 Task: Look for Airbnb options in San Giovanni la Punta, Italy from 6th December, 2023 to 10th December, 2023 for 1 adult.1  bedroom having 1 bed and 1 bathroom. Property type can be hotel. Look for 4 properties as per requirement.
Action: Mouse moved to (500, 108)
Screenshot: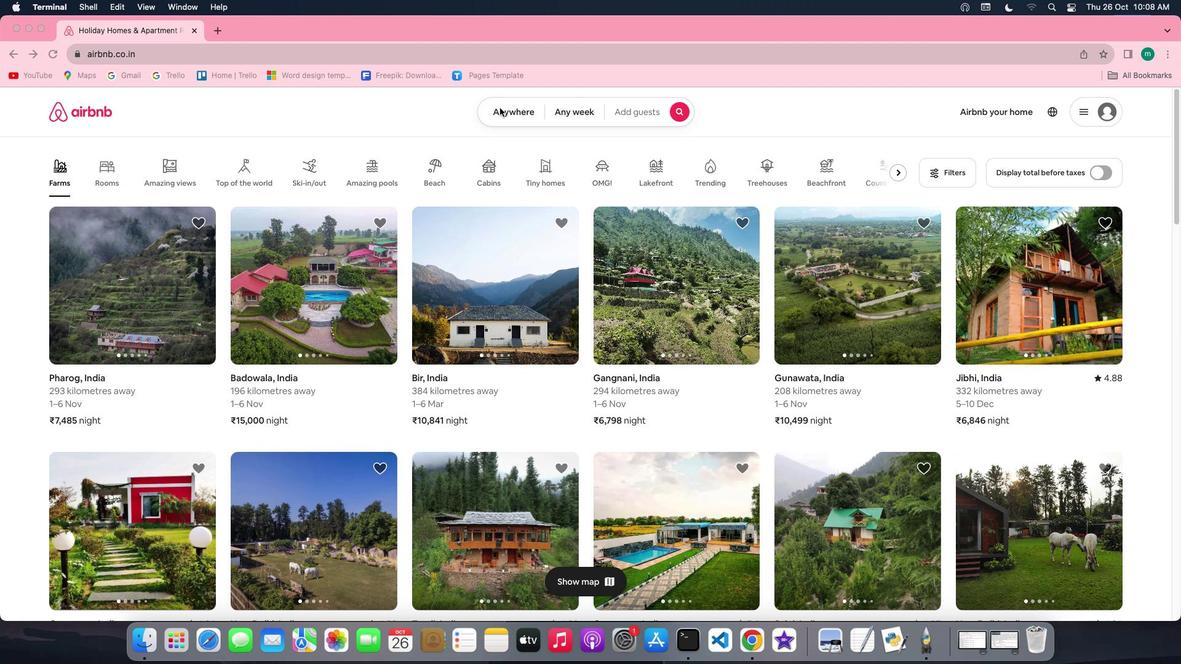 
Action: Mouse pressed left at (500, 108)
Screenshot: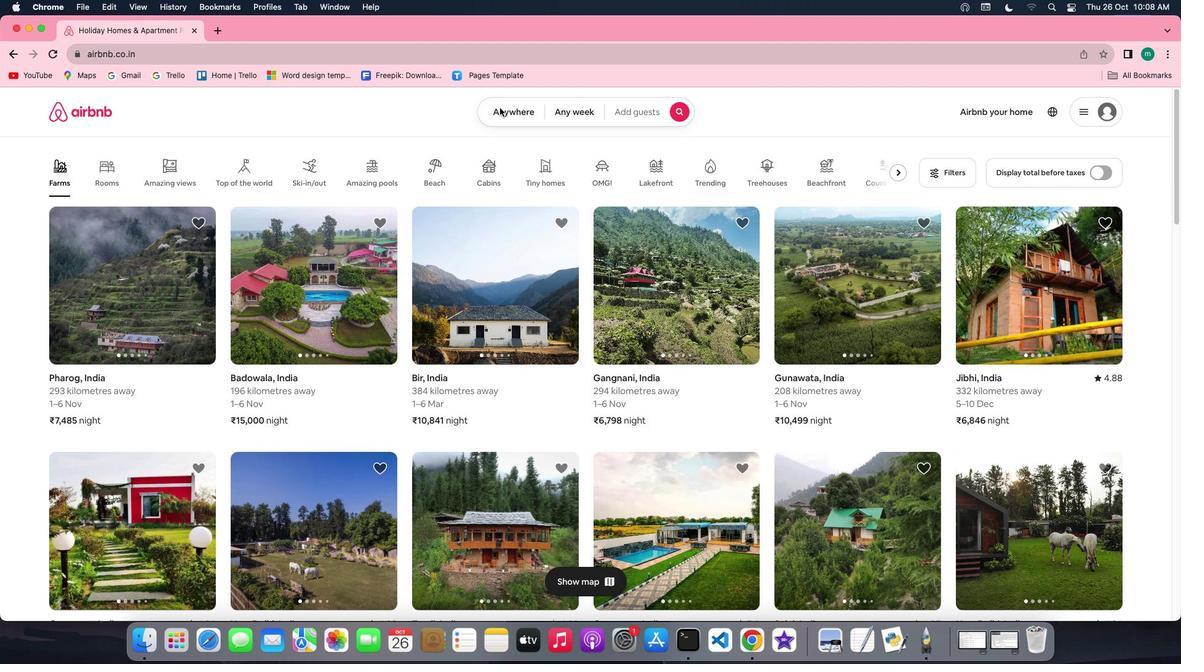 
Action: Mouse pressed left at (500, 108)
Screenshot: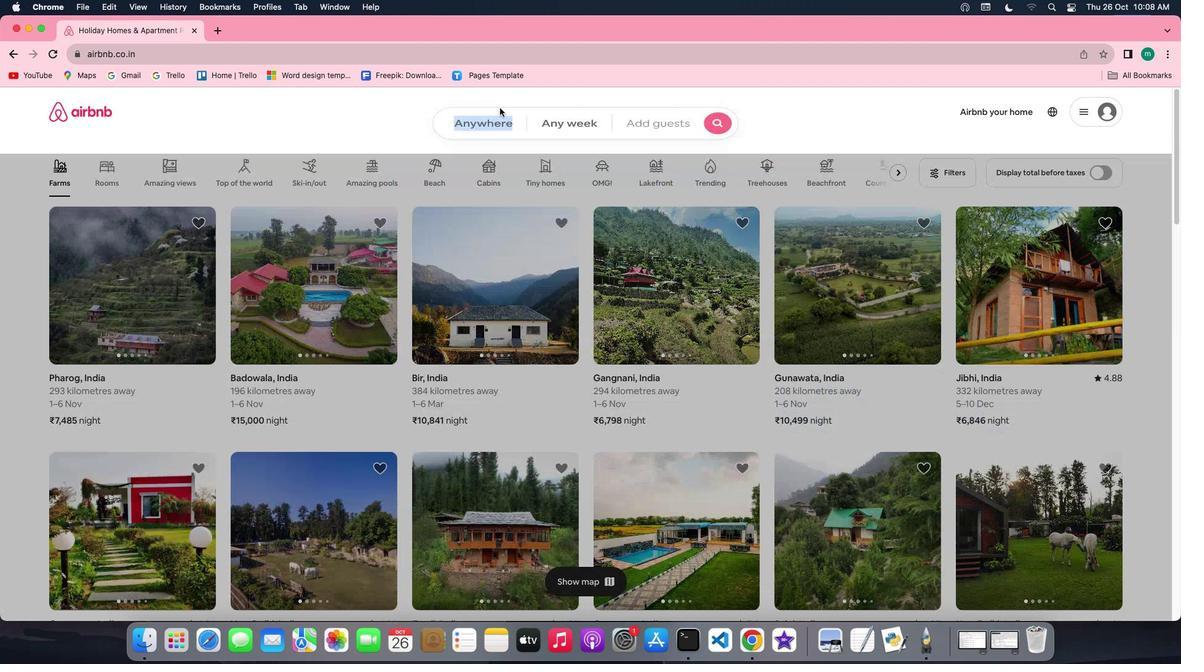 
Action: Mouse moved to (443, 164)
Screenshot: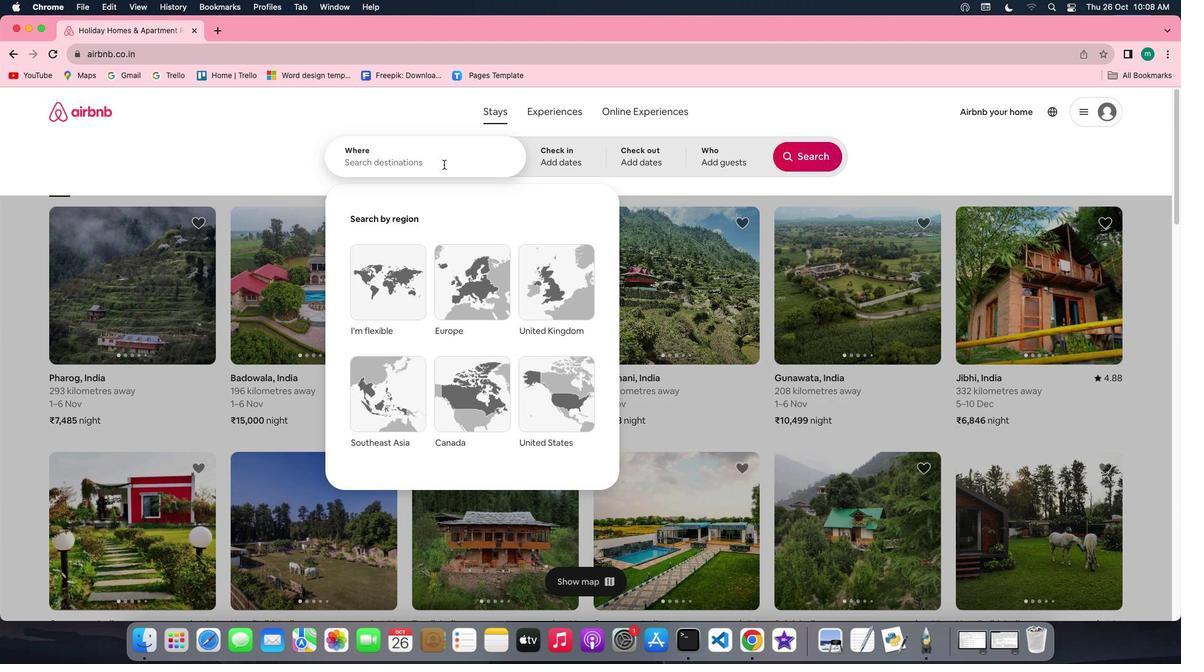 
Action: Key pressed Key.shift'S''a''n'Key.spaceKey.shift'G''i''o''v''a''n''n''i'Key.space'l''a'Key.space'p''u''n''t''a'','Key.spaceKey.shift'I''t''a''l''y'
Screenshot: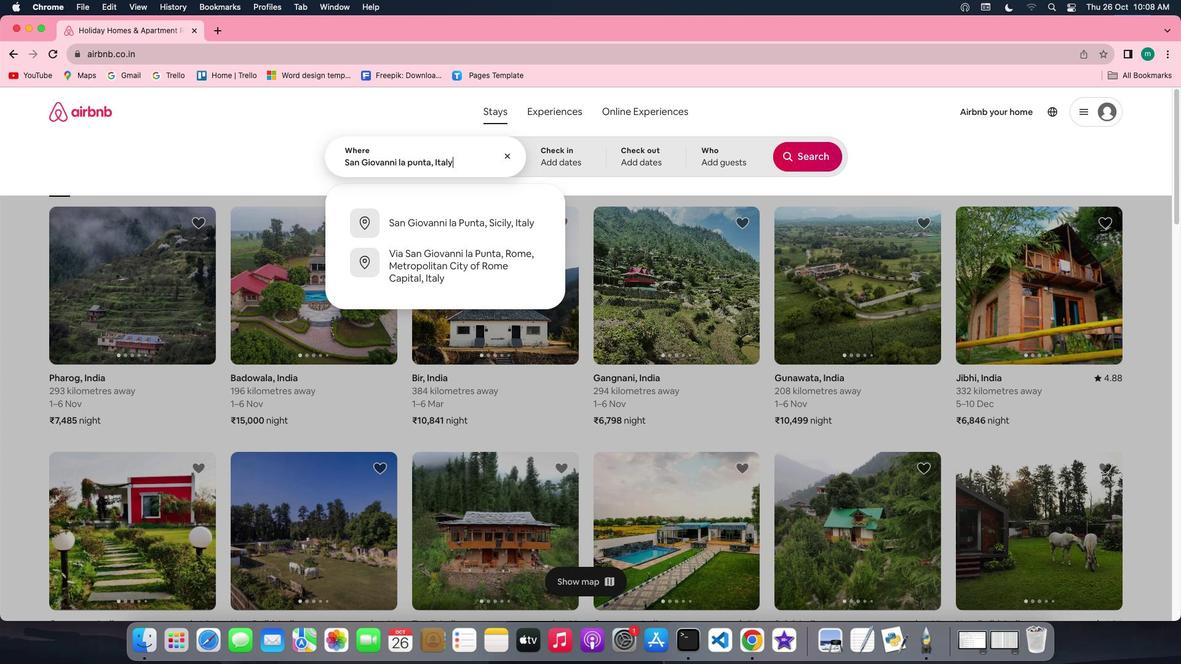 
Action: Mouse moved to (556, 159)
Screenshot: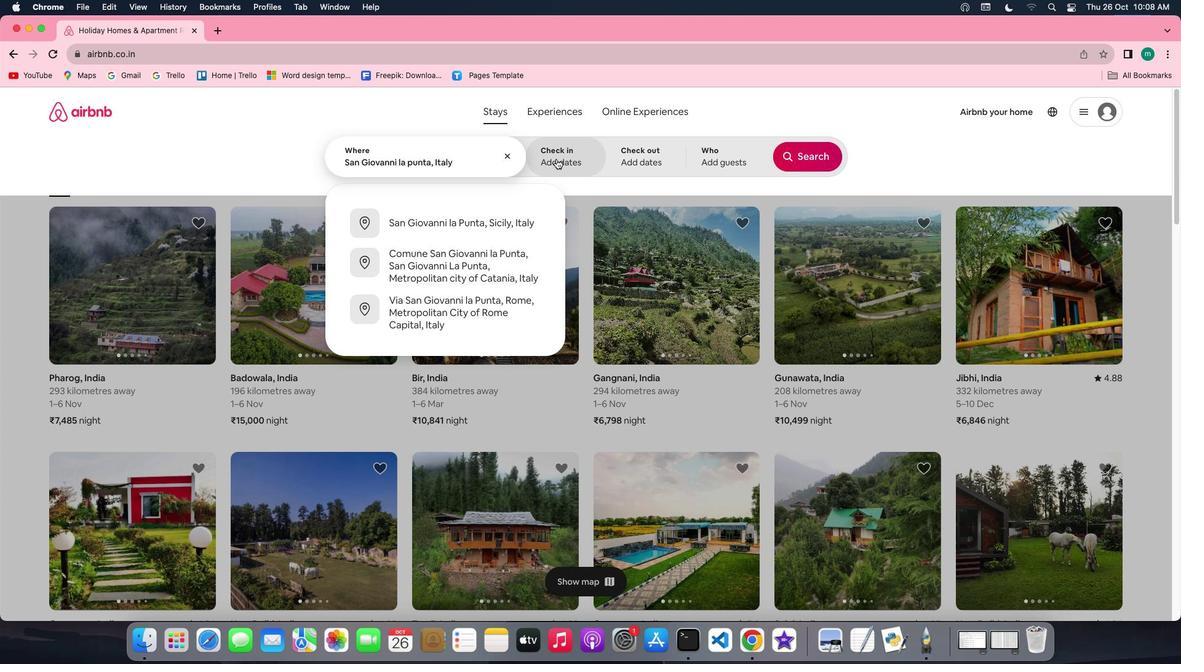 
Action: Mouse pressed left at (556, 159)
Screenshot: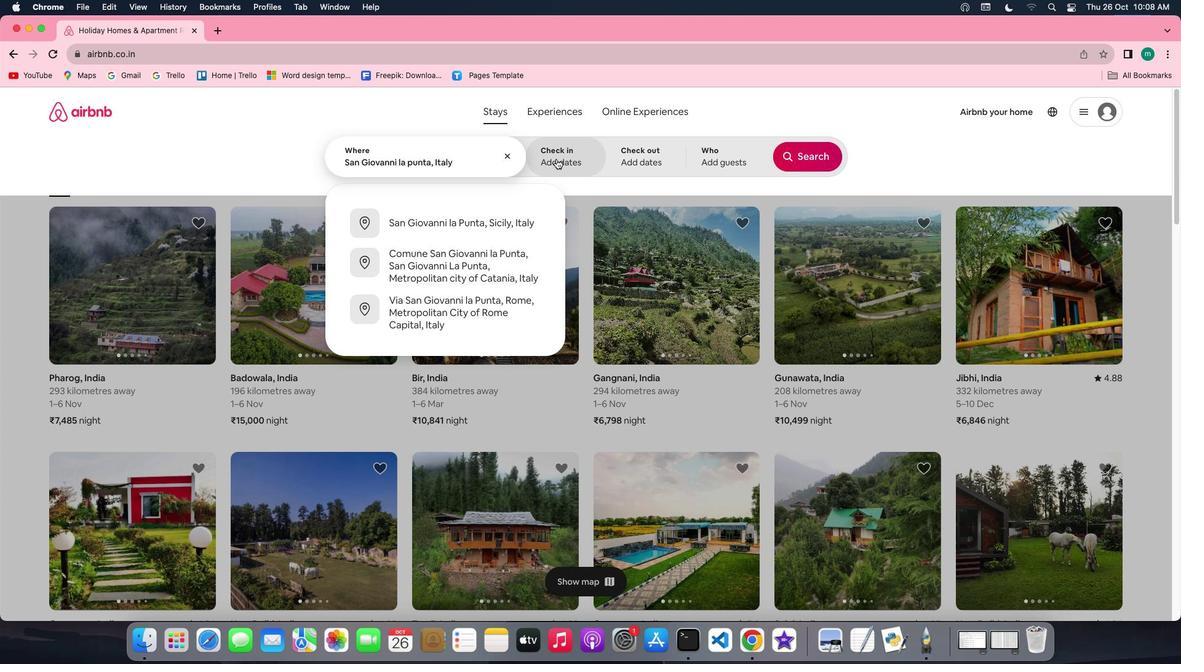 
Action: Mouse moved to (803, 259)
Screenshot: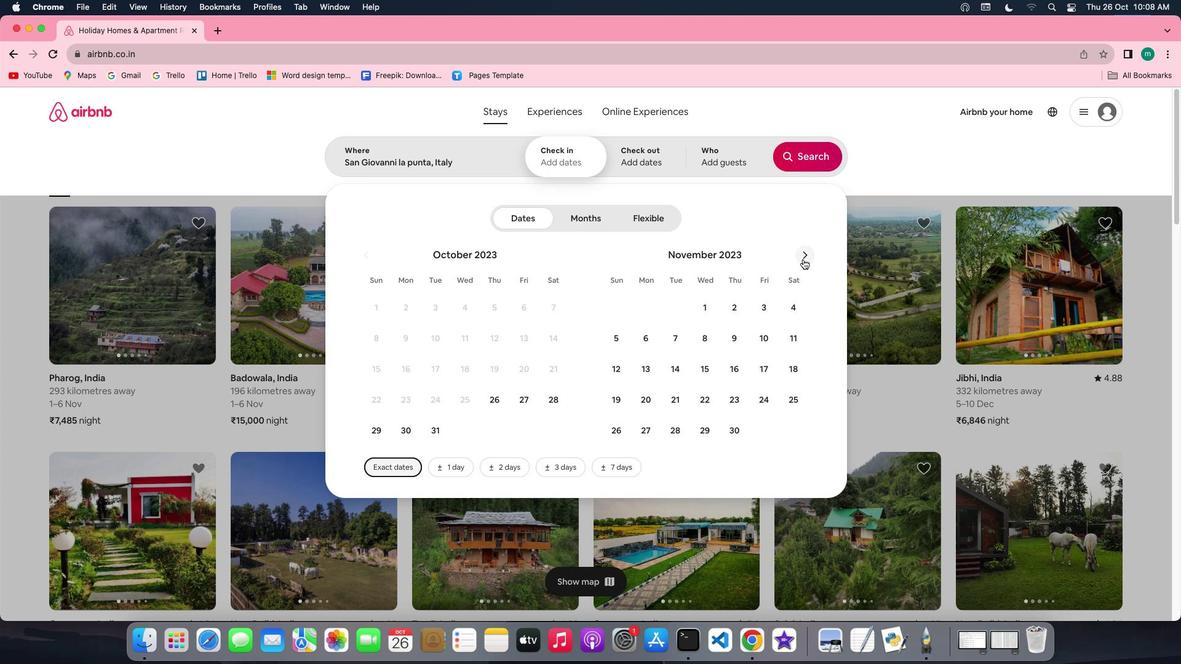 
Action: Mouse pressed left at (803, 259)
Screenshot: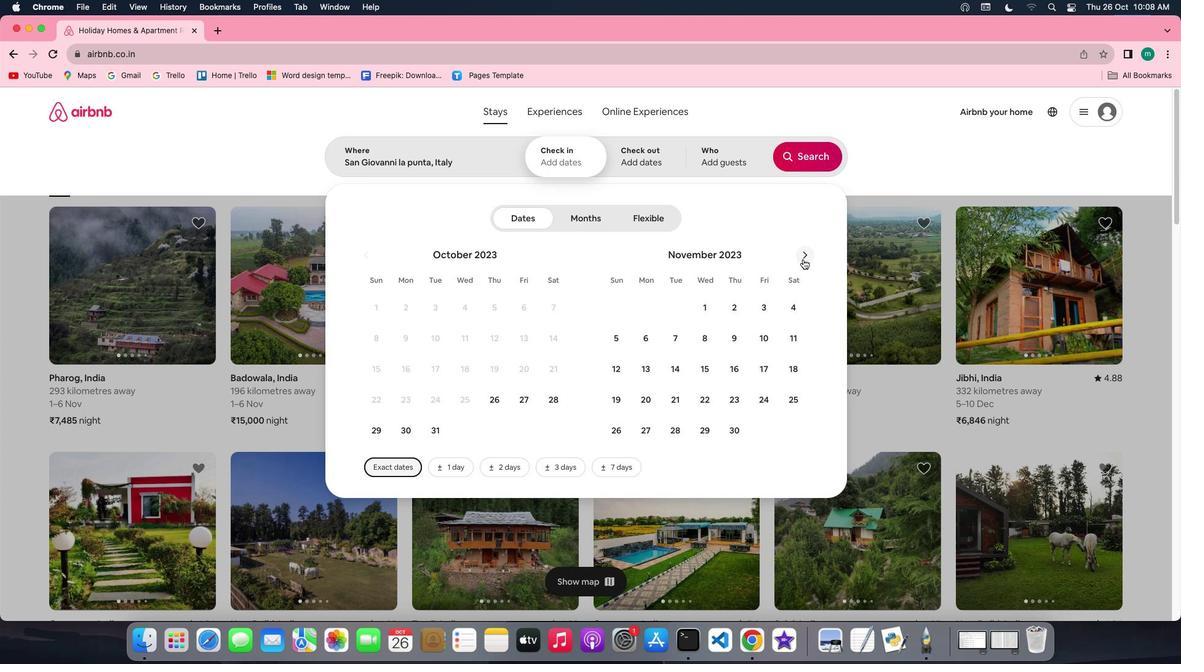 
Action: Mouse moved to (704, 342)
Screenshot: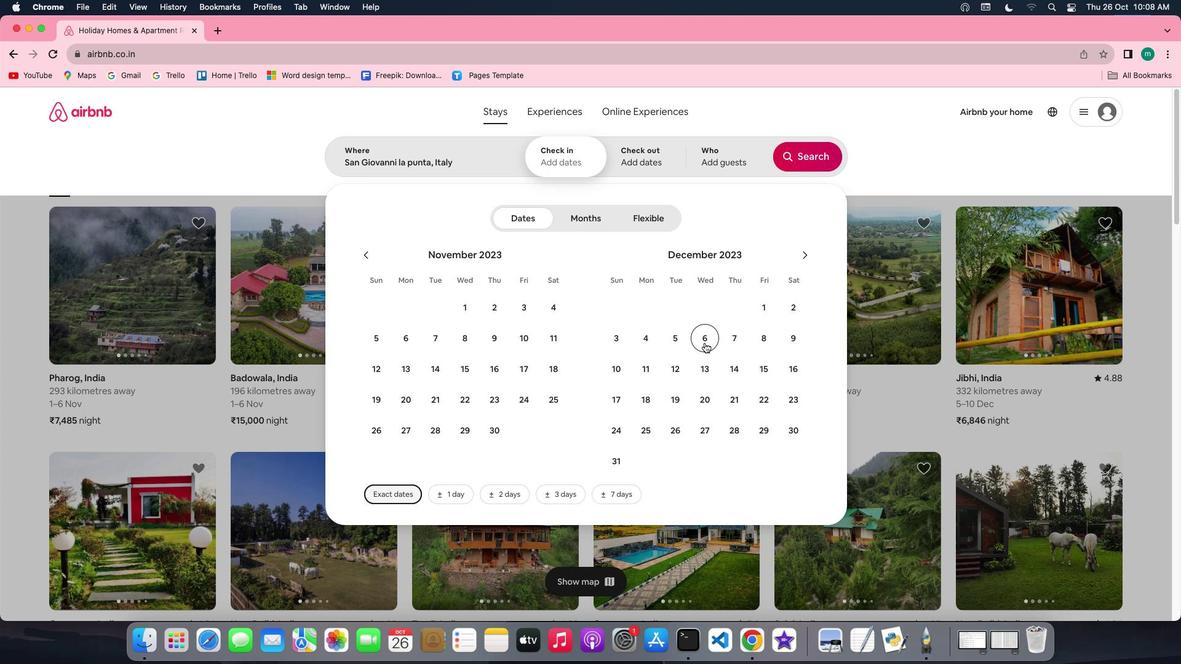 
Action: Mouse pressed left at (704, 342)
Screenshot: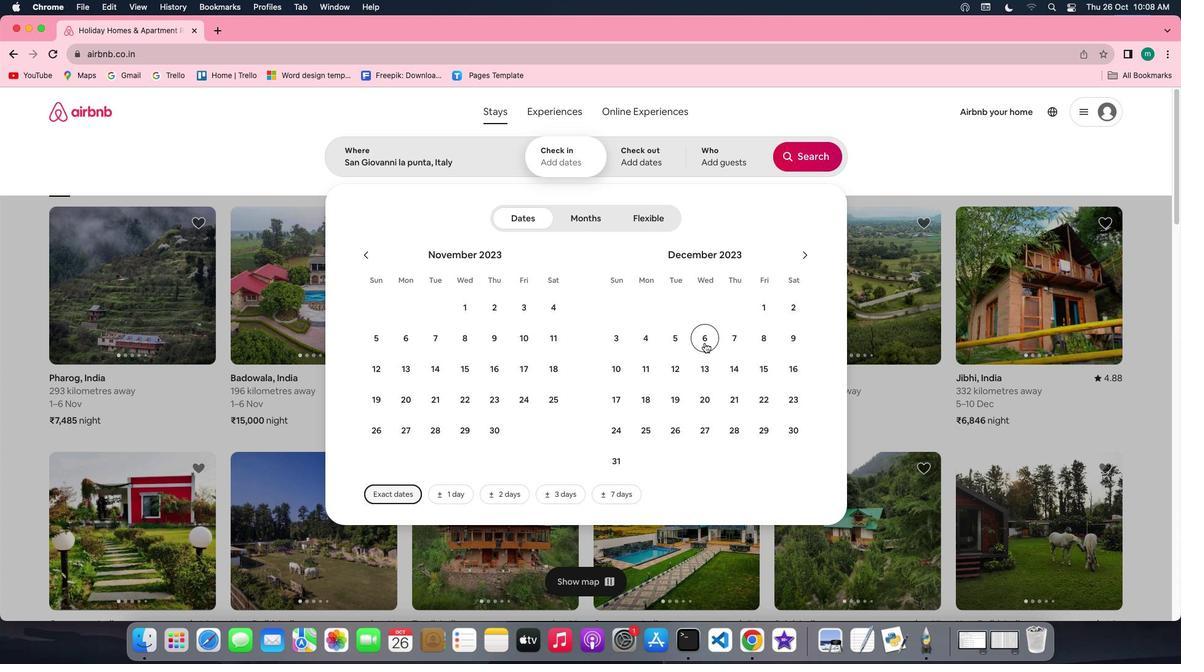 
Action: Mouse moved to (614, 366)
Screenshot: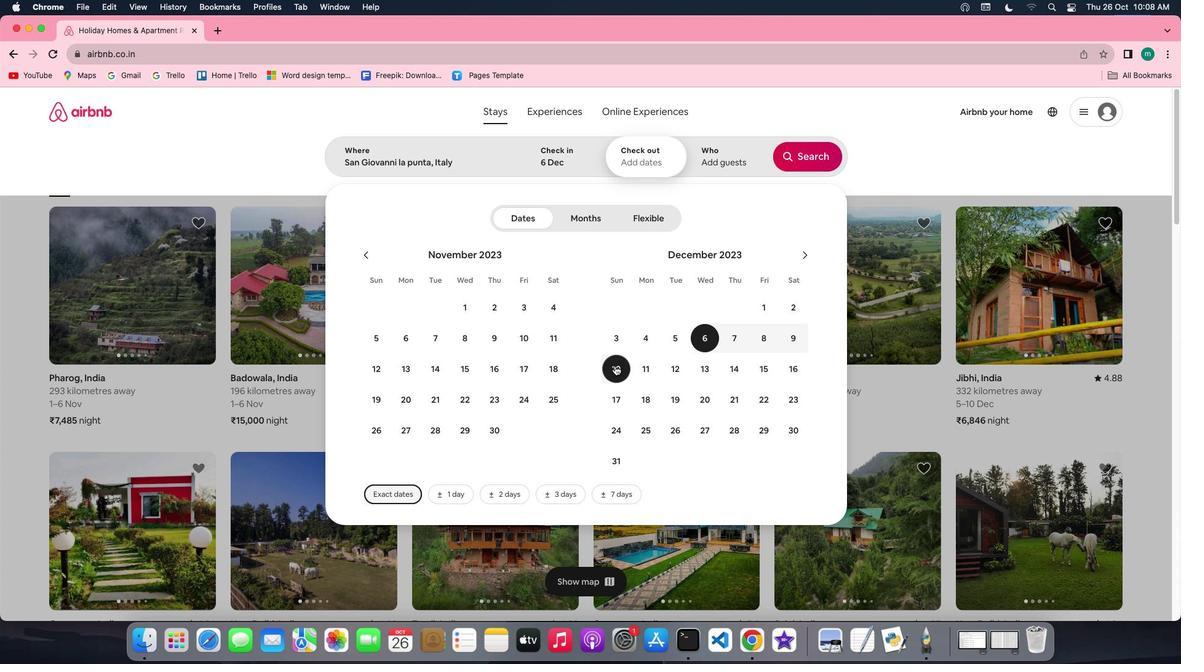 
Action: Mouse pressed left at (614, 366)
Screenshot: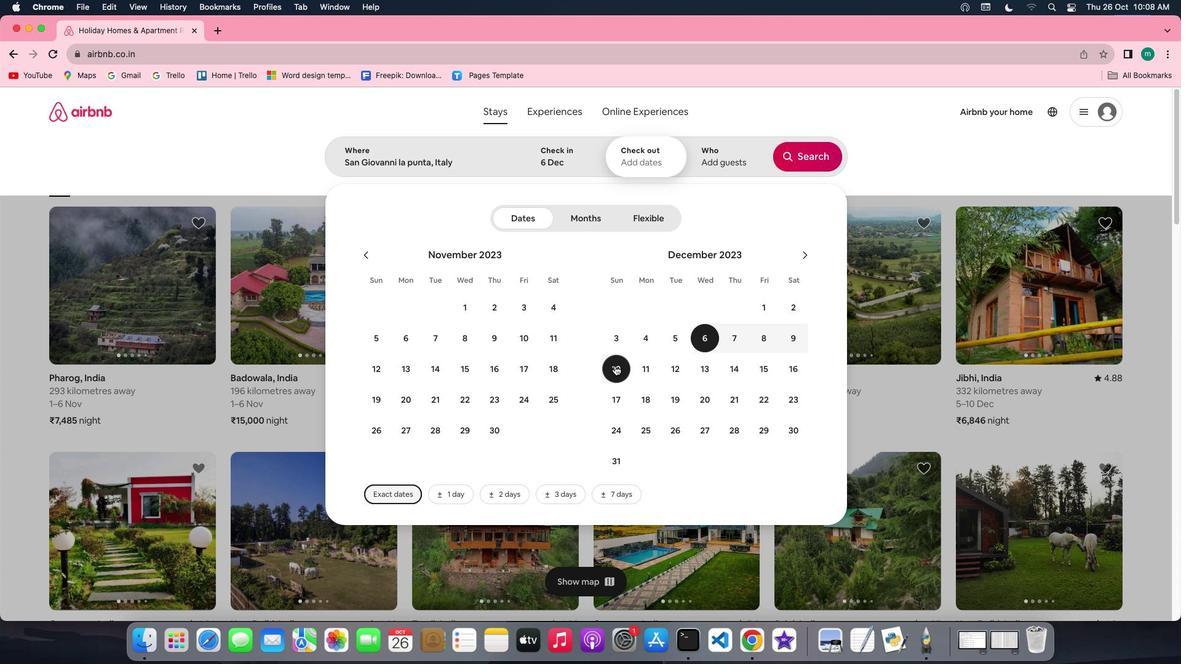 
Action: Mouse moved to (717, 162)
Screenshot: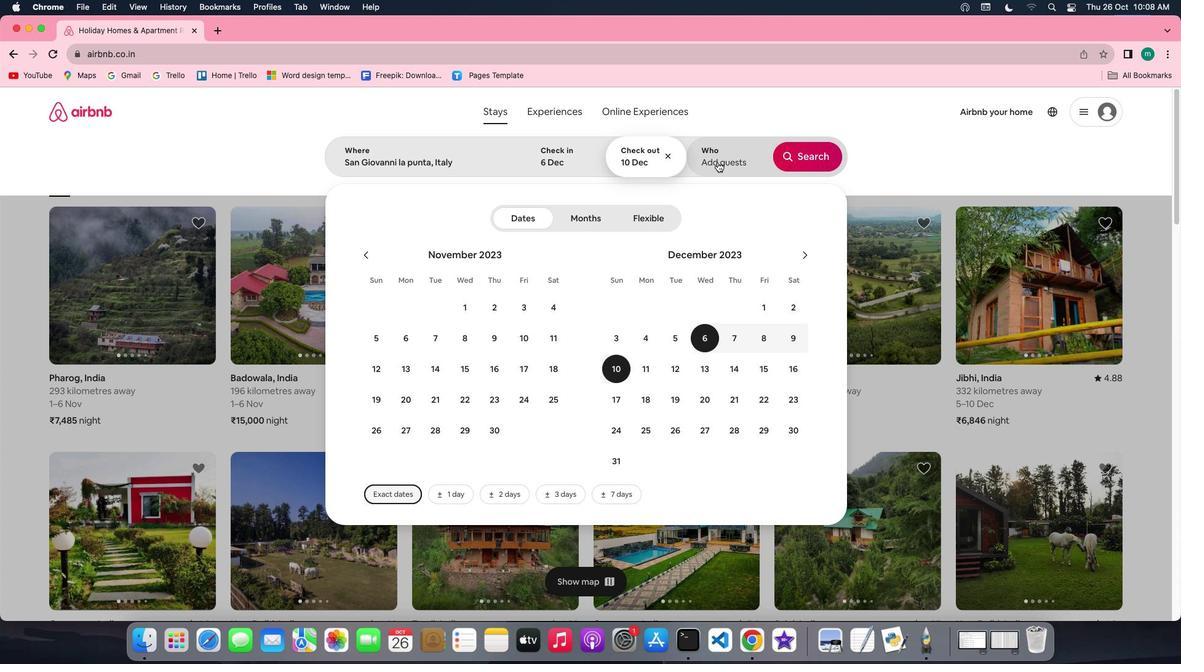 
Action: Mouse pressed left at (717, 162)
Screenshot: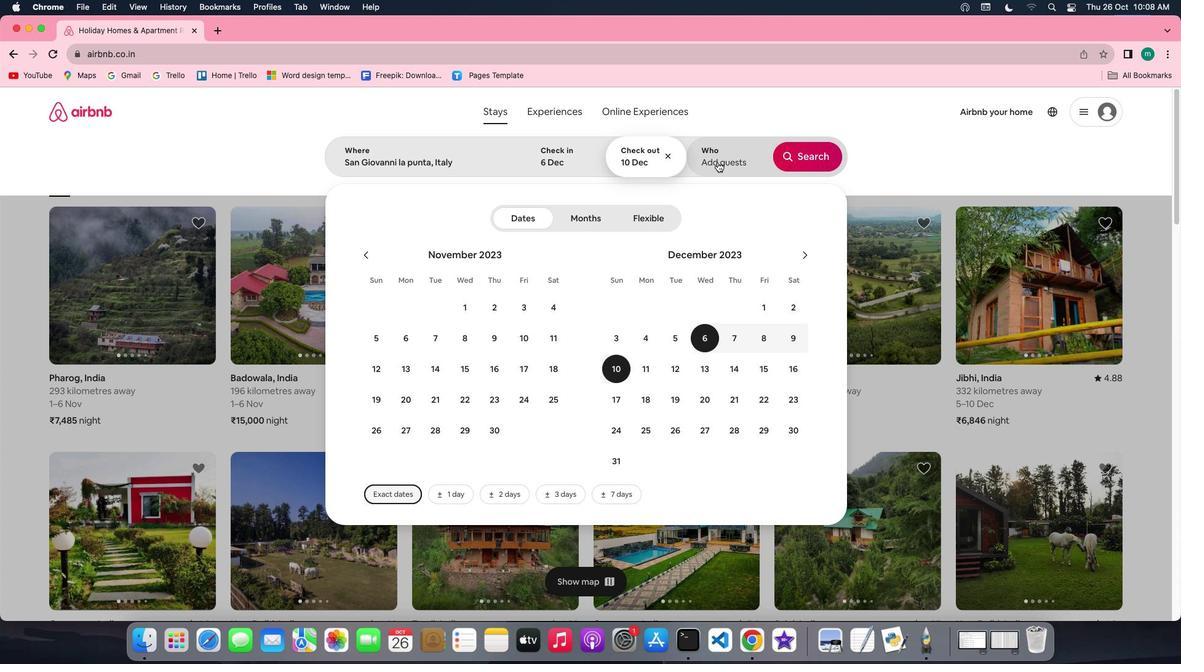 
Action: Mouse moved to (809, 215)
Screenshot: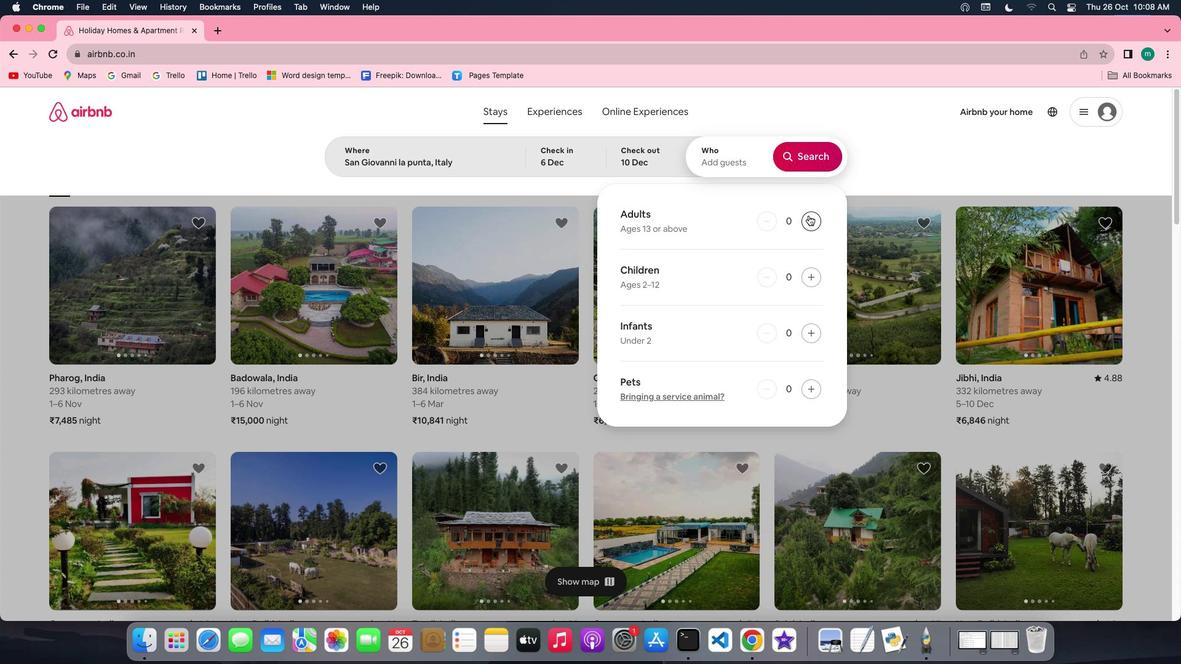 
Action: Mouse pressed left at (809, 215)
Screenshot: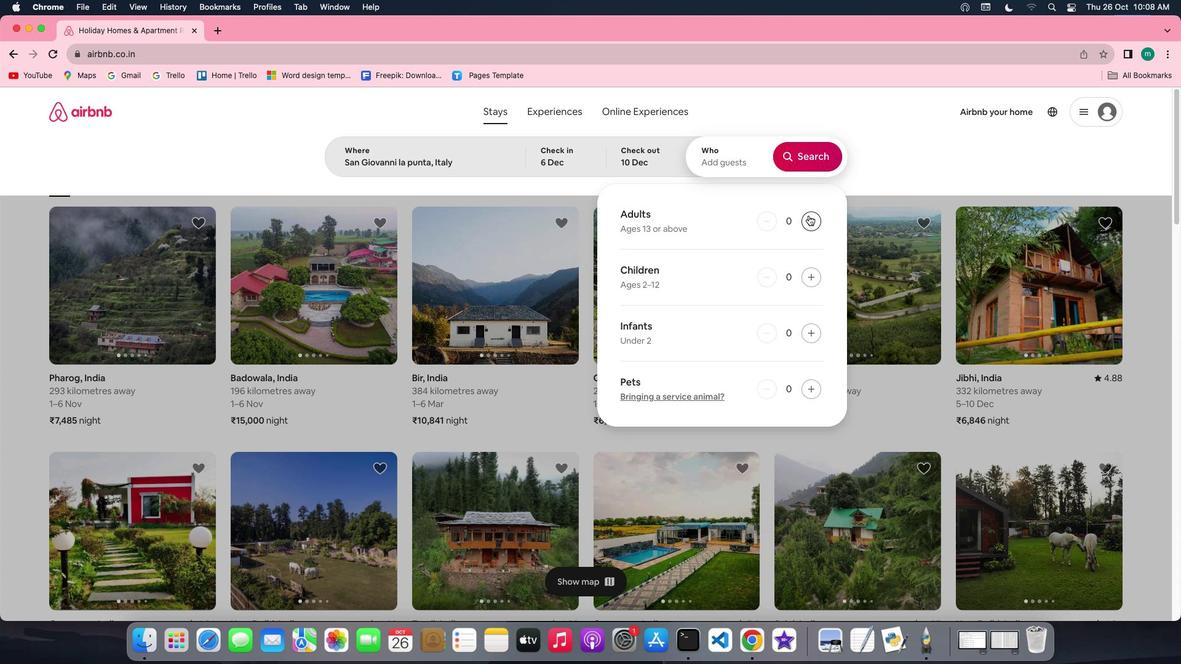 
Action: Mouse moved to (821, 156)
Screenshot: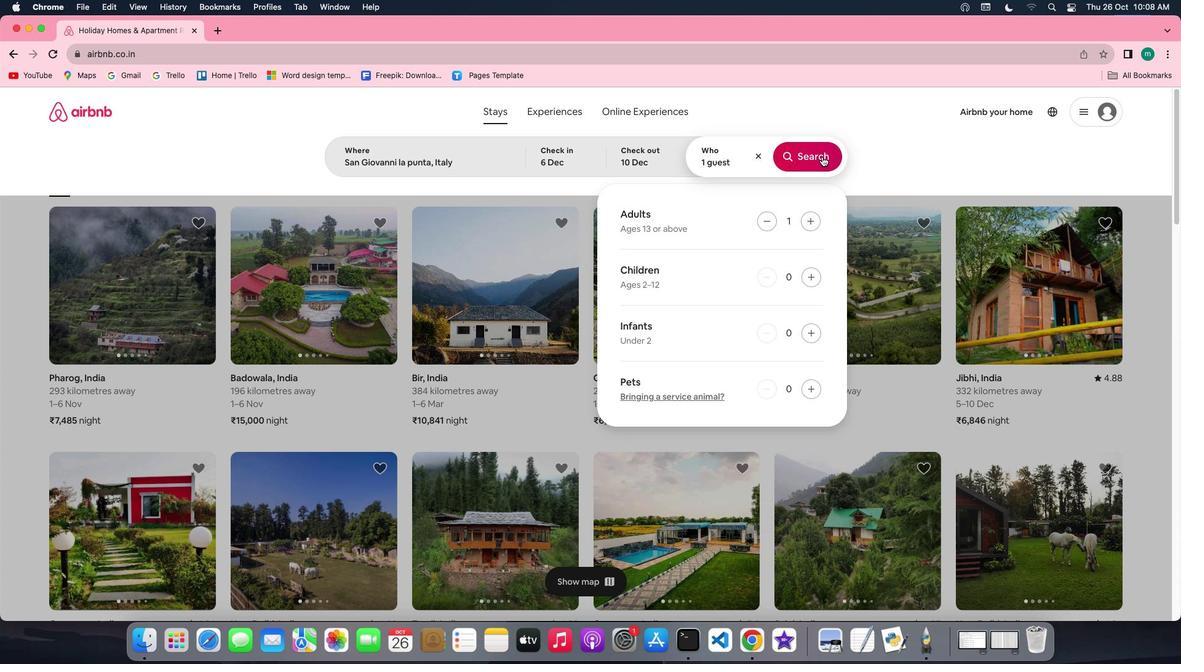 
Action: Mouse pressed left at (821, 156)
Screenshot: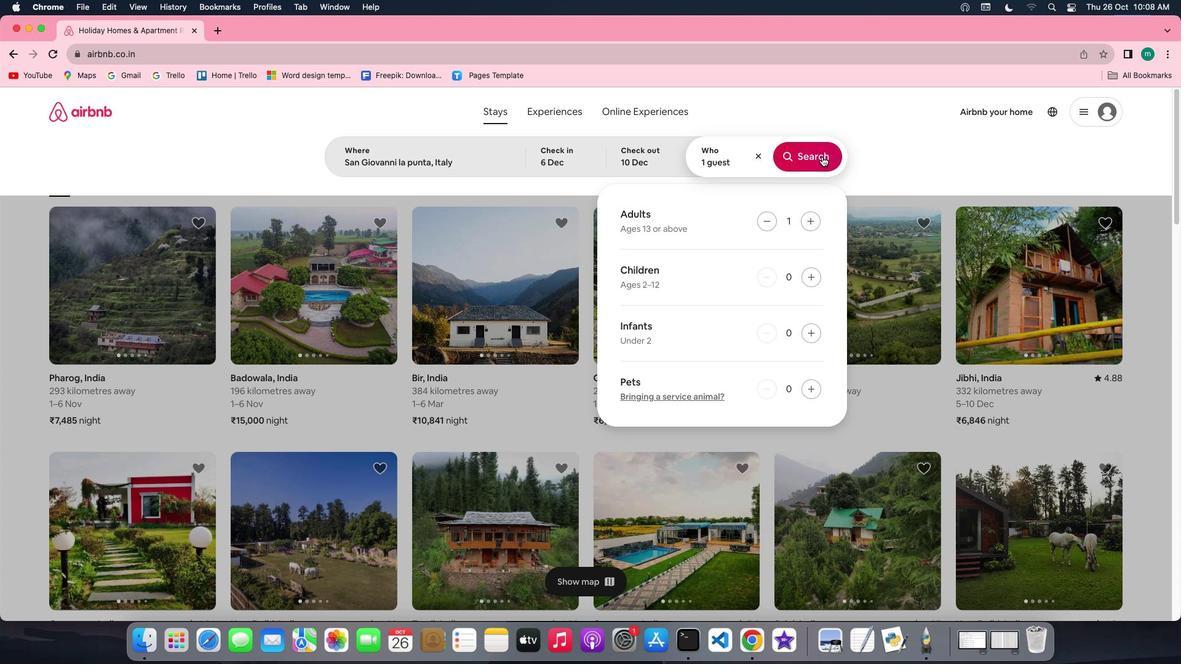 
Action: Mouse moved to (993, 161)
Screenshot: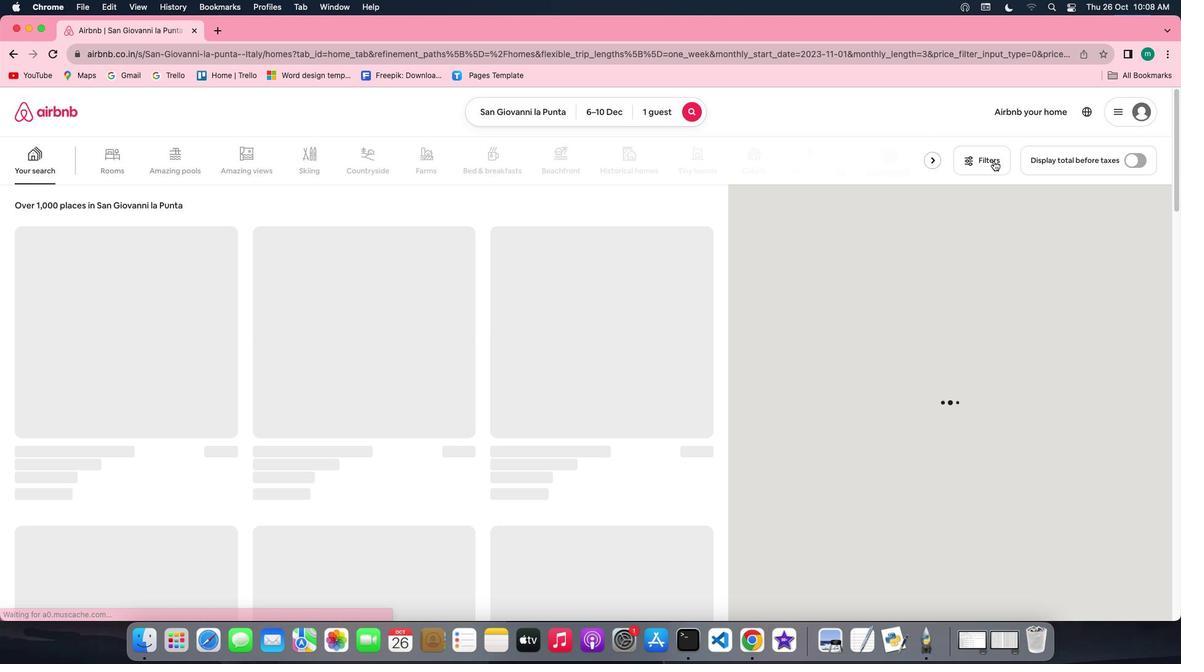 
Action: Mouse pressed left at (993, 161)
Screenshot: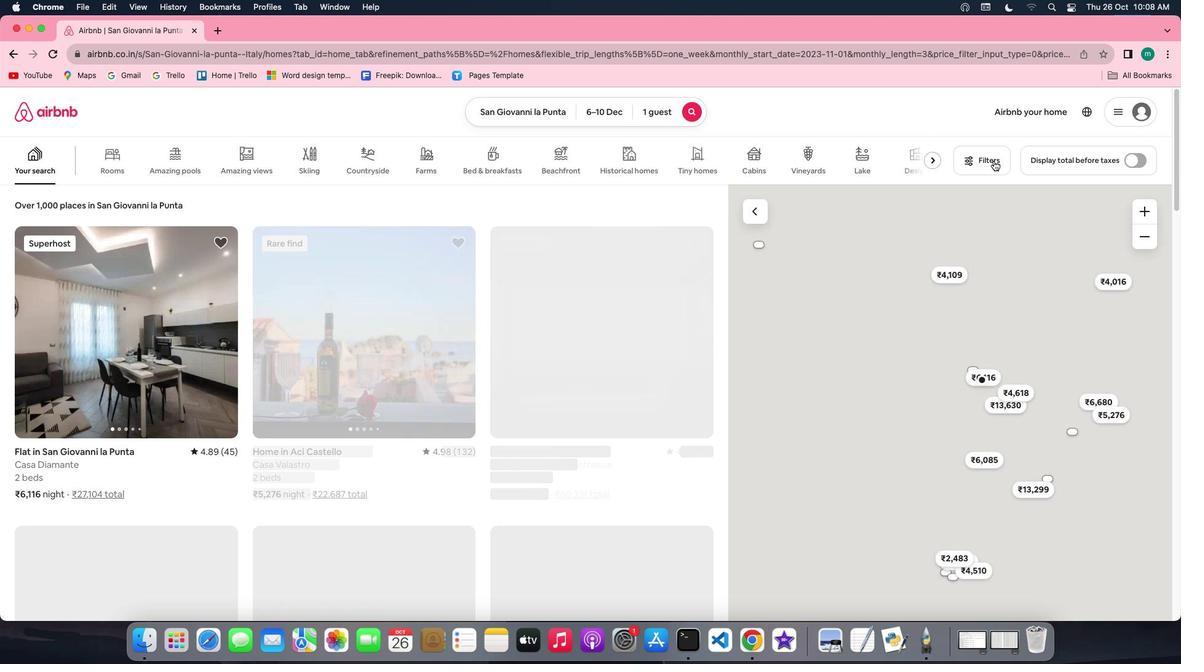 
Action: Mouse moved to (679, 310)
Screenshot: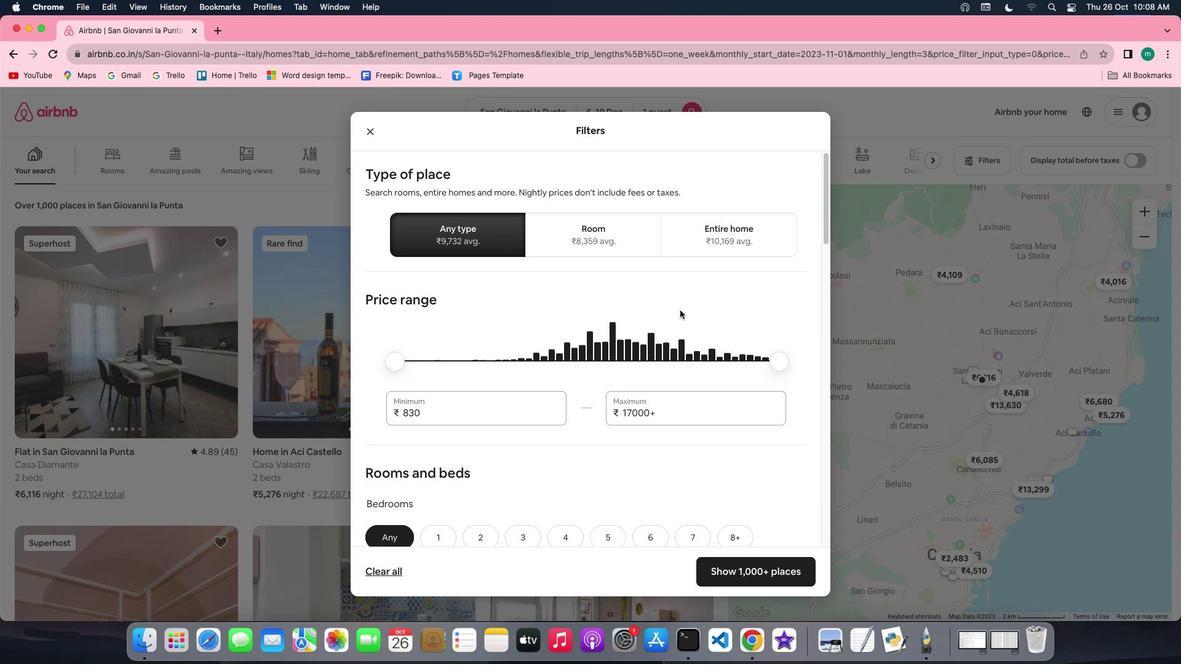 
Action: Mouse scrolled (679, 310) with delta (0, 0)
Screenshot: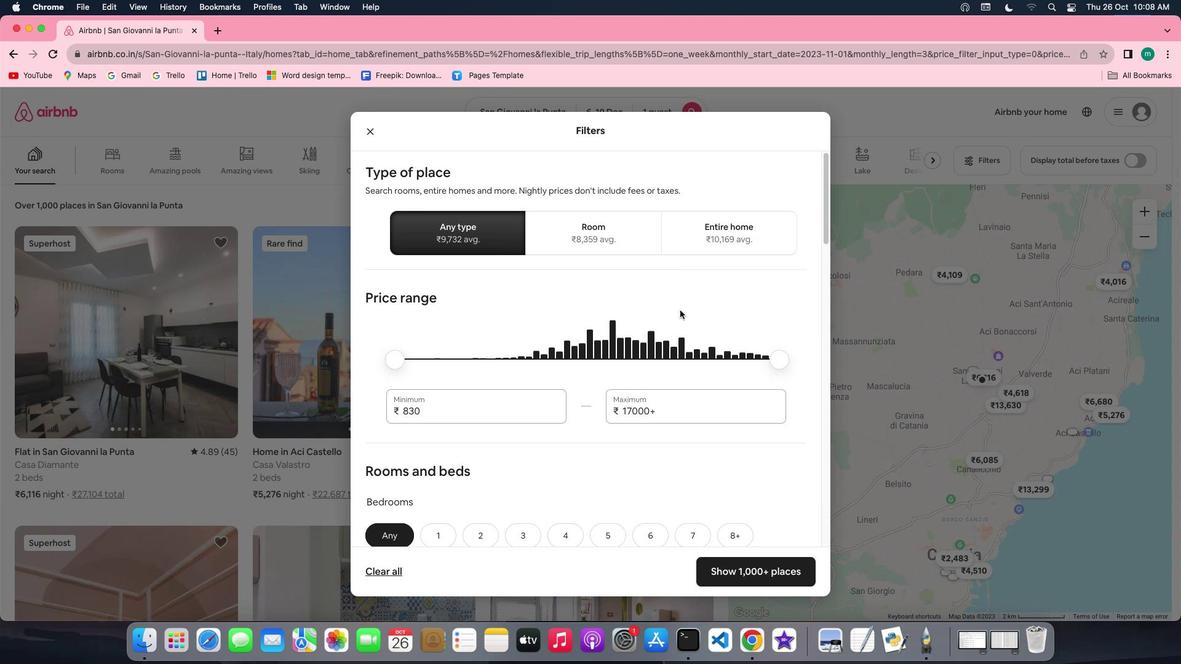 
Action: Mouse scrolled (679, 310) with delta (0, 0)
Screenshot: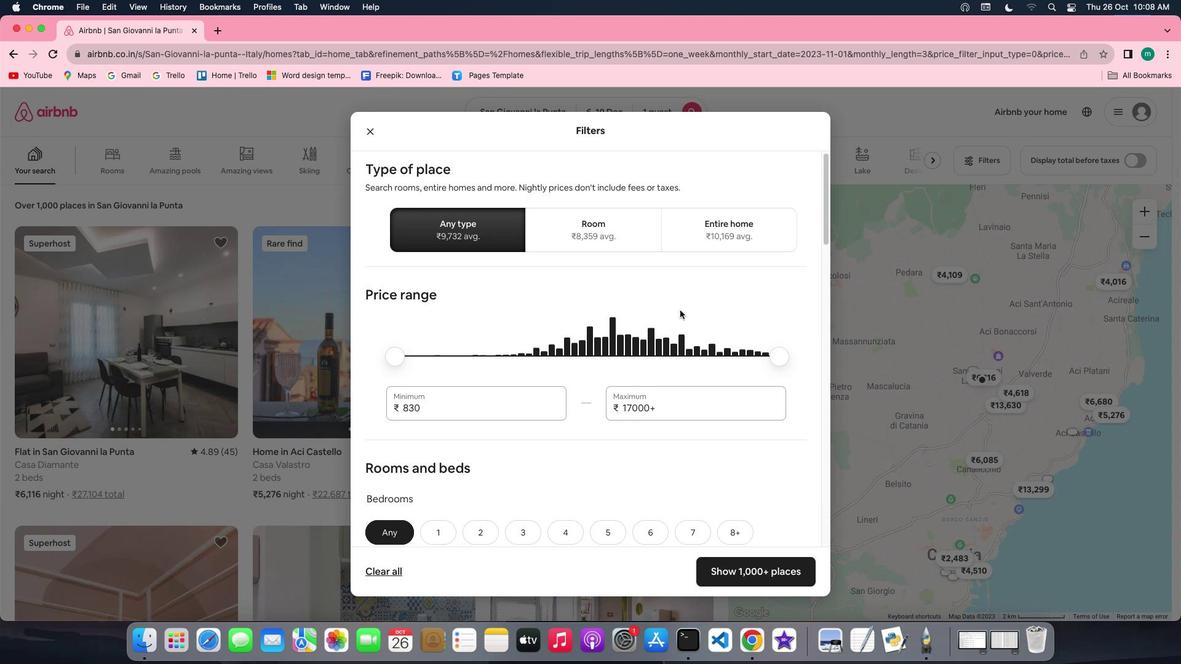 
Action: Mouse scrolled (679, 310) with delta (0, 0)
Screenshot: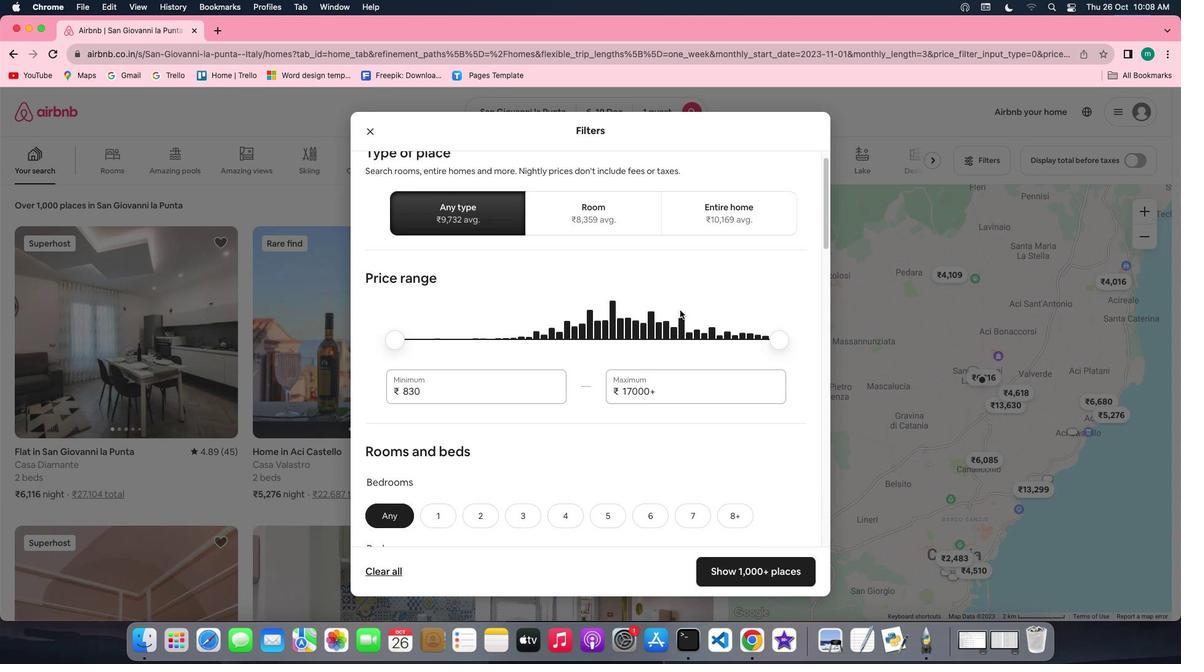 
Action: Mouse scrolled (679, 310) with delta (0, 0)
Screenshot: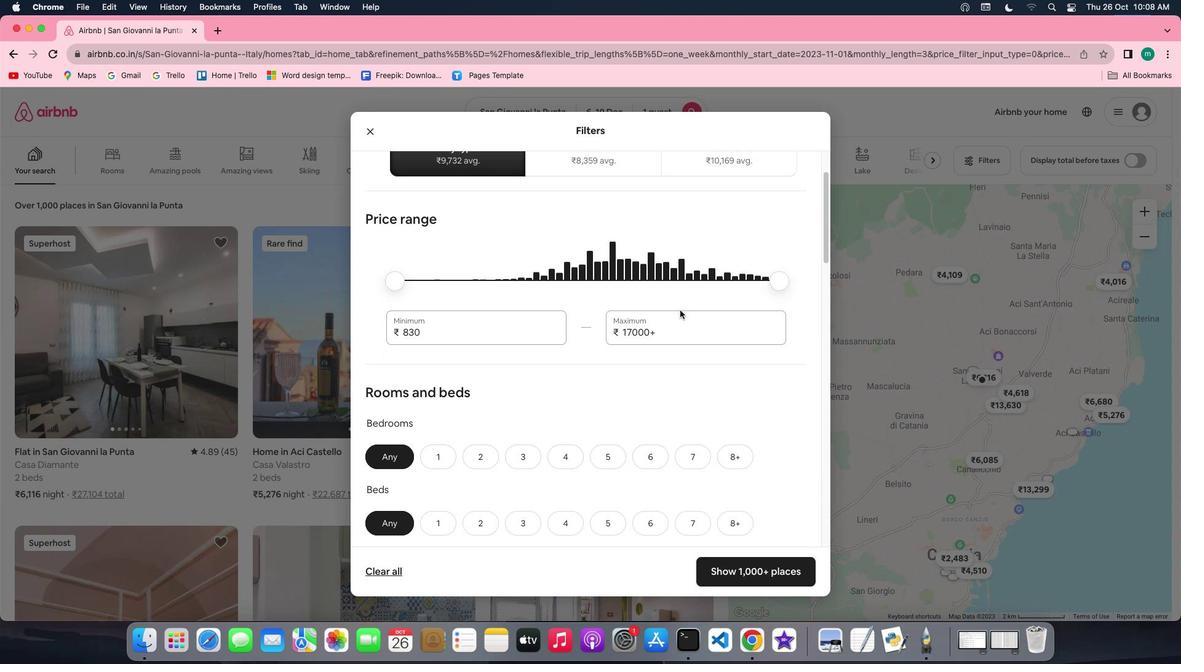 
Action: Mouse scrolled (679, 310) with delta (0, 0)
Screenshot: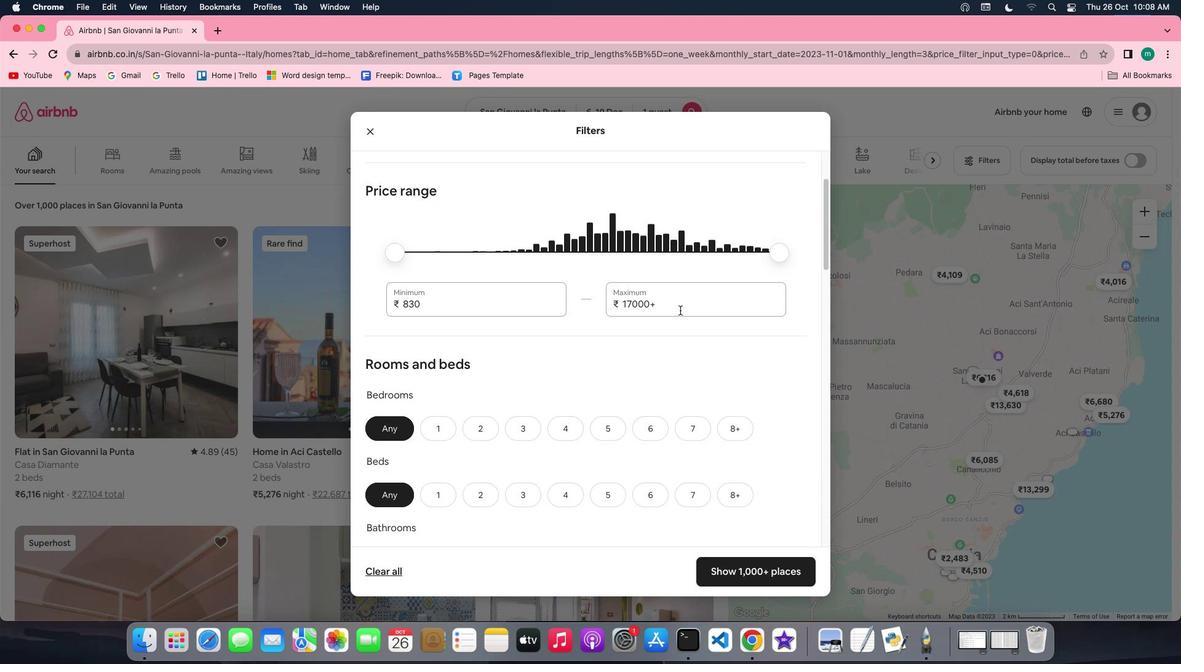 
Action: Mouse scrolled (679, 310) with delta (0, 0)
Screenshot: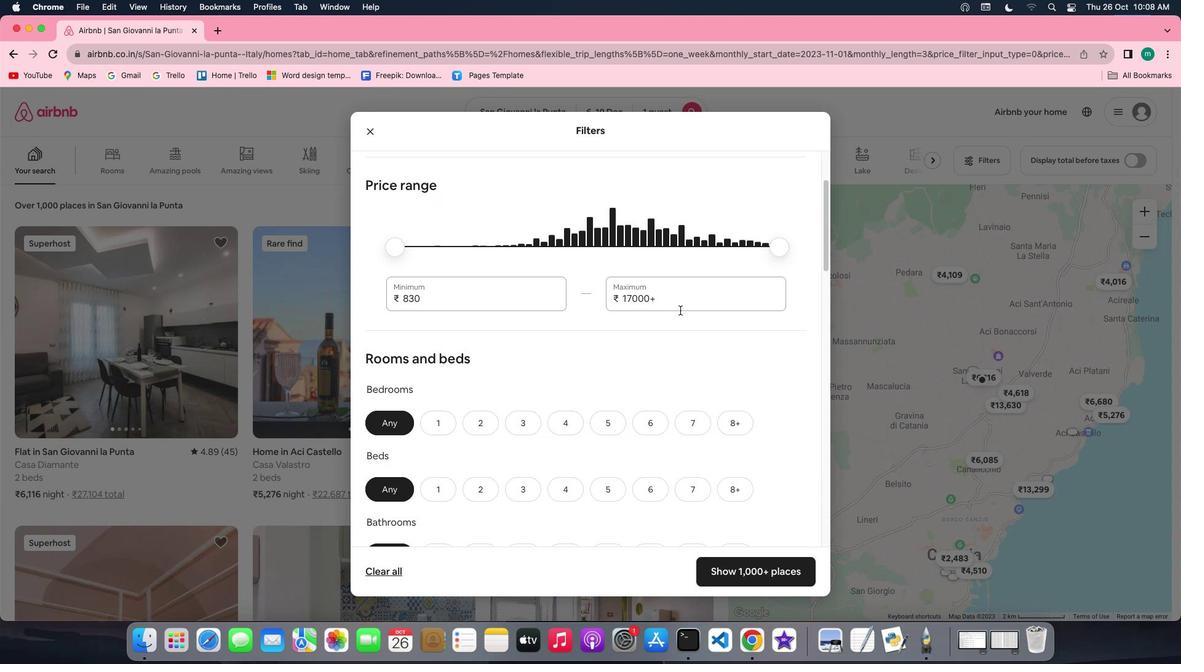 
Action: Mouse scrolled (679, 310) with delta (0, -1)
Screenshot: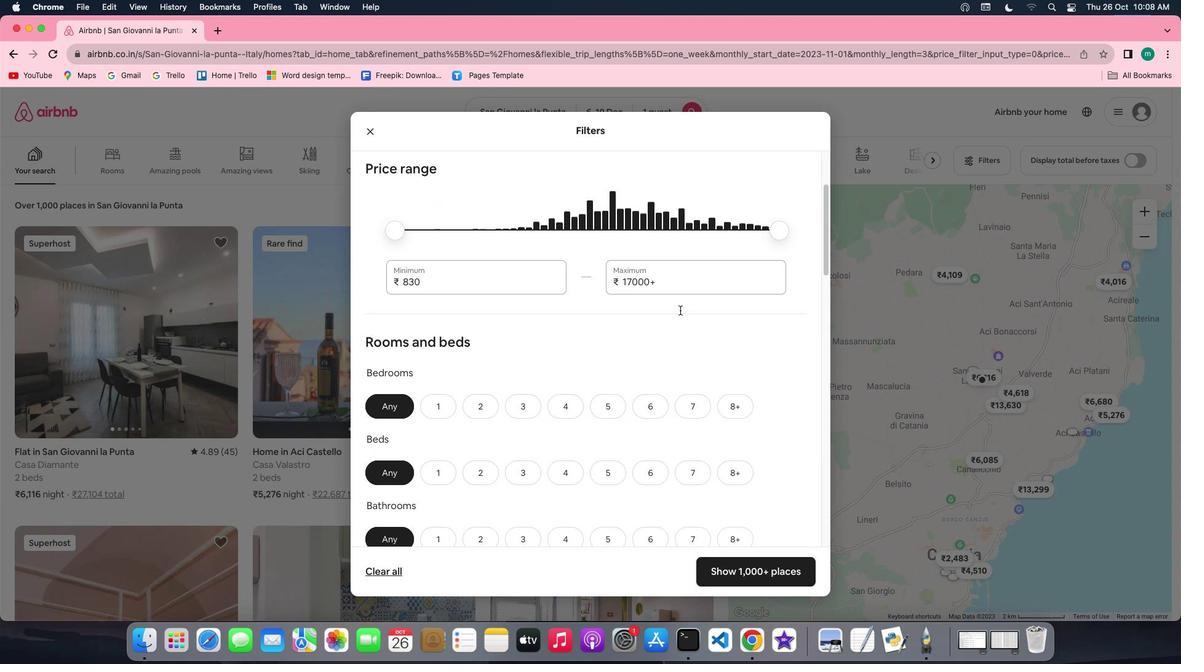 
Action: Mouse scrolled (679, 310) with delta (0, -2)
Screenshot: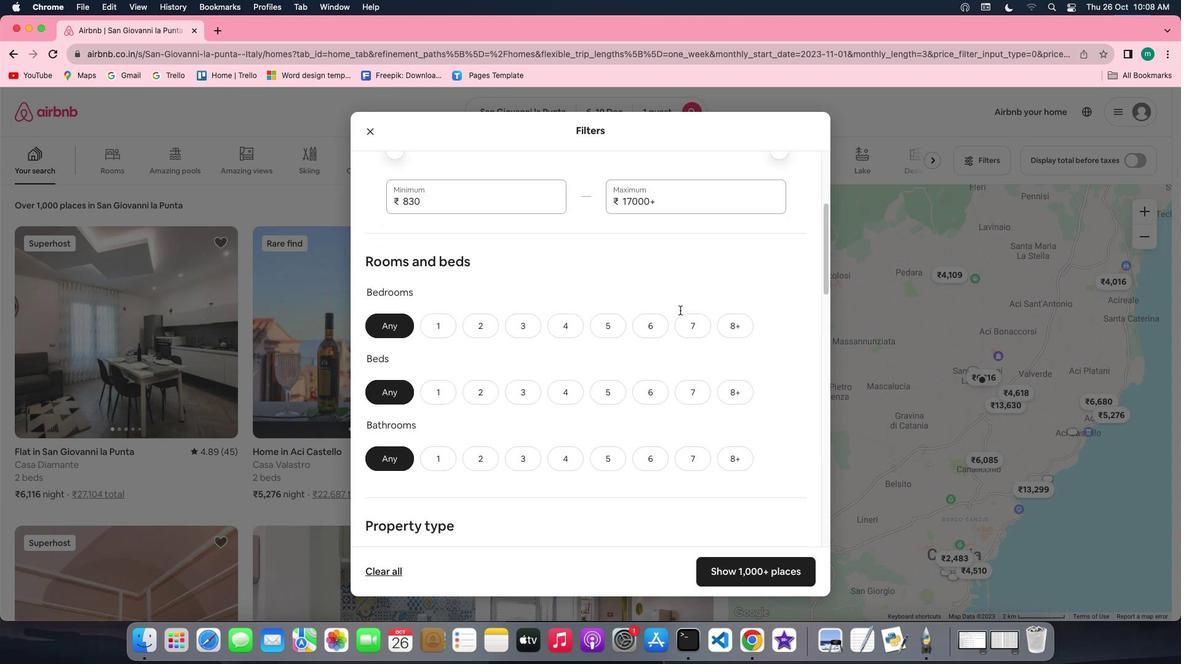 
Action: Mouse moved to (442, 228)
Screenshot: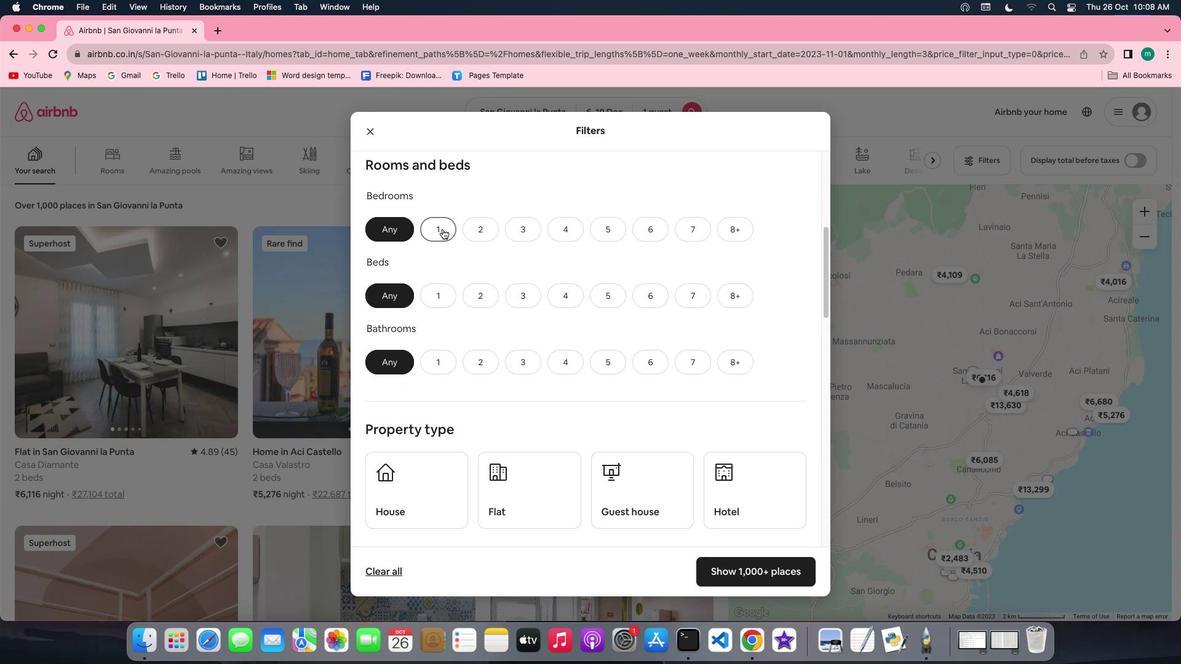 
Action: Mouse pressed left at (442, 228)
Screenshot: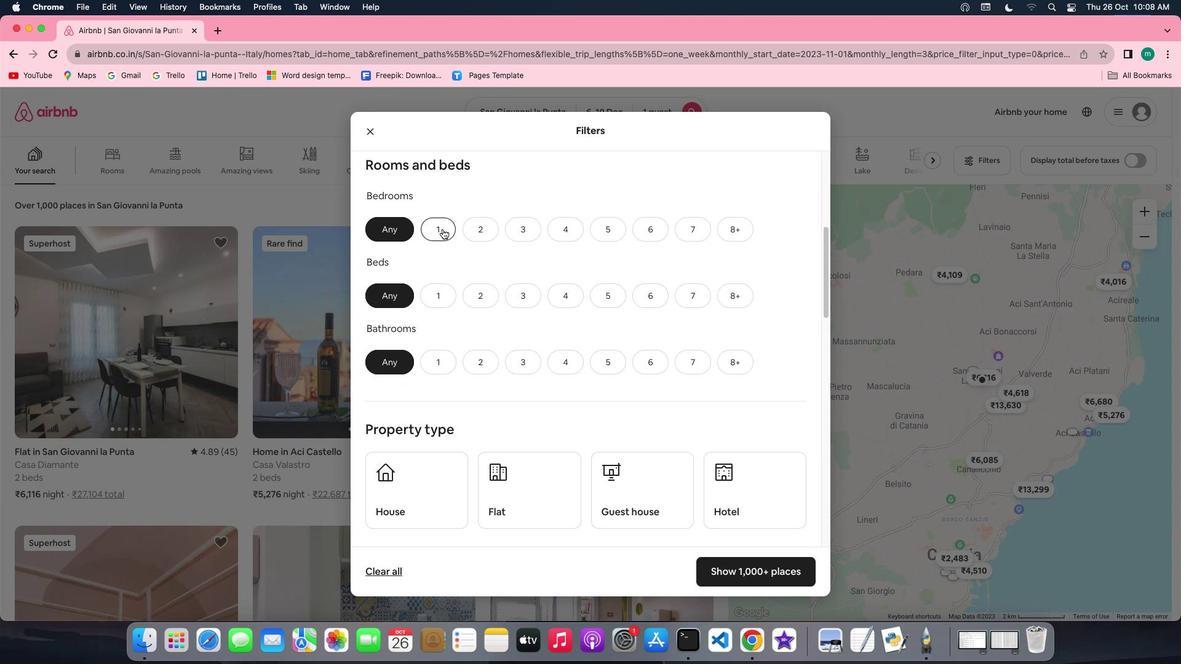 
Action: Mouse moved to (441, 293)
Screenshot: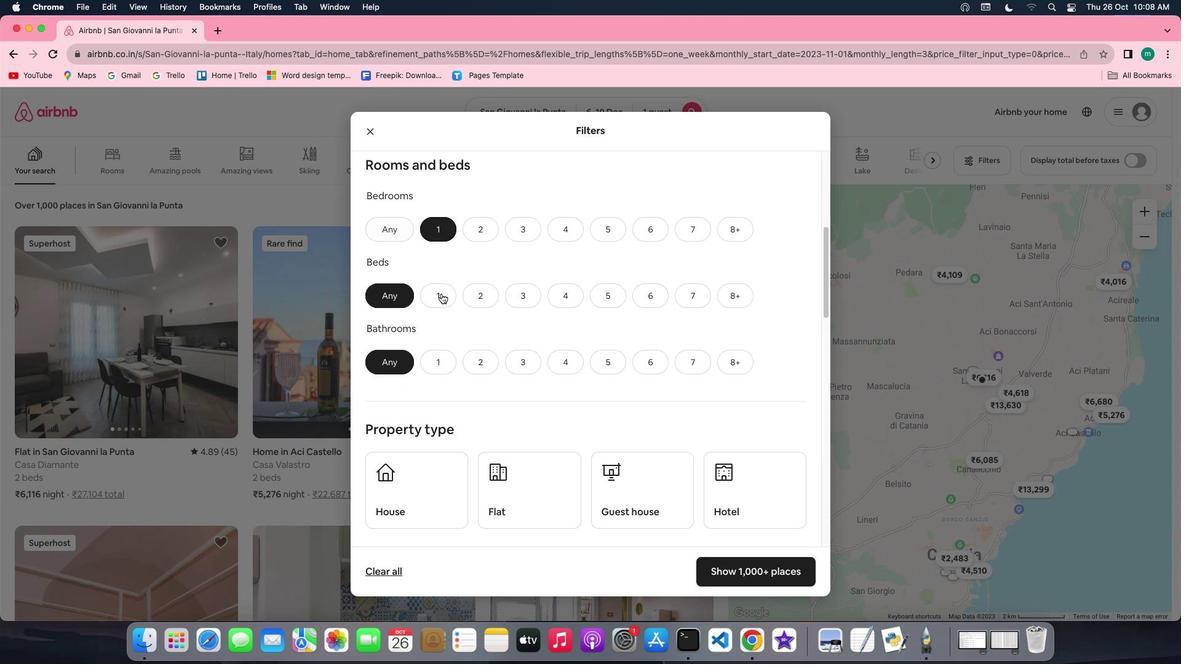 
Action: Mouse pressed left at (441, 293)
Screenshot: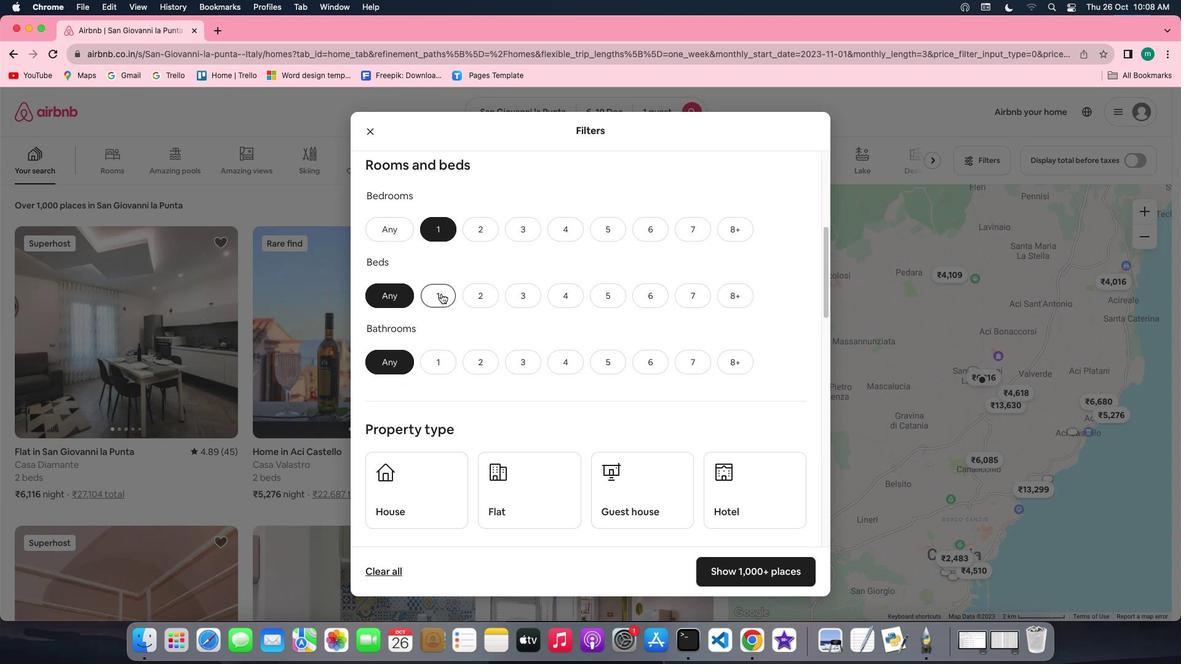 
Action: Mouse moved to (436, 361)
Screenshot: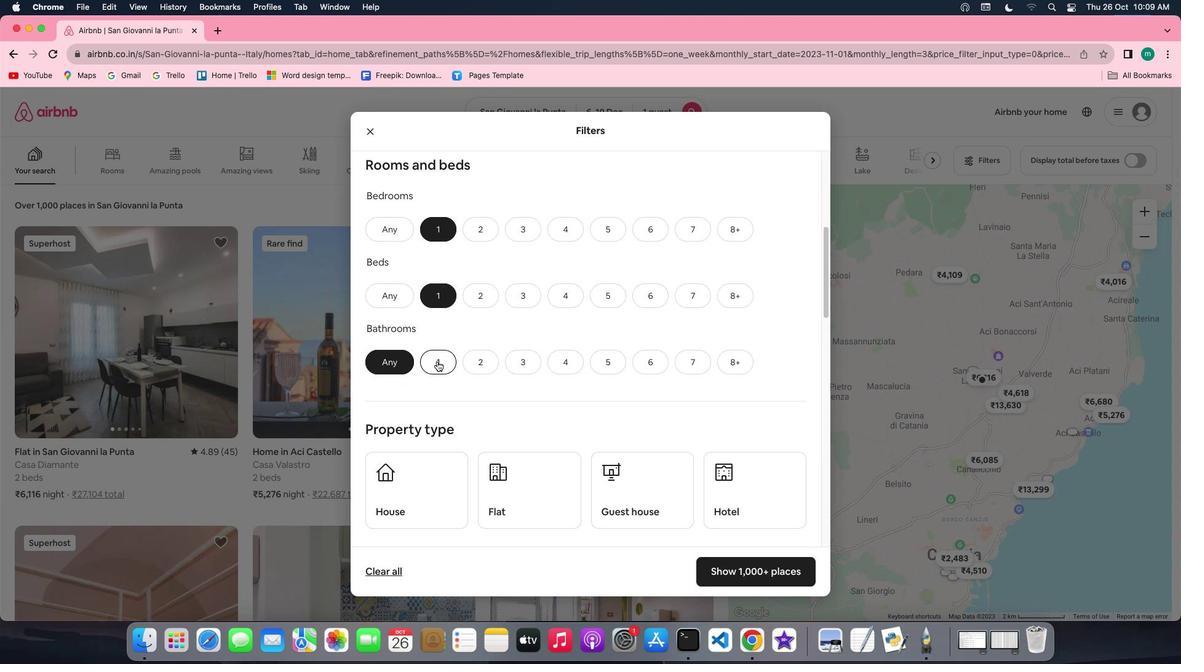 
Action: Mouse pressed left at (436, 361)
Screenshot: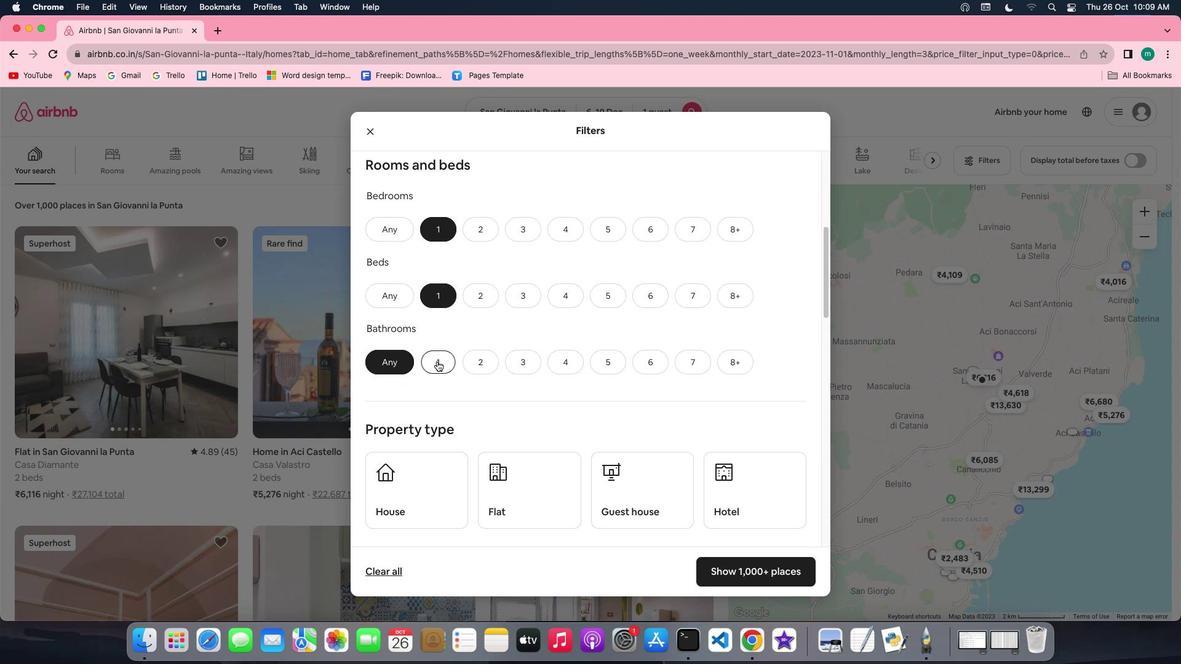 
Action: Mouse moved to (563, 358)
Screenshot: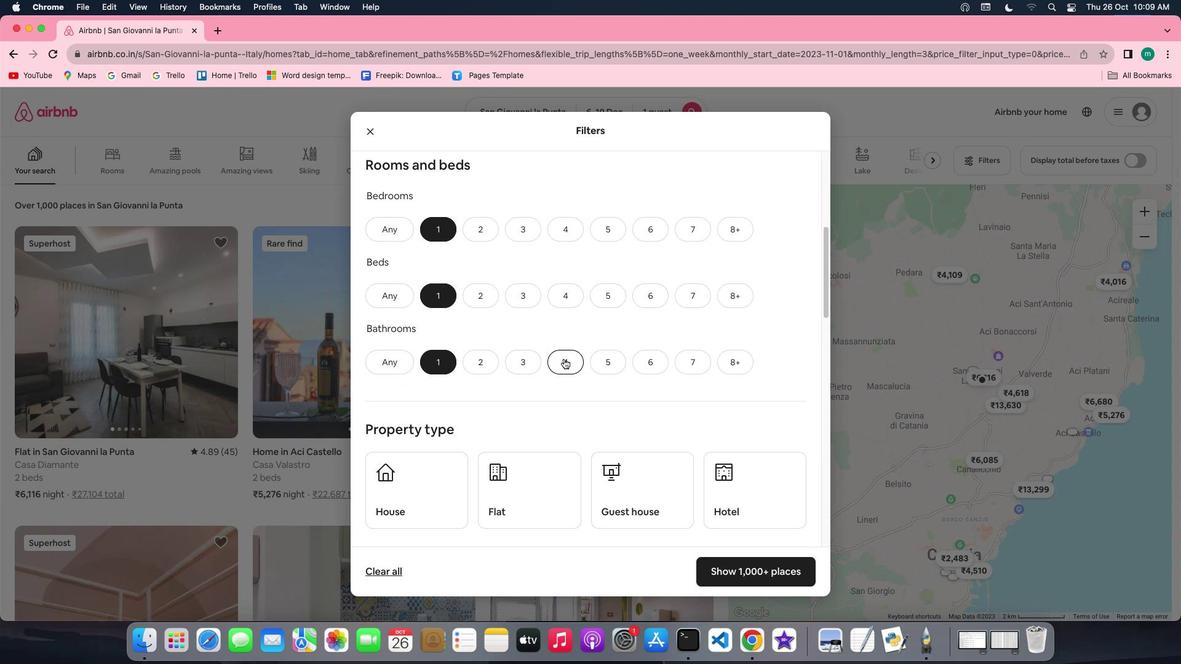
Action: Mouse scrolled (563, 358) with delta (0, 0)
Screenshot: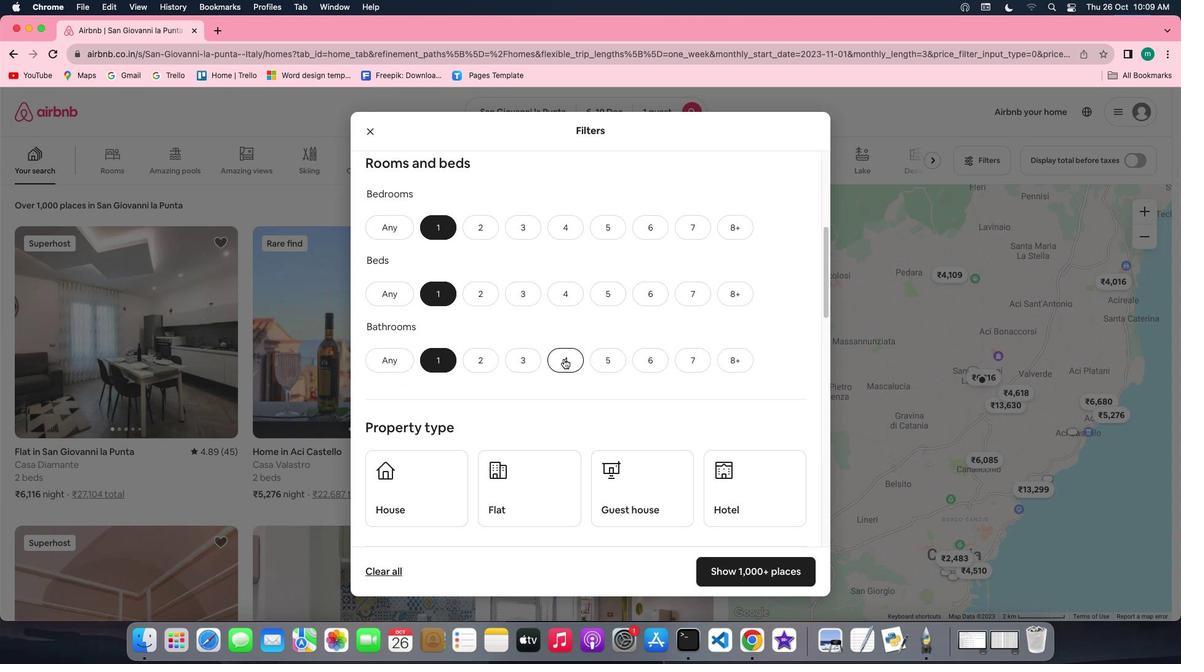 
Action: Mouse scrolled (563, 358) with delta (0, 0)
Screenshot: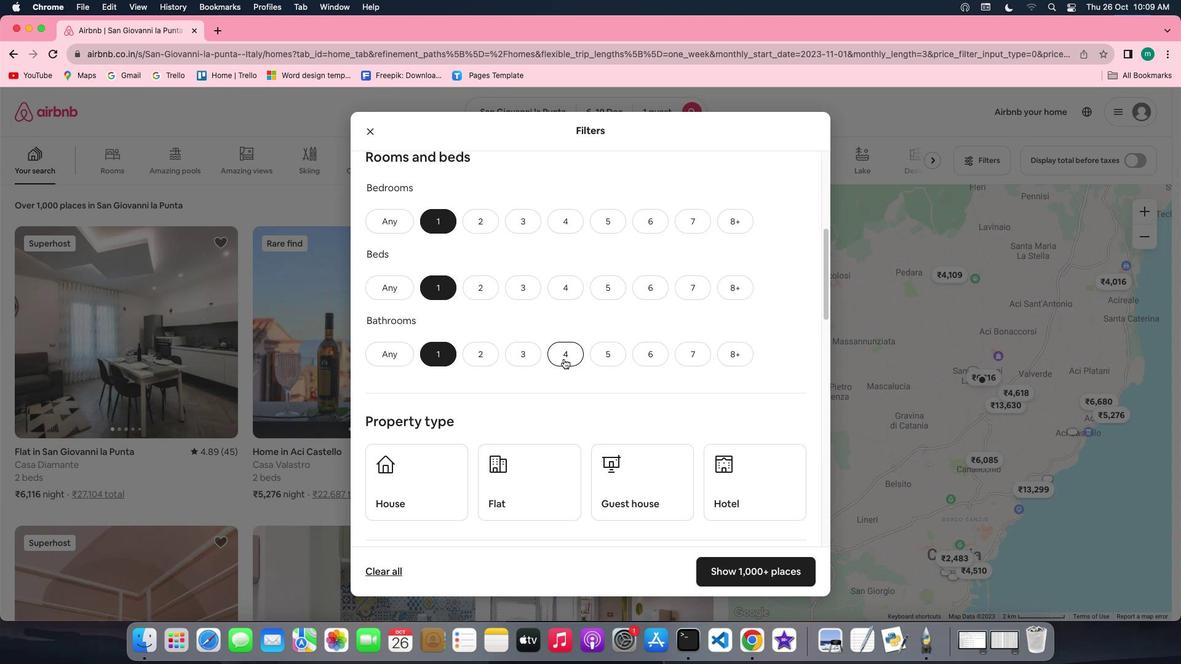 
Action: Mouse scrolled (563, 358) with delta (0, 0)
Screenshot: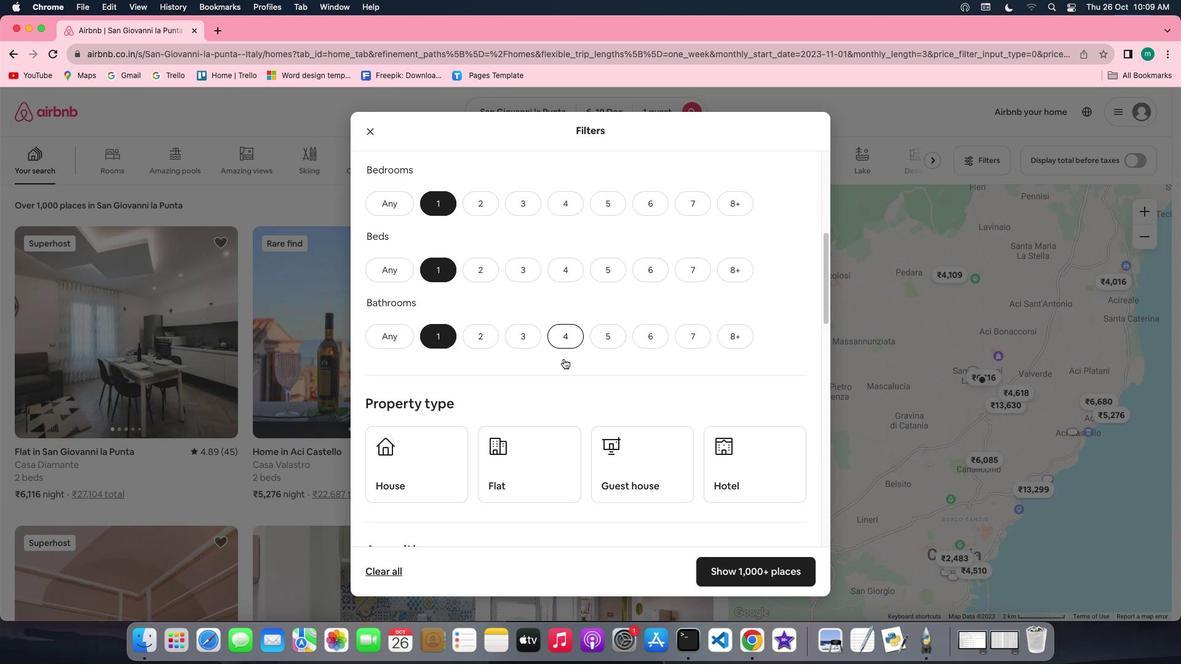 
Action: Mouse scrolled (563, 358) with delta (0, 0)
Screenshot: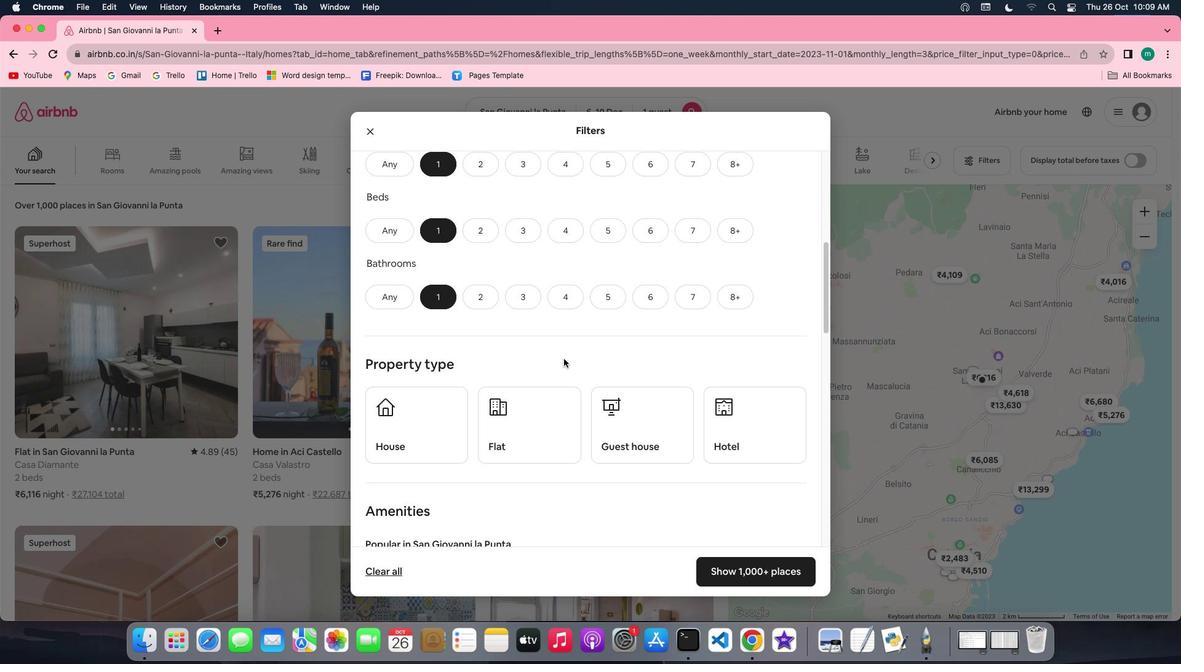 
Action: Mouse scrolled (563, 358) with delta (0, 0)
Screenshot: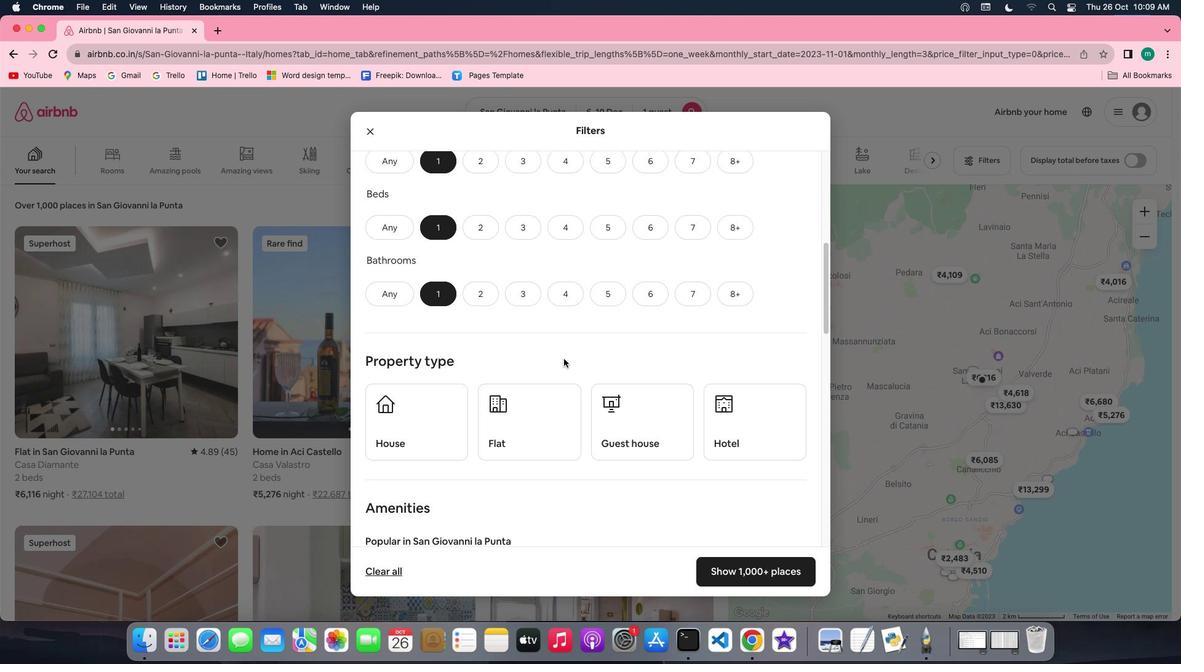 
Action: Mouse scrolled (563, 358) with delta (0, 0)
Screenshot: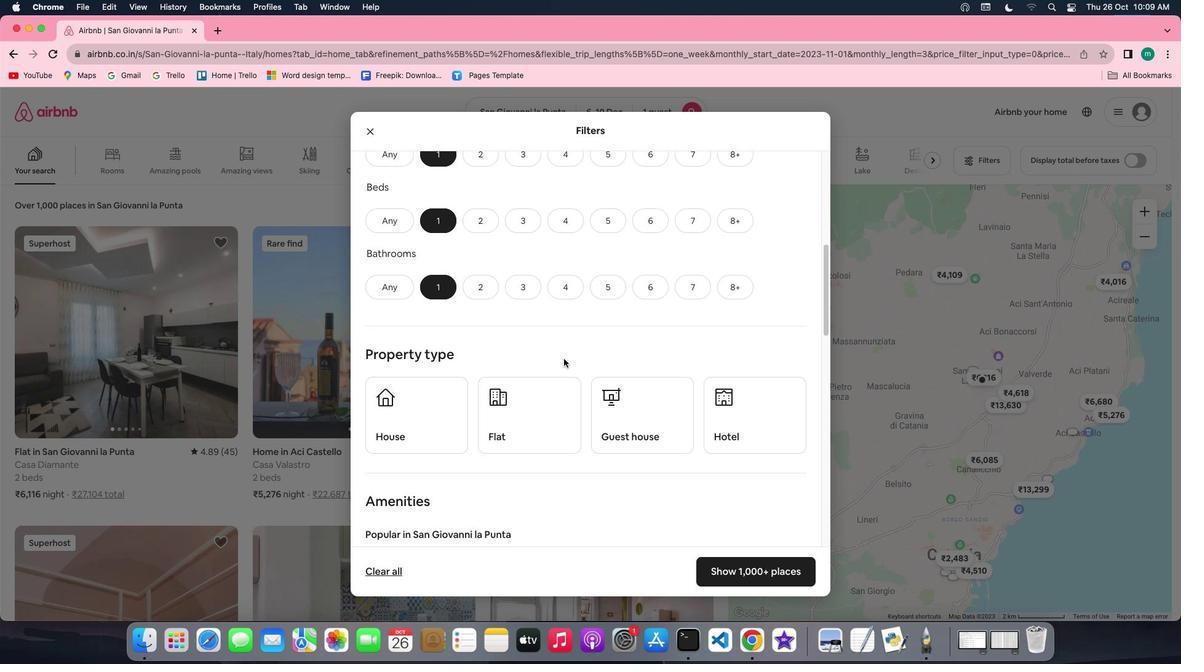 
Action: Mouse scrolled (563, 358) with delta (0, 0)
Screenshot: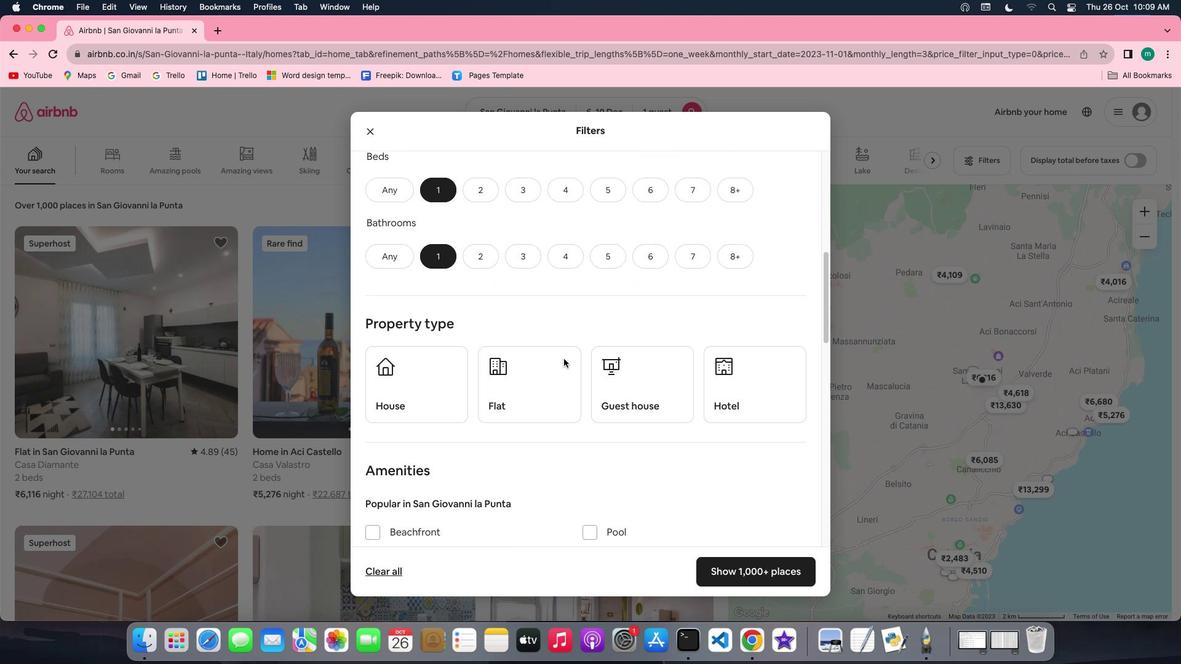 
Action: Mouse scrolled (563, 358) with delta (0, 0)
Screenshot: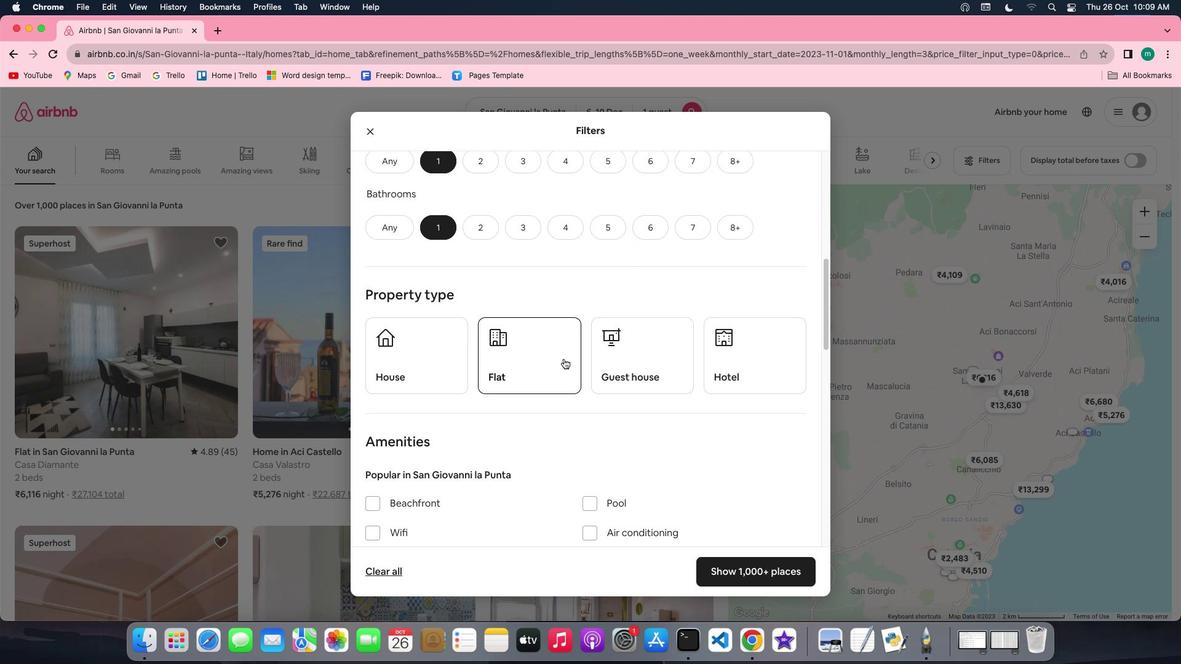 
Action: Mouse scrolled (563, 358) with delta (0, 0)
Screenshot: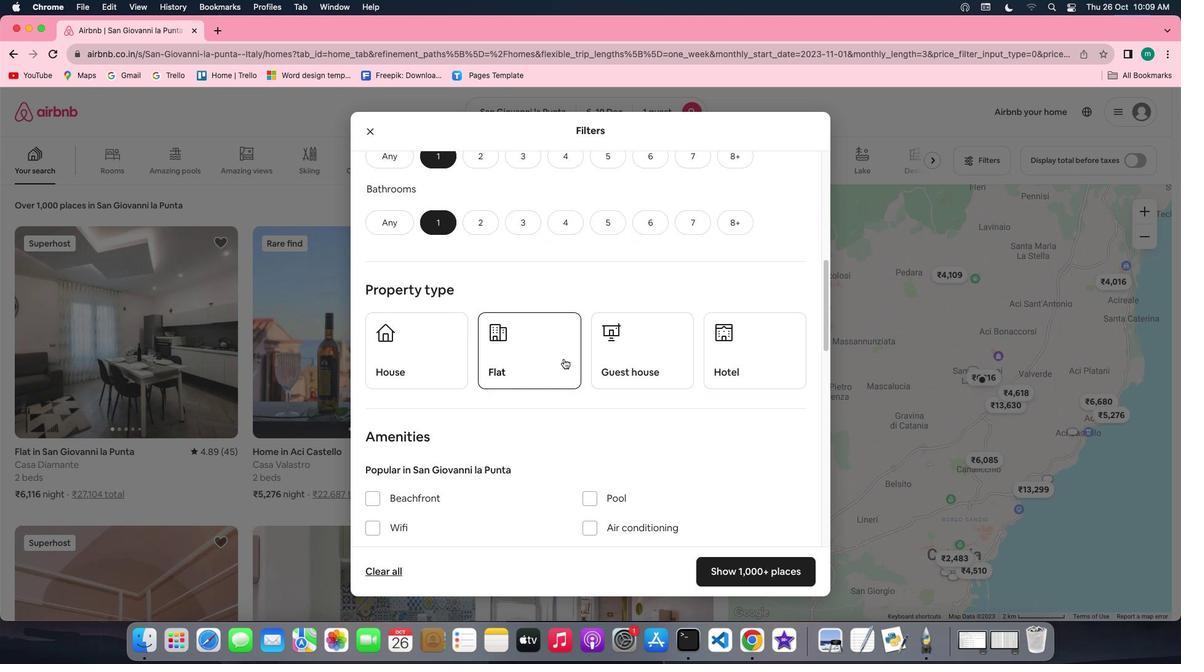 
Action: Mouse scrolled (563, 358) with delta (0, 0)
Screenshot: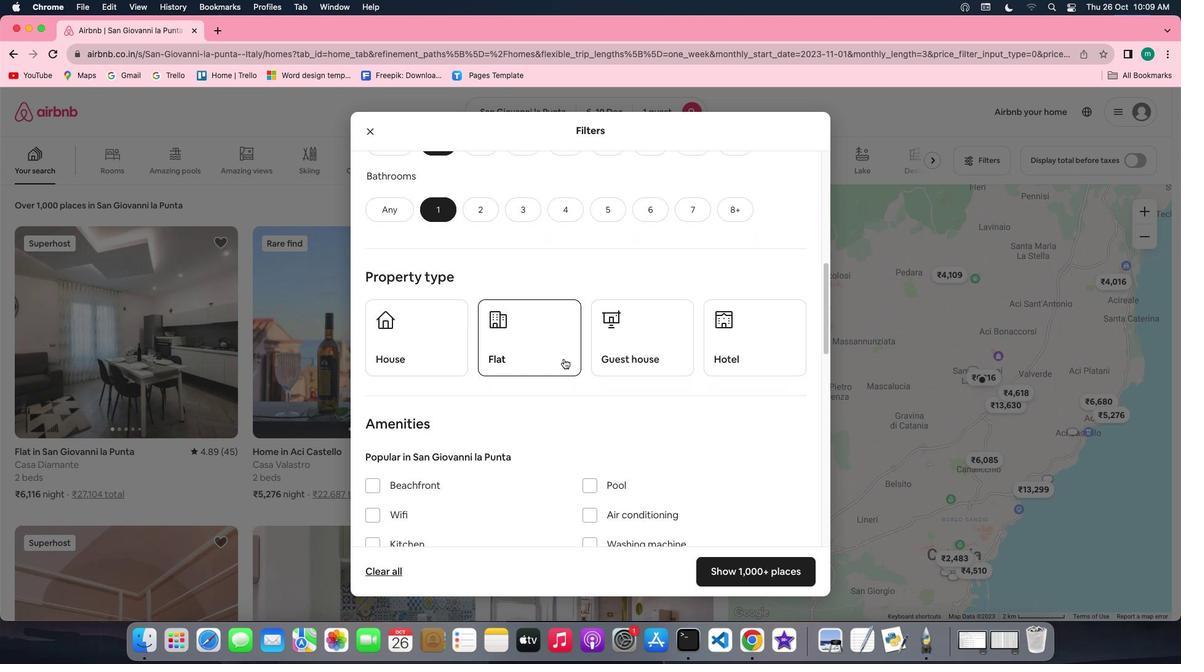 
Action: Mouse scrolled (563, 358) with delta (0, 0)
Screenshot: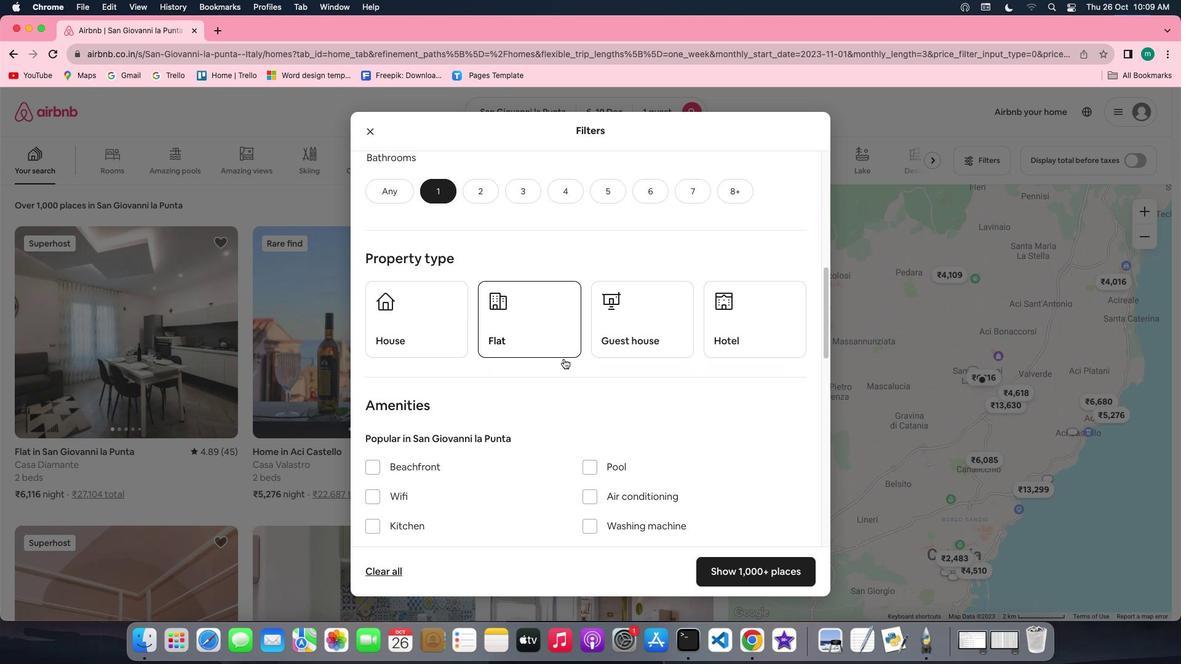 
Action: Mouse scrolled (563, 358) with delta (0, 0)
Screenshot: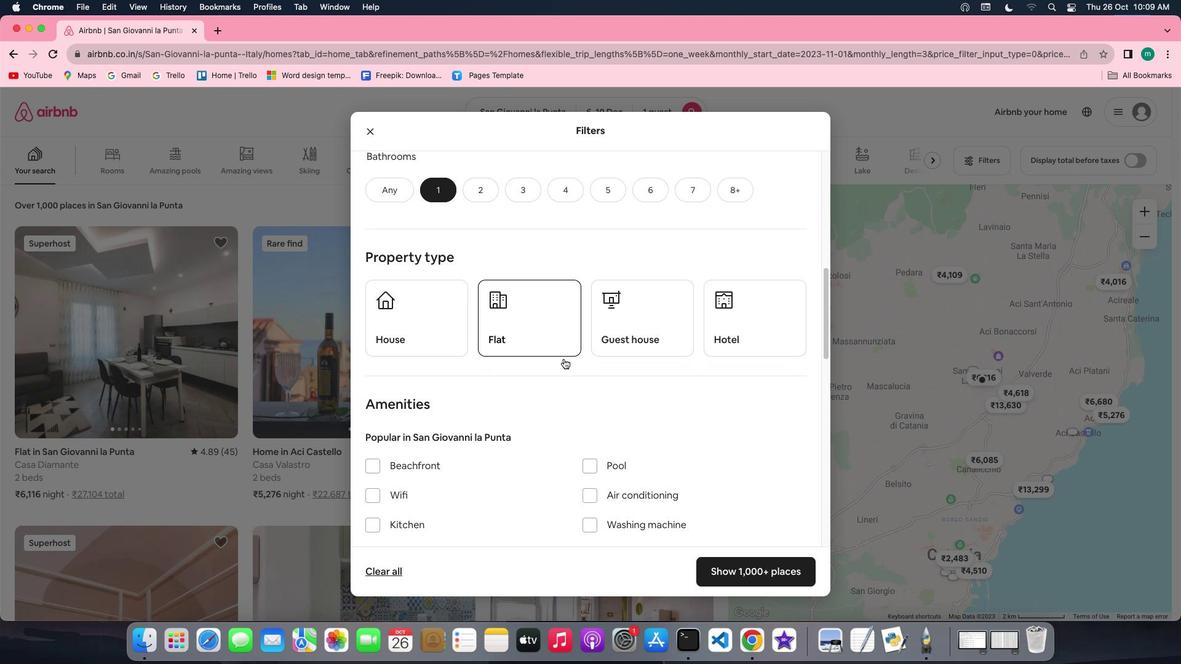 
Action: Mouse scrolled (563, 358) with delta (0, 0)
Screenshot: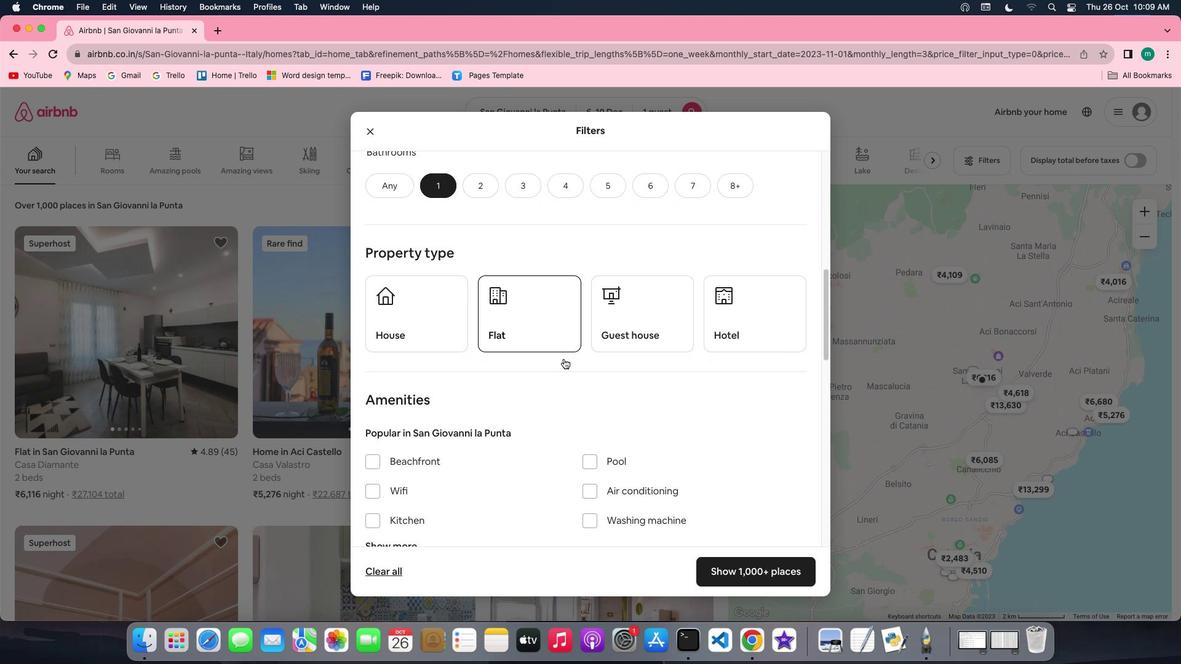 
Action: Mouse scrolled (563, 358) with delta (0, 0)
Screenshot: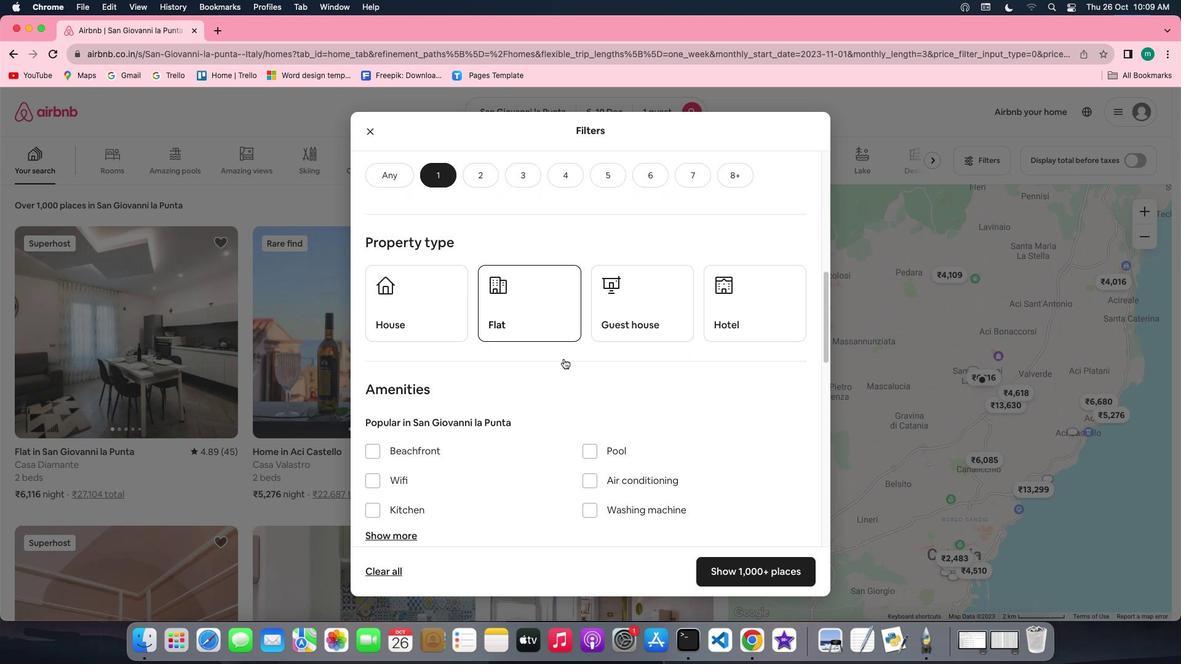 
Action: Mouse moved to (776, 275)
Screenshot: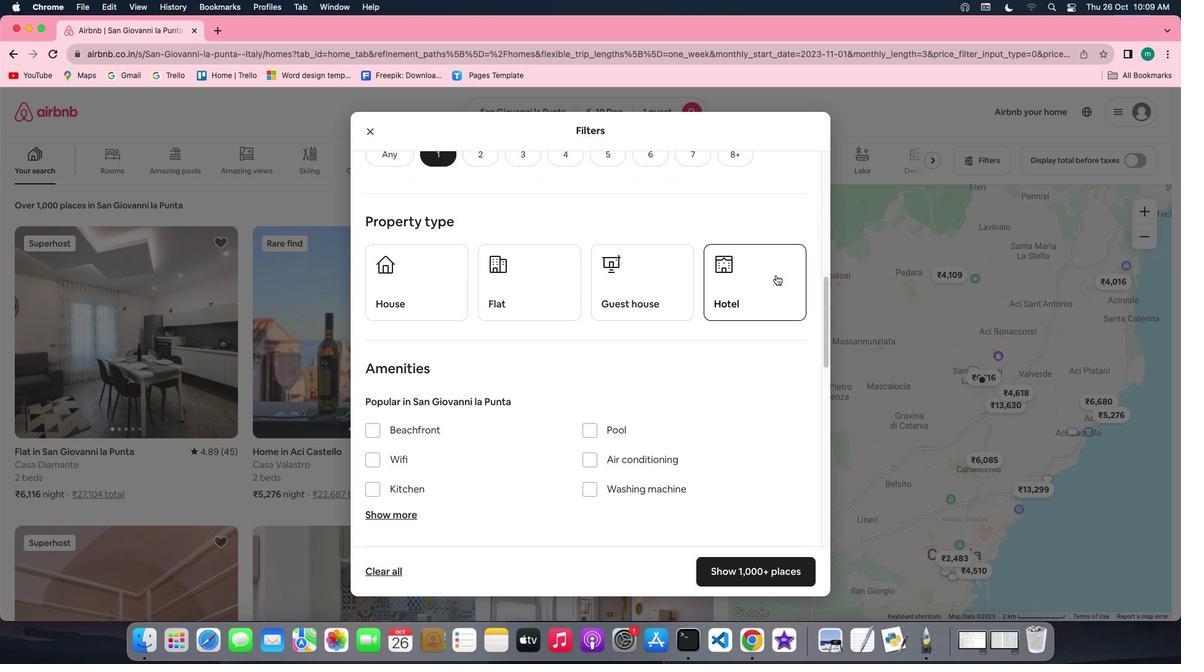 
Action: Mouse pressed left at (776, 275)
Screenshot: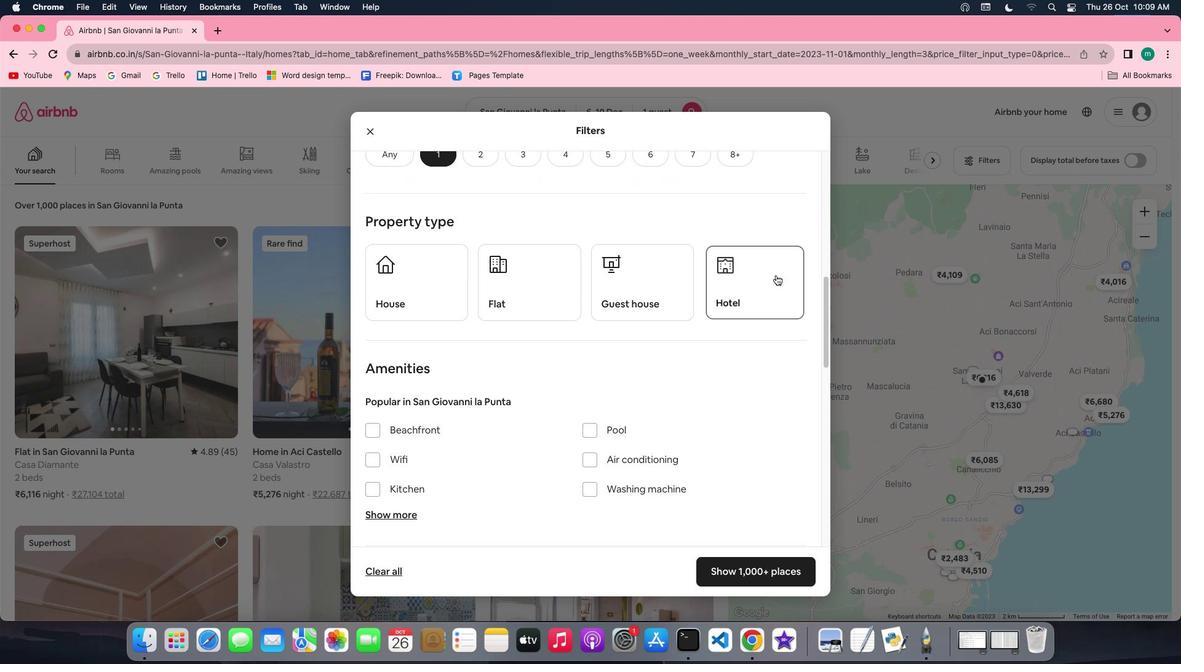 
Action: Mouse moved to (740, 353)
Screenshot: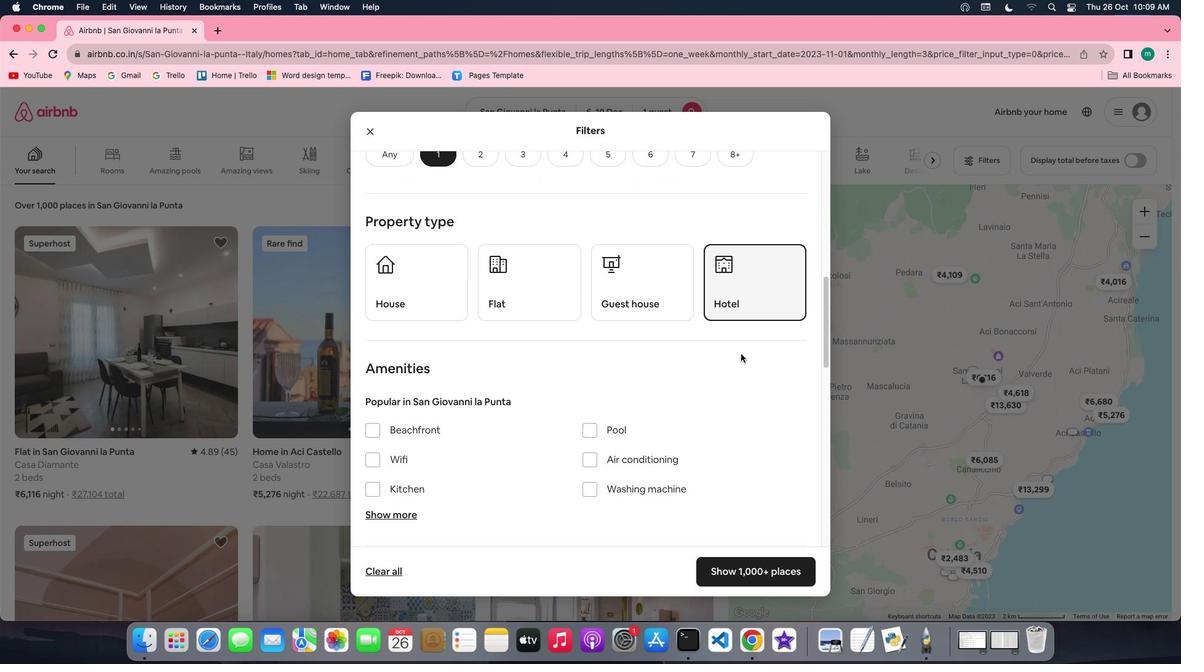 
Action: Mouse scrolled (740, 353) with delta (0, 0)
Screenshot: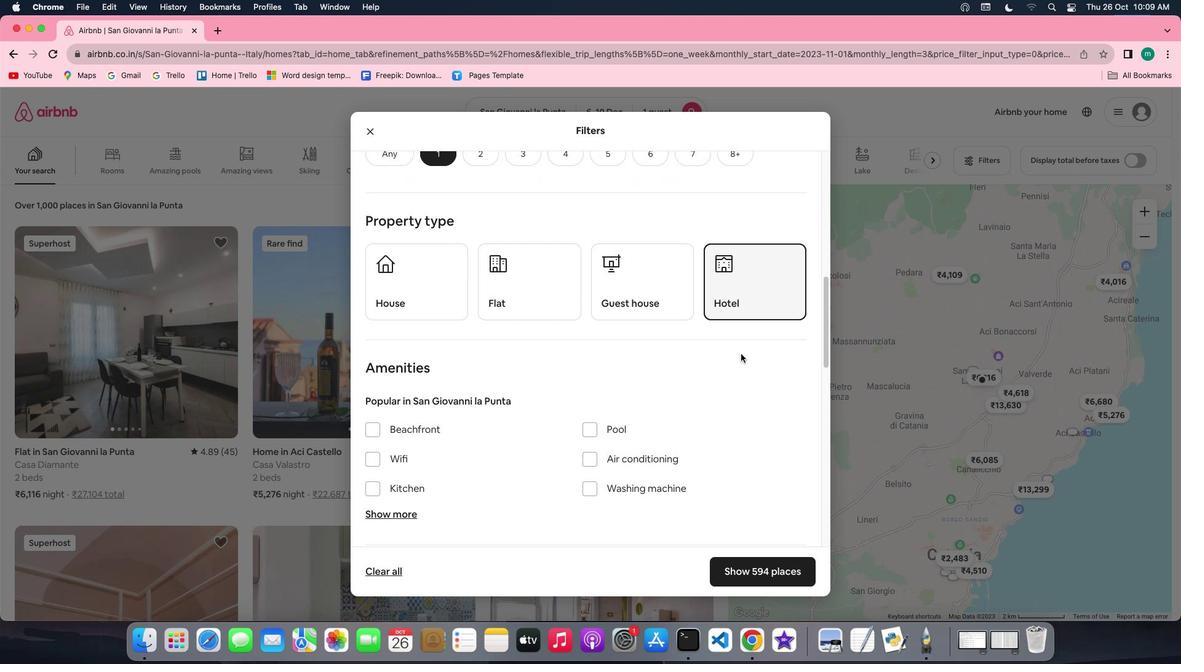 
Action: Mouse scrolled (740, 353) with delta (0, 0)
Screenshot: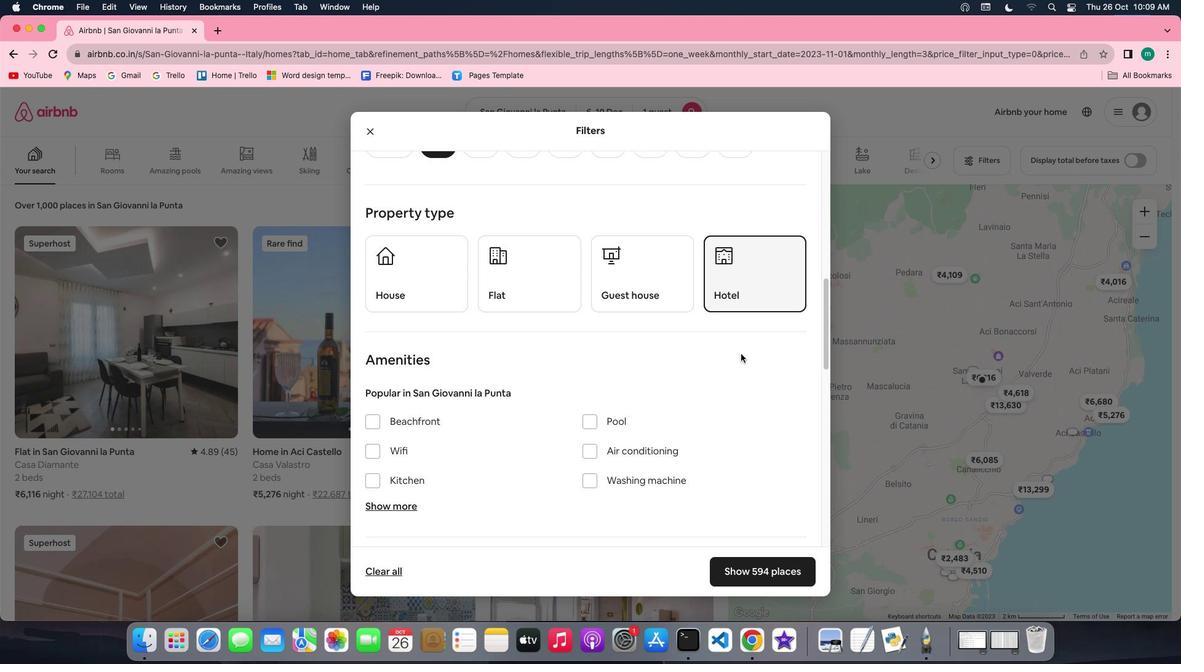 
Action: Mouse scrolled (740, 353) with delta (0, 0)
Screenshot: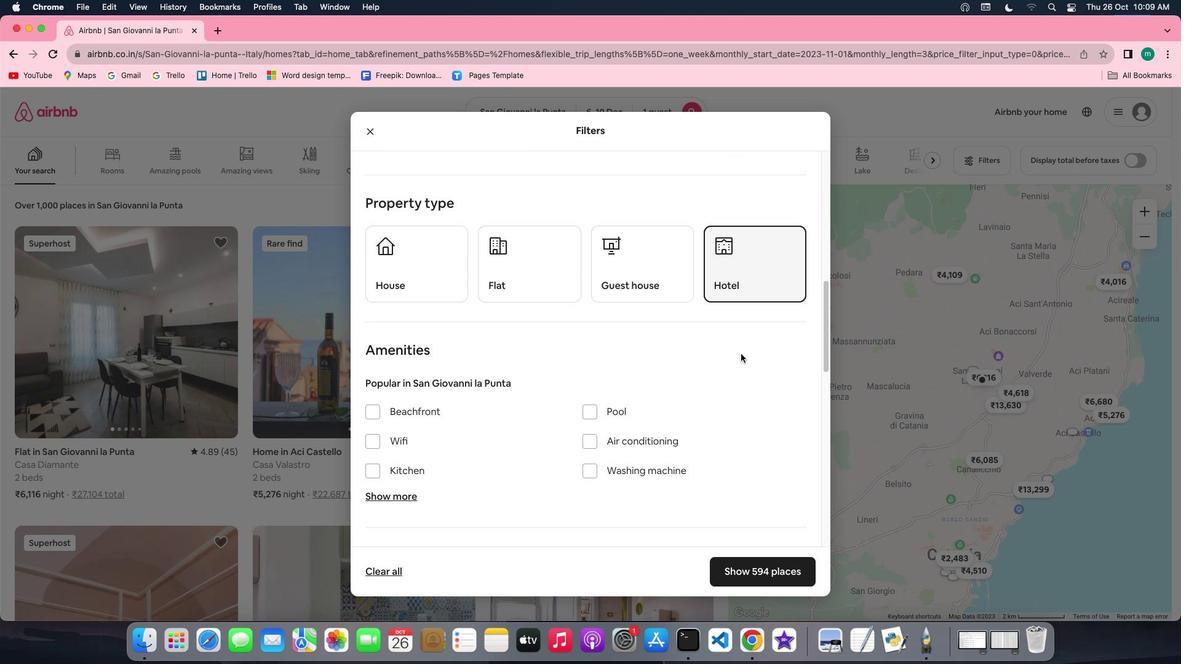 
Action: Mouse scrolled (740, 353) with delta (0, 0)
Screenshot: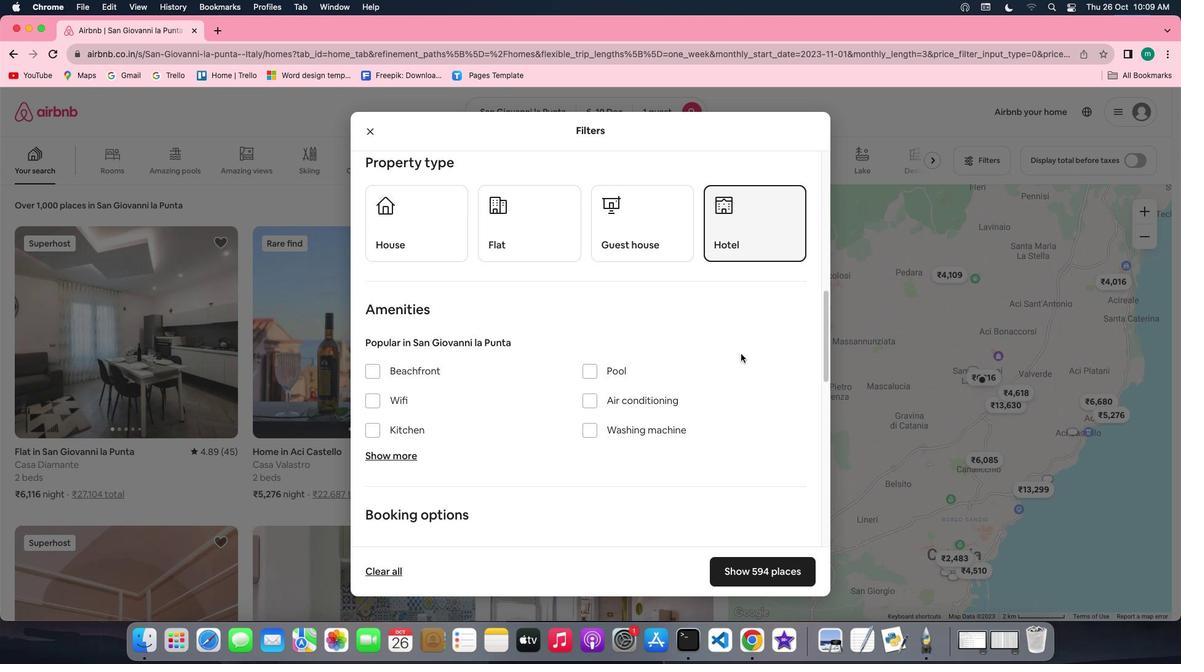 
Action: Mouse scrolled (740, 353) with delta (0, 0)
Screenshot: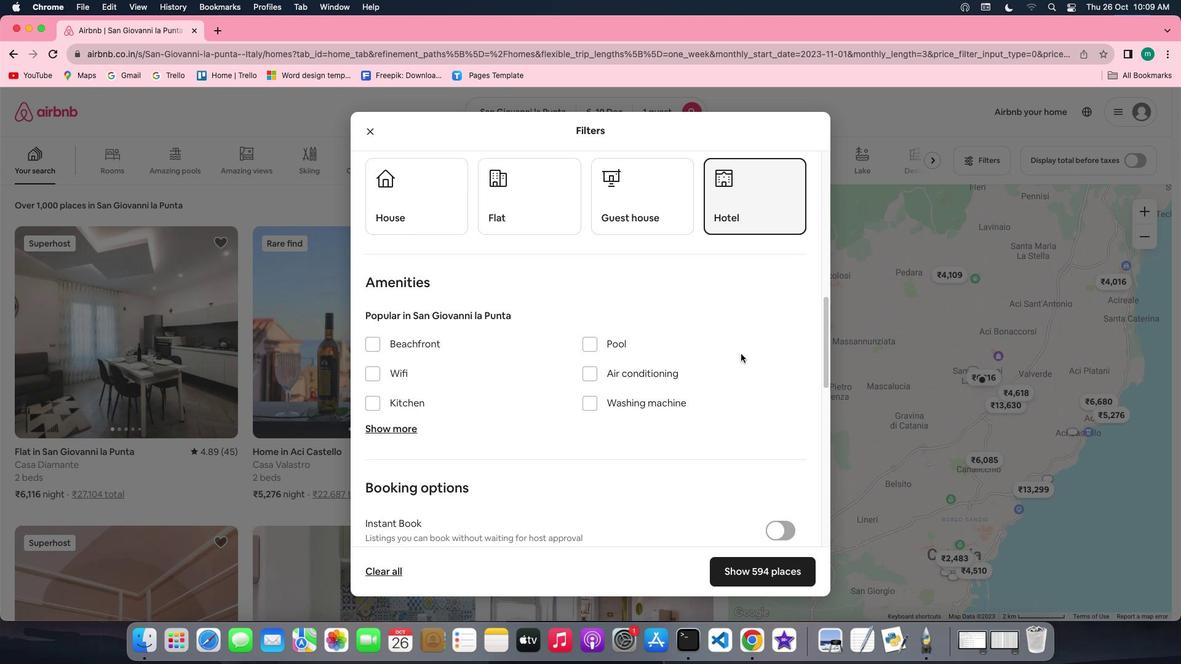 
Action: Mouse scrolled (740, 353) with delta (0, 0)
Screenshot: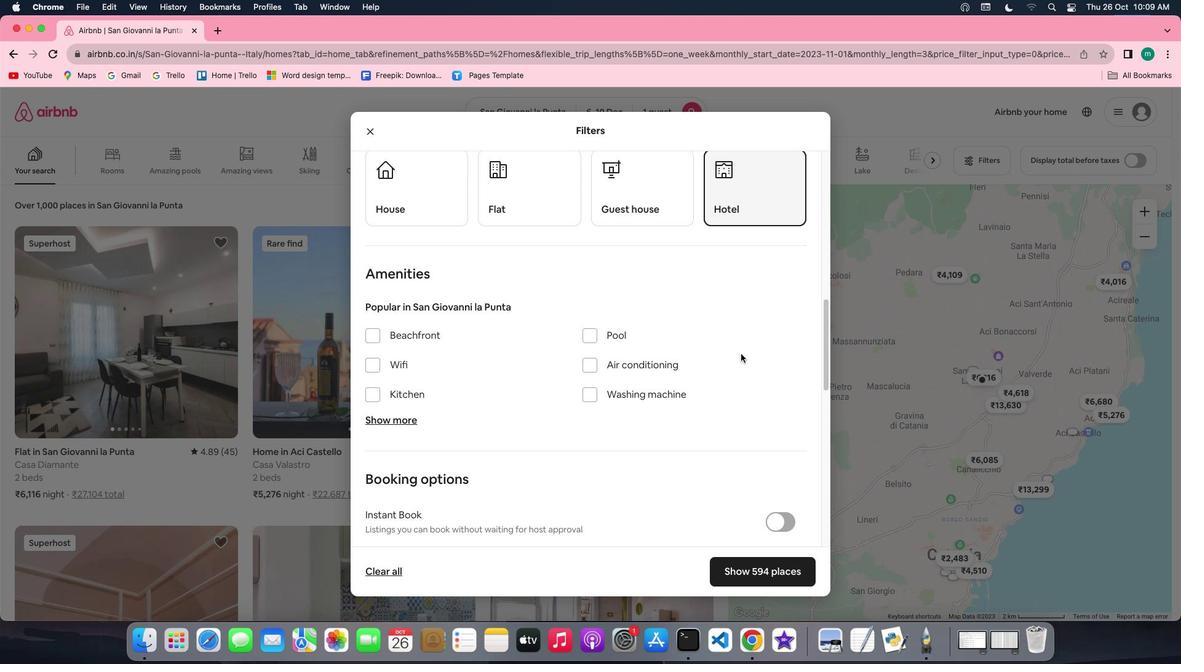 
Action: Mouse scrolled (740, 353) with delta (0, 0)
Screenshot: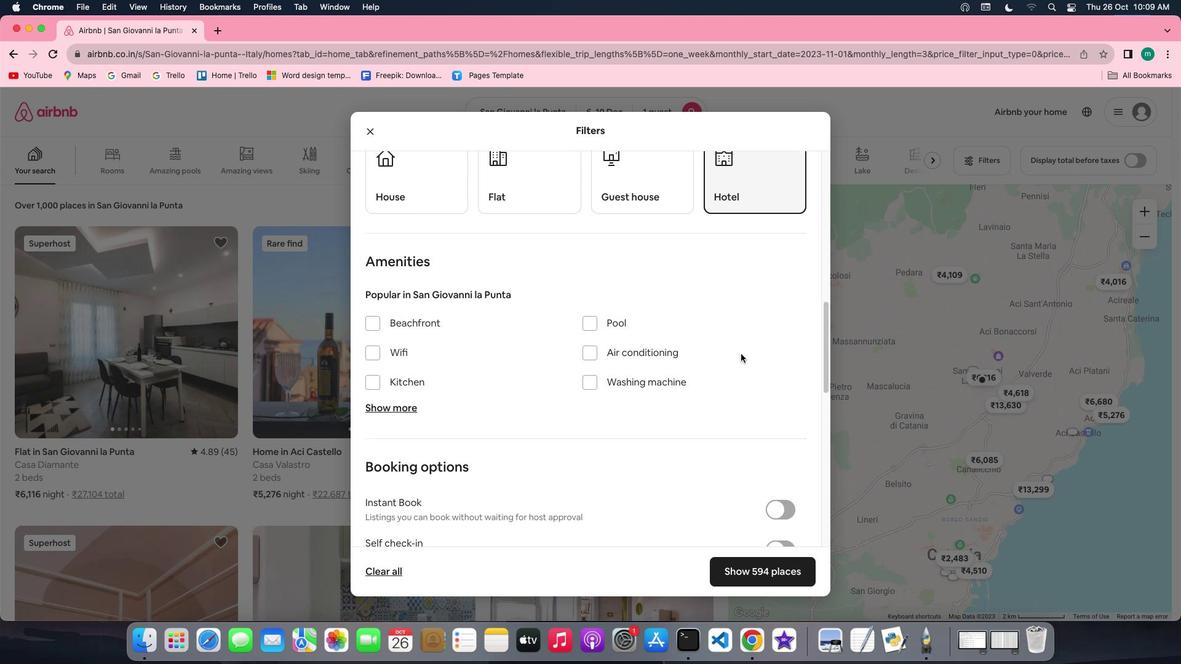 
Action: Mouse scrolled (740, 353) with delta (0, -1)
Screenshot: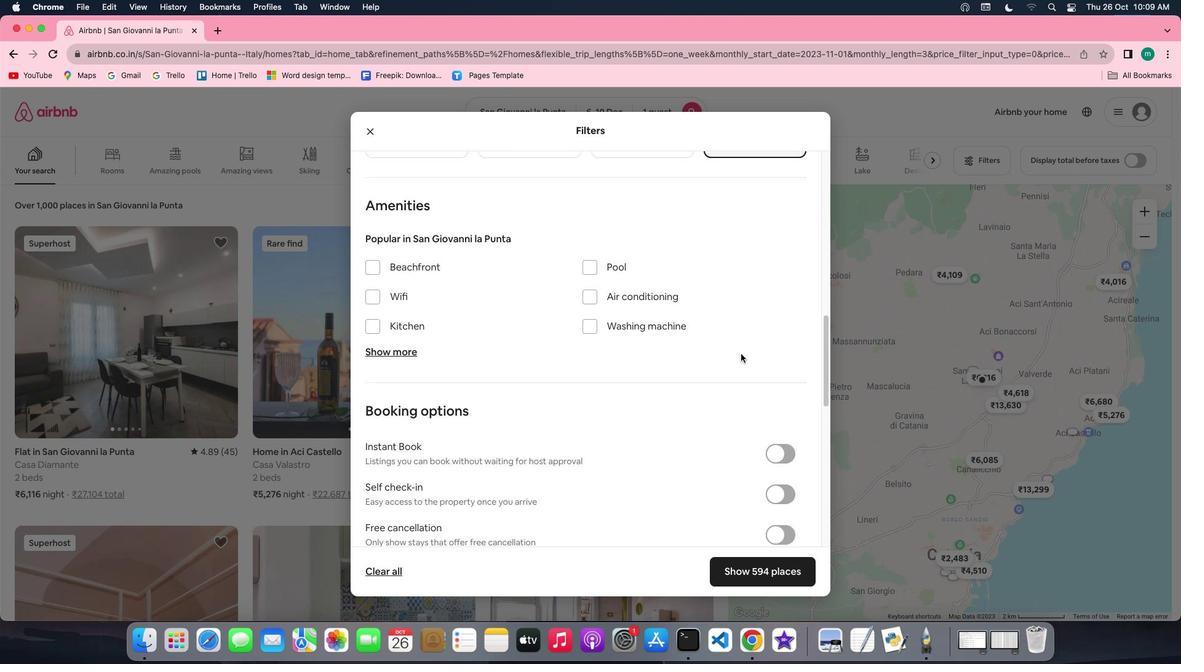 
Action: Mouse moved to (729, 393)
Screenshot: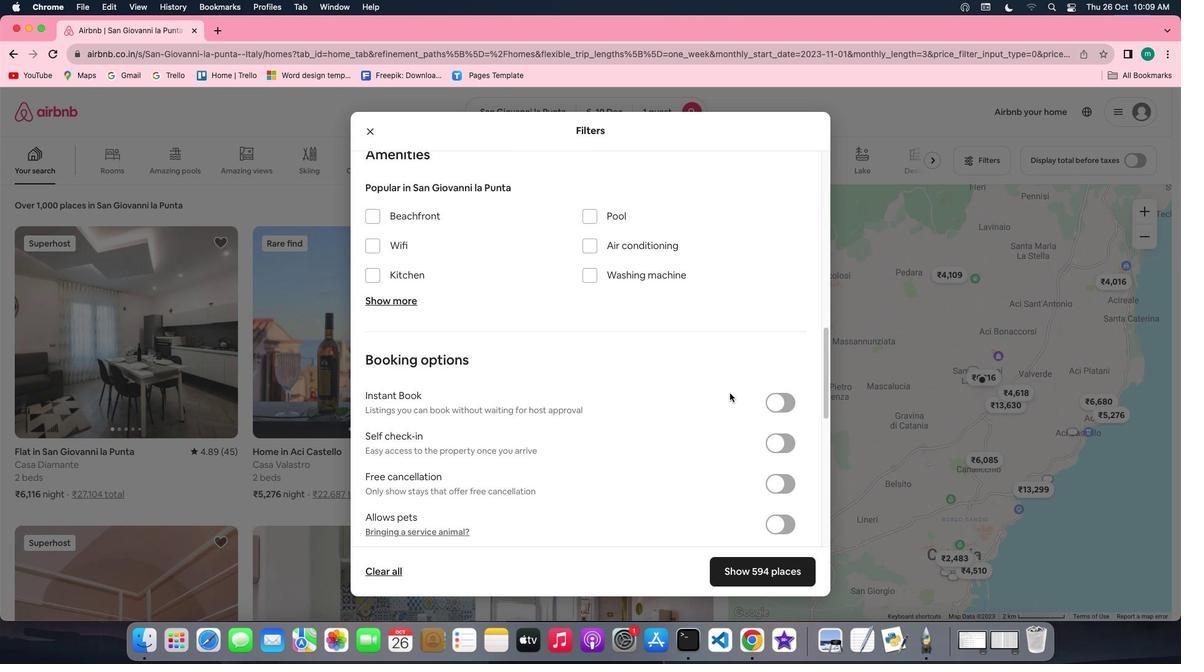 
Action: Mouse scrolled (729, 393) with delta (0, 0)
Screenshot: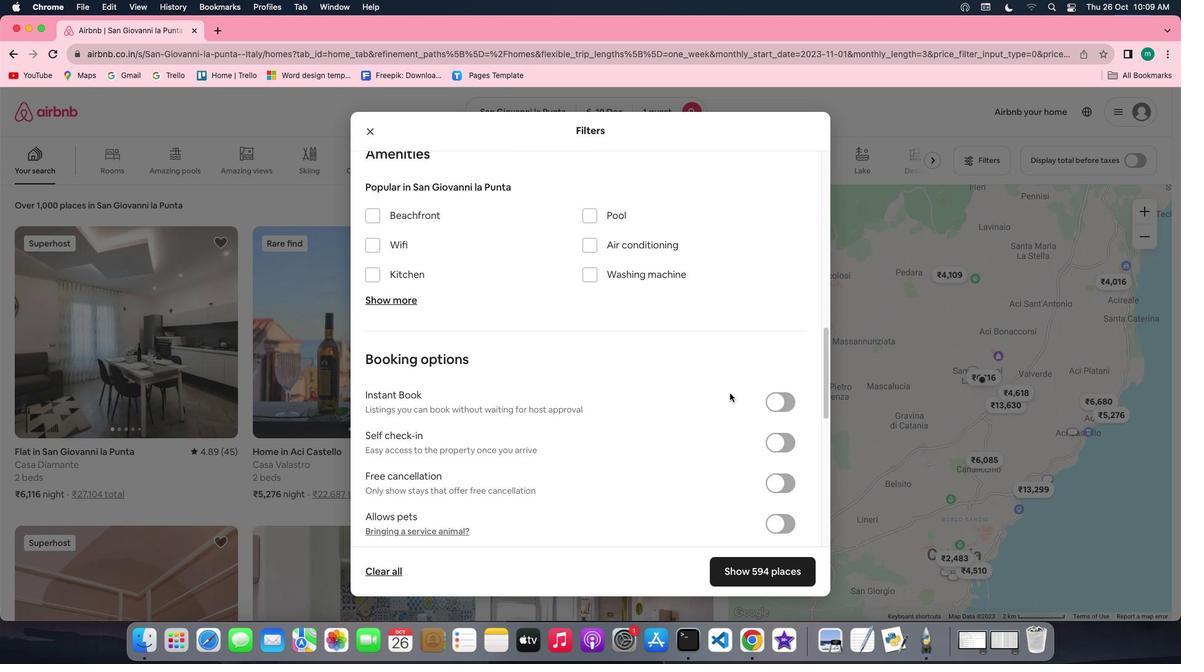 
Action: Mouse scrolled (729, 393) with delta (0, 0)
Screenshot: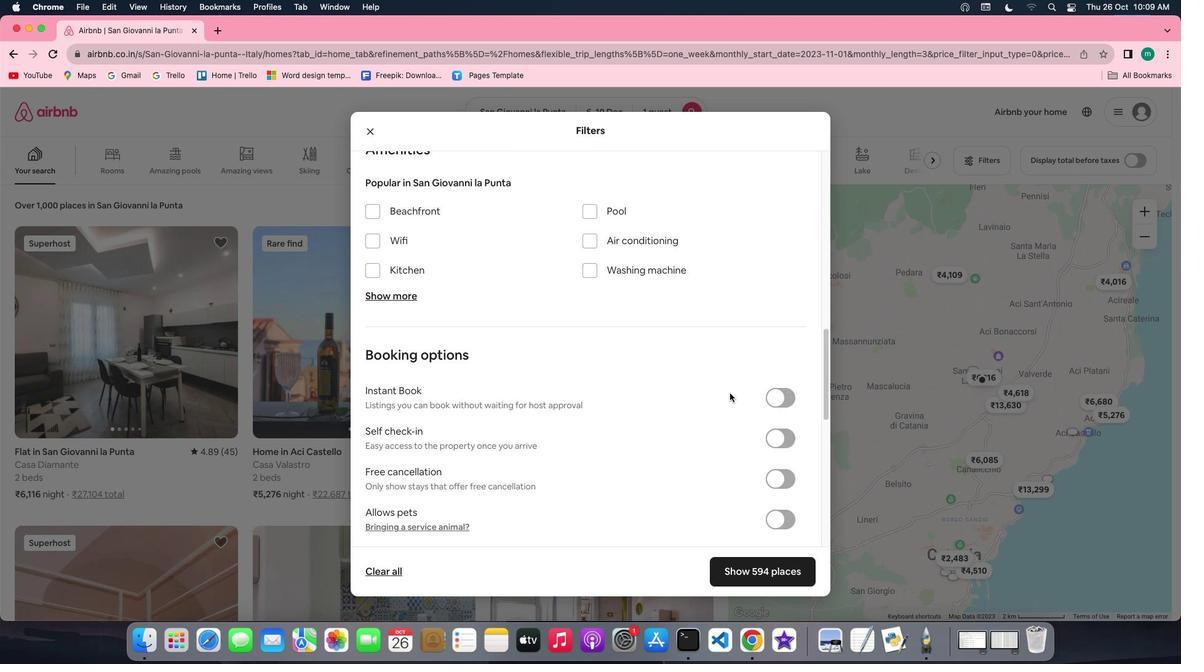 
Action: Mouse scrolled (729, 393) with delta (0, 0)
Screenshot: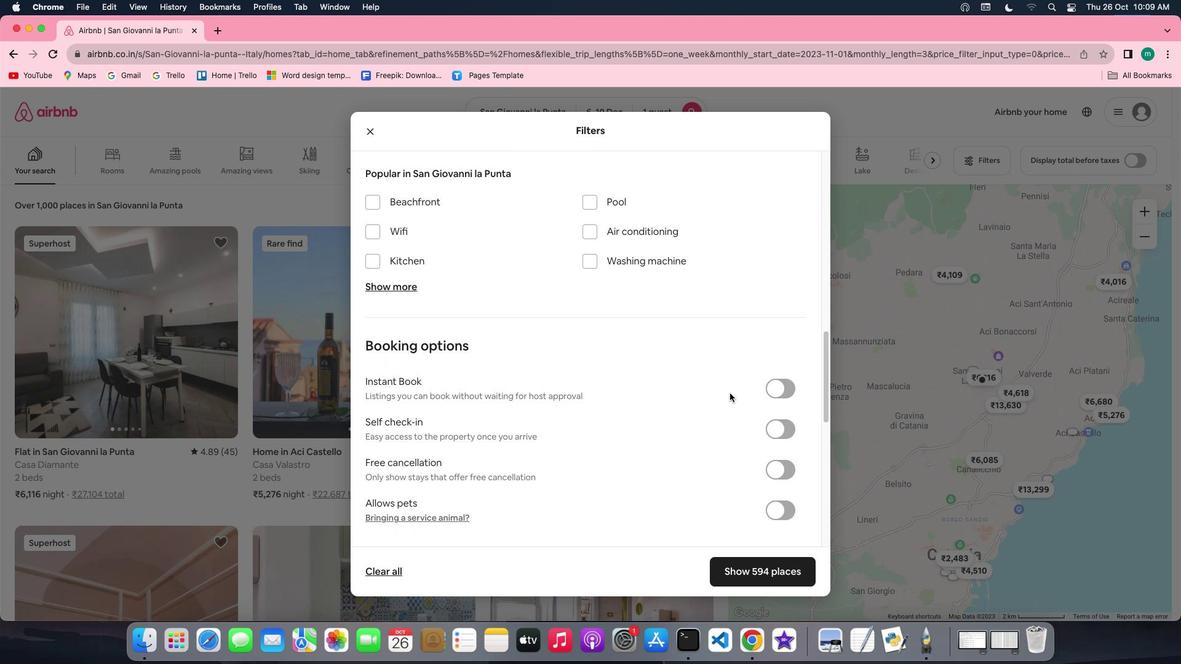
Action: Mouse scrolled (729, 393) with delta (0, 0)
Screenshot: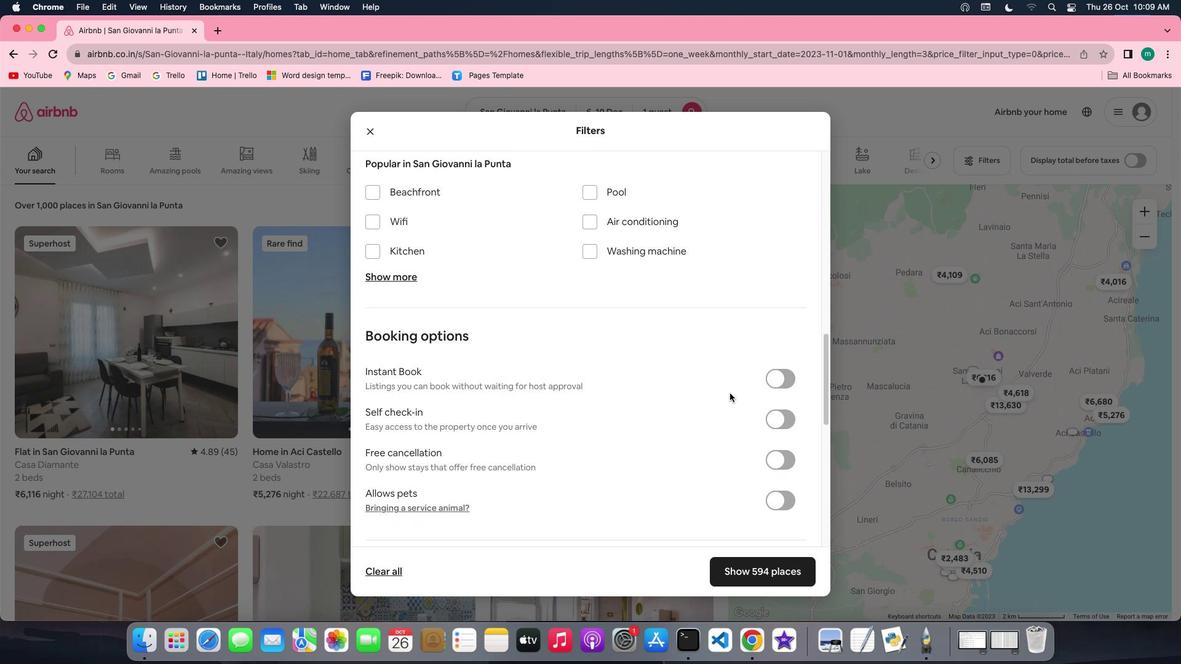 
Action: Mouse scrolled (729, 393) with delta (0, 0)
Screenshot: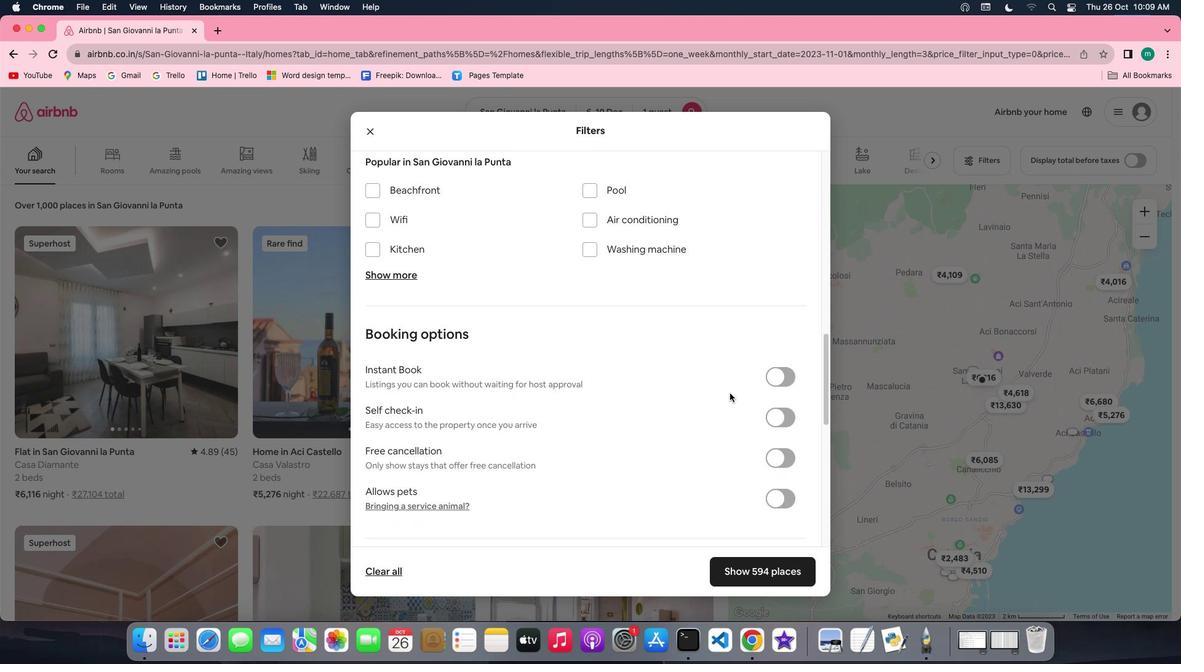 
Action: Mouse scrolled (729, 393) with delta (0, 0)
Screenshot: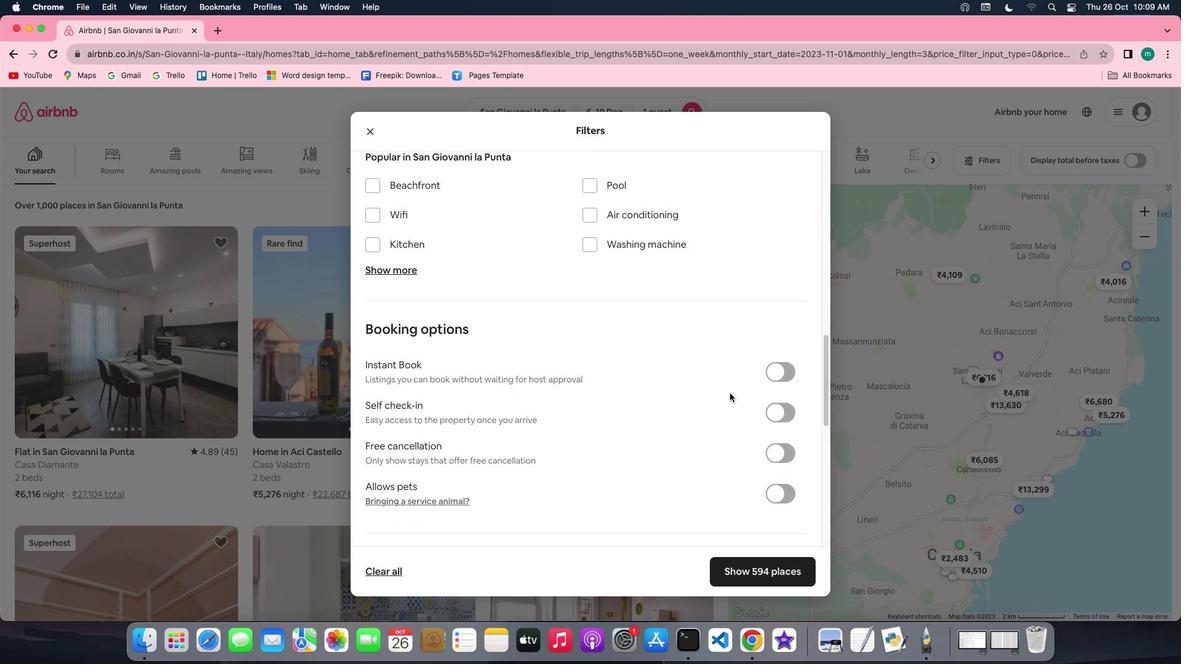 
Action: Mouse scrolled (729, 393) with delta (0, 0)
Screenshot: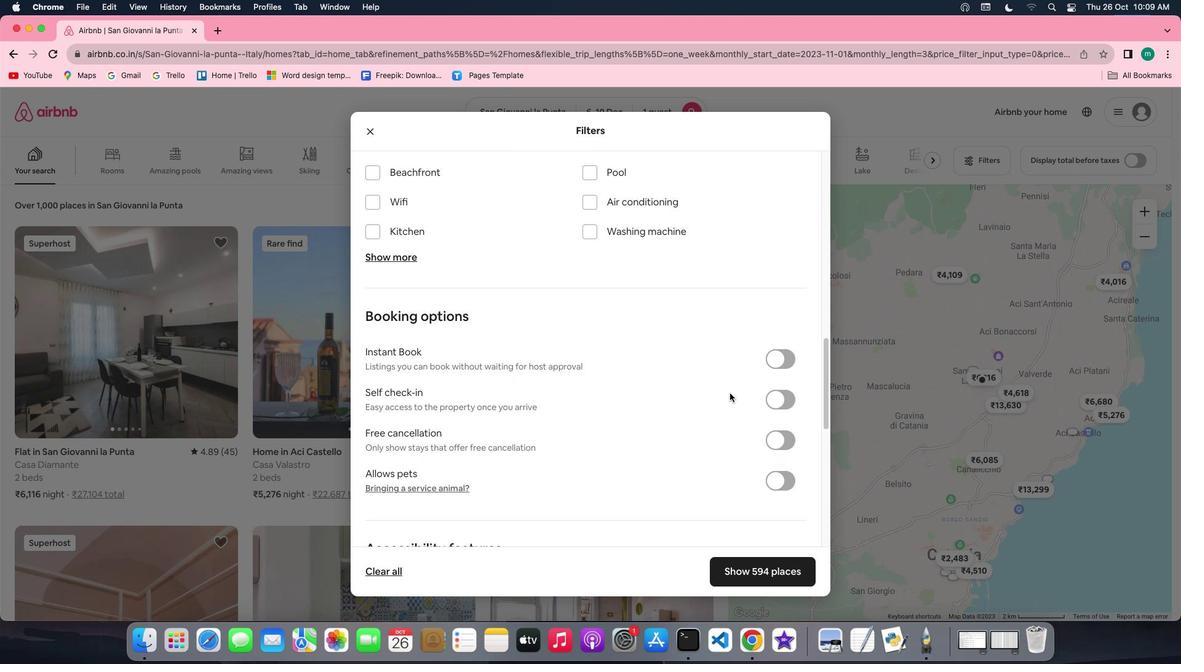 
Action: Mouse scrolled (729, 393) with delta (0, 0)
Screenshot: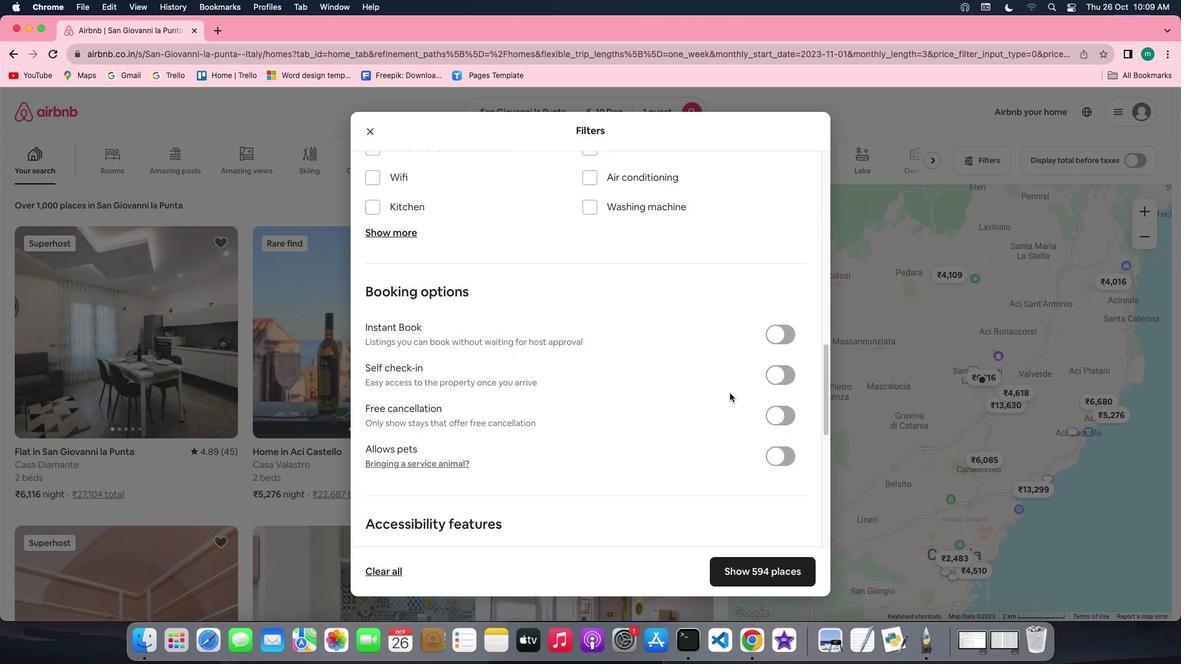 
Action: Mouse scrolled (729, 393) with delta (0, 0)
Screenshot: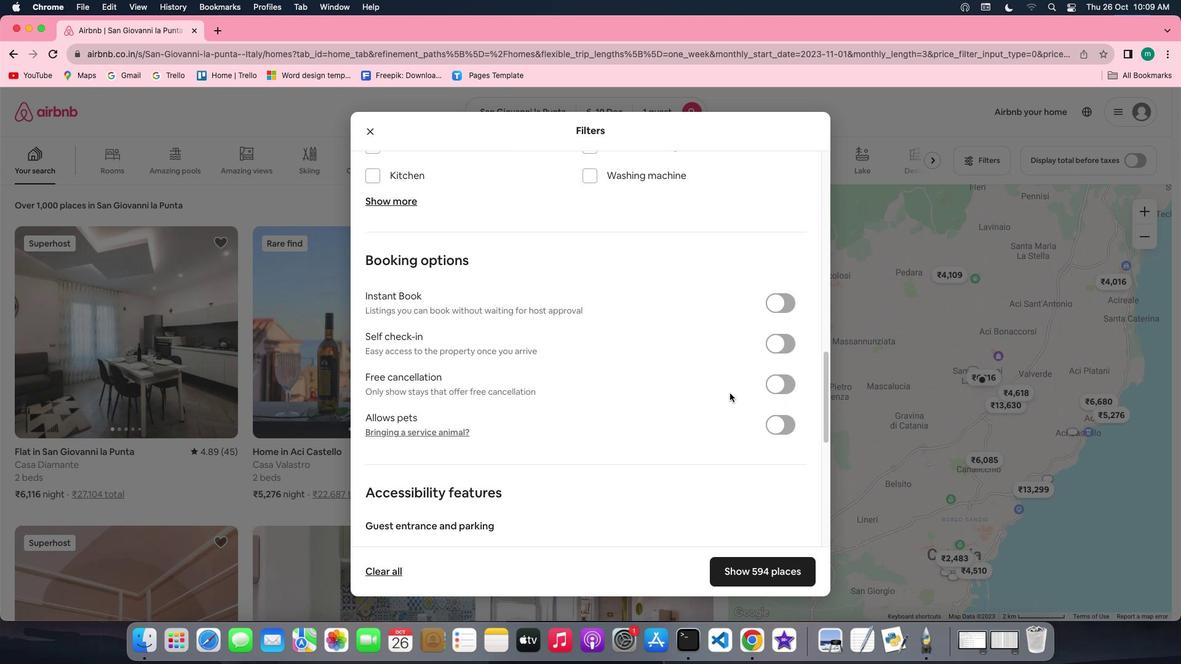 
Action: Mouse scrolled (729, 393) with delta (0, 0)
Screenshot: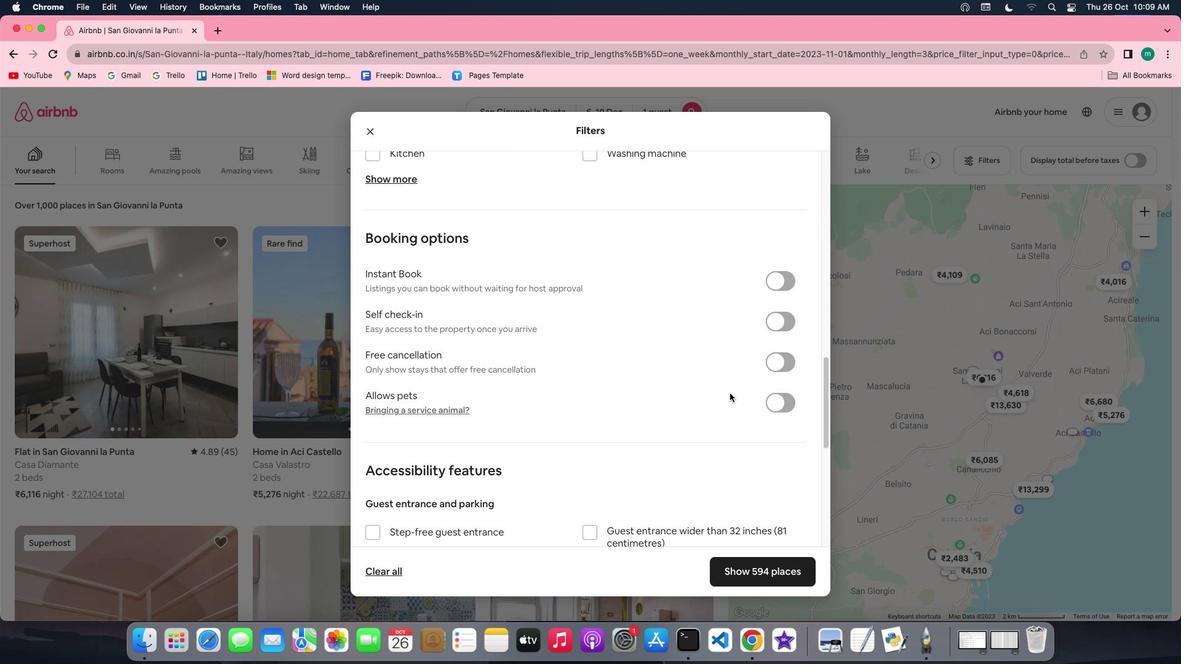 
Action: Mouse scrolled (729, 393) with delta (0, -1)
Screenshot: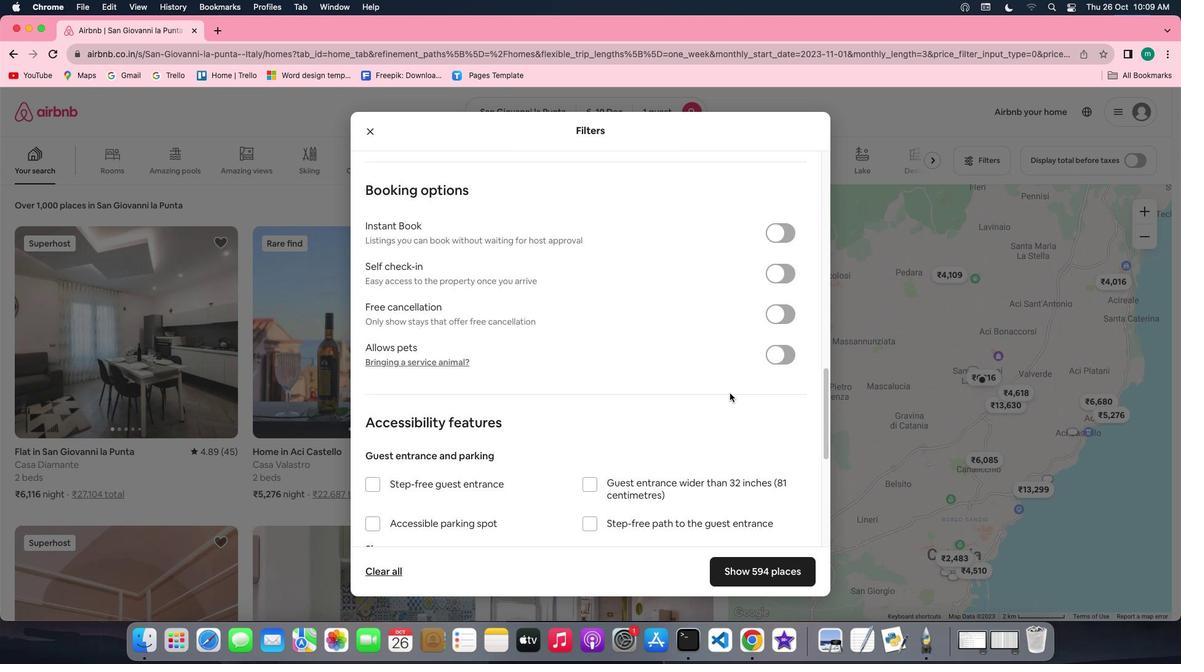 
Action: Mouse scrolled (729, 393) with delta (0, -2)
Screenshot: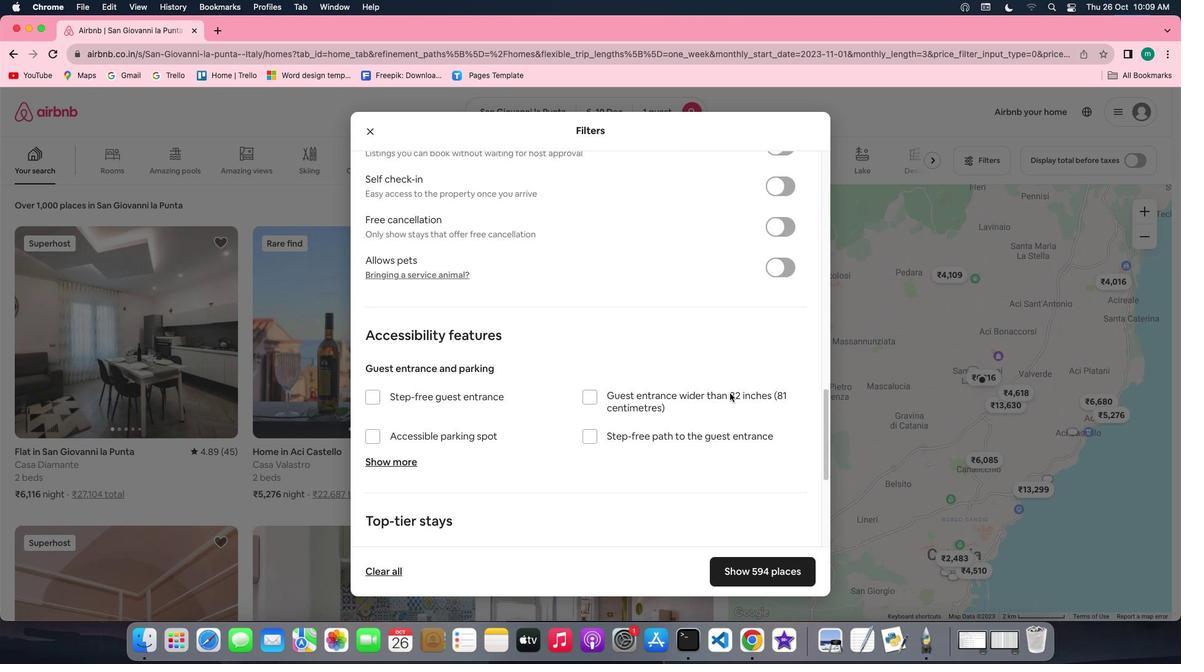 
Action: Mouse scrolled (729, 393) with delta (0, -3)
Screenshot: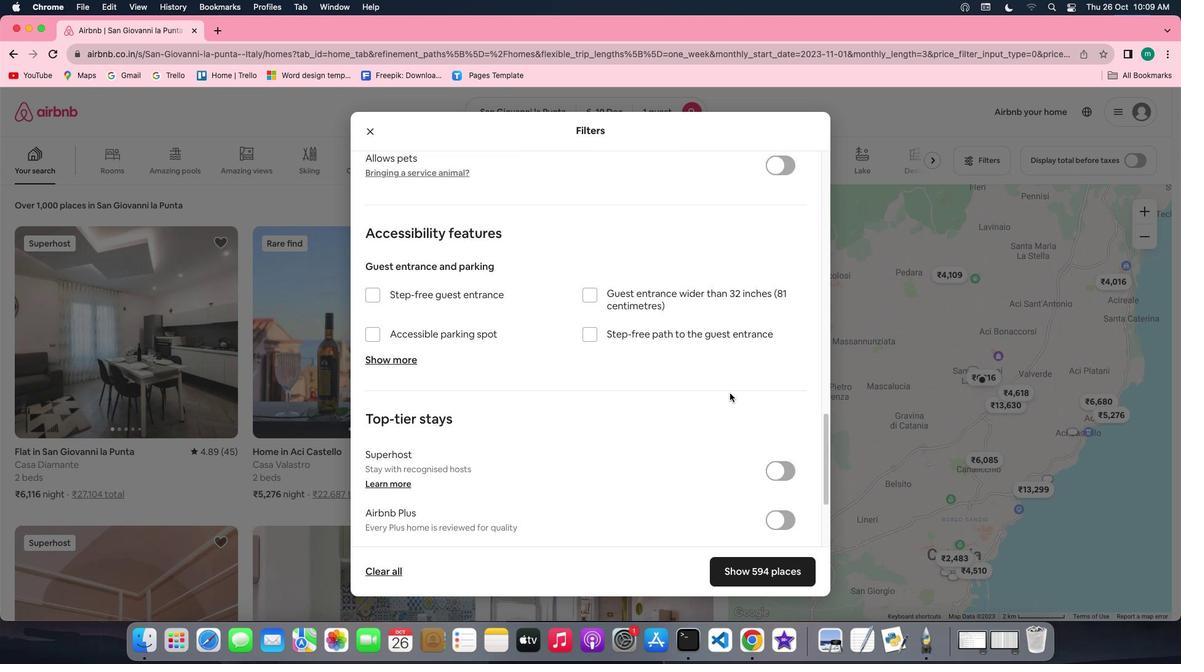 
Action: Mouse scrolled (729, 393) with delta (0, 0)
Screenshot: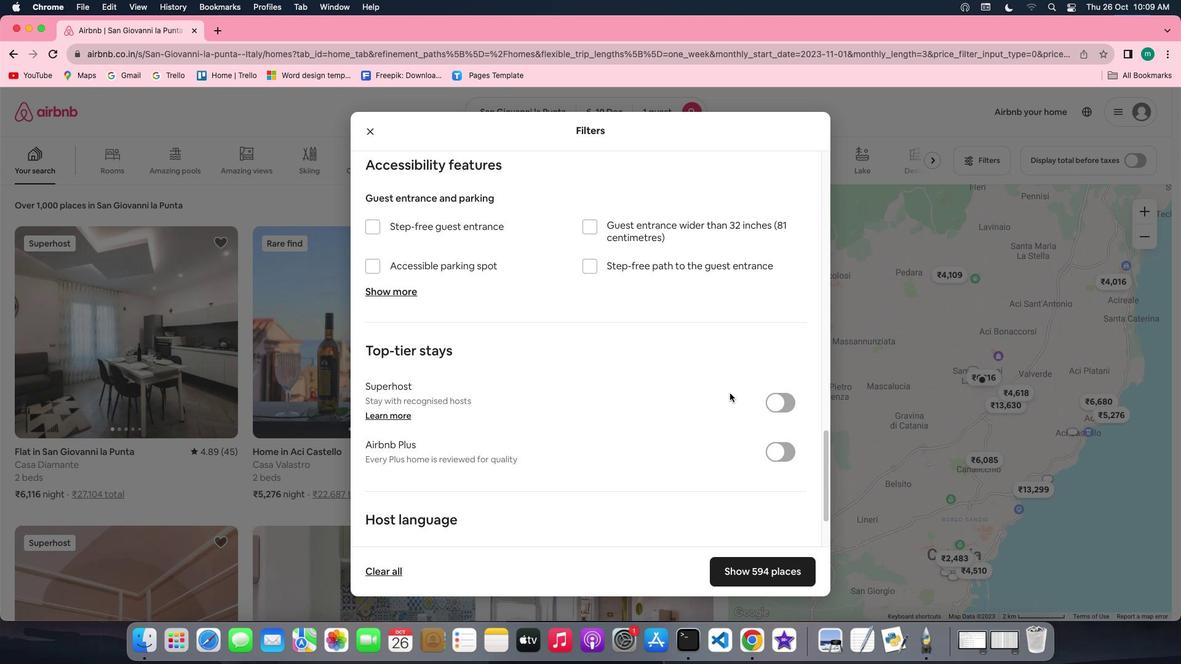 
Action: Mouse scrolled (729, 393) with delta (0, 0)
Screenshot: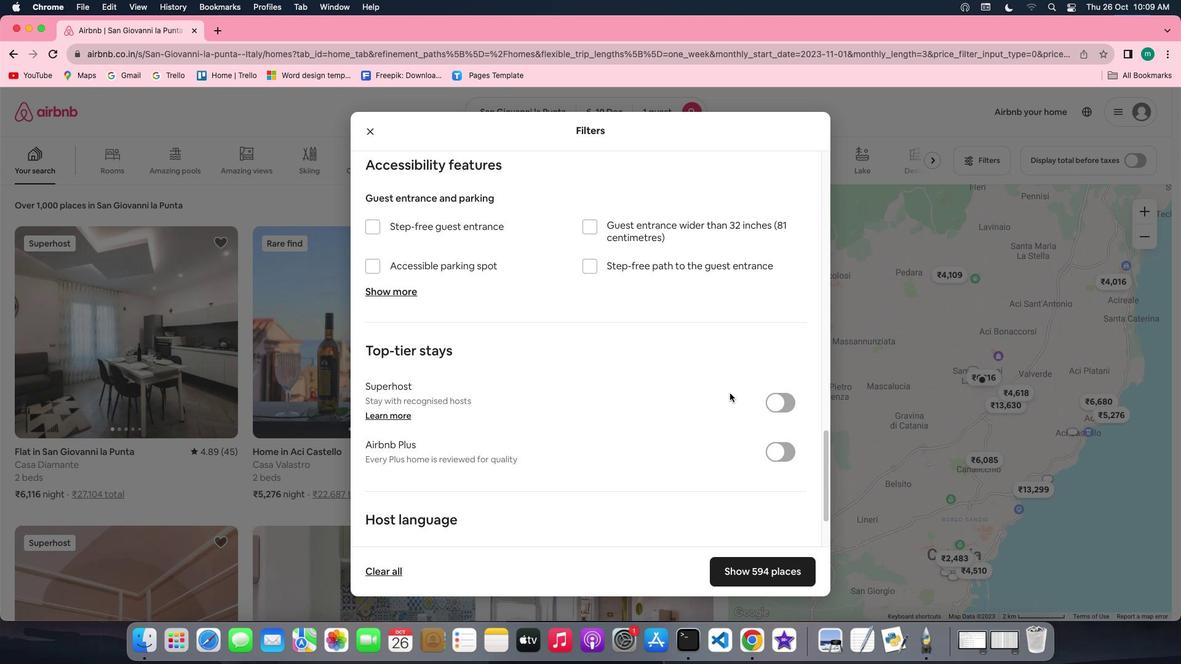
Action: Mouse scrolled (729, 393) with delta (0, -1)
Screenshot: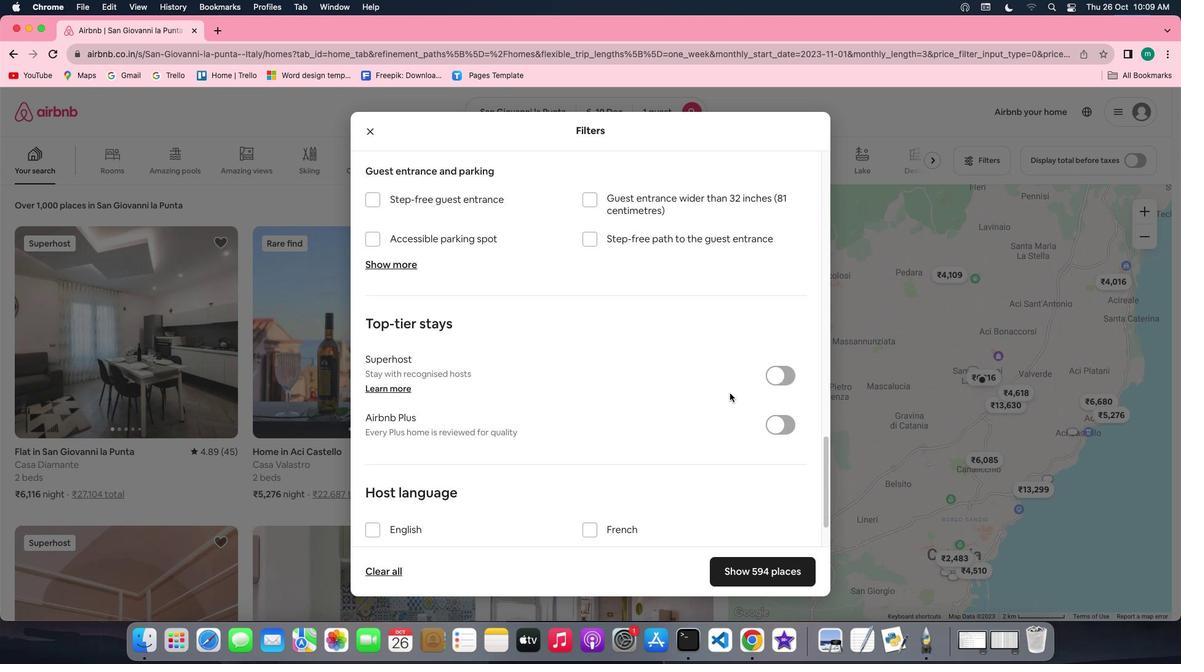 
Action: Mouse scrolled (729, 393) with delta (0, -3)
Screenshot: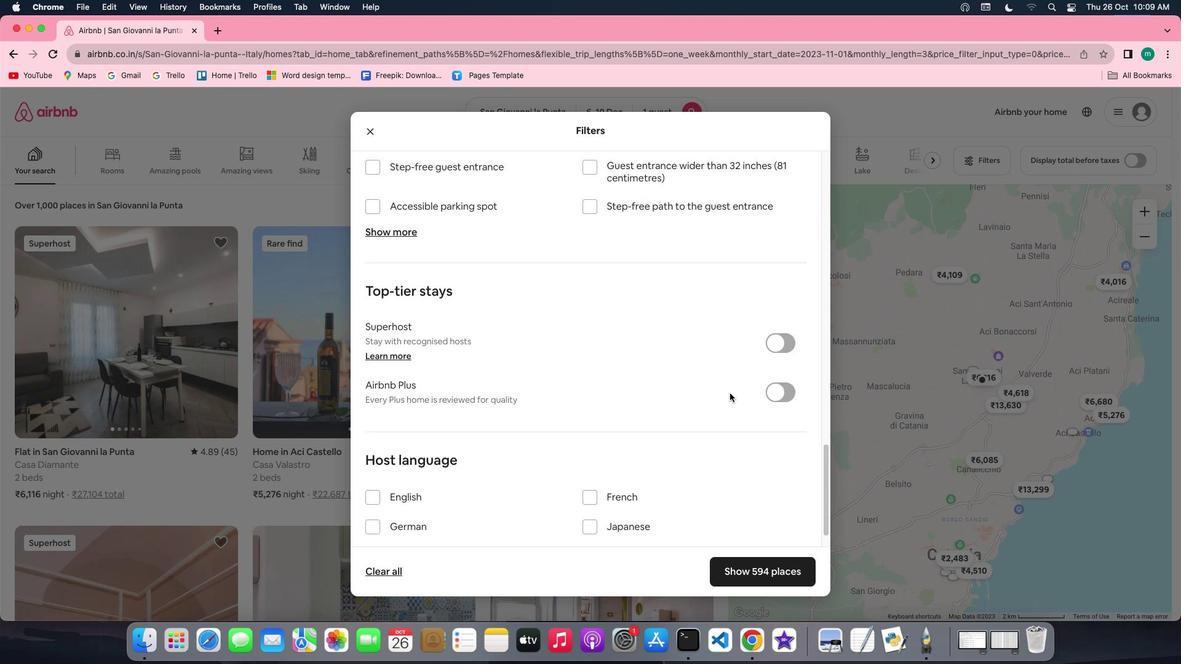 
Action: Mouse scrolled (729, 393) with delta (0, -3)
Screenshot: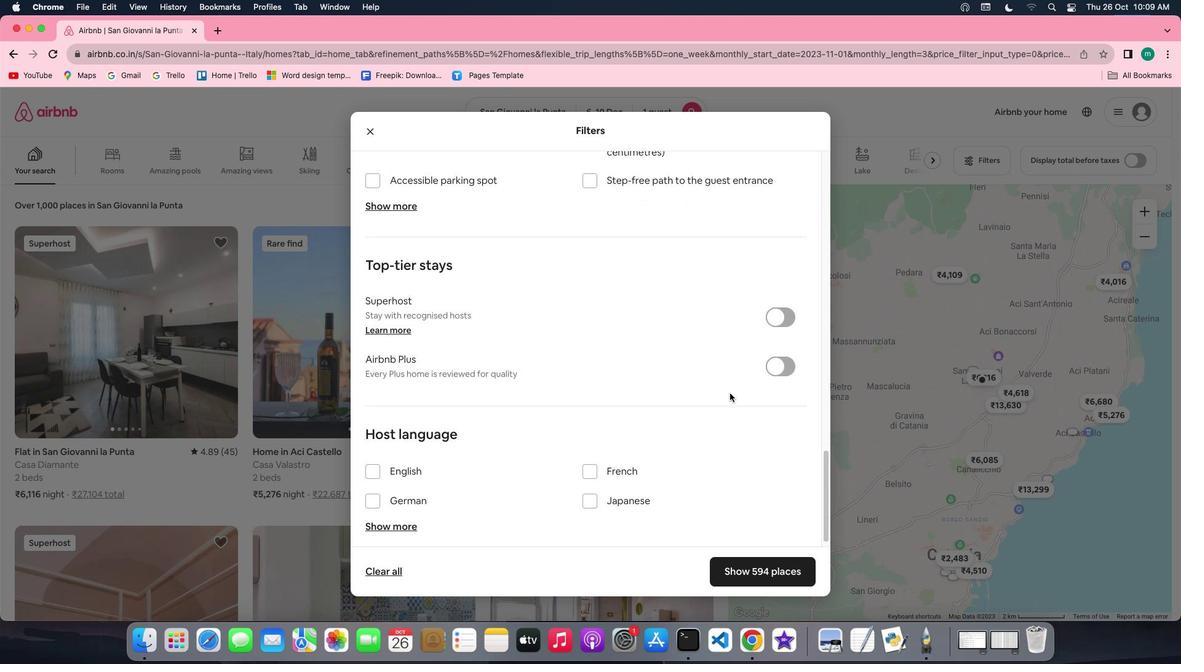 
Action: Mouse scrolled (729, 393) with delta (0, 0)
Screenshot: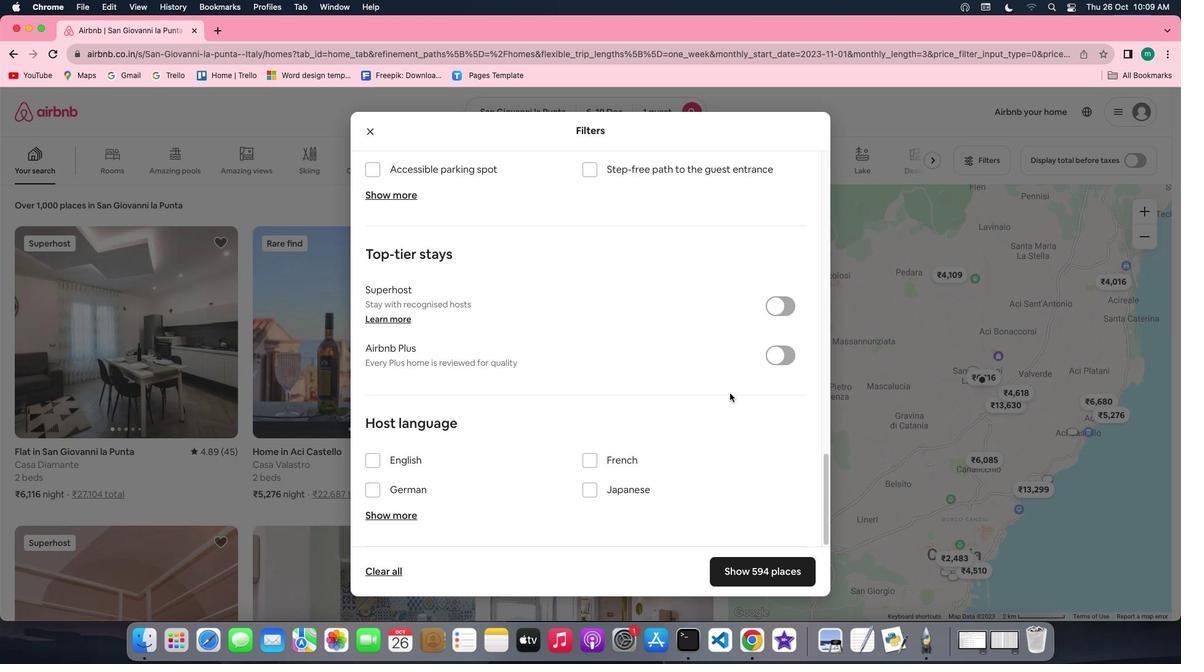 
Action: Mouse scrolled (729, 393) with delta (0, 0)
Screenshot: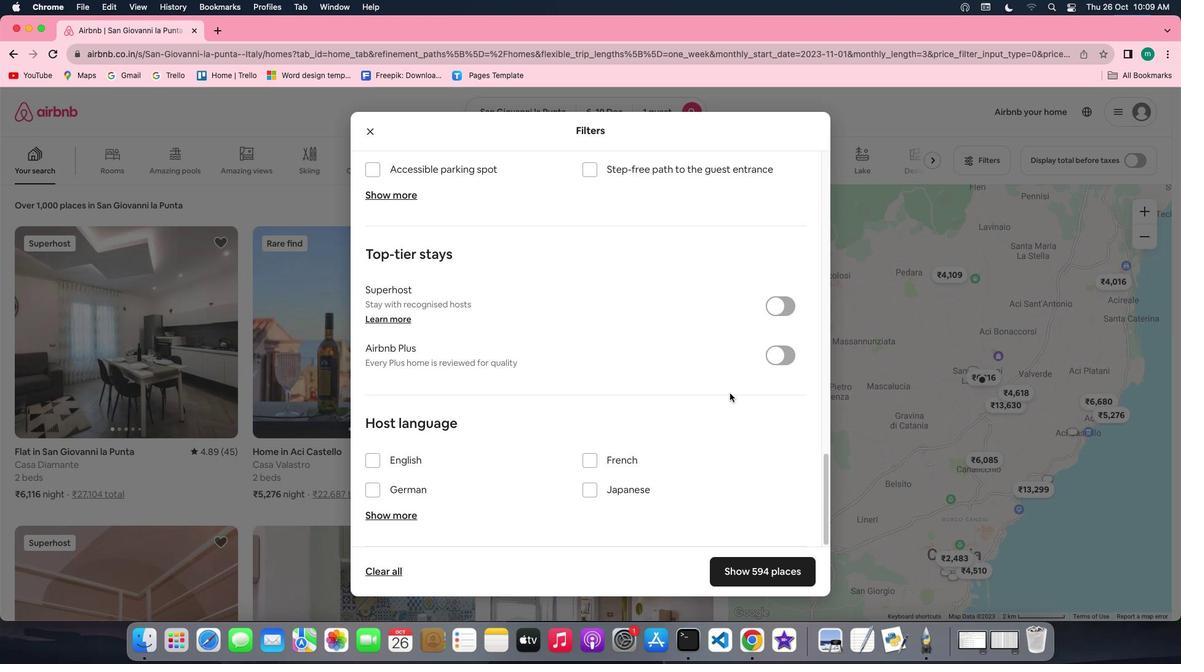 
Action: Mouse scrolled (729, 393) with delta (0, -1)
Screenshot: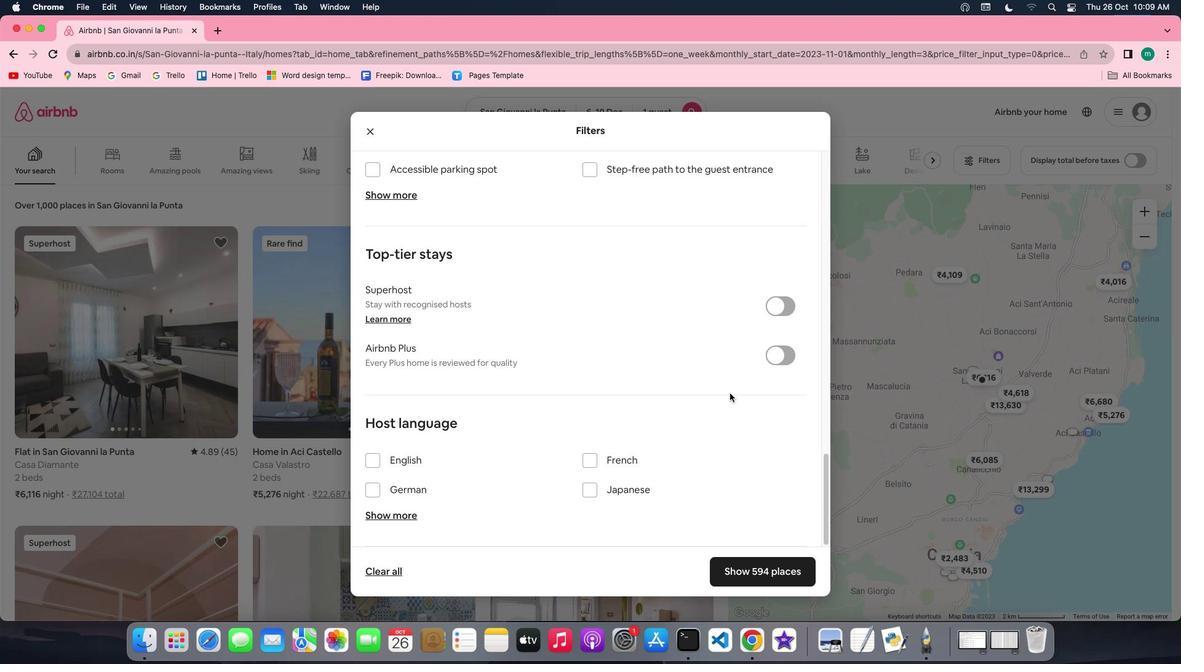 
Action: Mouse scrolled (729, 393) with delta (0, -3)
Screenshot: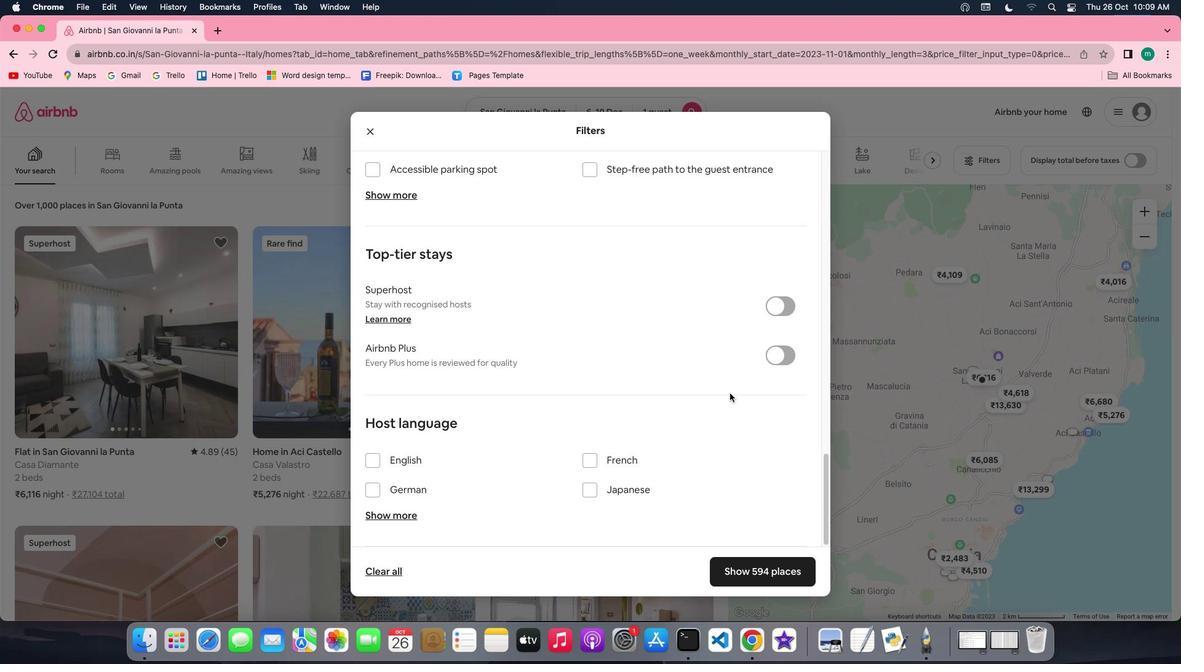 
Action: Mouse scrolled (729, 393) with delta (0, -3)
Screenshot: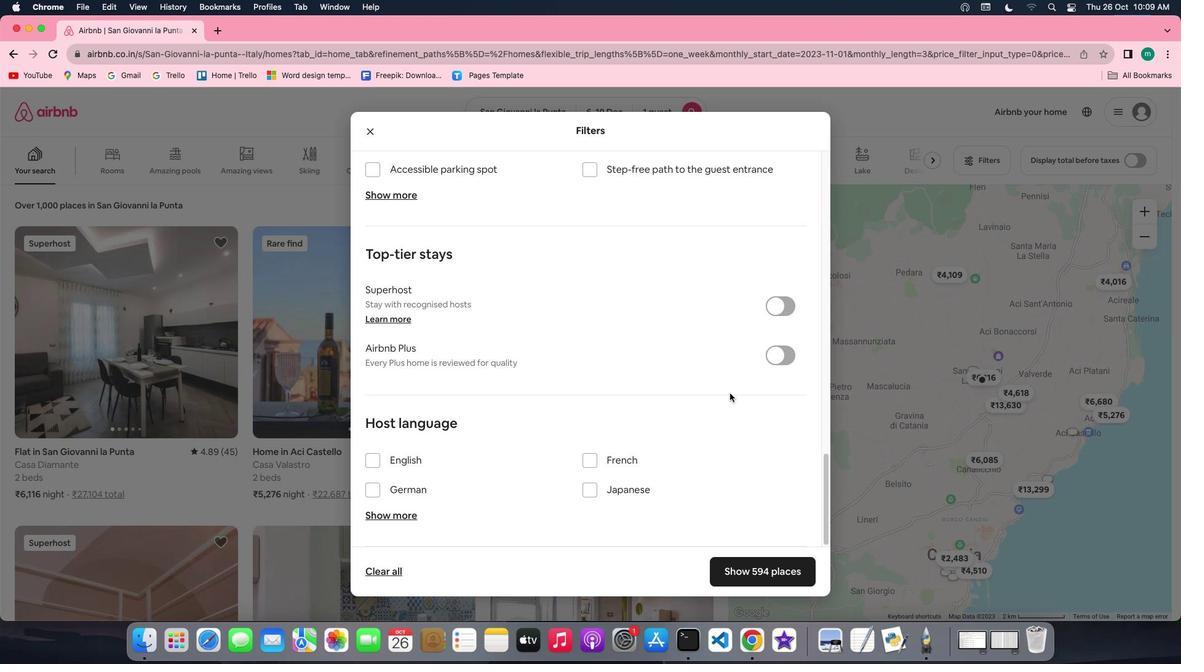 
Action: Mouse moved to (774, 571)
Screenshot: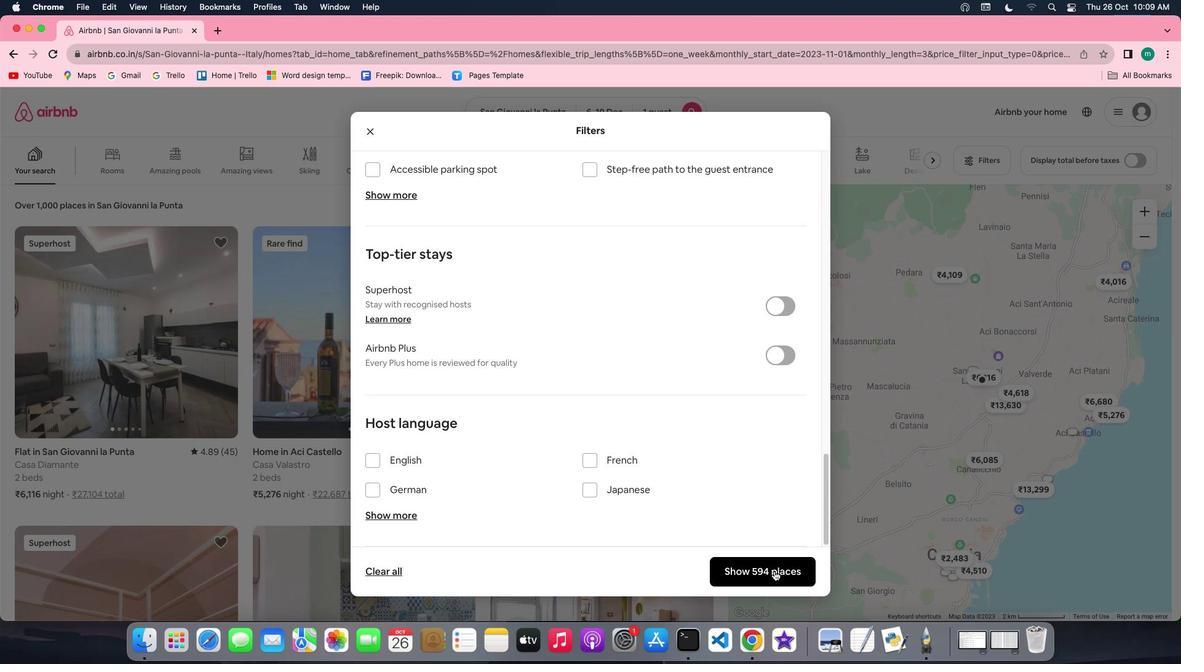 
Action: Mouse pressed left at (774, 571)
Screenshot: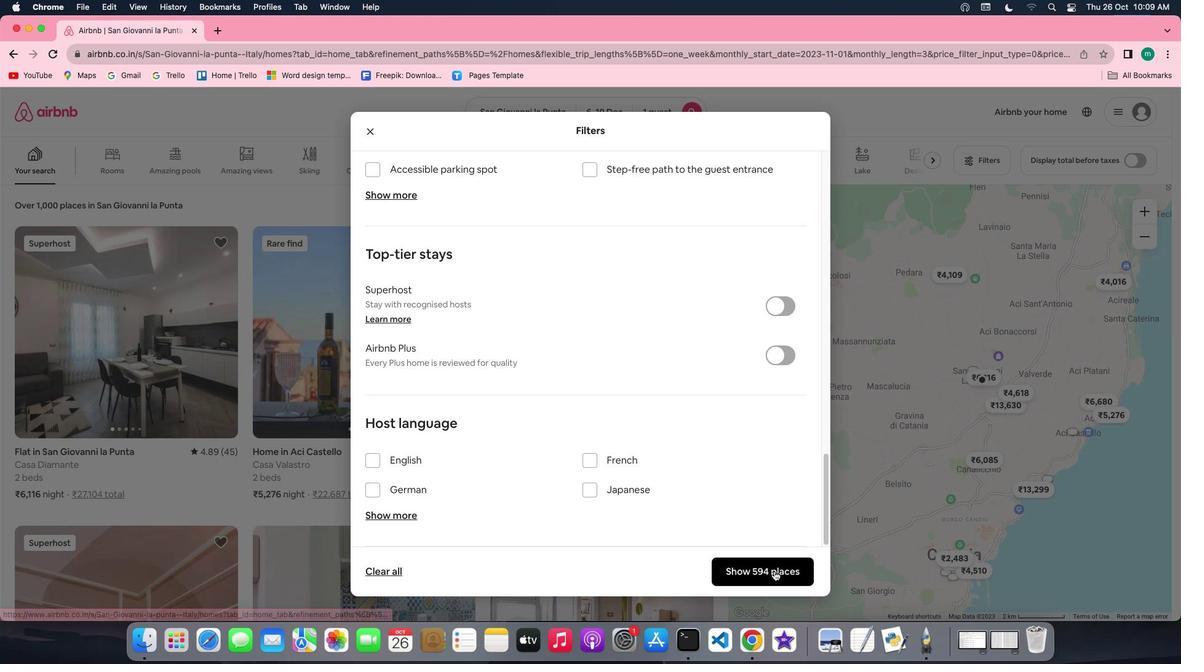 
Action: Mouse moved to (164, 326)
Screenshot: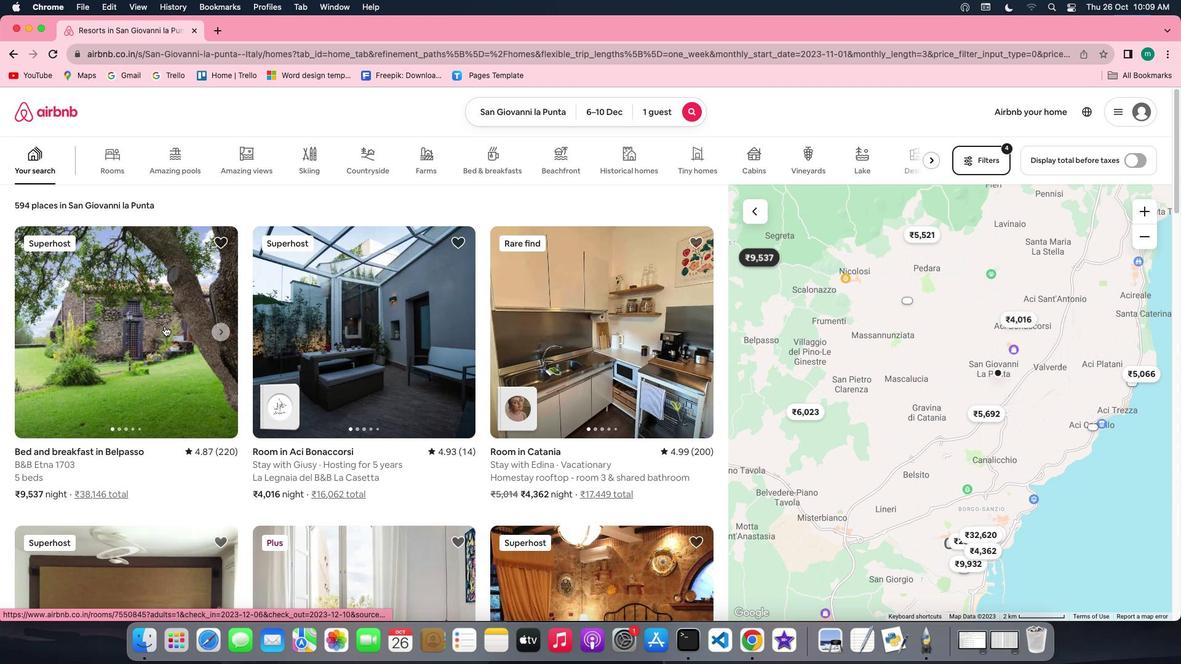 
Action: Mouse pressed left at (164, 326)
Screenshot: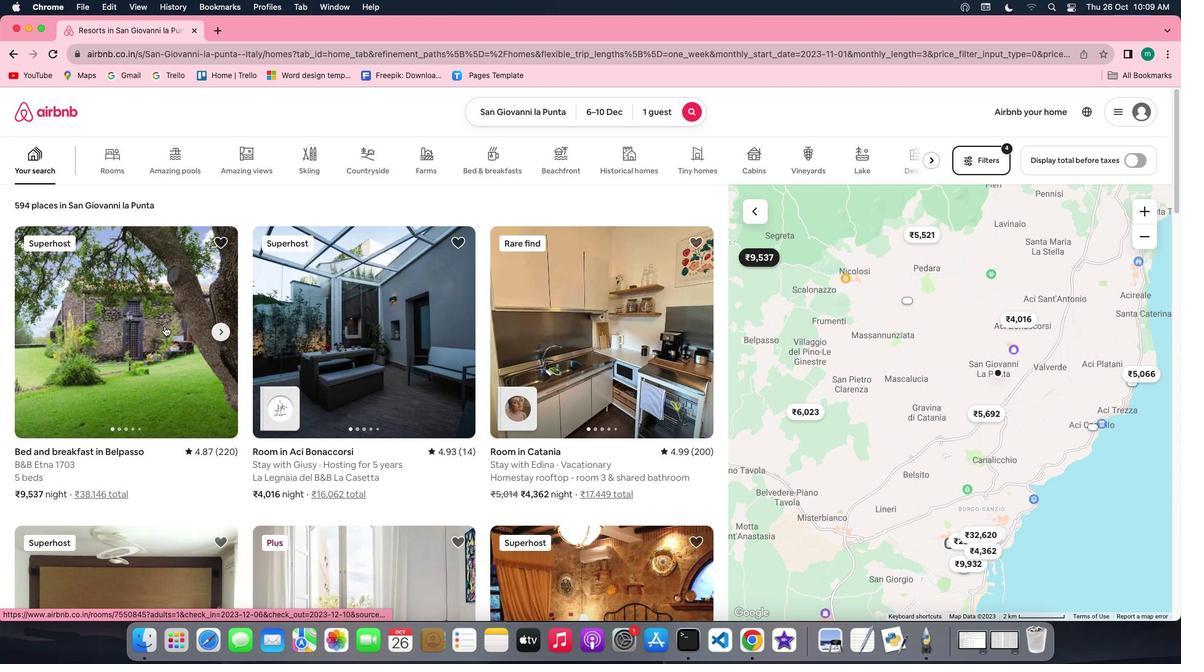 
Action: Mouse moved to (874, 451)
Screenshot: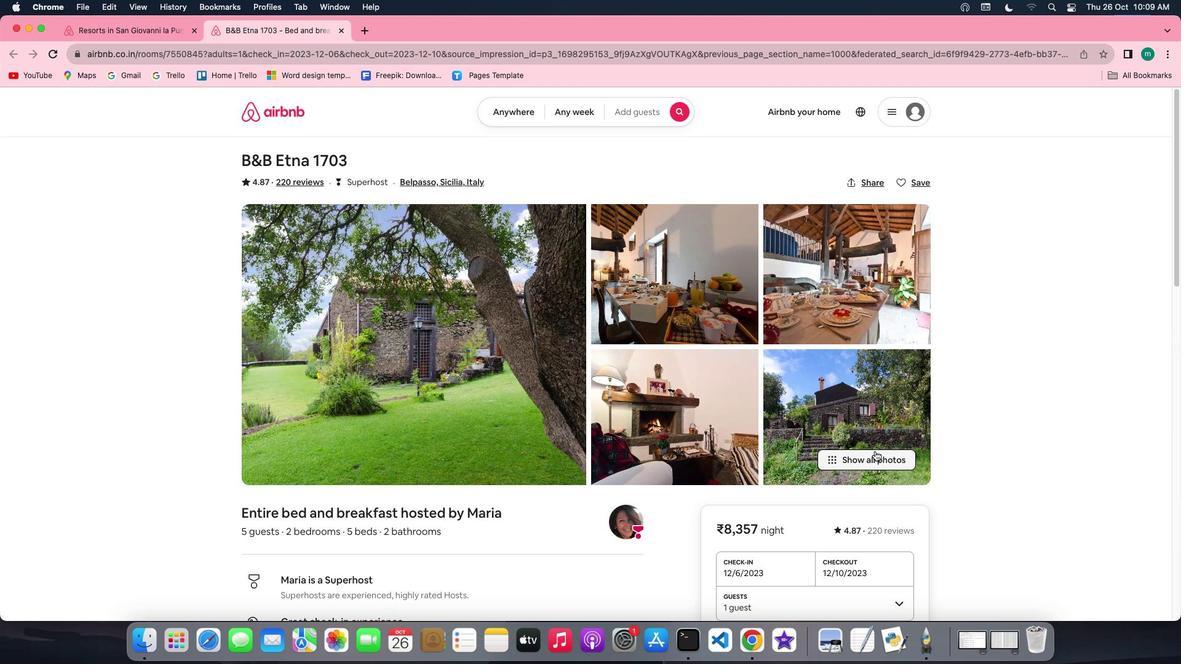 
Action: Mouse pressed left at (874, 451)
Screenshot: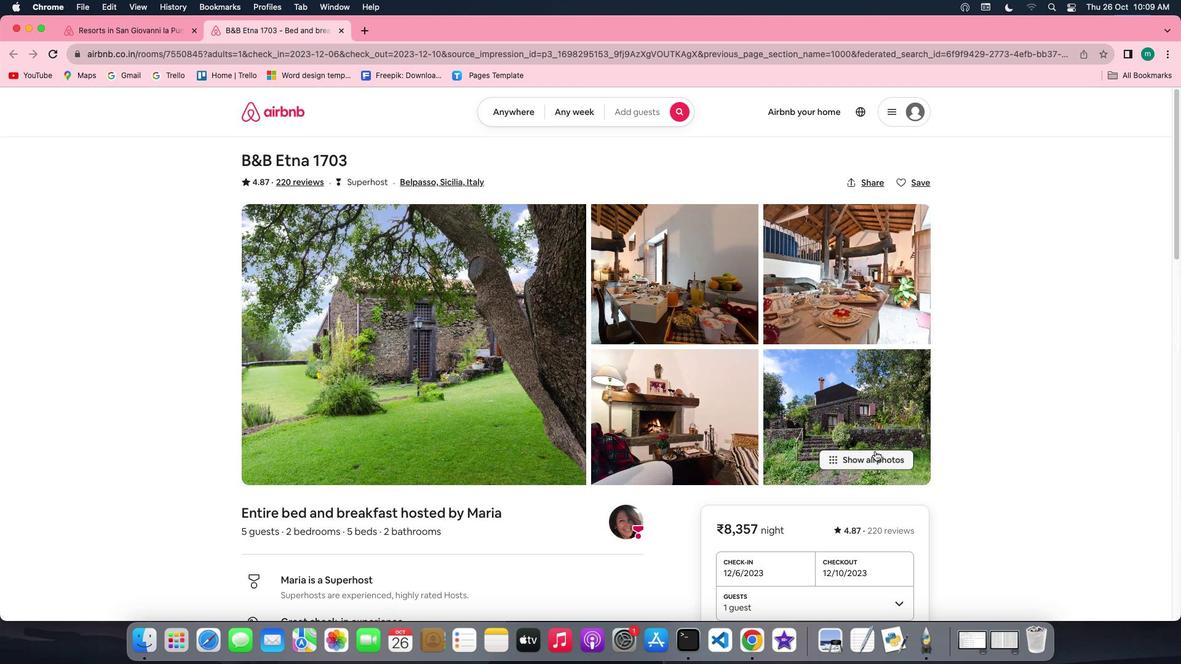 
Action: Mouse moved to (560, 496)
Screenshot: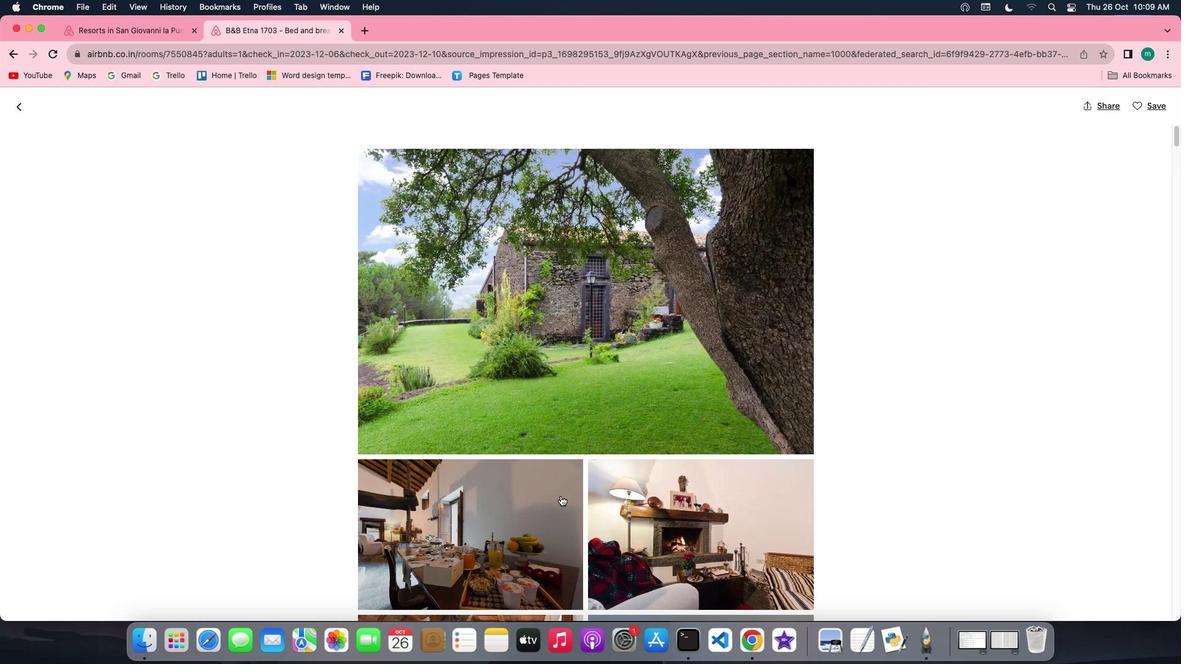 
Action: Mouse scrolled (560, 496) with delta (0, 0)
Screenshot: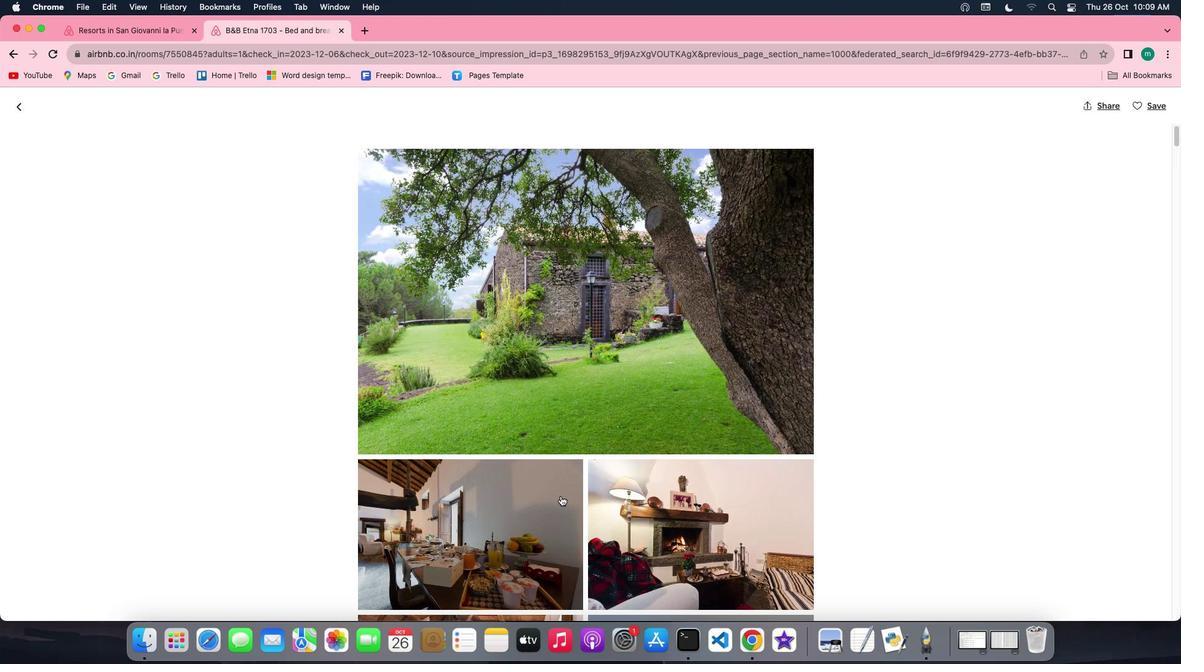 
Action: Mouse scrolled (560, 496) with delta (0, 0)
Screenshot: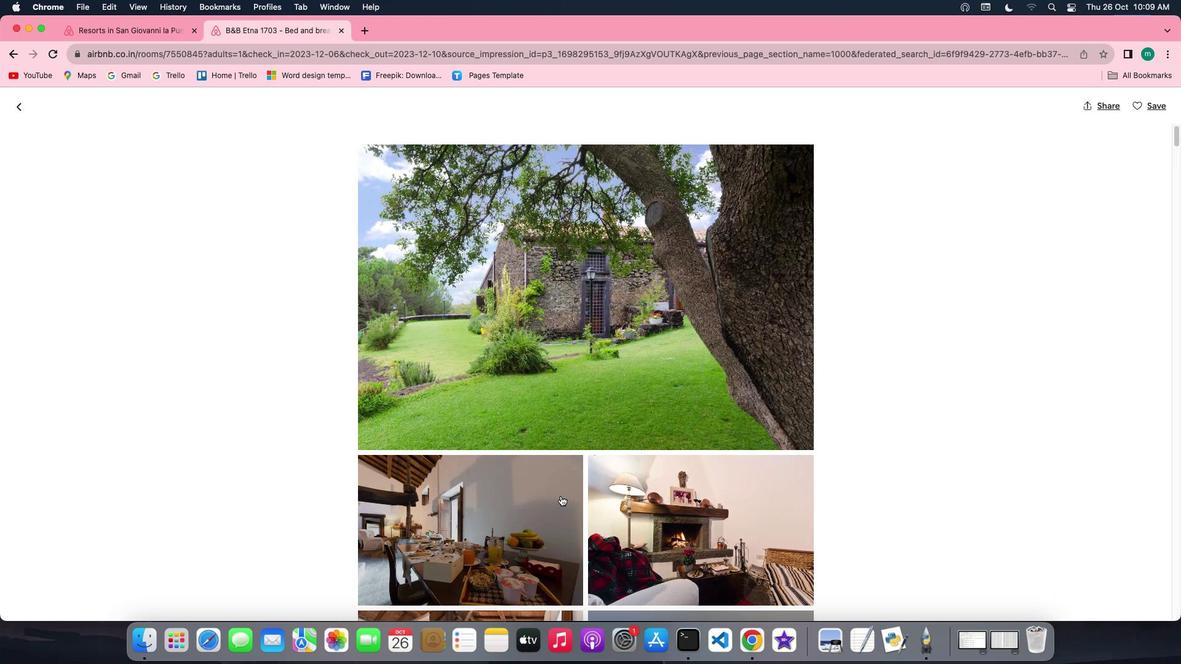 
Action: Mouse scrolled (560, 496) with delta (0, 0)
Screenshot: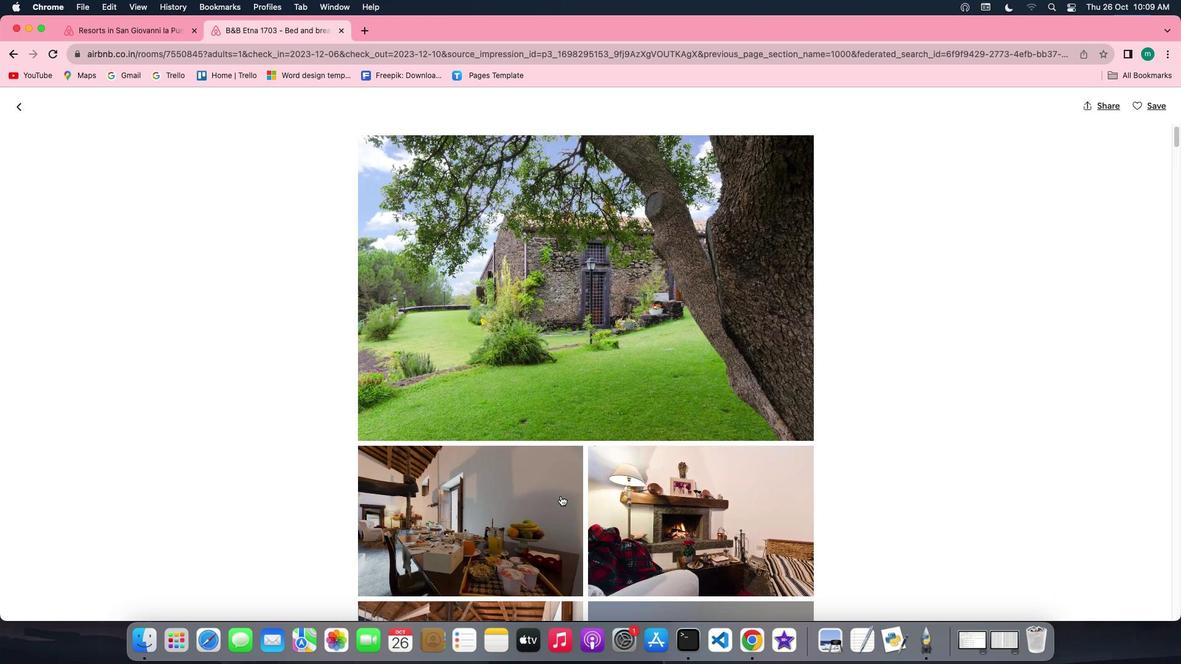 
Action: Mouse scrolled (560, 496) with delta (0, 0)
Screenshot: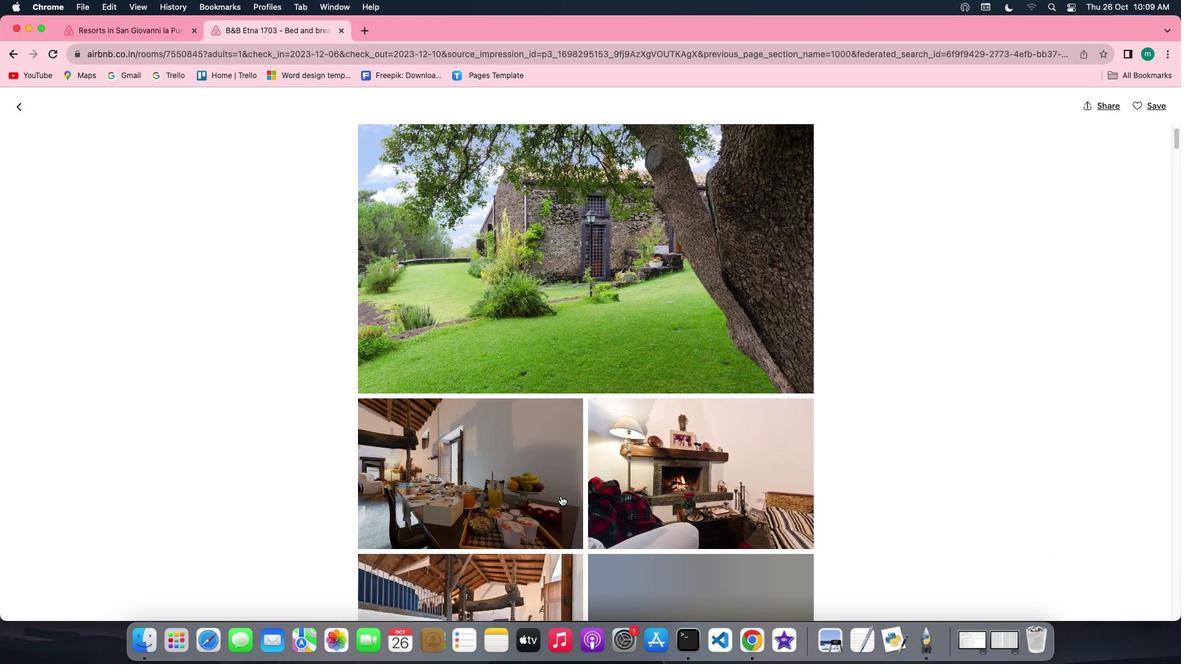 
Action: Mouse scrolled (560, 496) with delta (0, 0)
Screenshot: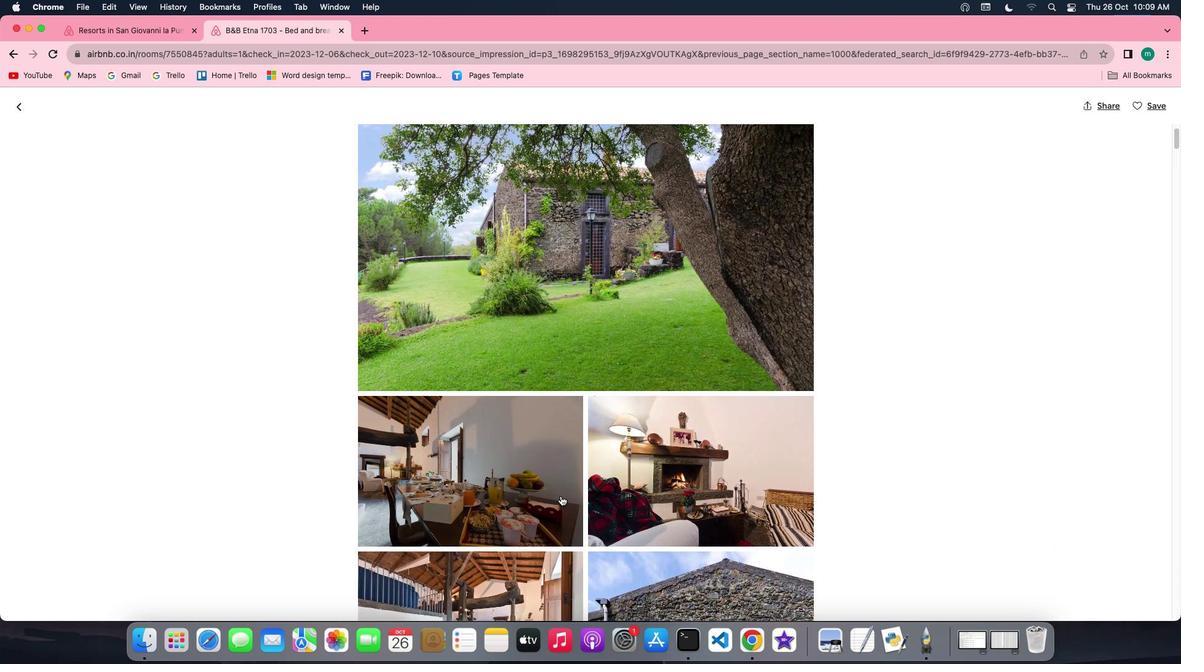 
Action: Mouse scrolled (560, 496) with delta (0, 0)
Screenshot: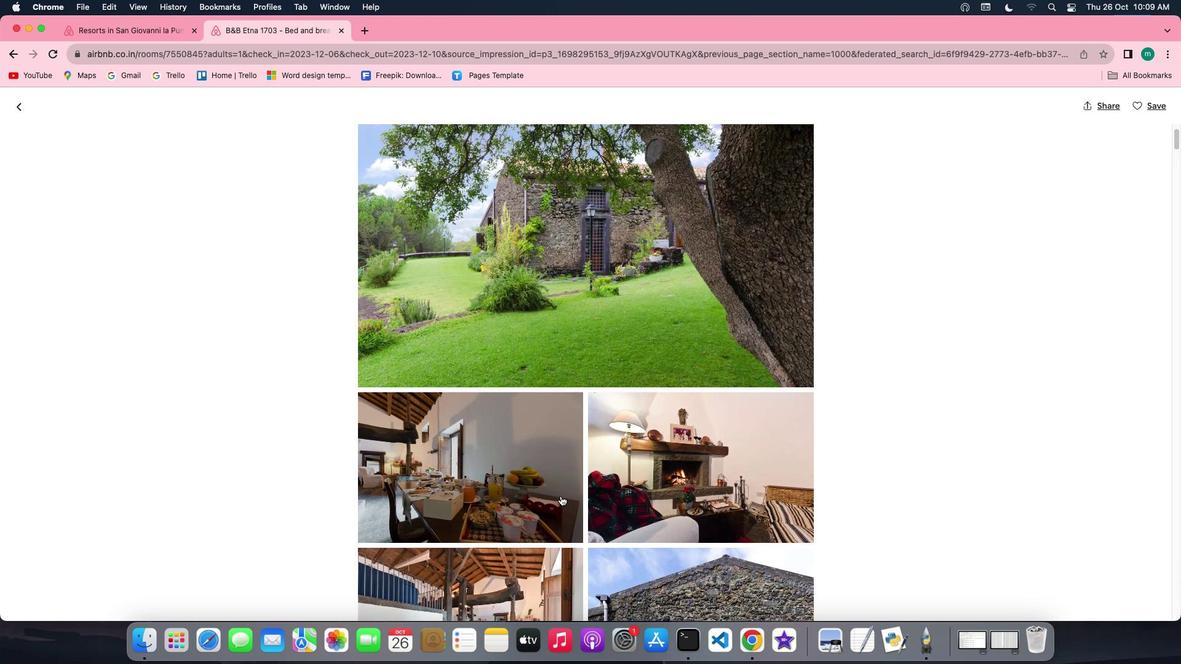 
Action: Mouse scrolled (560, 496) with delta (0, 0)
Screenshot: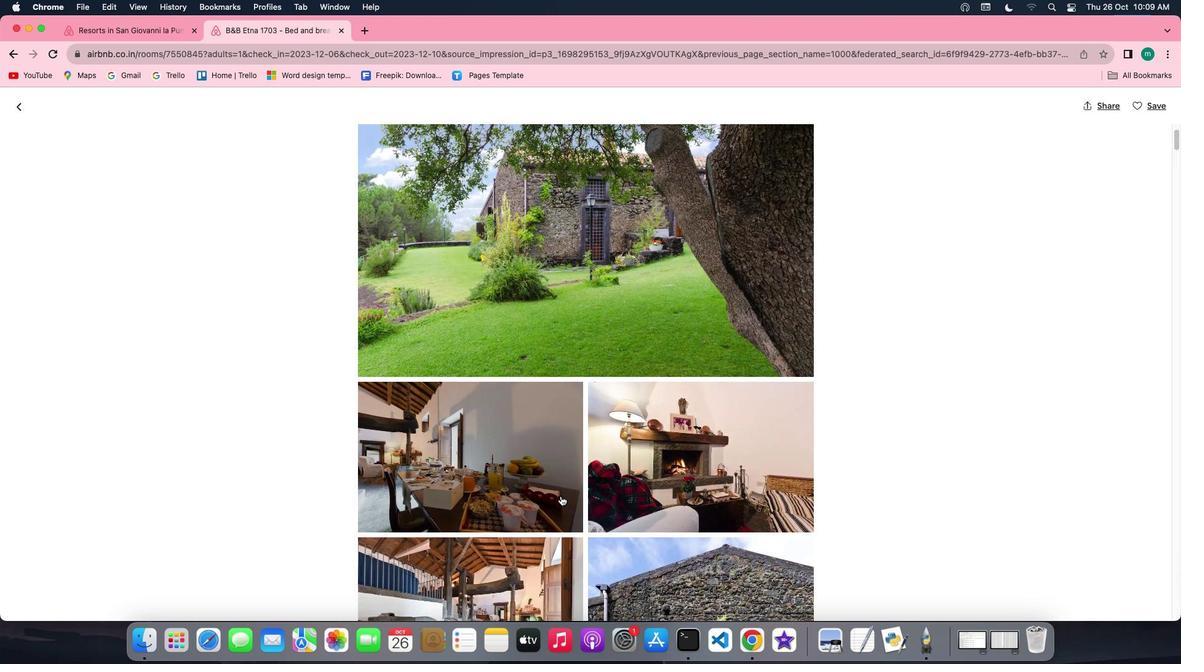 
Action: Mouse scrolled (560, 496) with delta (0, -1)
Screenshot: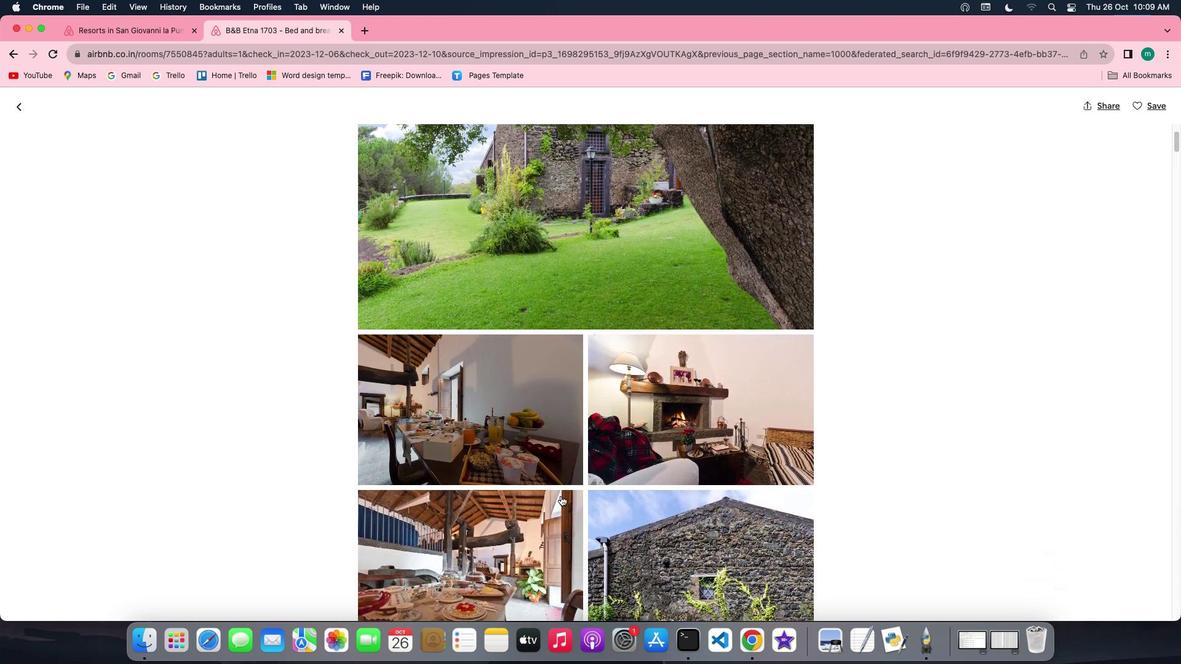 
Action: Mouse scrolled (560, 496) with delta (0, 0)
Screenshot: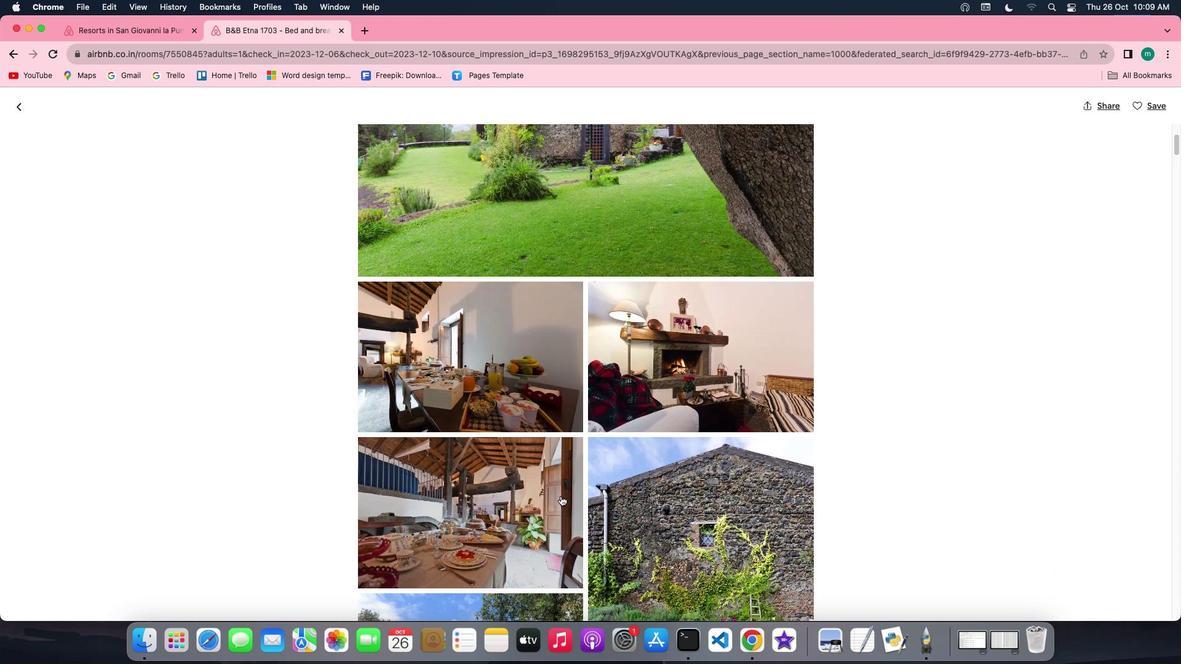 
Action: Mouse scrolled (560, 496) with delta (0, 0)
Screenshot: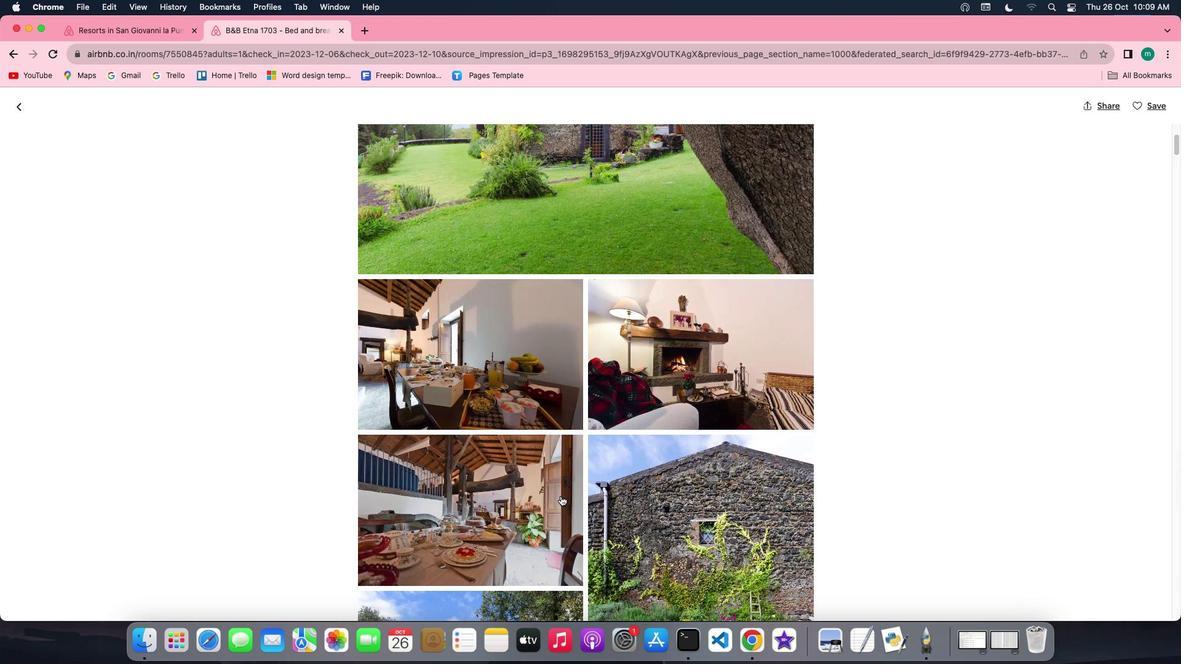 
Action: Mouse scrolled (560, 496) with delta (0, 0)
Screenshot: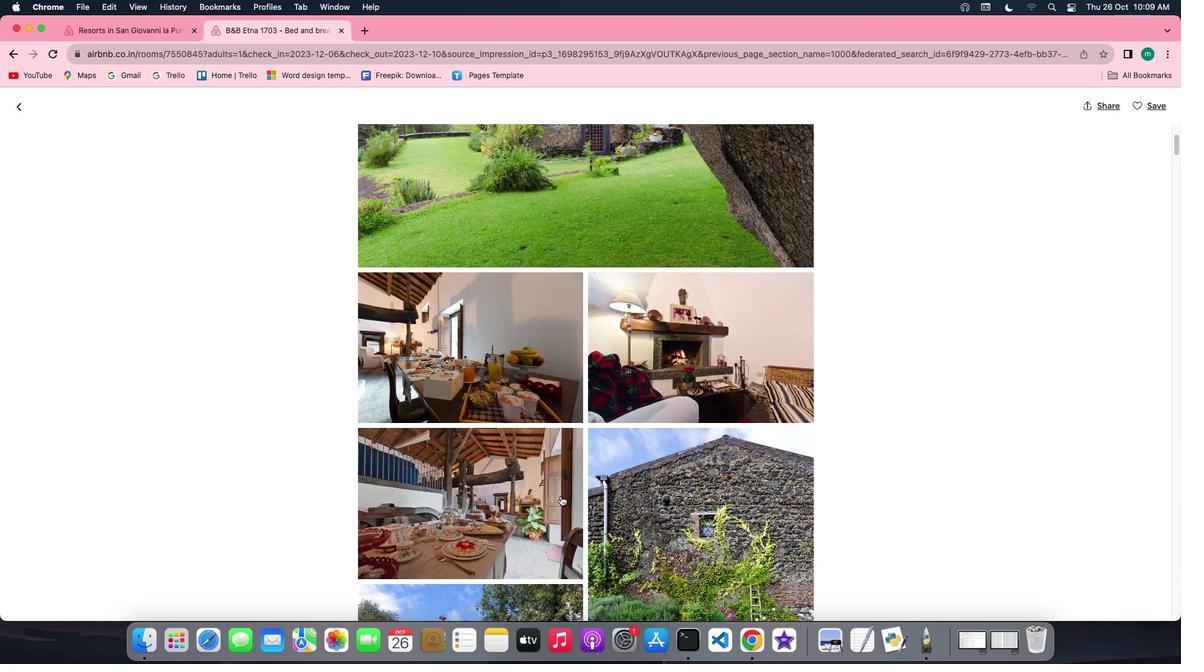 
Action: Mouse scrolled (560, 496) with delta (0, 0)
Screenshot: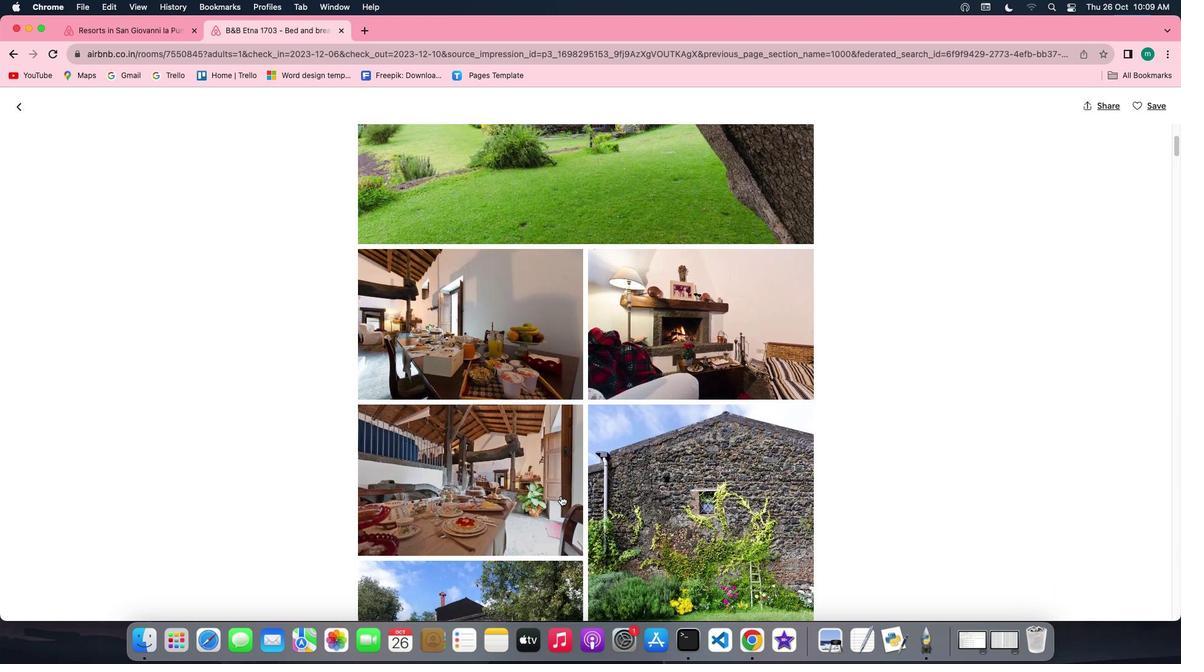 
Action: Mouse scrolled (560, 496) with delta (0, 0)
Screenshot: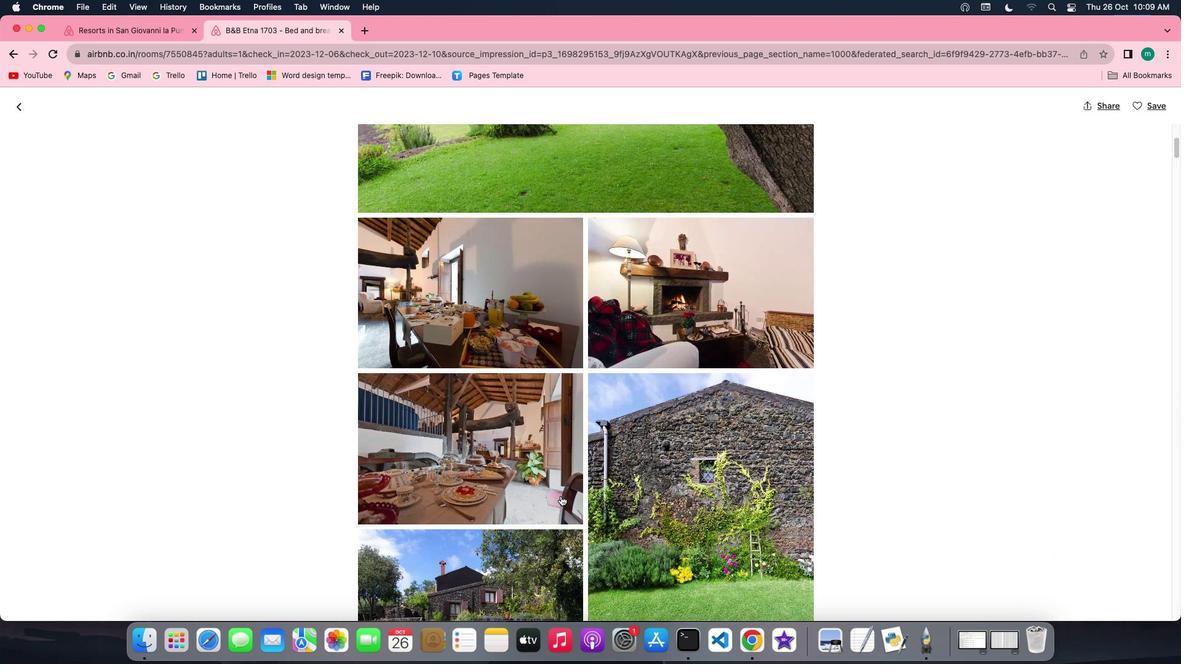 
Action: Mouse scrolled (560, 496) with delta (0, 0)
Screenshot: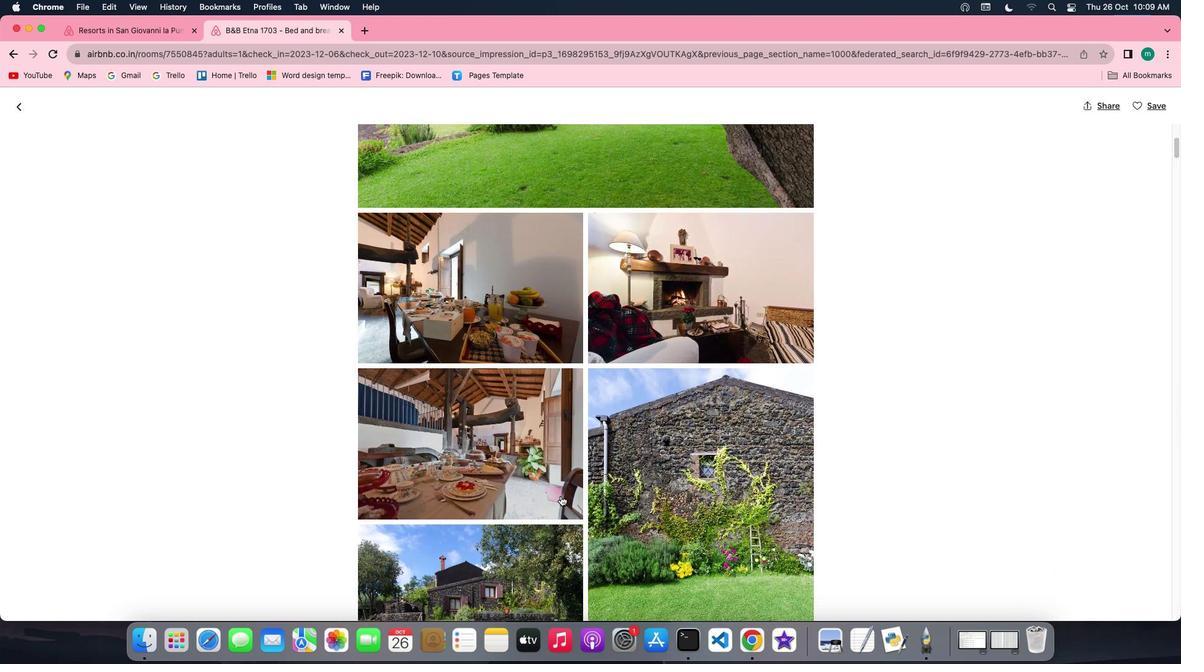 
Action: Mouse scrolled (560, 496) with delta (0, -1)
Screenshot: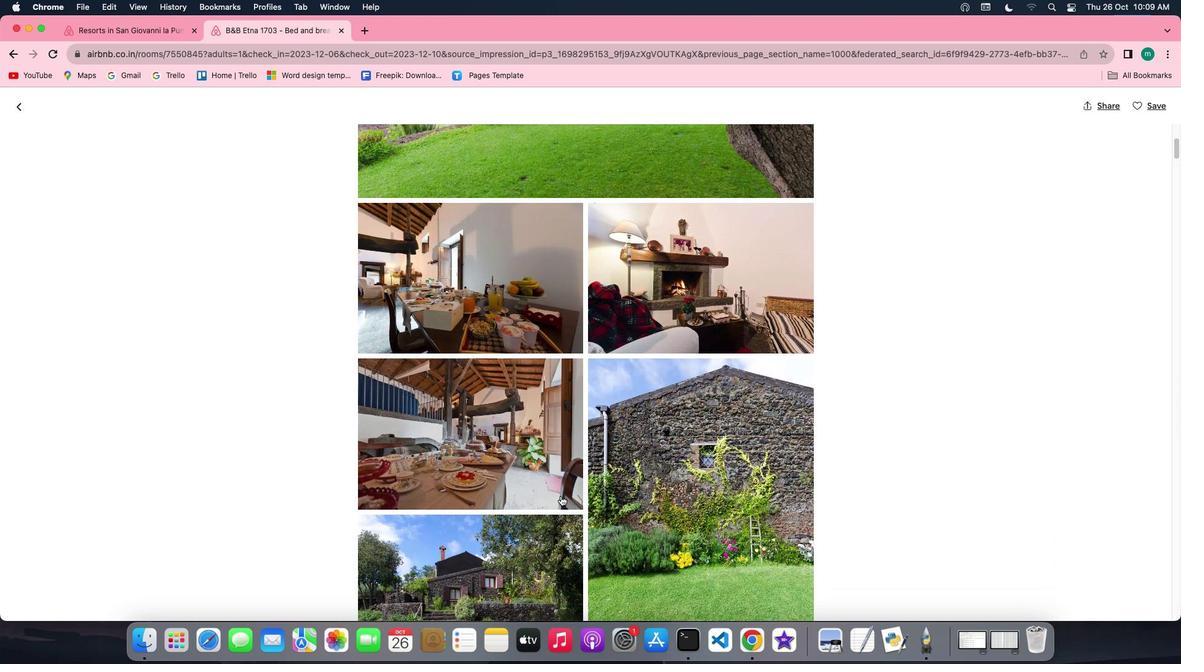 
Action: Mouse scrolled (560, 496) with delta (0, -1)
Screenshot: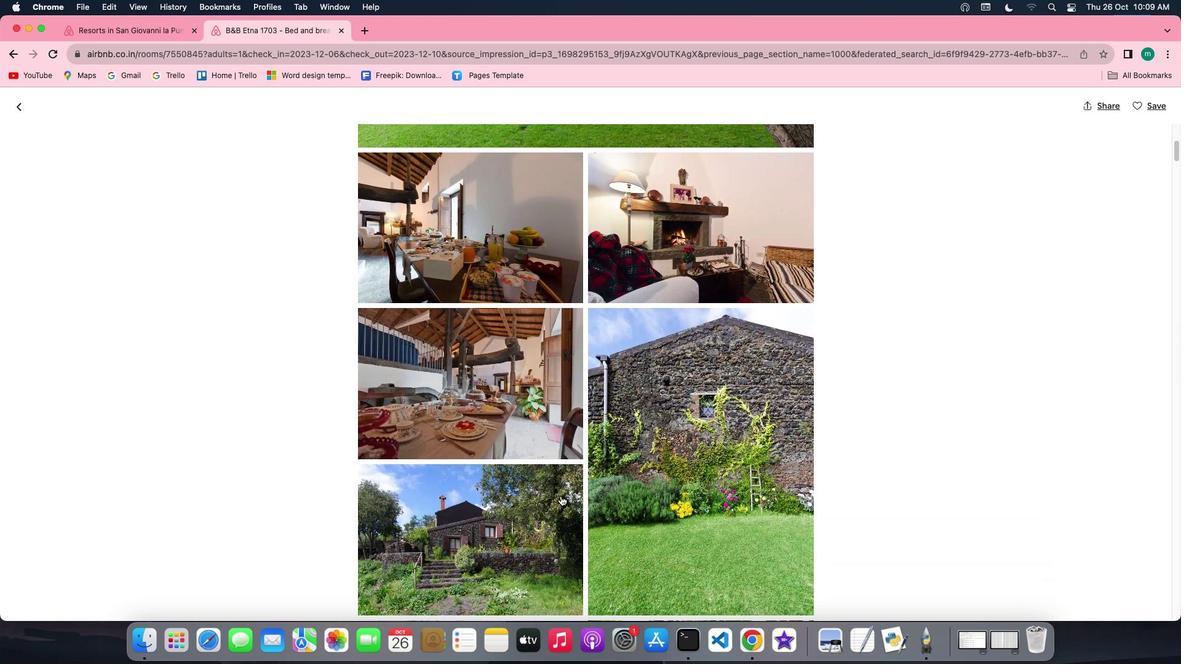
Action: Mouse scrolled (560, 496) with delta (0, 0)
Screenshot: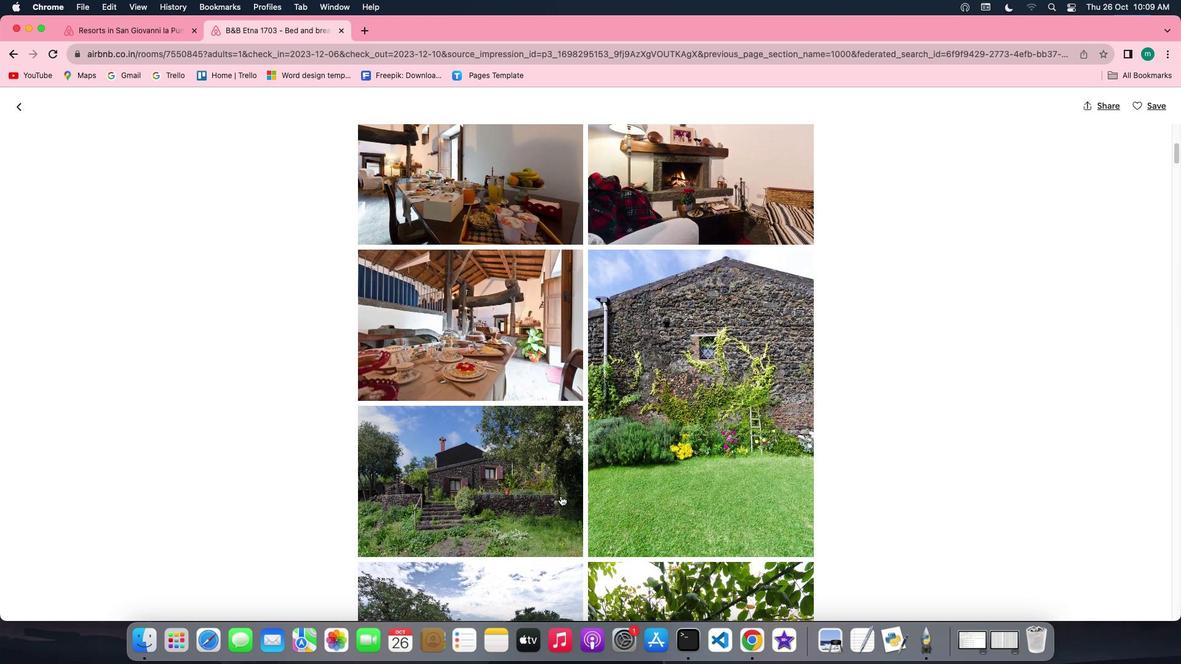 
Action: Mouse scrolled (560, 496) with delta (0, 0)
Screenshot: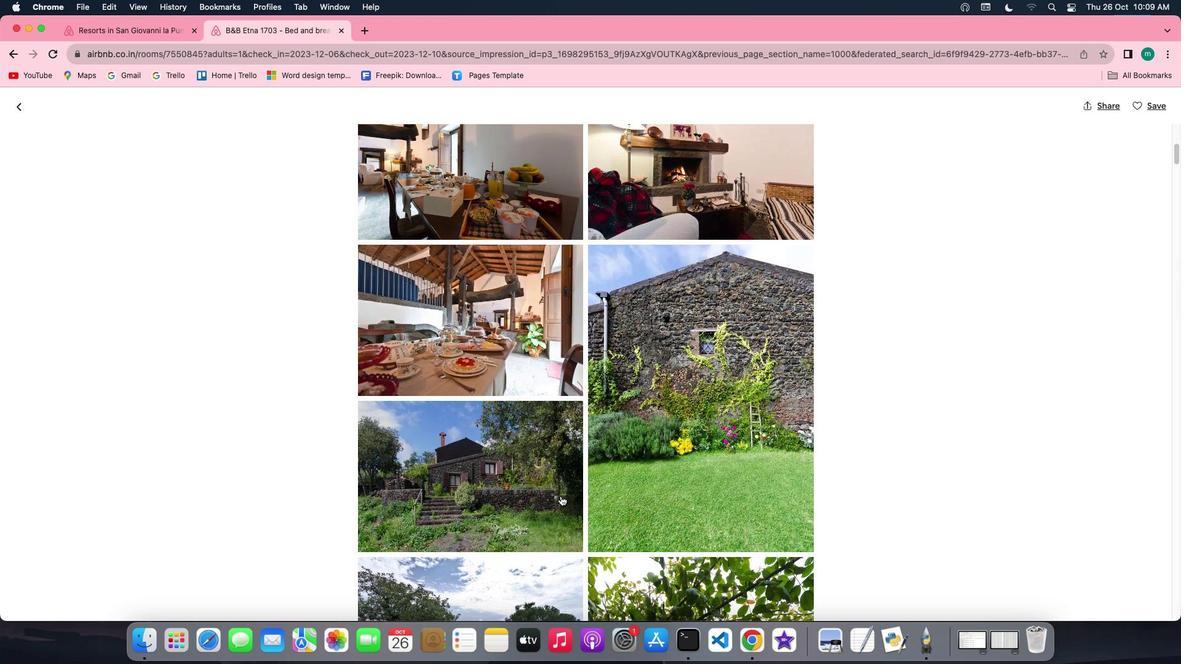 
Action: Mouse scrolled (560, 496) with delta (0, 0)
Screenshot: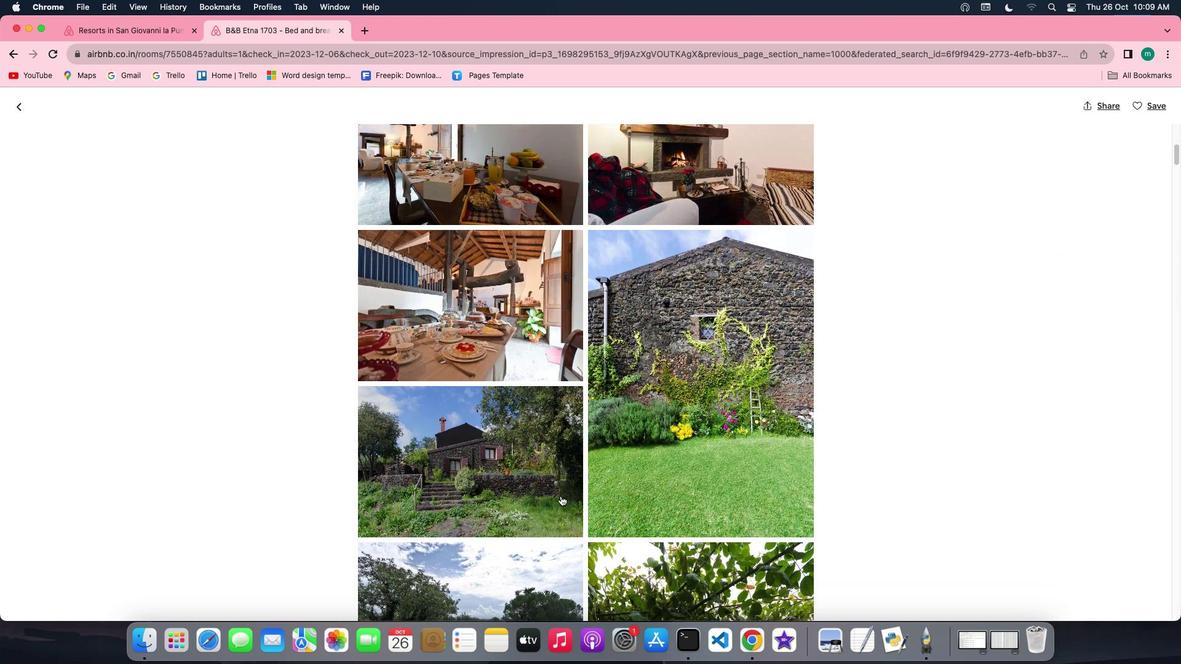 
Action: Mouse scrolled (560, 496) with delta (0, 0)
Screenshot: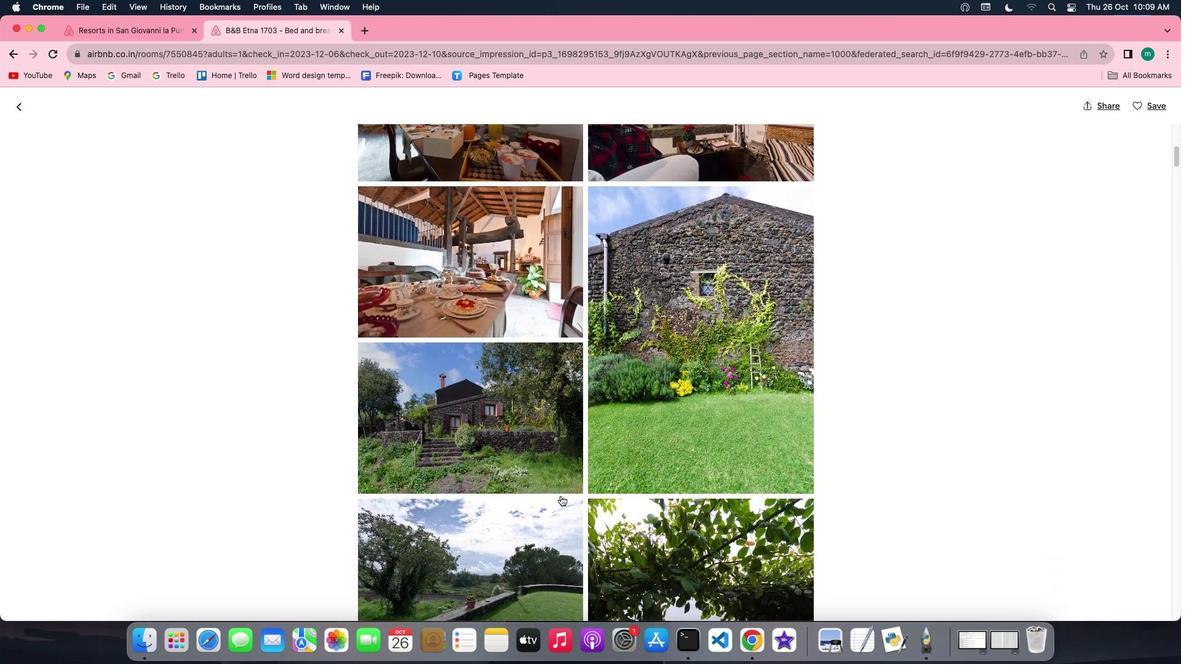 
Action: Mouse scrolled (560, 496) with delta (0, 0)
Screenshot: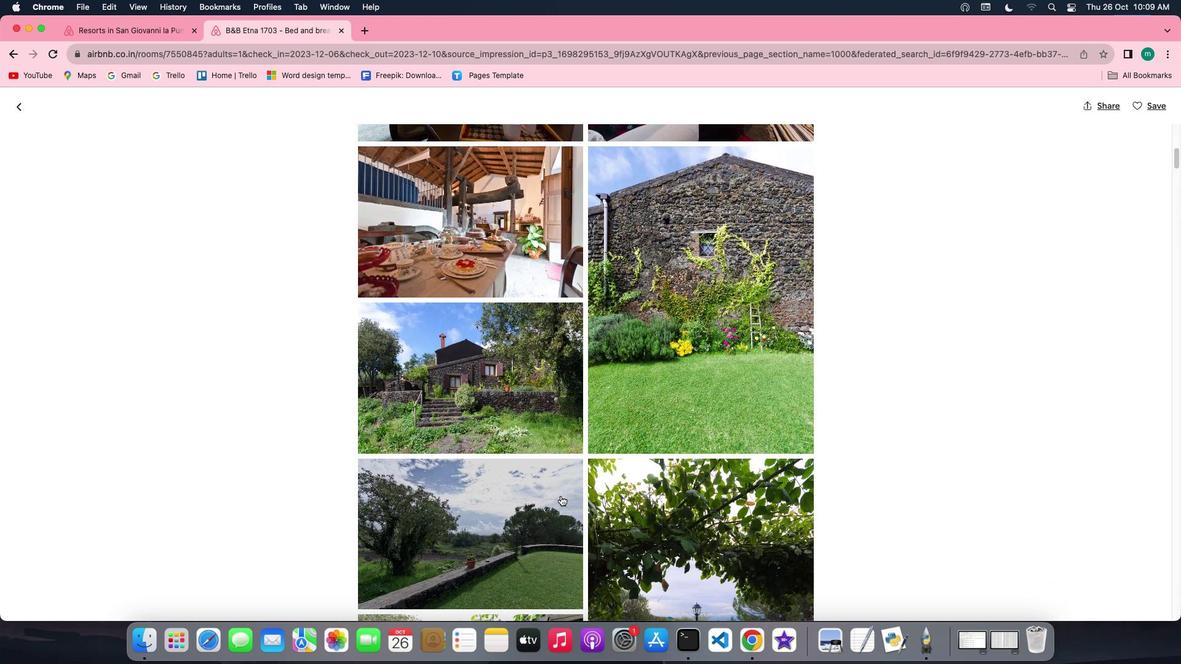
Action: Mouse scrolled (560, 496) with delta (0, 0)
Screenshot: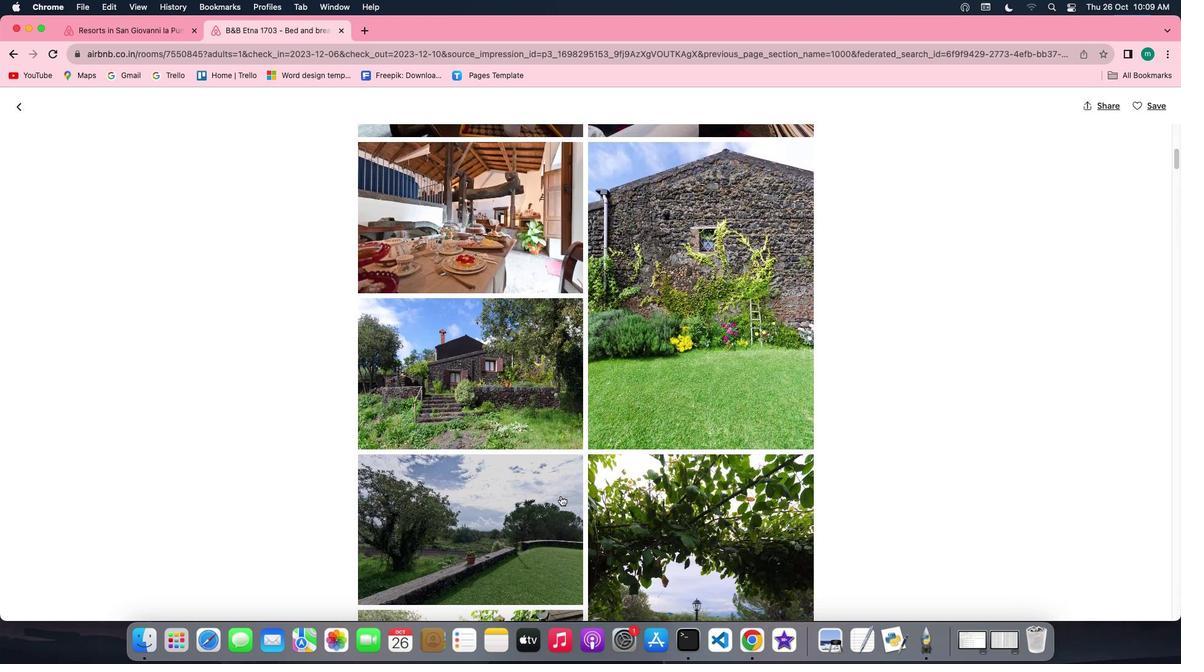 
Action: Mouse scrolled (560, 496) with delta (0, 0)
Screenshot: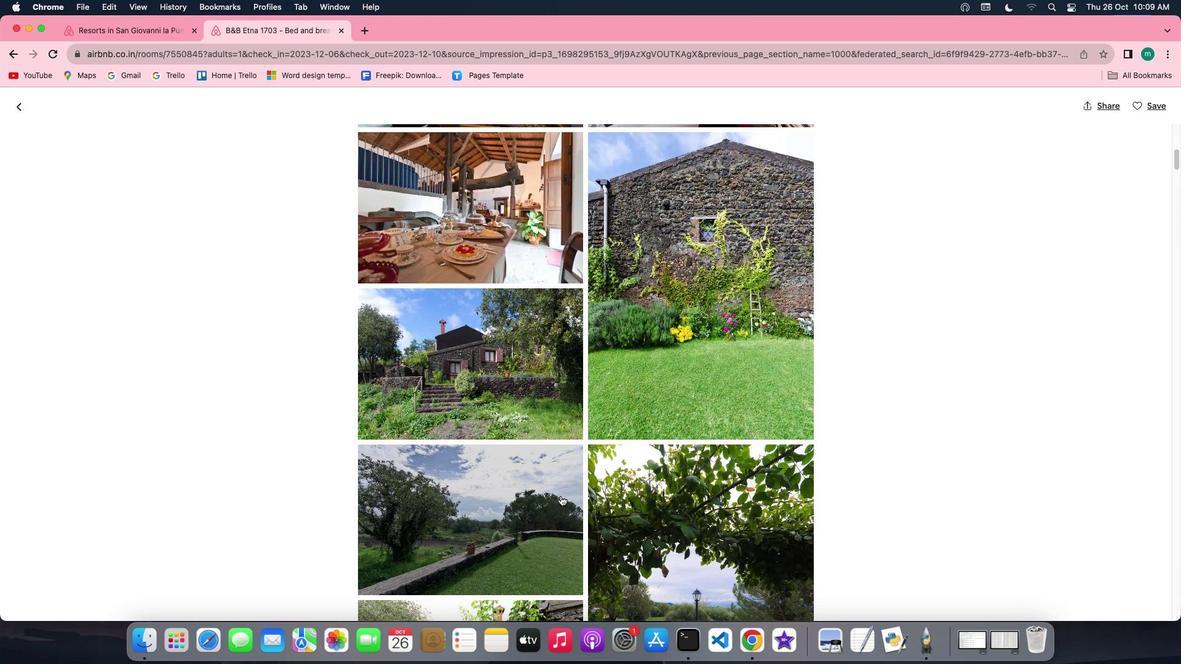 
Action: Mouse scrolled (560, 496) with delta (0, 0)
Screenshot: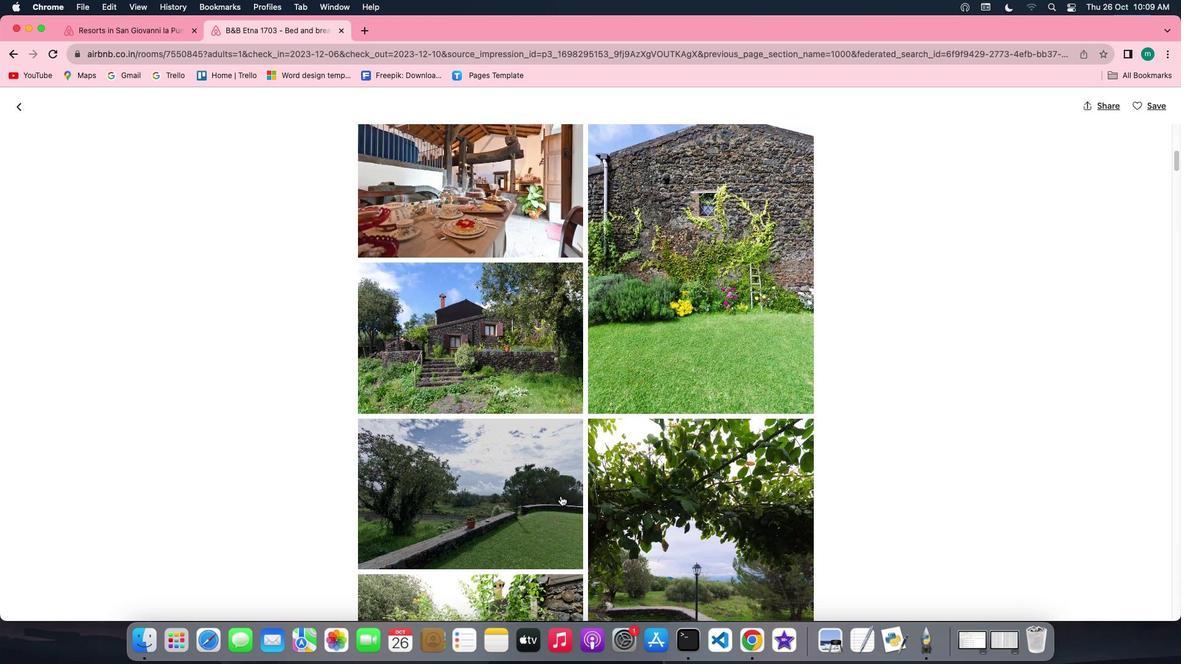 
Action: Mouse scrolled (560, 496) with delta (0, 0)
Screenshot: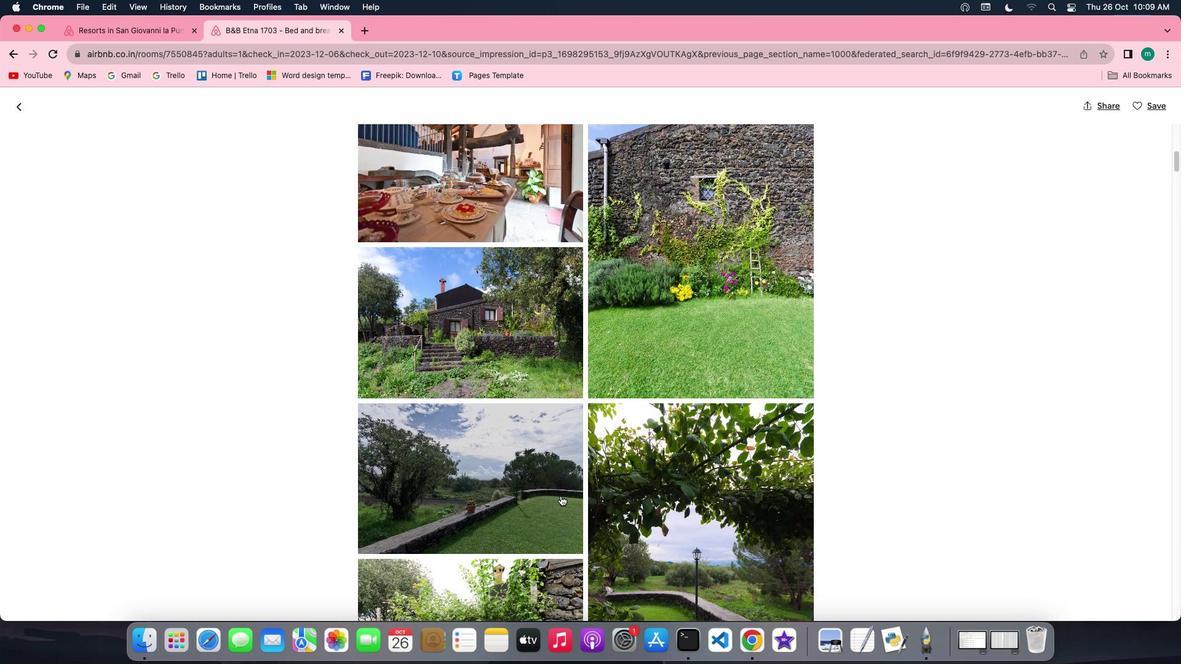 
Action: Mouse scrolled (560, 496) with delta (0, 0)
Screenshot: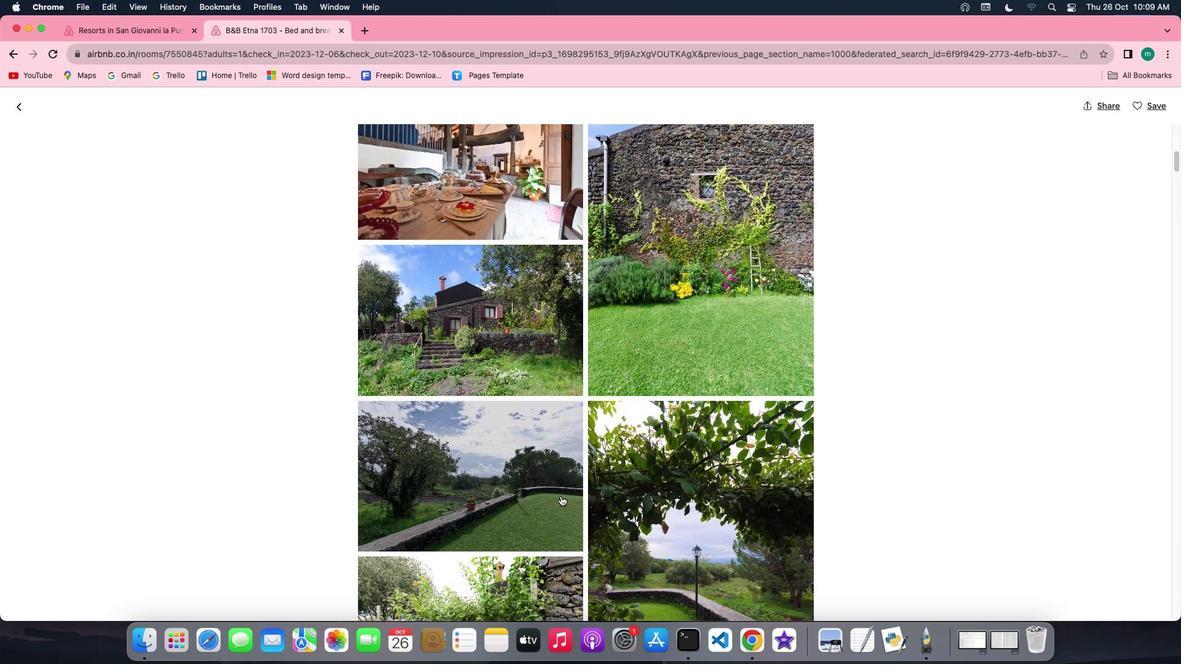 
Action: Mouse scrolled (560, 496) with delta (0, 0)
Screenshot: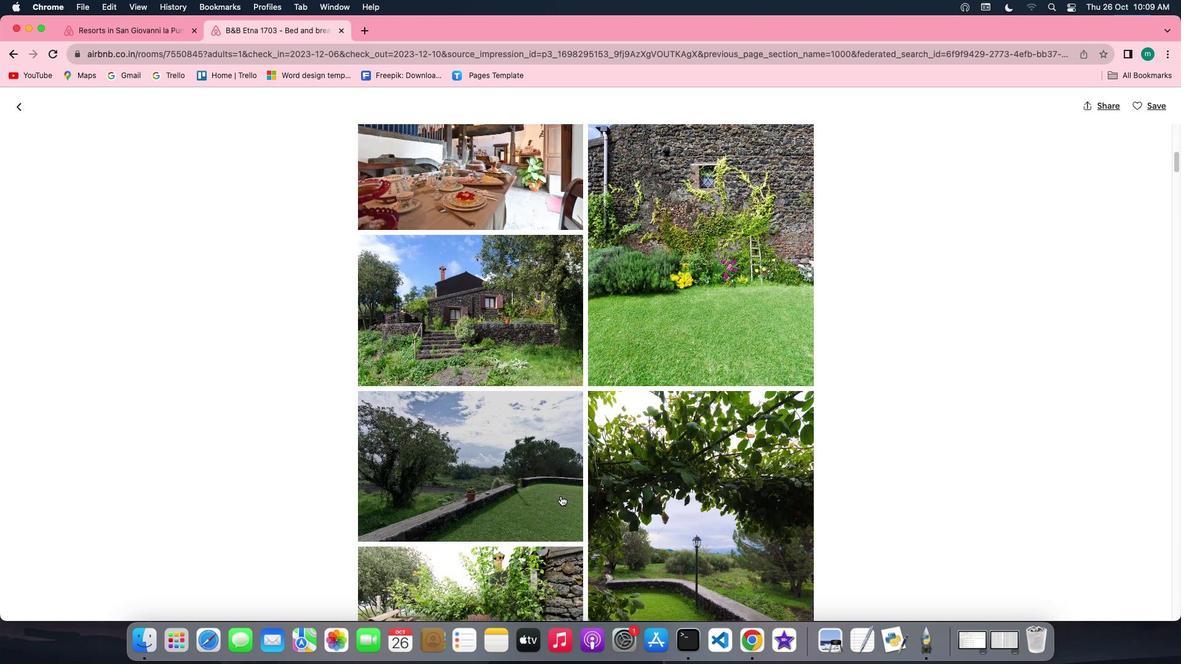
Action: Mouse scrolled (560, 496) with delta (0, 0)
Screenshot: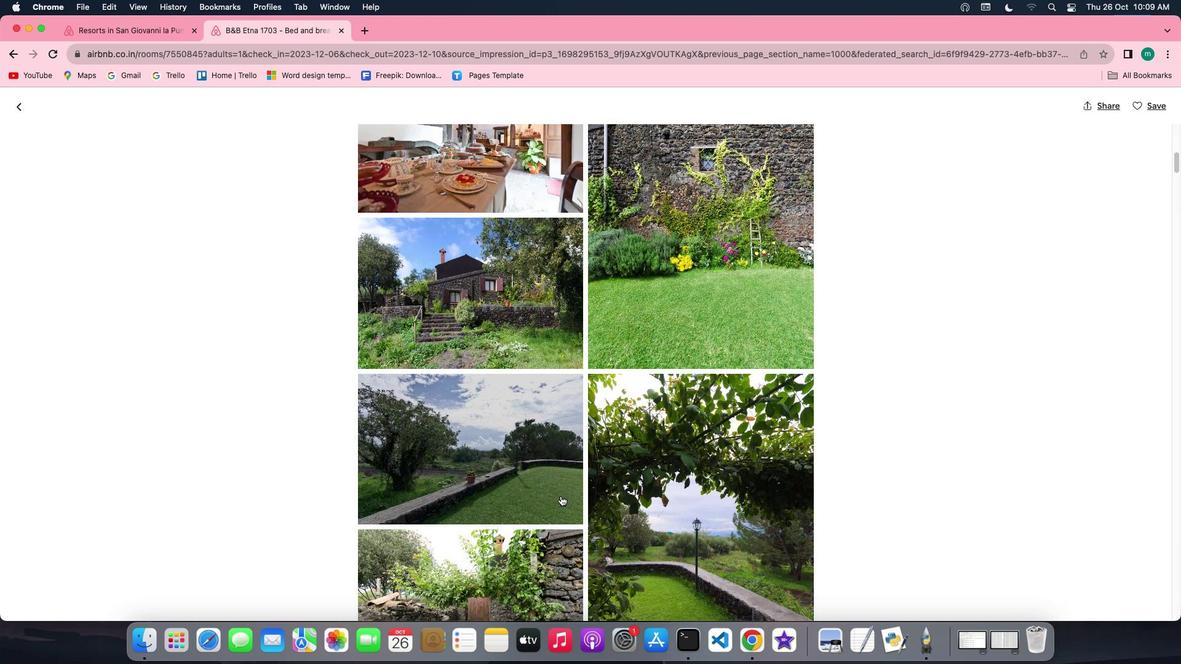 
Action: Mouse scrolled (560, 496) with delta (0, 0)
Screenshot: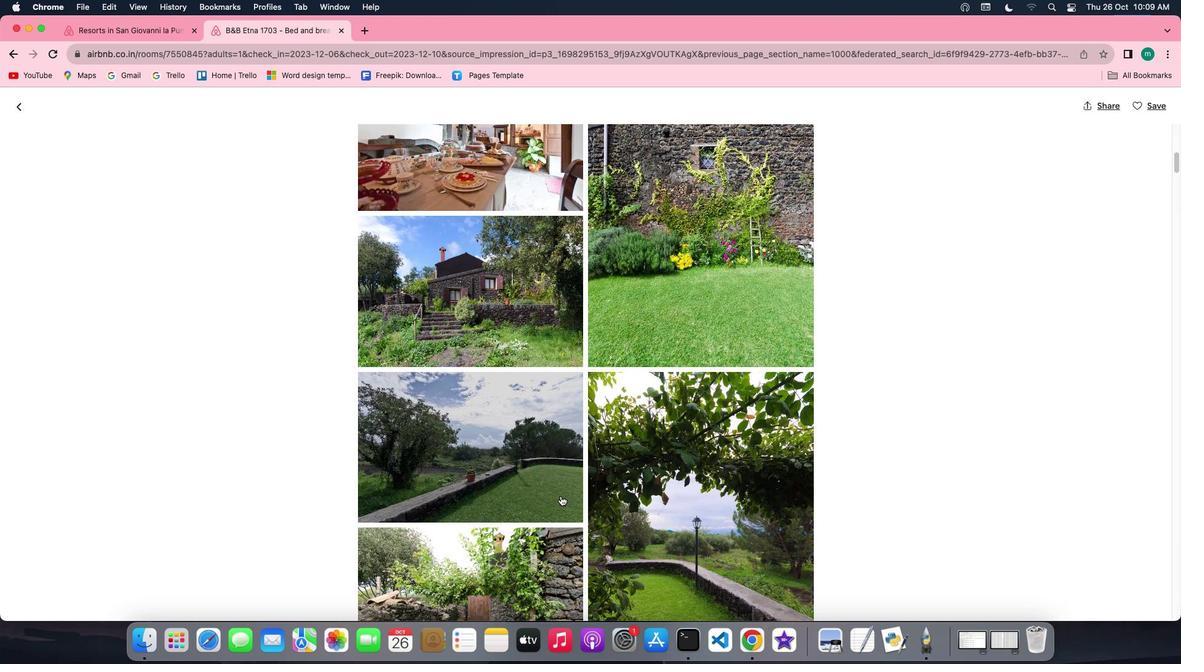 
Action: Mouse scrolled (560, 496) with delta (0, 0)
Screenshot: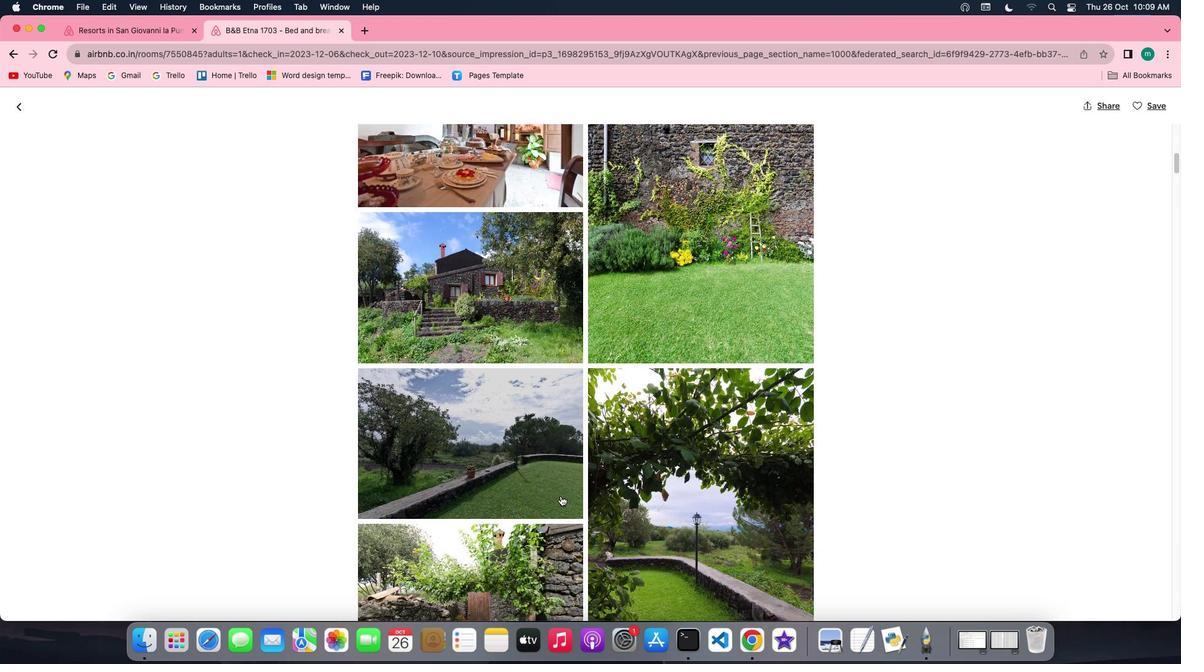 
Action: Mouse scrolled (560, 496) with delta (0, 0)
Screenshot: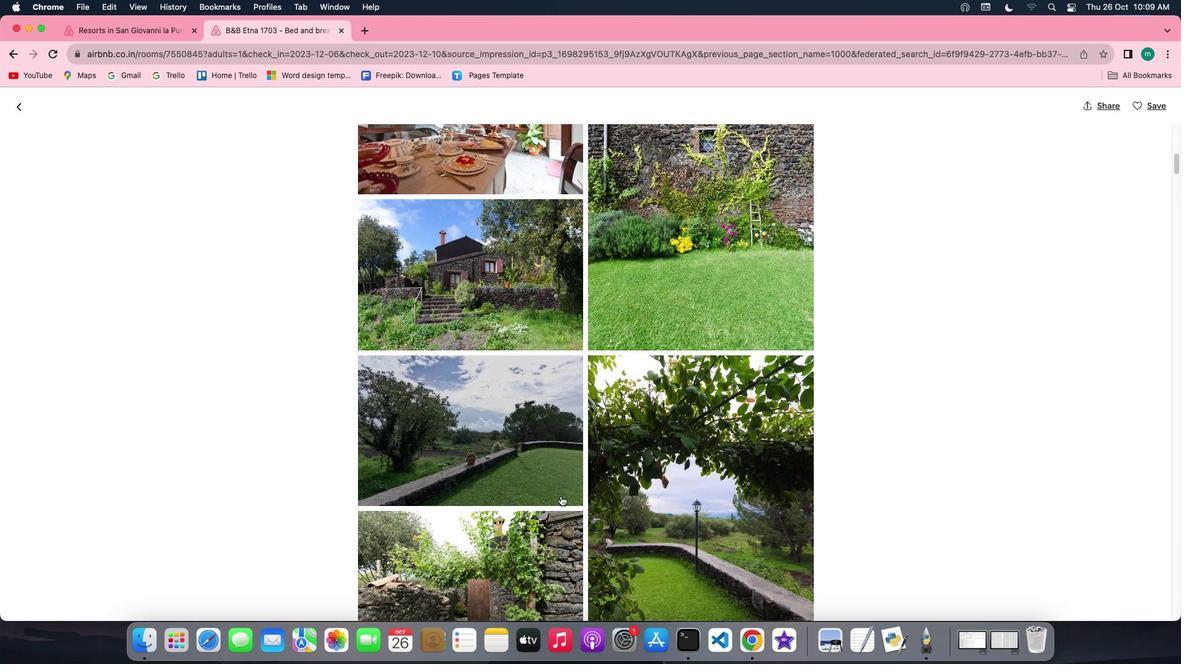 
Action: Mouse scrolled (560, 496) with delta (0, 0)
Screenshot: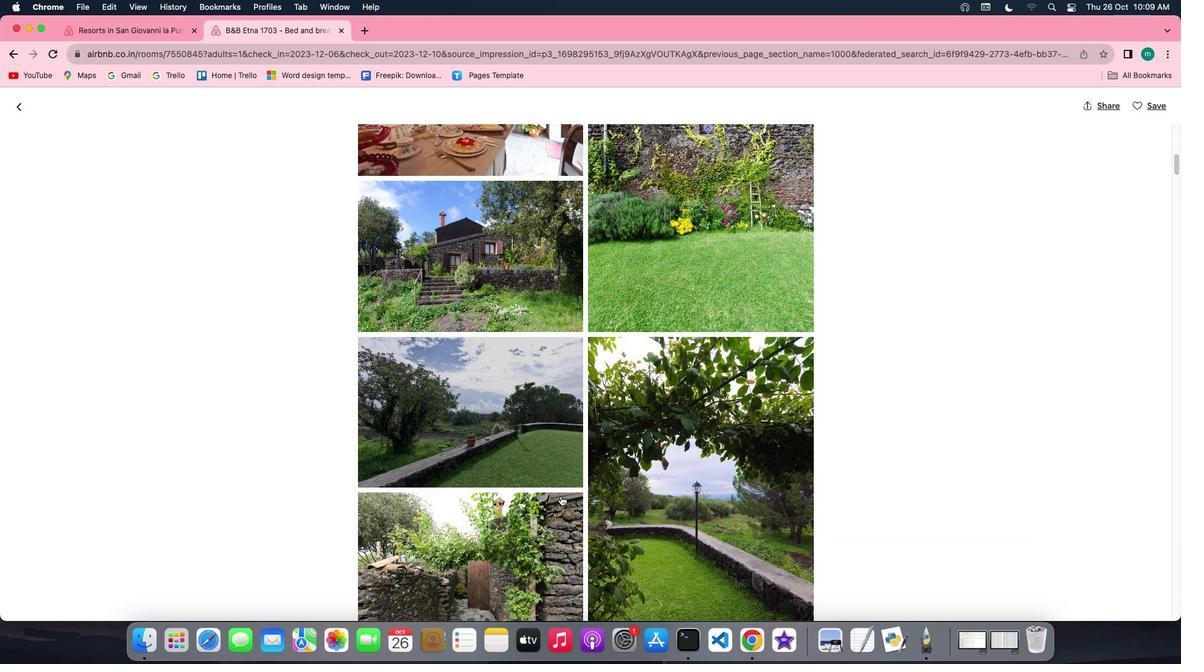
Action: Mouse scrolled (560, 496) with delta (0, 0)
Screenshot: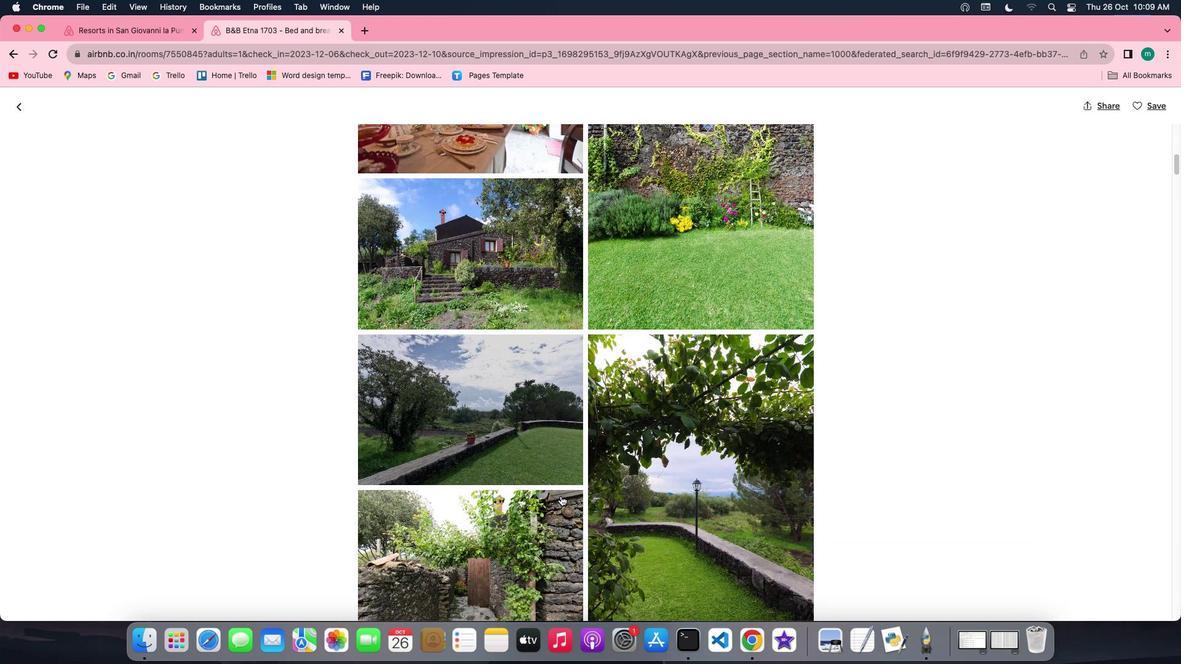 
Action: Mouse scrolled (560, 496) with delta (0, 0)
Screenshot: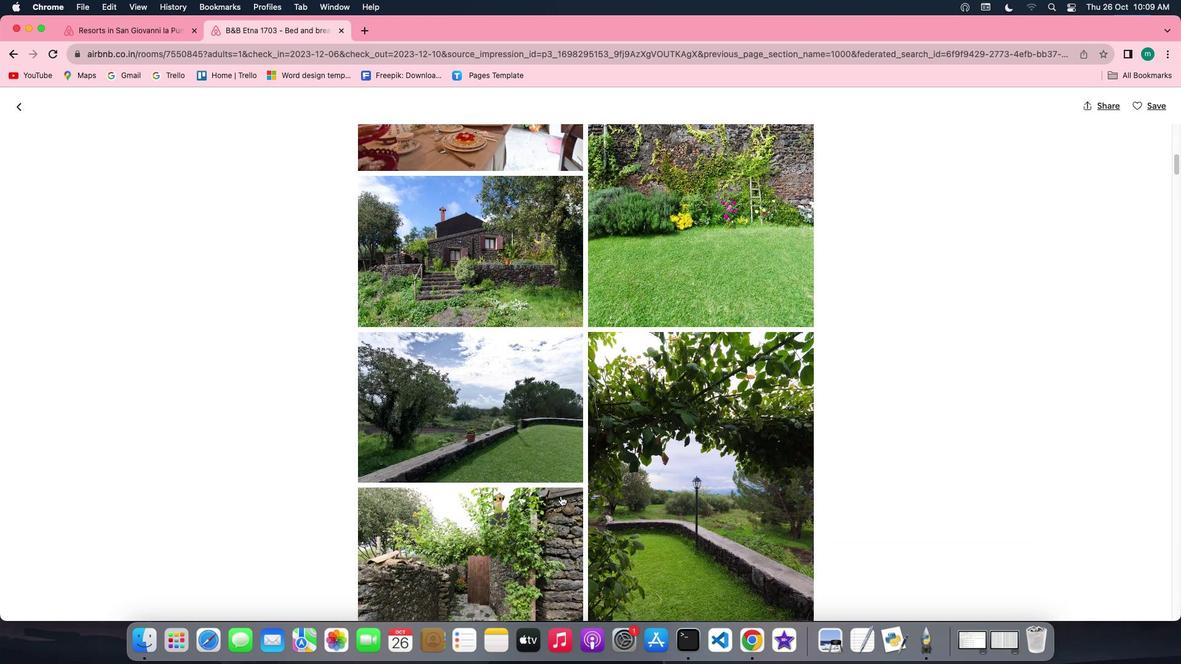
Action: Mouse scrolled (560, 496) with delta (0, 0)
Screenshot: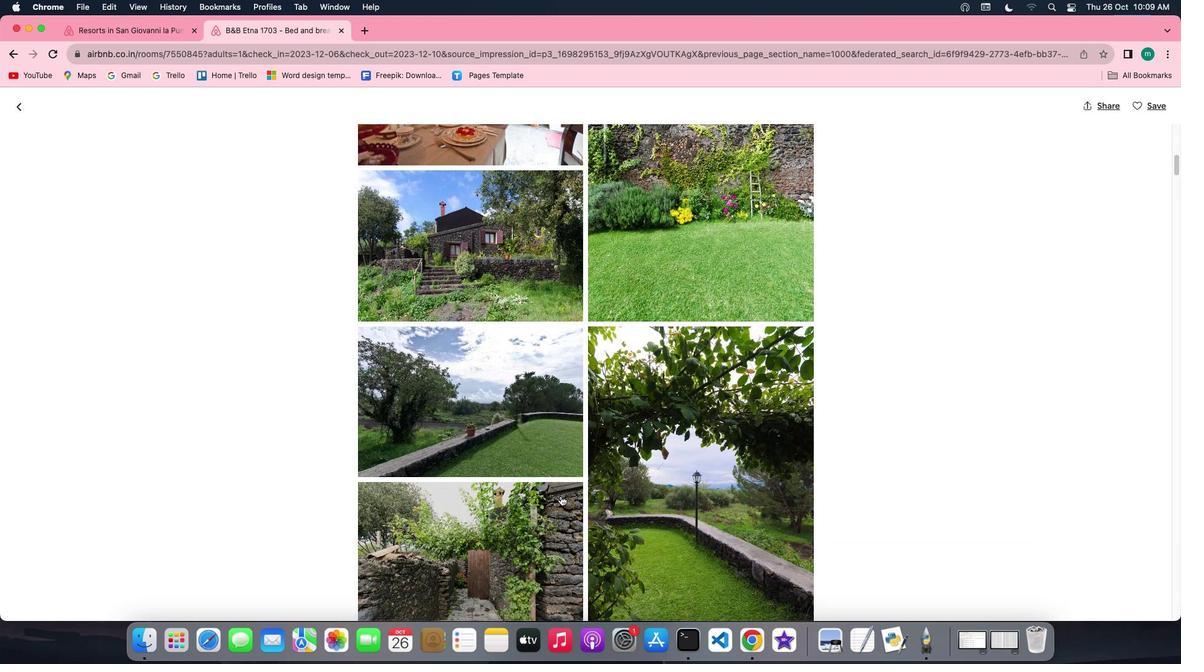 
Action: Mouse scrolled (560, 496) with delta (0, 0)
Screenshot: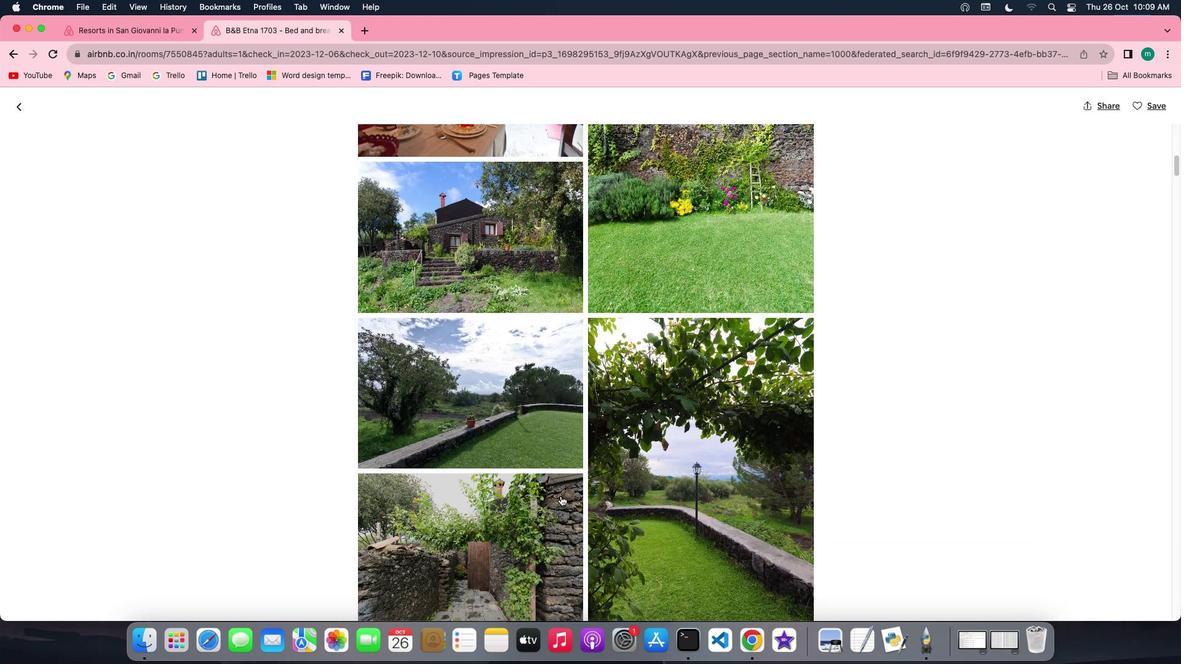 
Action: Mouse scrolled (560, 496) with delta (0, 0)
Screenshot: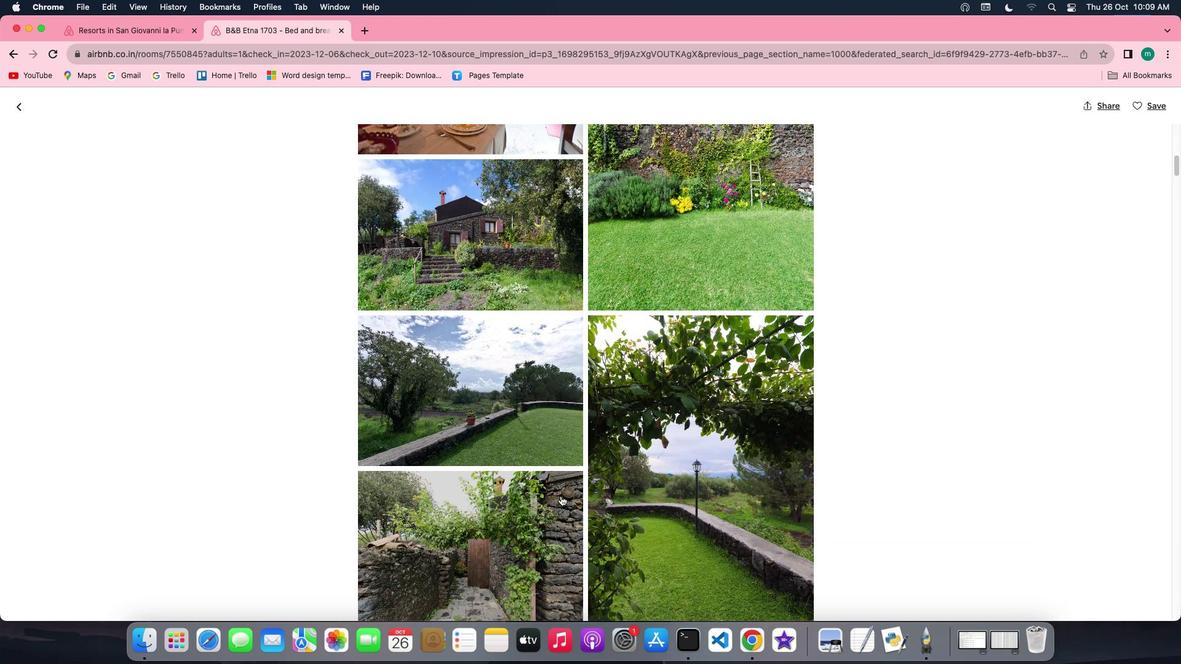 
Action: Mouse scrolled (560, 496) with delta (0, 0)
Screenshot: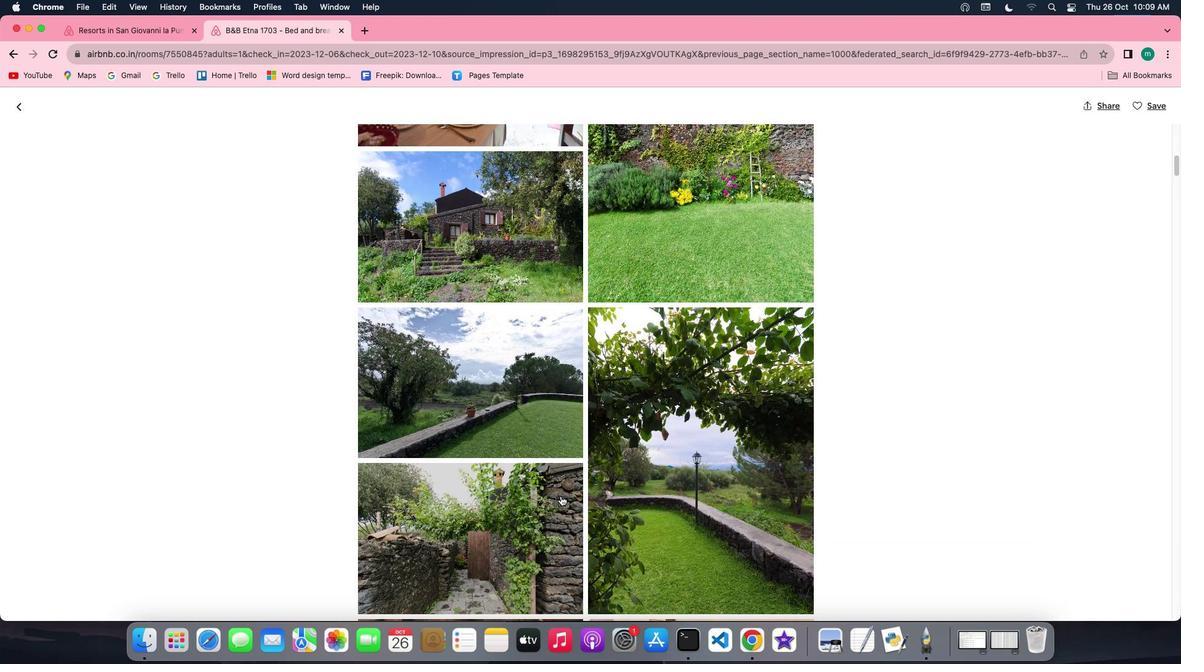 
Action: Mouse scrolled (560, 496) with delta (0, -1)
Screenshot: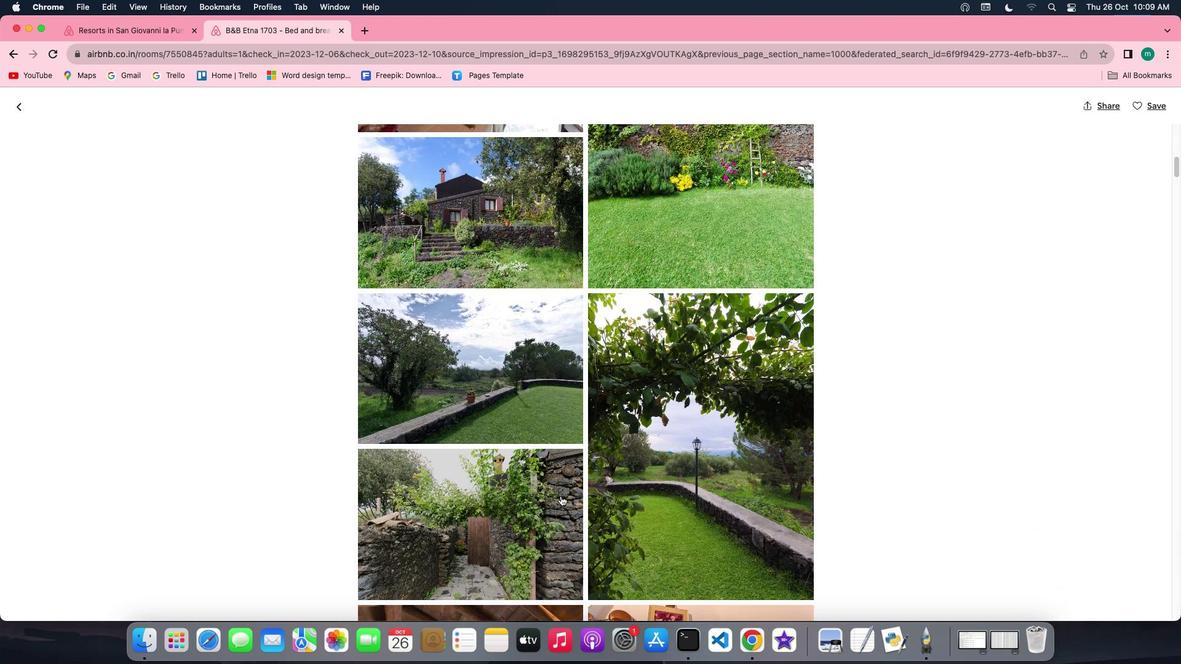 
Action: Mouse scrolled (560, 496) with delta (0, -1)
Screenshot: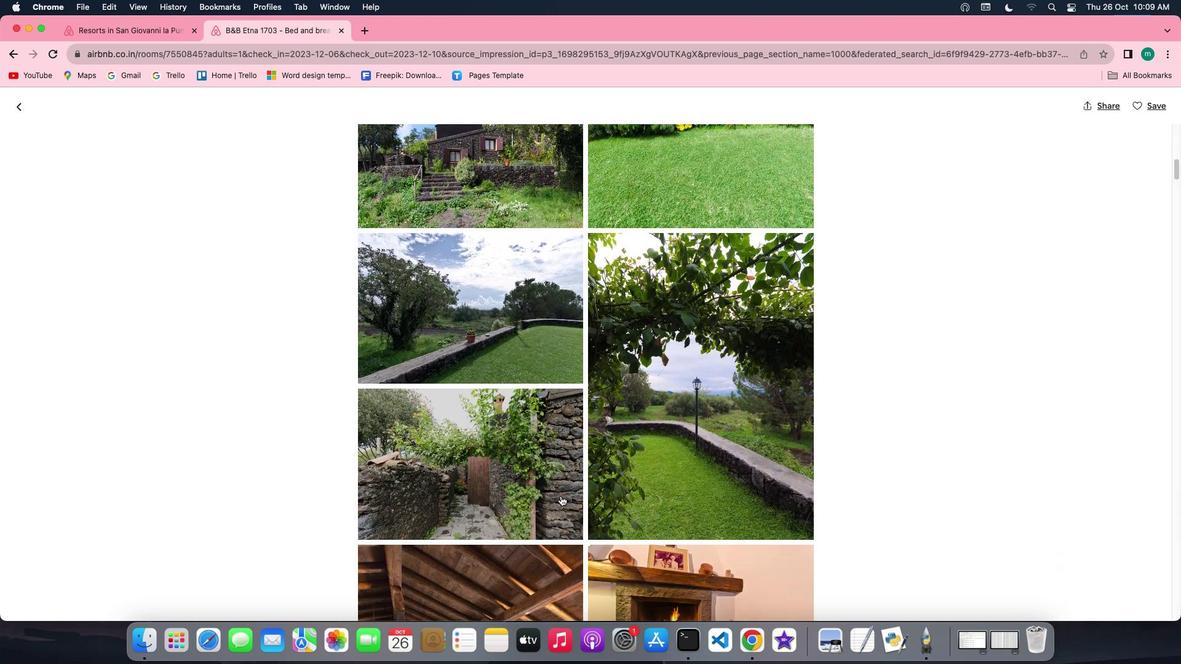 
Action: Mouse scrolled (560, 496) with delta (0, 0)
Screenshot: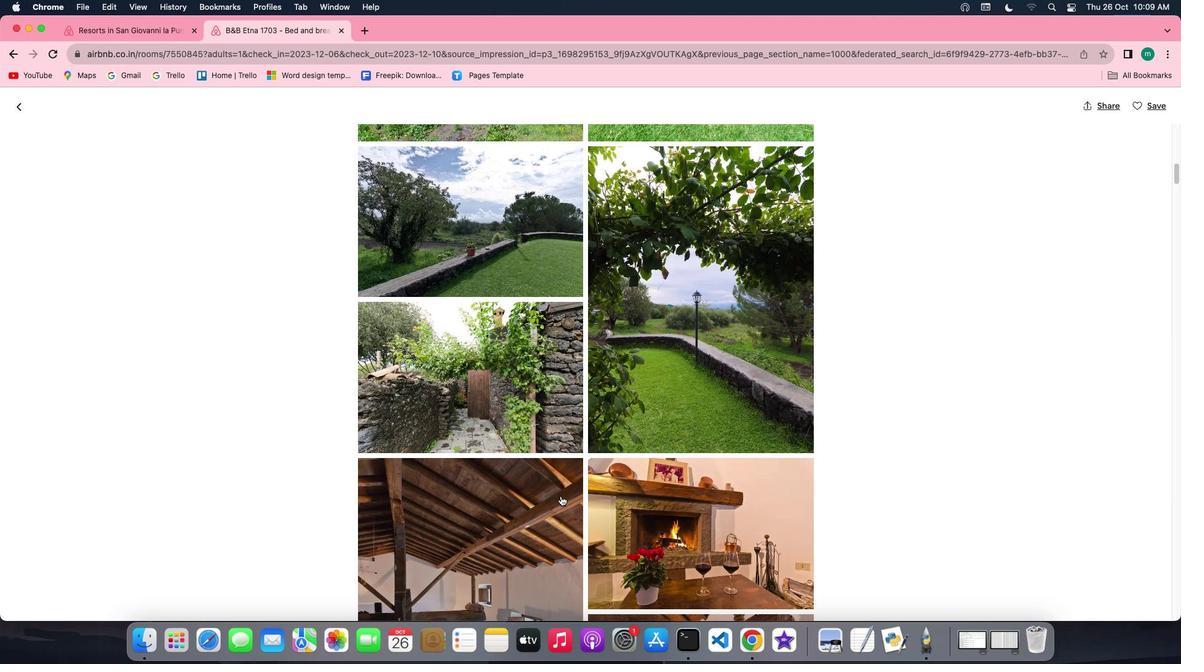 
Action: Mouse scrolled (560, 496) with delta (0, 0)
Screenshot: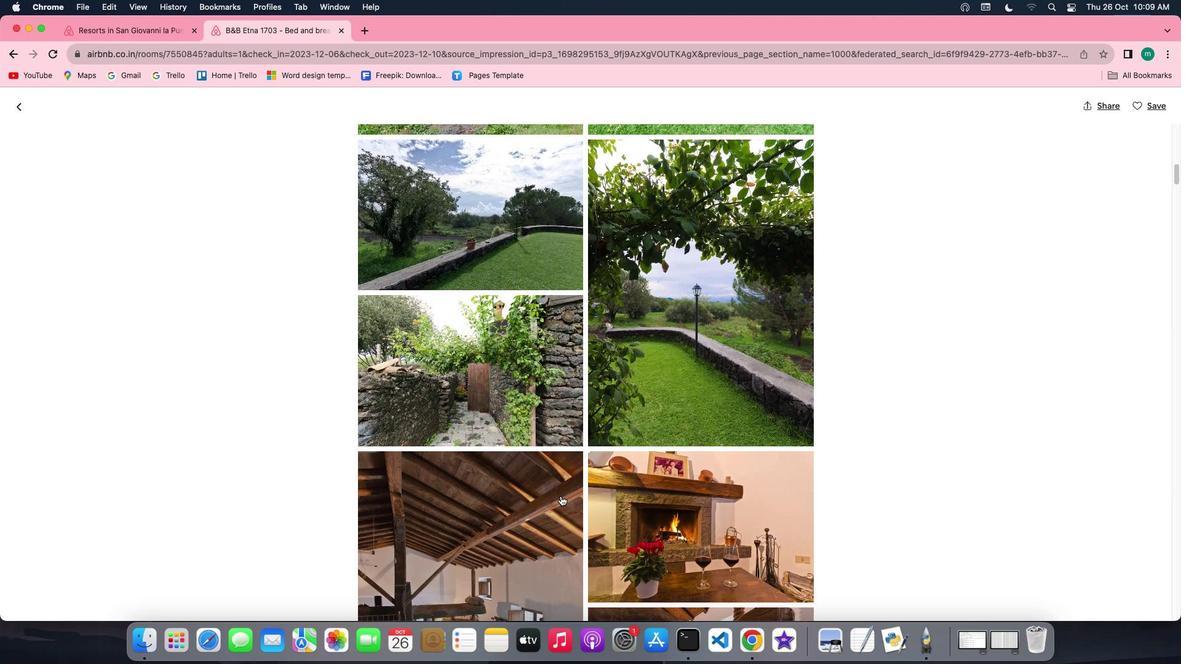
Action: Mouse scrolled (560, 496) with delta (0, -1)
Screenshot: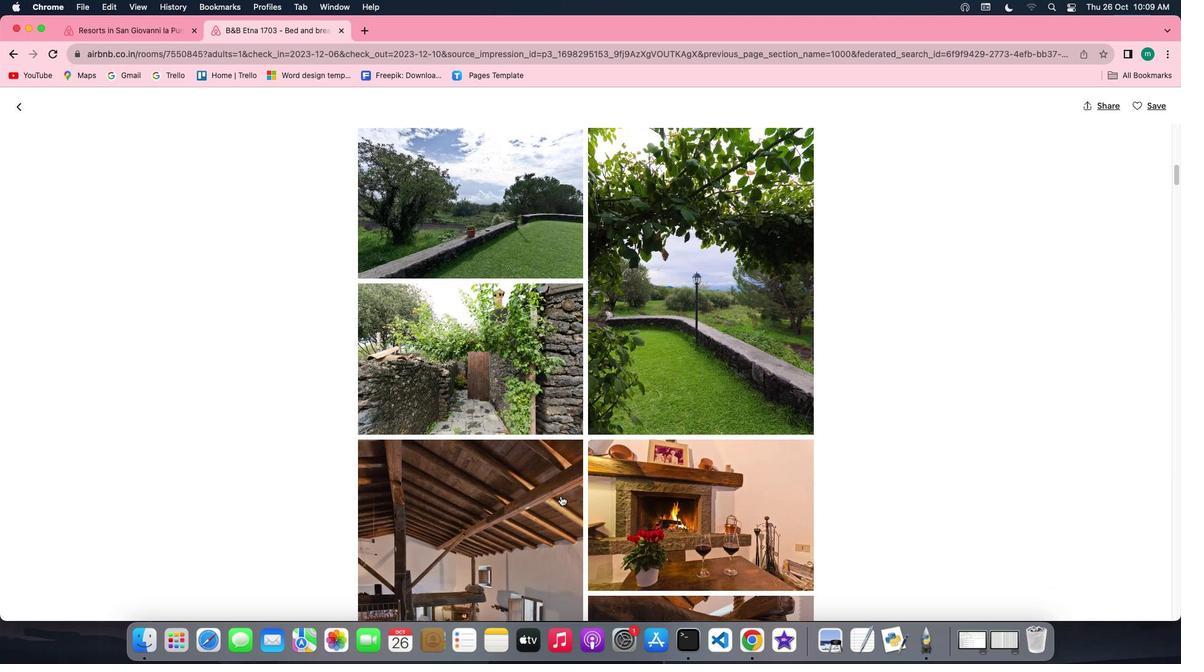 
Action: Mouse scrolled (560, 496) with delta (0, -1)
Screenshot: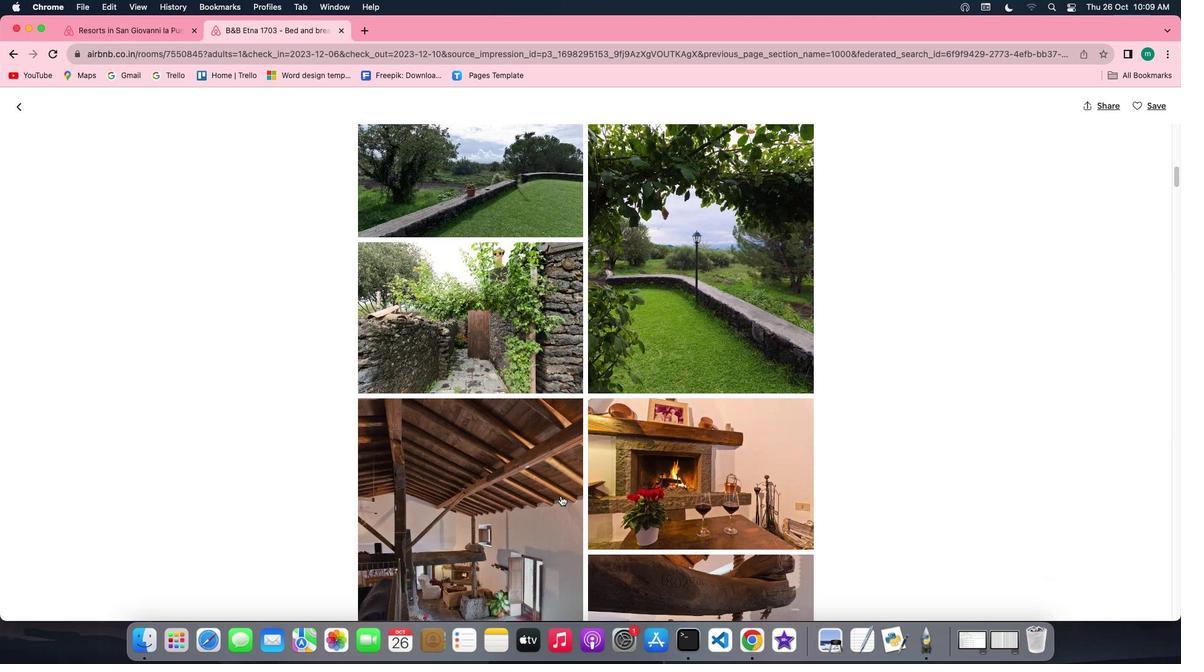 
Action: Mouse scrolled (560, 496) with delta (0, 0)
Screenshot: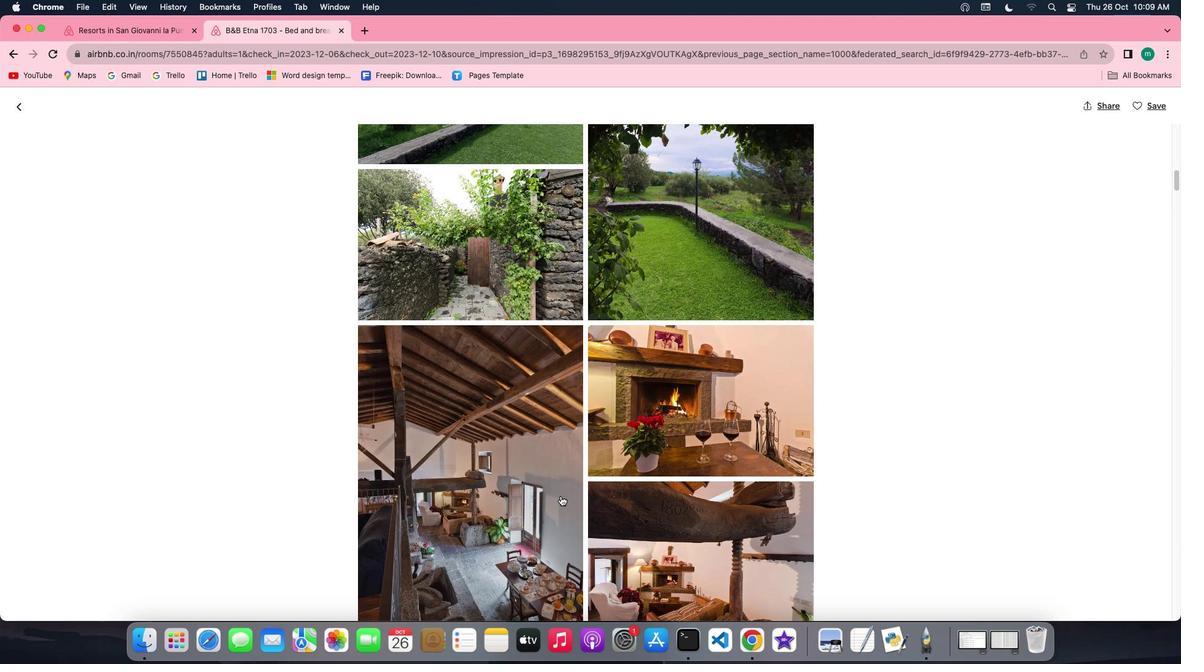 
Action: Mouse scrolled (560, 496) with delta (0, 0)
Screenshot: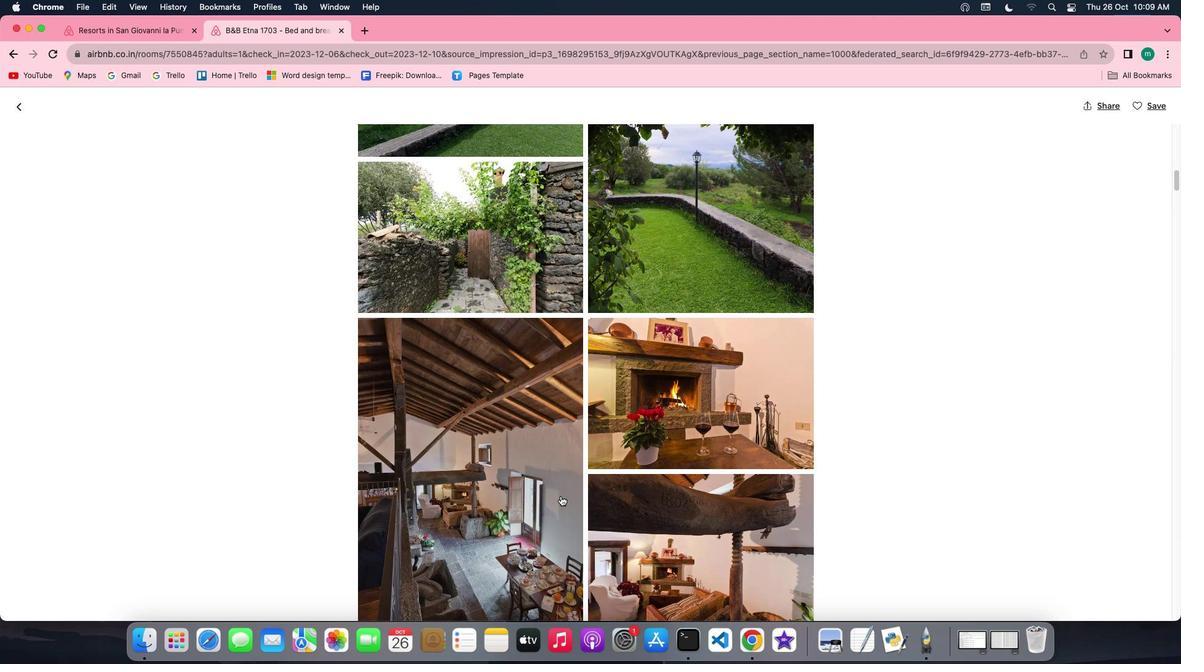 
Action: Mouse scrolled (560, 496) with delta (0, -1)
Screenshot: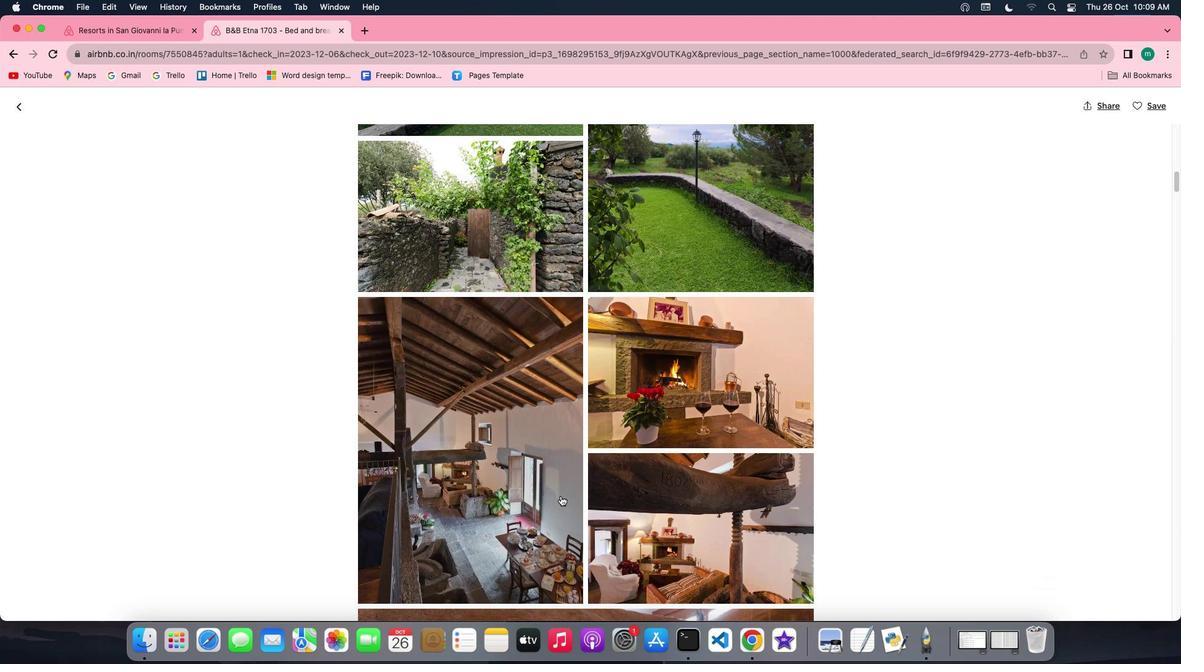 
Action: Mouse scrolled (560, 496) with delta (0, 0)
Screenshot: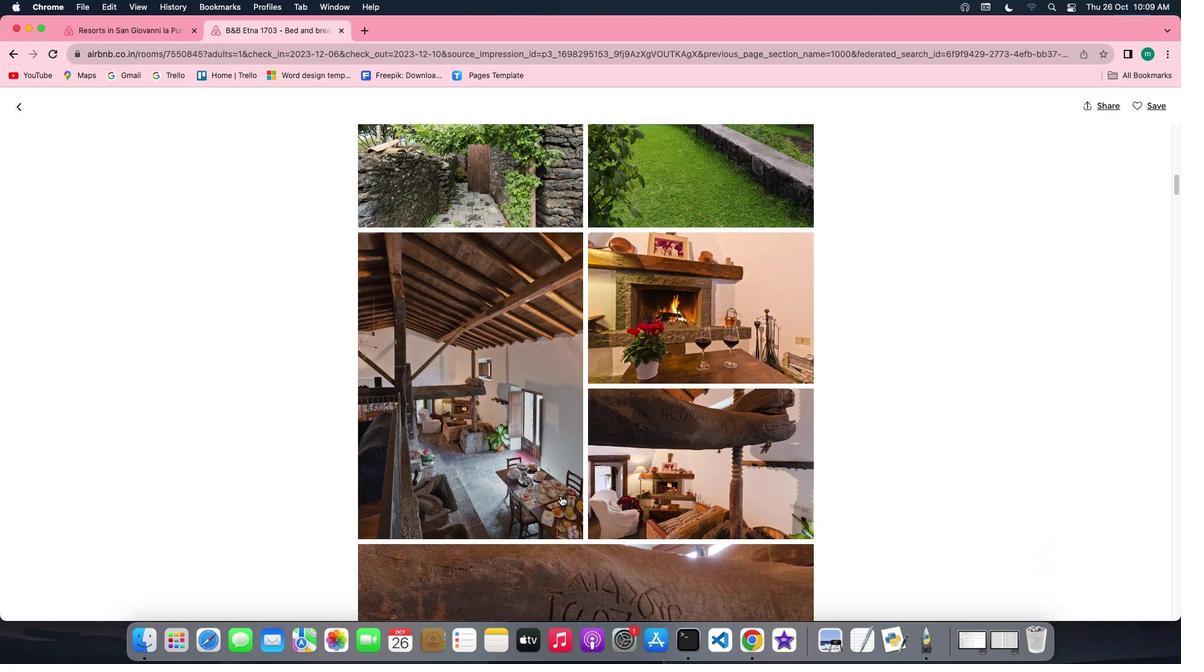 
Action: Mouse scrolled (560, 496) with delta (0, 0)
Screenshot: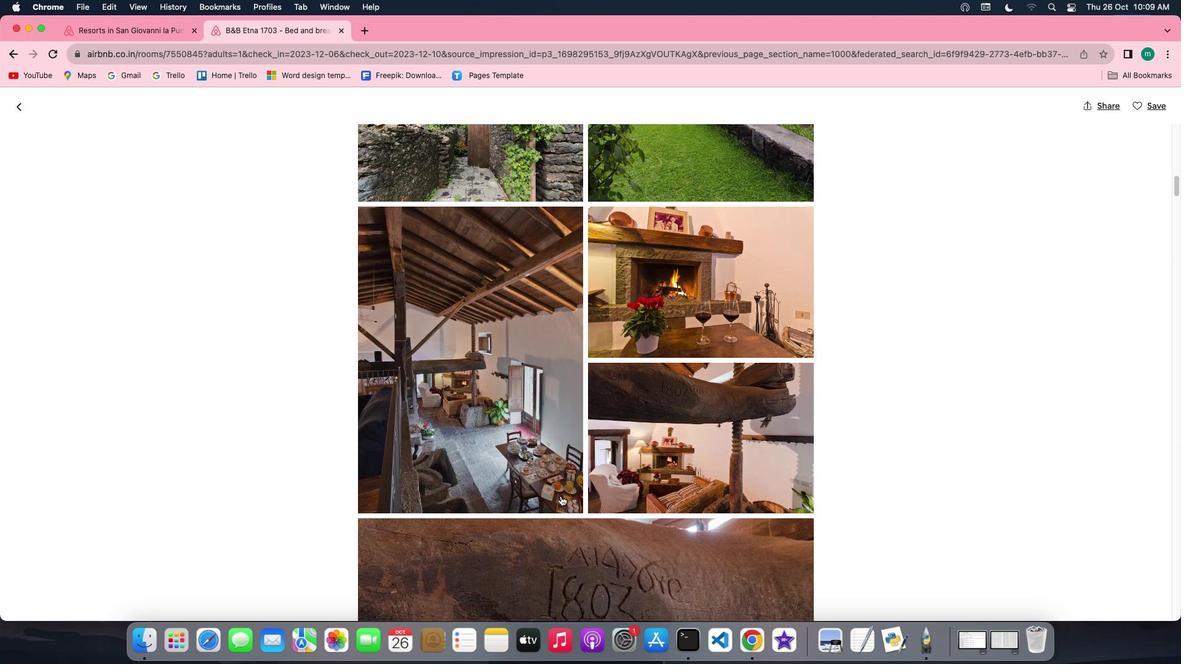 
Action: Mouse scrolled (560, 496) with delta (0, 0)
Screenshot: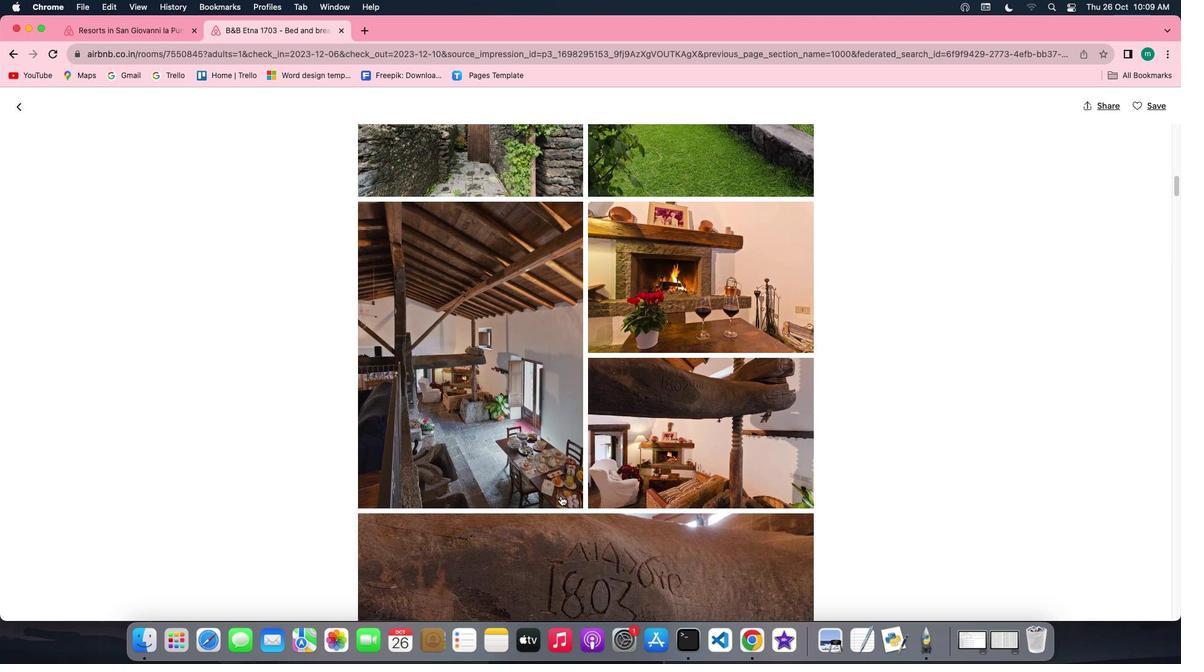 
Action: Mouse scrolled (560, 496) with delta (0, 0)
Screenshot: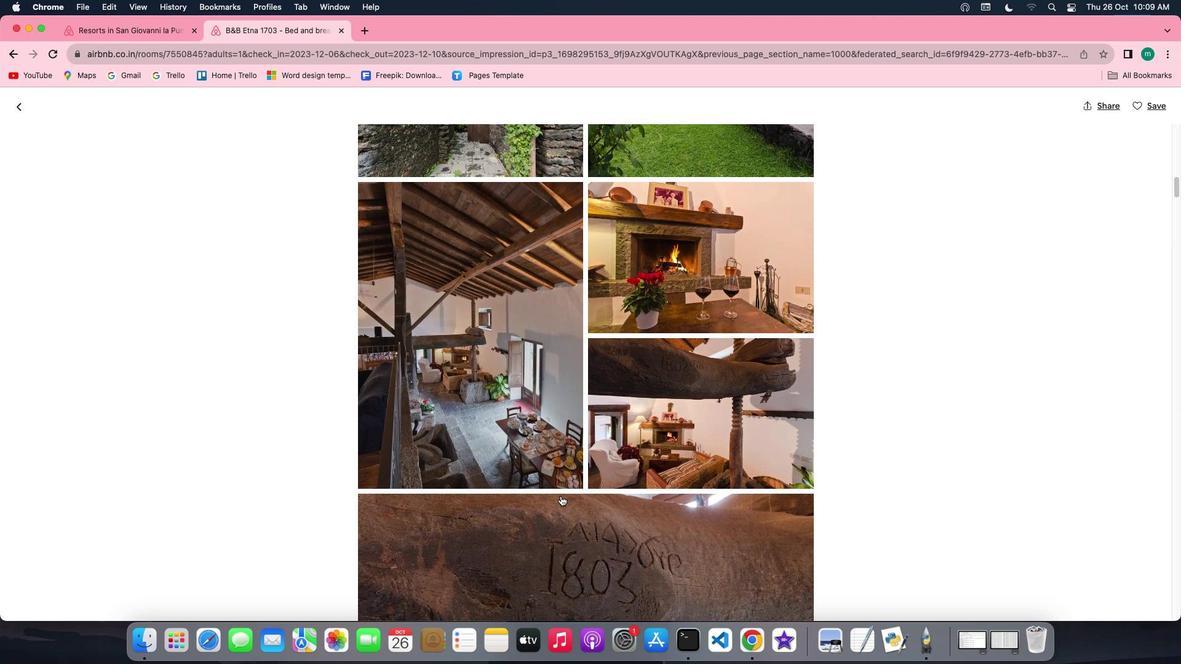 
Action: Mouse scrolled (560, 496) with delta (0, 0)
Screenshot: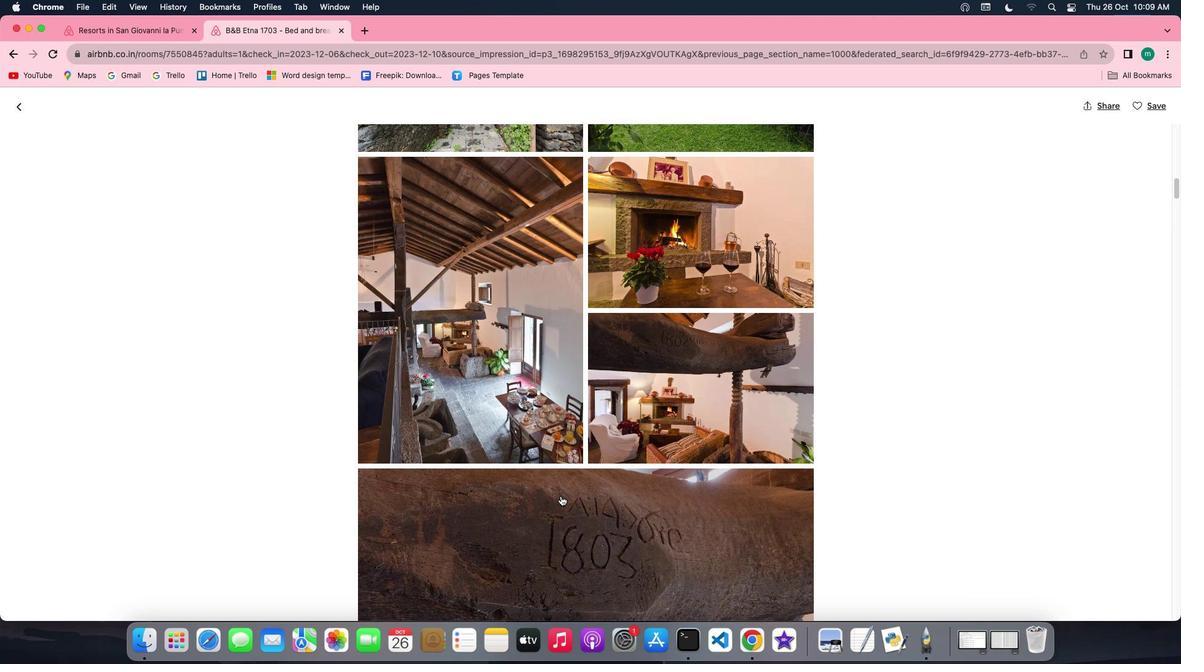 
Action: Mouse scrolled (560, 496) with delta (0, 0)
Screenshot: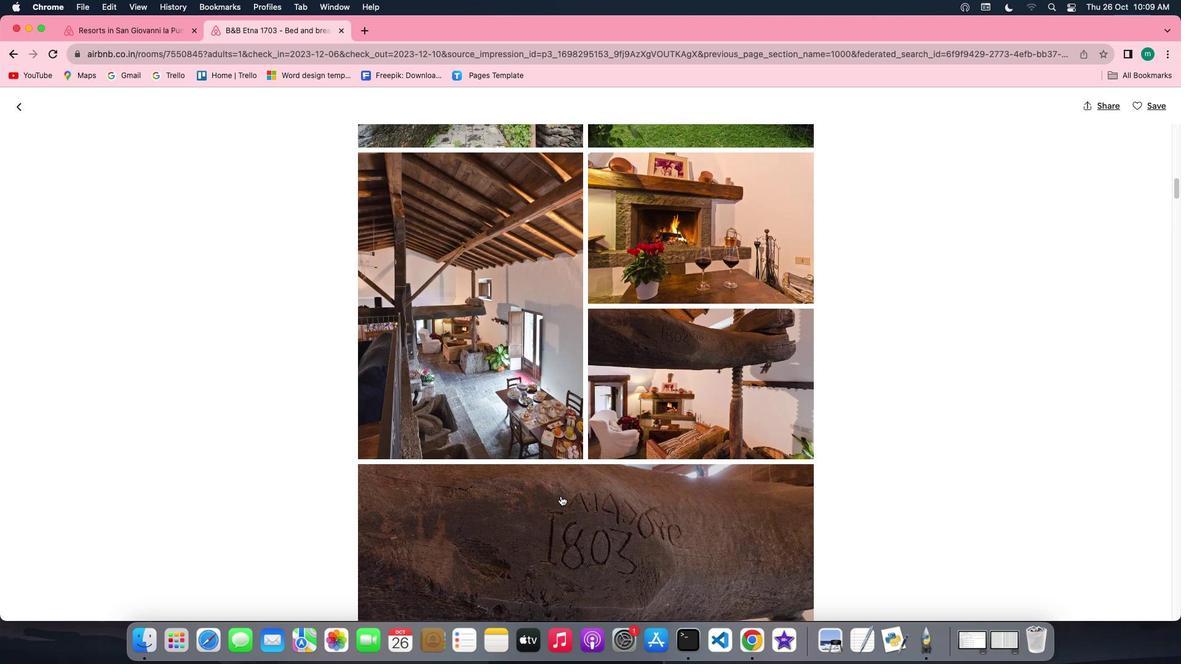 
Action: Mouse scrolled (560, 496) with delta (0, 0)
Screenshot: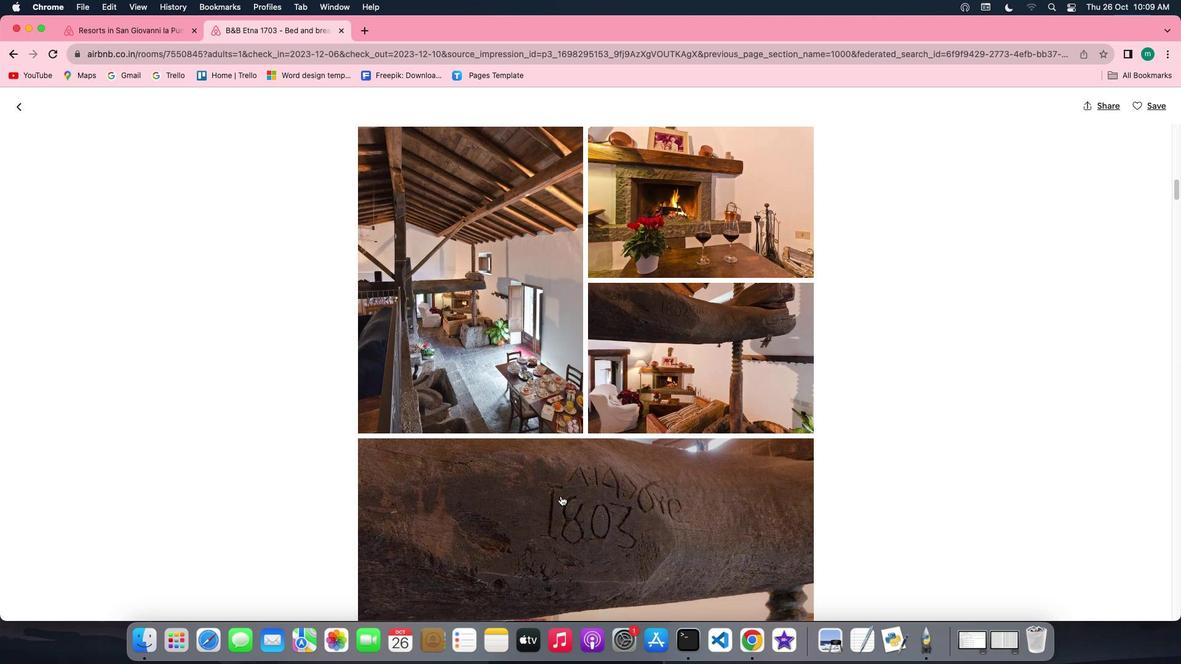 
Action: Mouse scrolled (560, 496) with delta (0, -1)
Screenshot: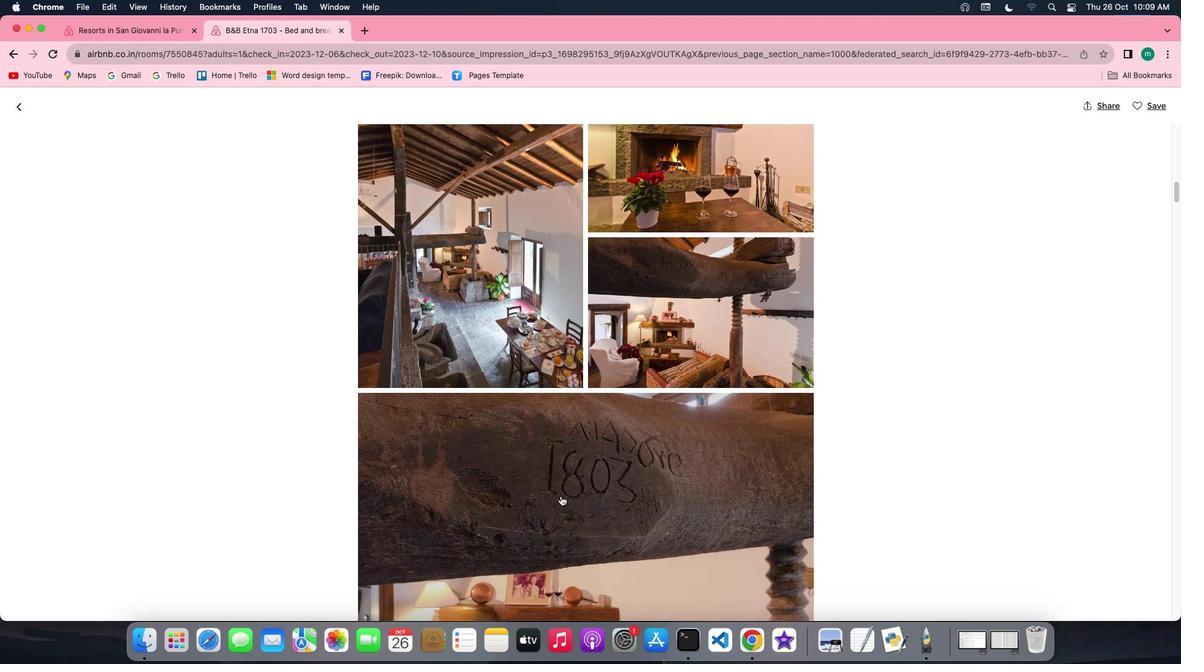 
Action: Mouse scrolled (560, 496) with delta (0, 0)
Screenshot: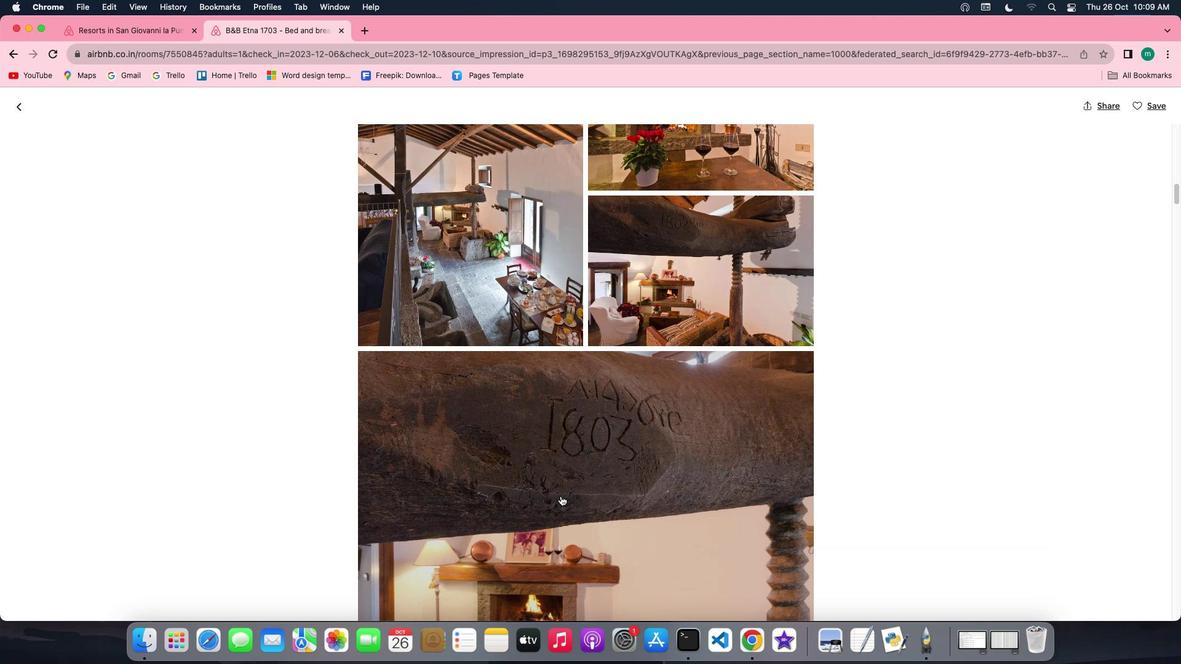 
Action: Mouse scrolled (560, 496) with delta (0, 0)
Screenshot: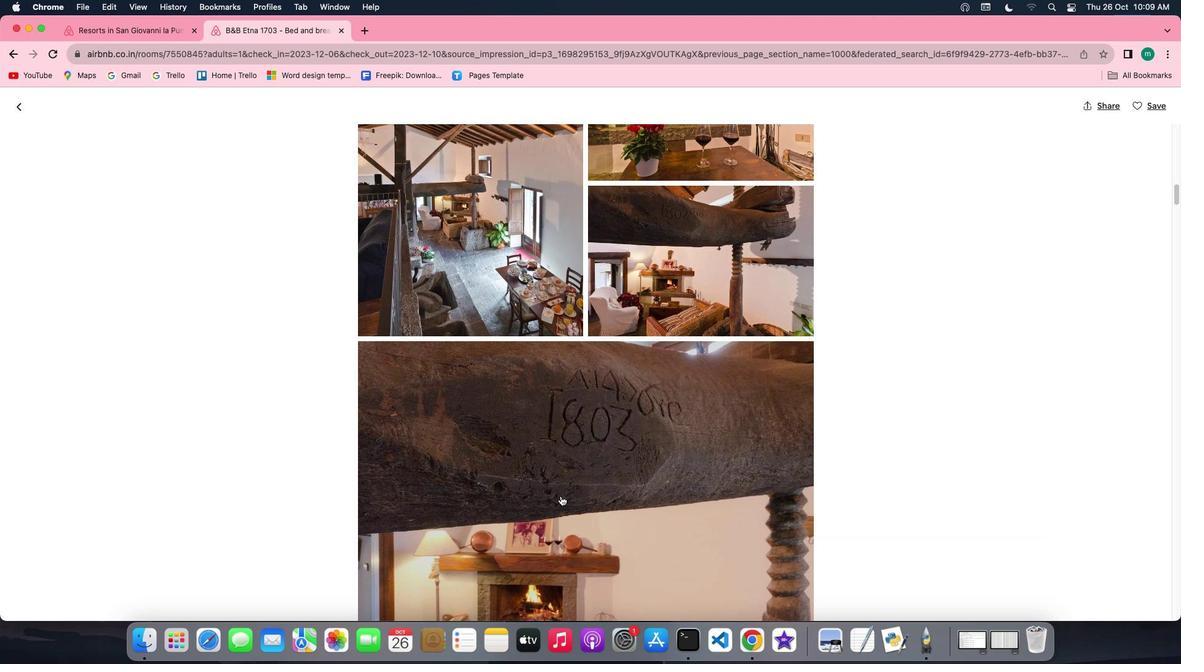 
Action: Mouse scrolled (560, 496) with delta (0, -1)
Screenshot: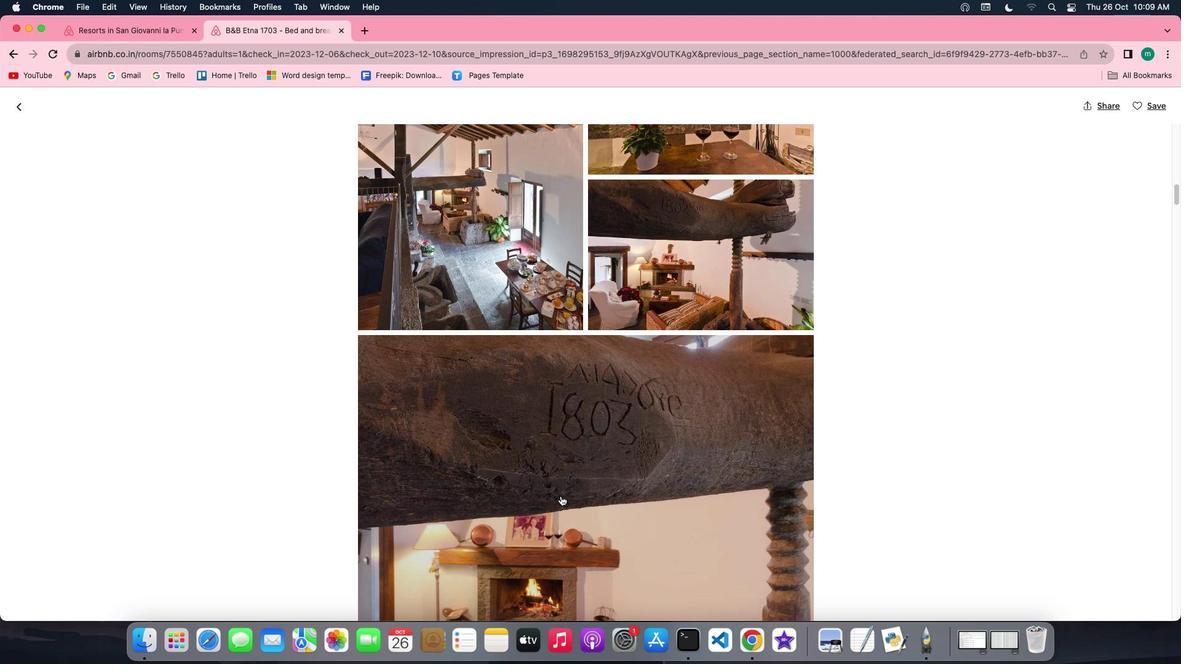 
Action: Mouse scrolled (560, 496) with delta (0, 0)
Screenshot: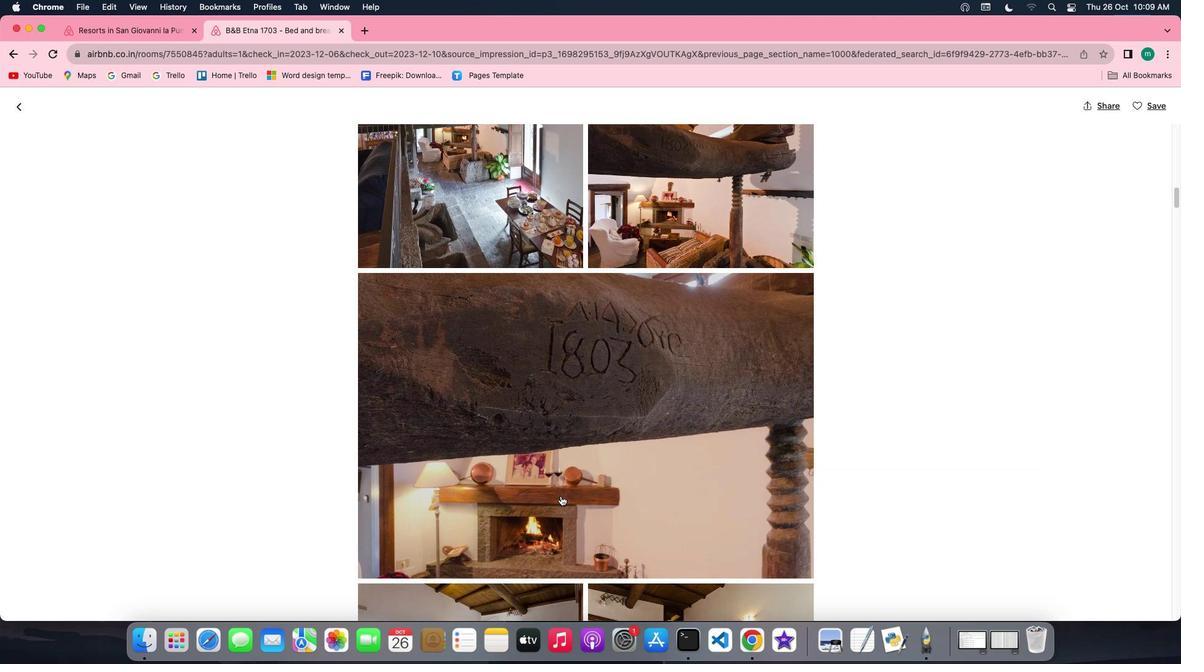 
Action: Mouse scrolled (560, 496) with delta (0, 0)
Screenshot: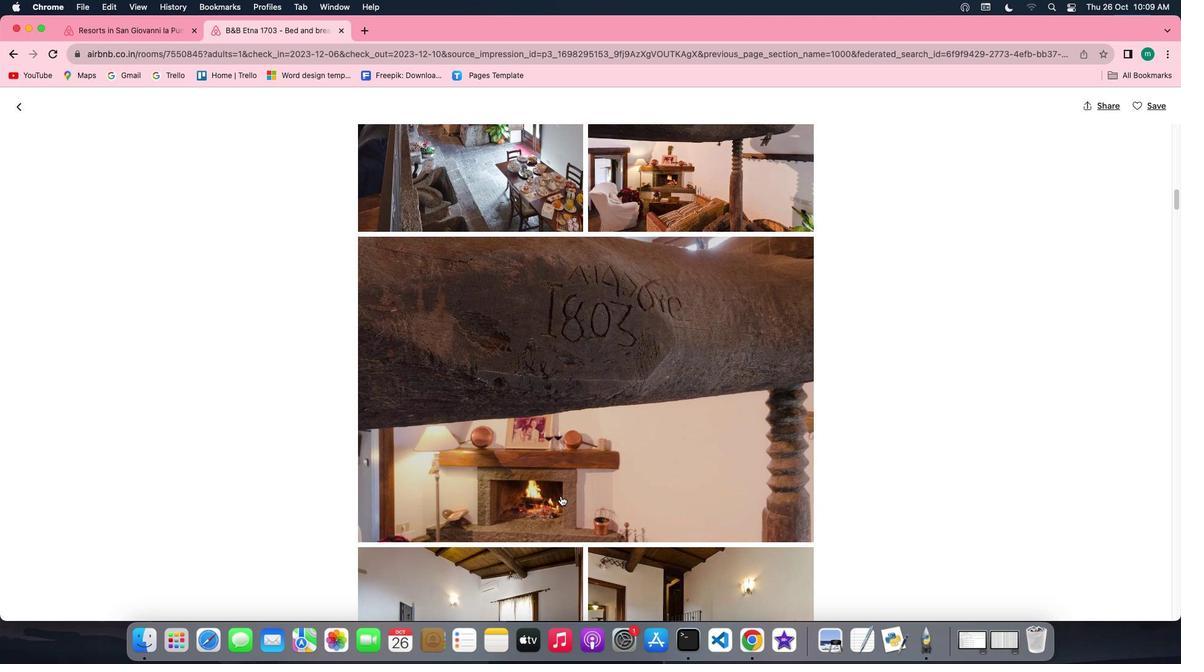 
Action: Mouse scrolled (560, 496) with delta (0, 0)
Screenshot: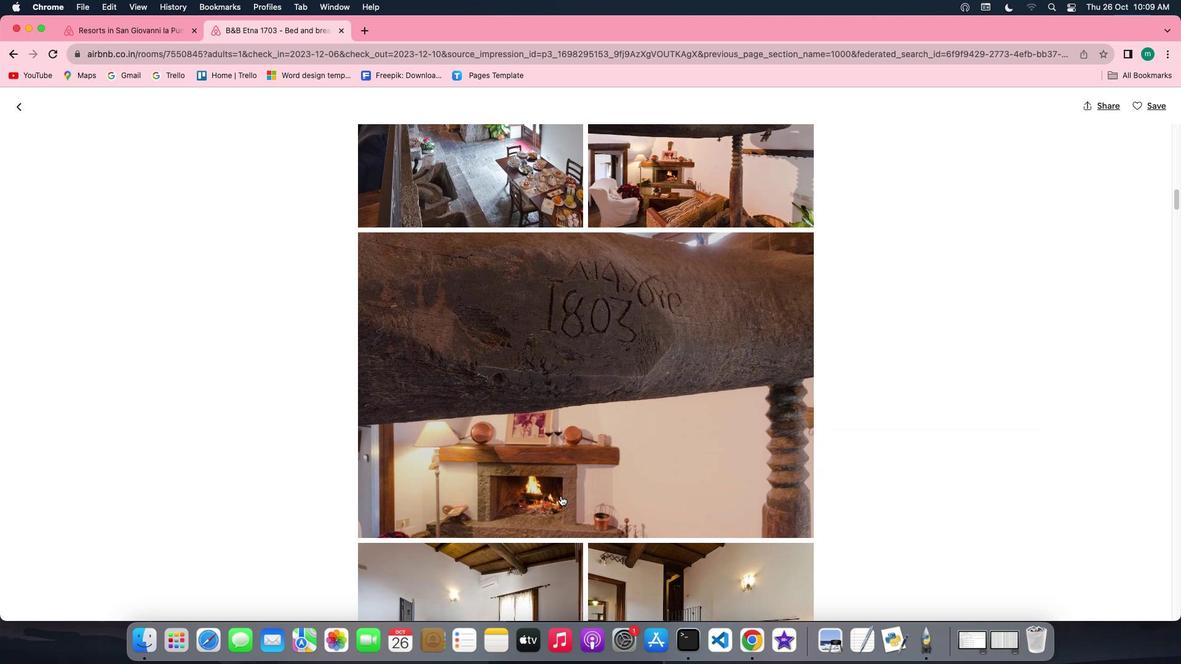
Action: Mouse scrolled (560, 496) with delta (0, -1)
Screenshot: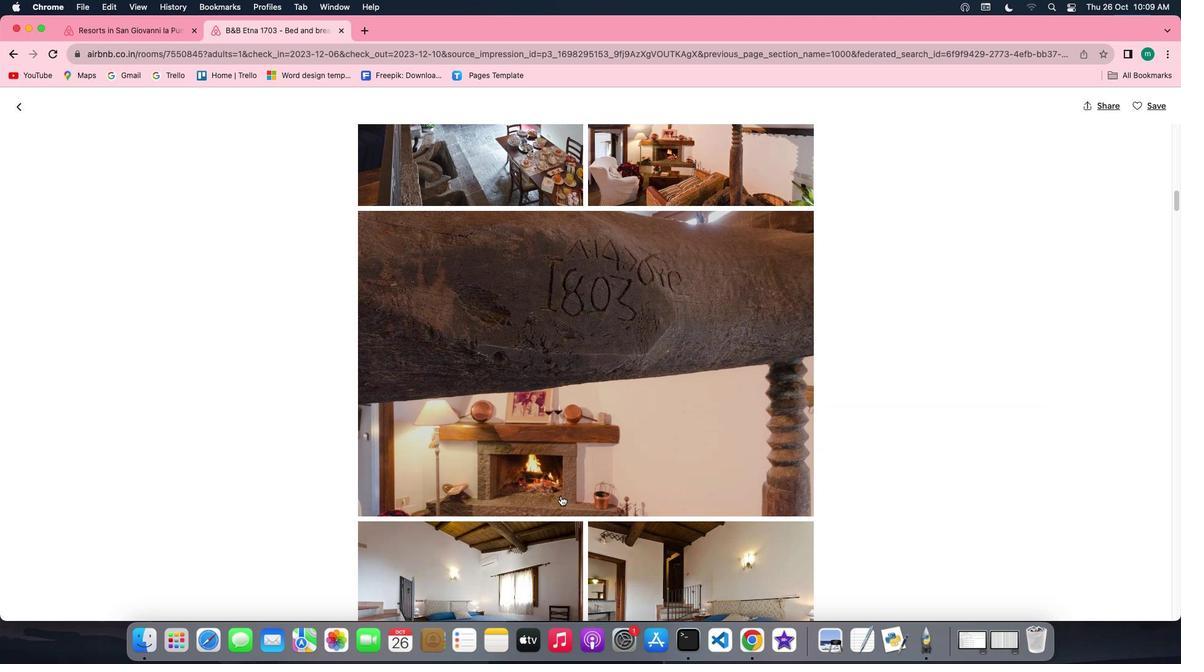 
Action: Mouse scrolled (560, 496) with delta (0, 0)
Screenshot: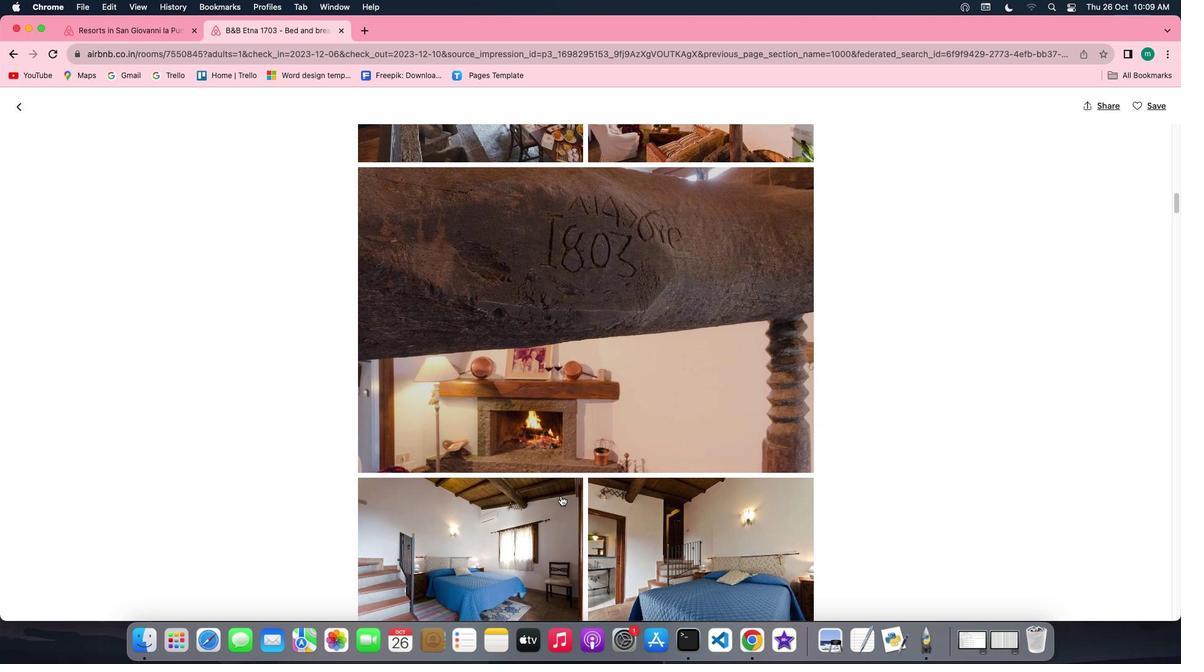 
Action: Mouse scrolled (560, 496) with delta (0, 0)
Screenshot: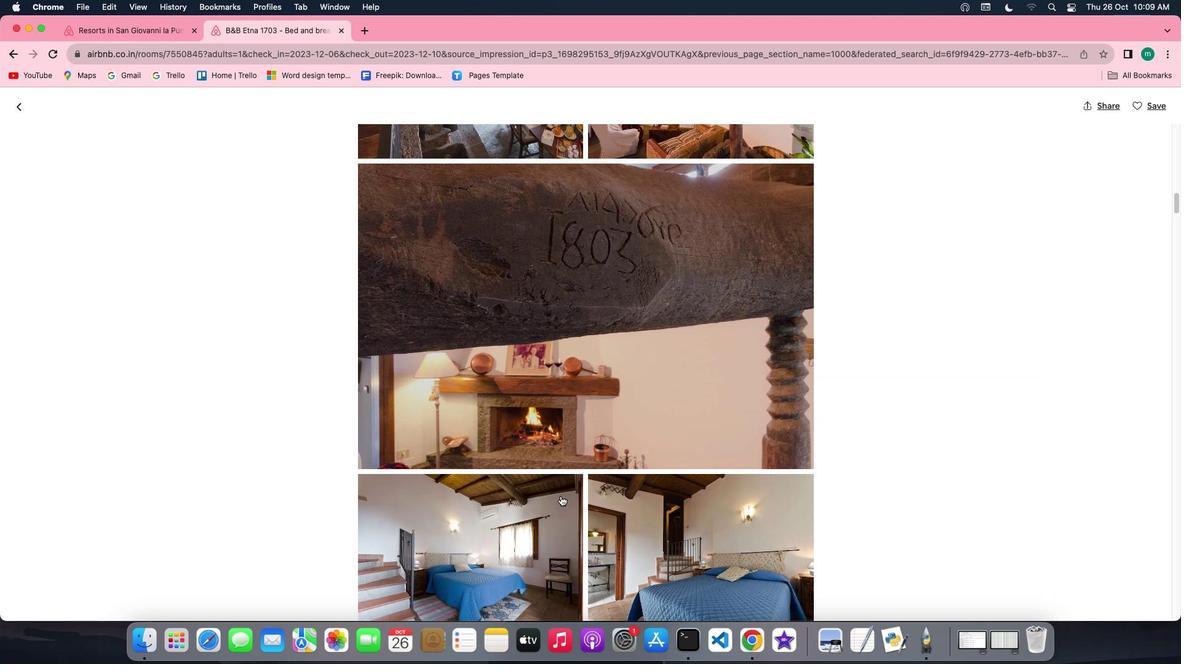 
Action: Mouse scrolled (560, 496) with delta (0, 0)
Screenshot: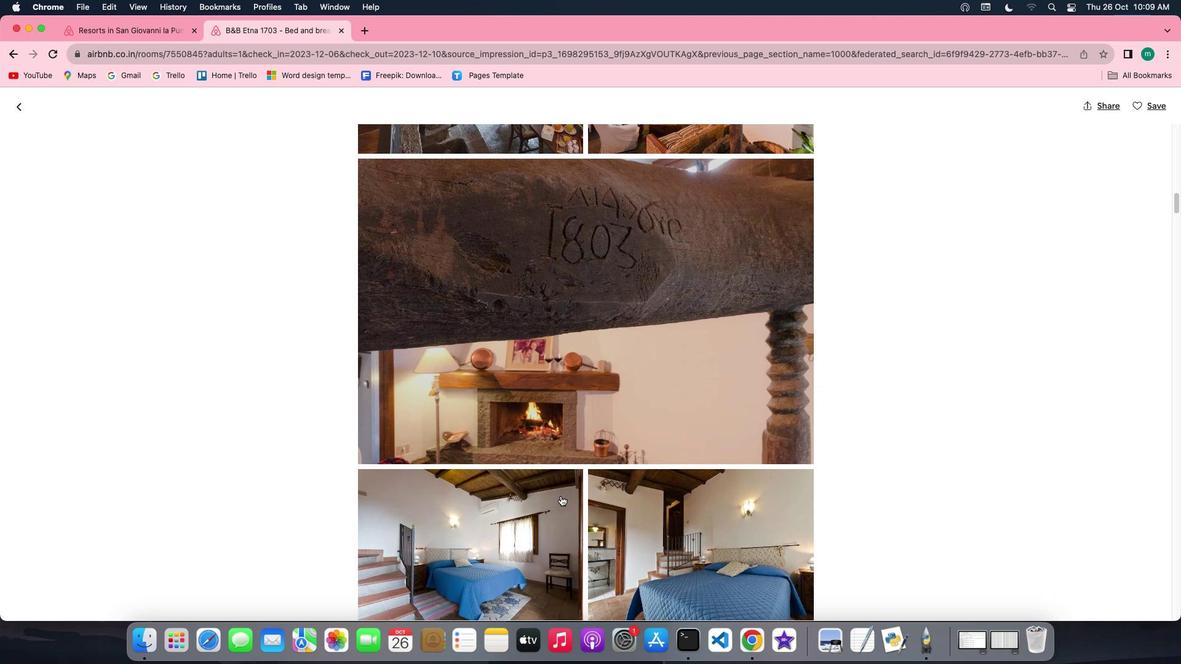 
Action: Mouse scrolled (560, 496) with delta (0, -1)
Screenshot: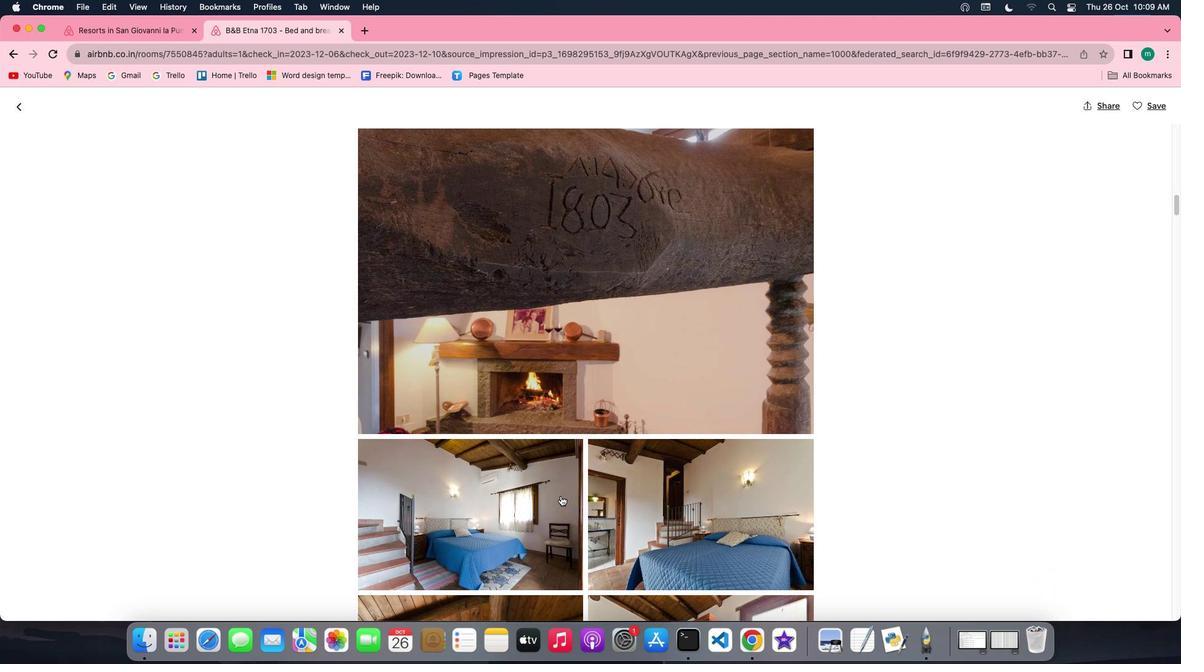
Action: Mouse scrolled (560, 496) with delta (0, -1)
Screenshot: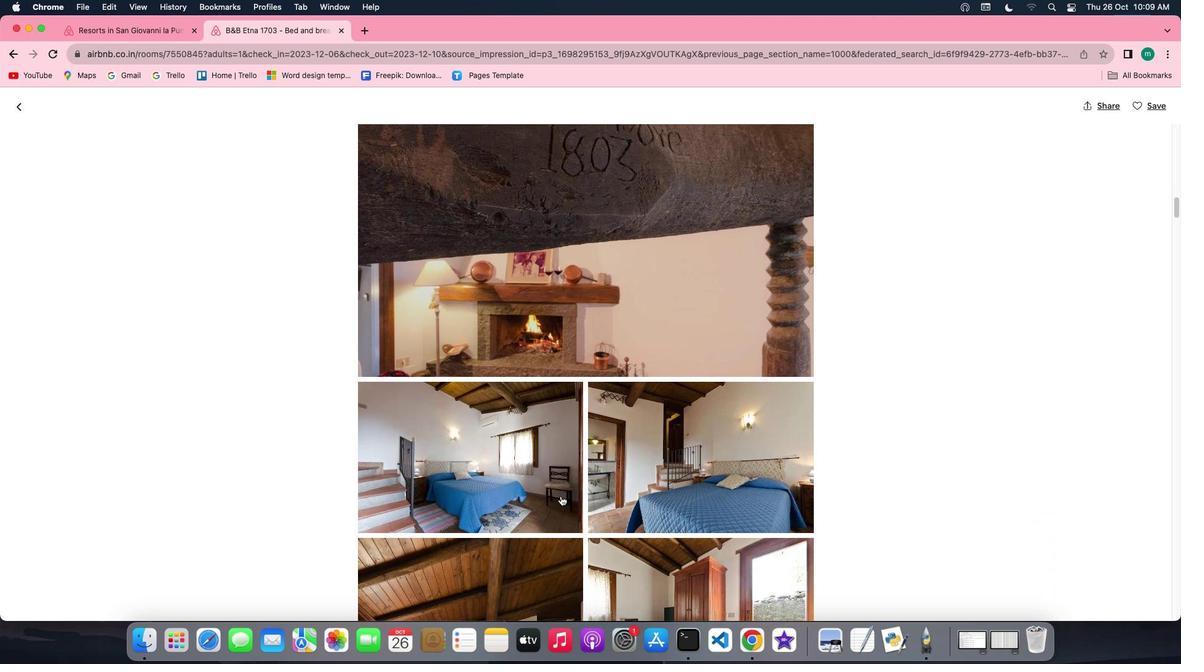 
Action: Mouse scrolled (560, 496) with delta (0, 0)
Screenshot: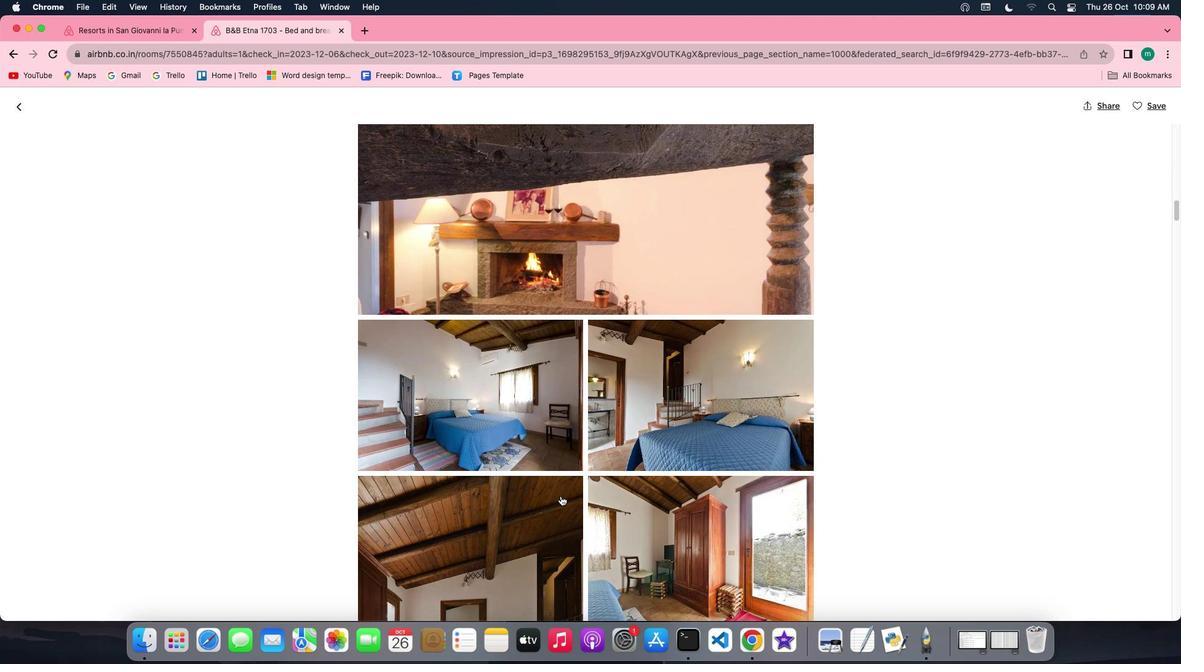 
Action: Mouse scrolled (560, 496) with delta (0, 0)
Screenshot: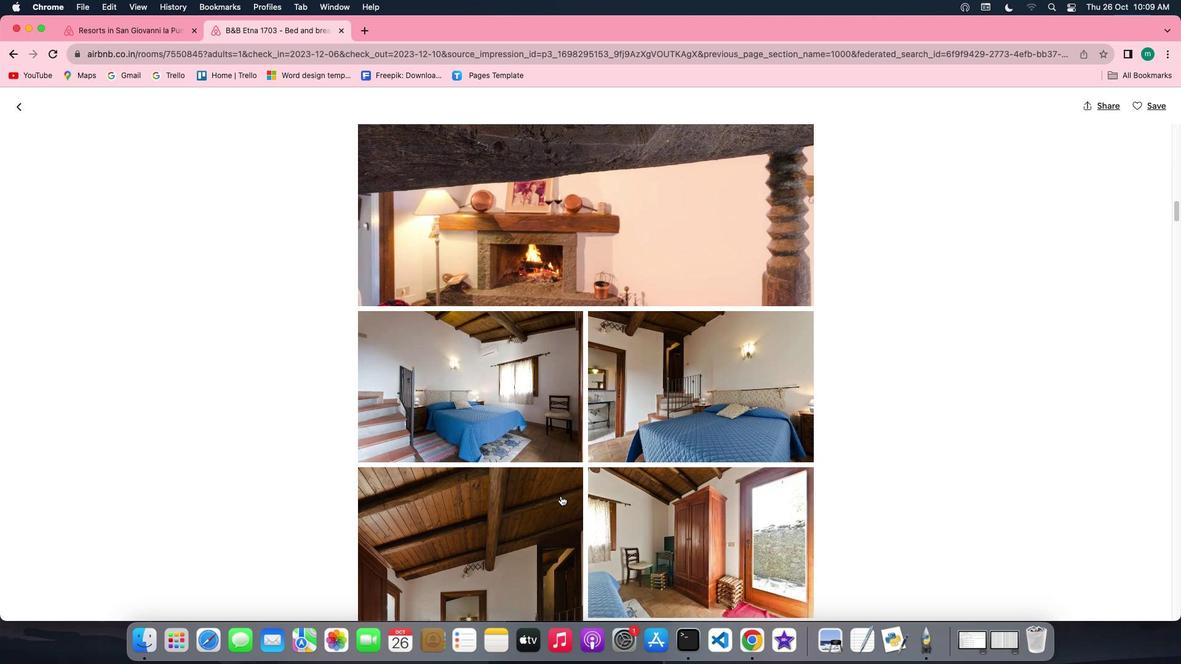 
Action: Mouse scrolled (560, 496) with delta (0, 0)
Screenshot: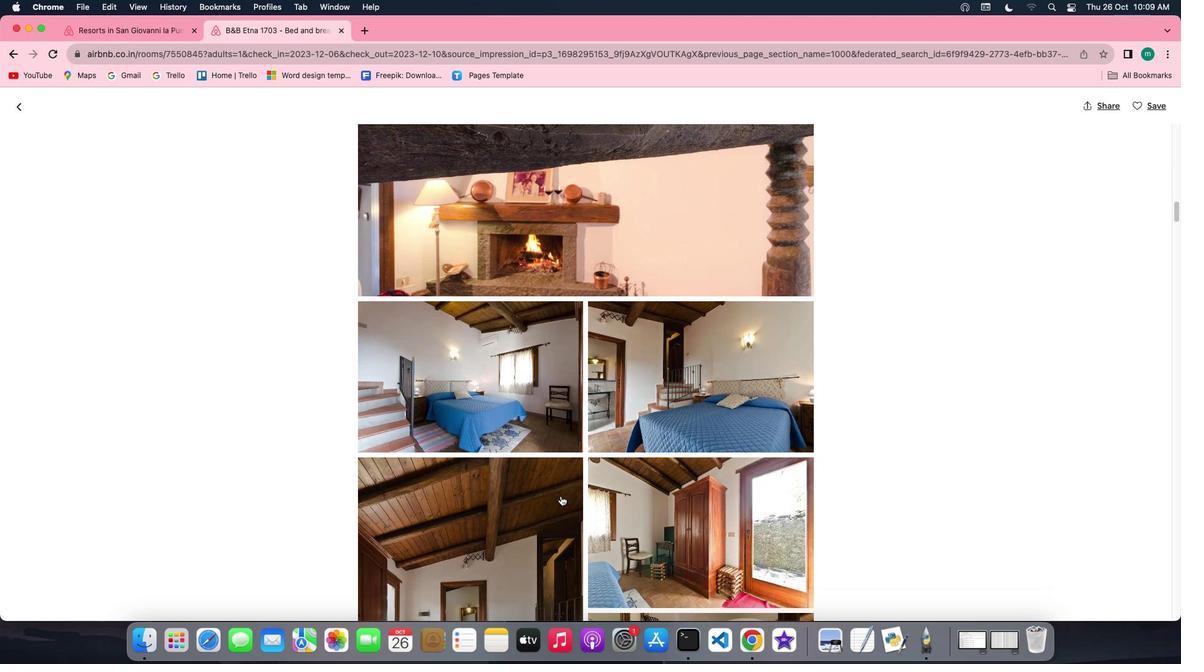 
Action: Mouse scrolled (560, 496) with delta (0, -1)
Screenshot: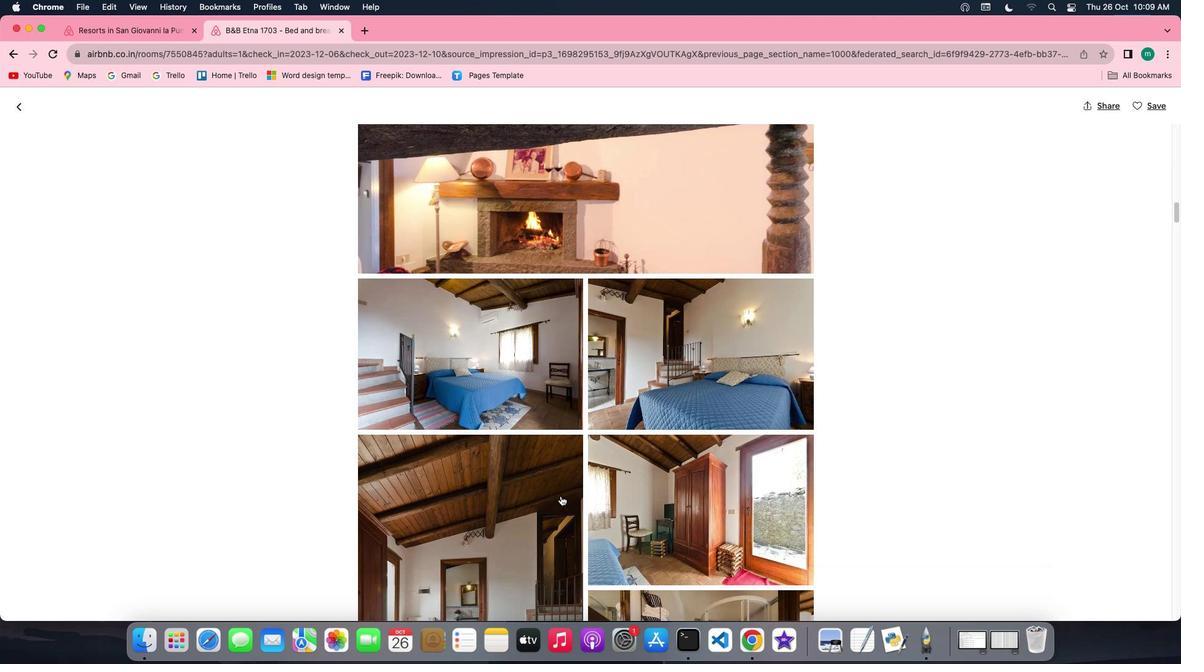 
Action: Mouse scrolled (560, 496) with delta (0, 0)
Screenshot: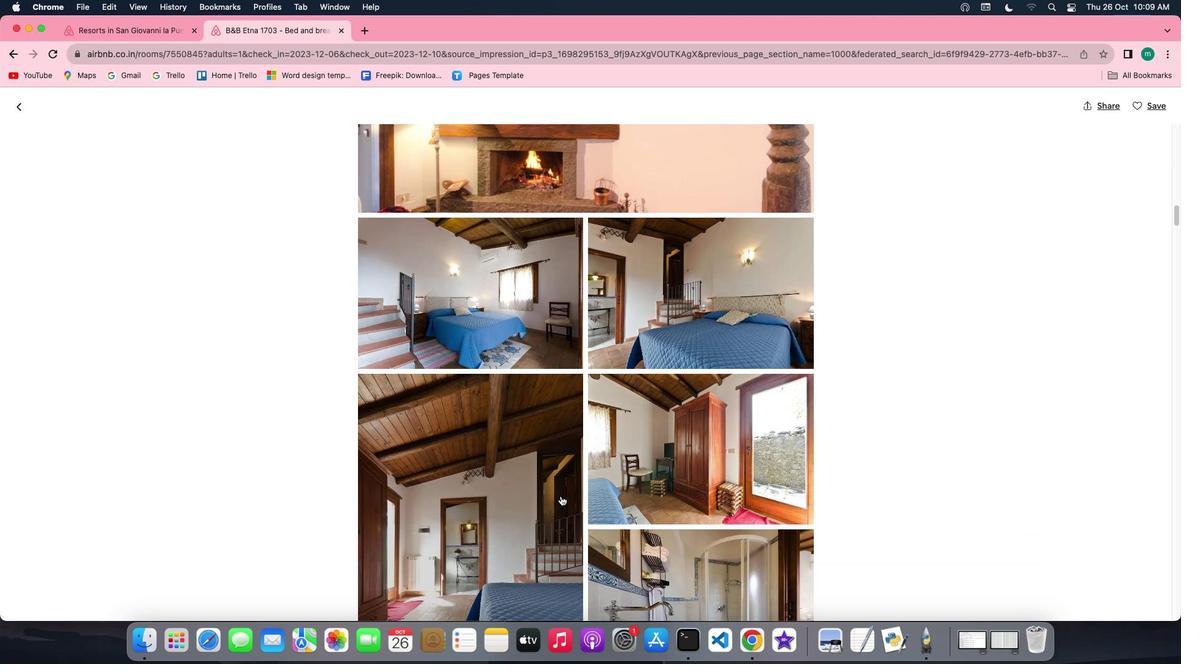 
Action: Mouse scrolled (560, 496) with delta (0, 0)
Screenshot: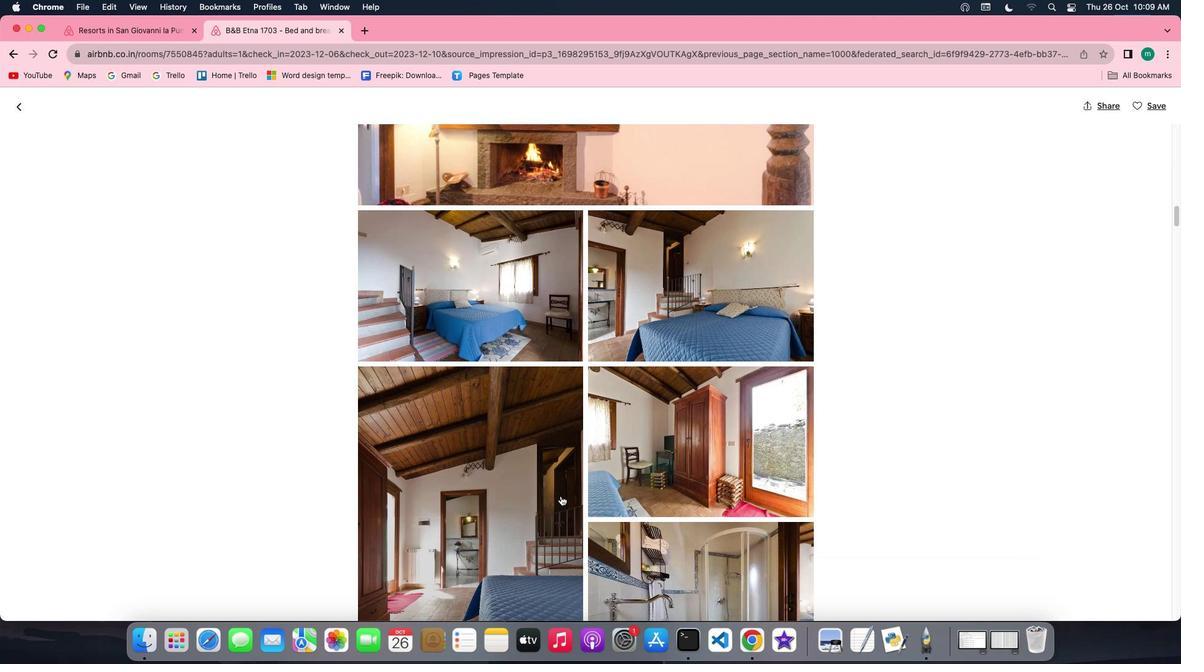 
Action: Mouse scrolled (560, 496) with delta (0, 0)
Screenshot: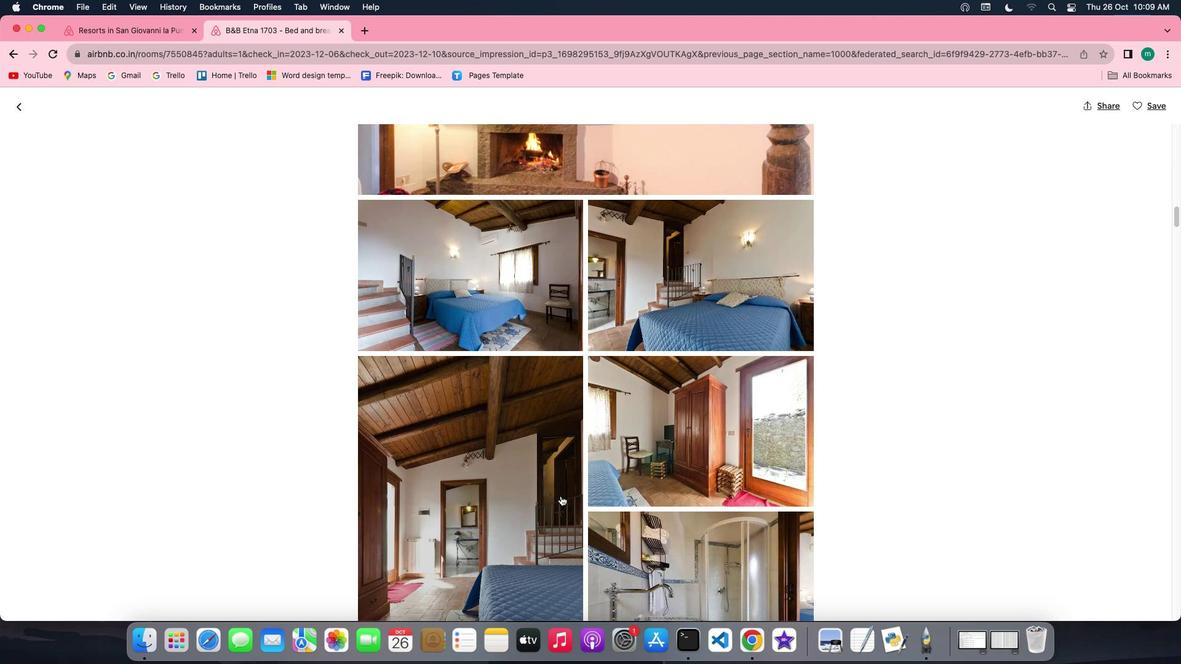 
Action: Mouse scrolled (560, 496) with delta (0, -1)
Screenshot: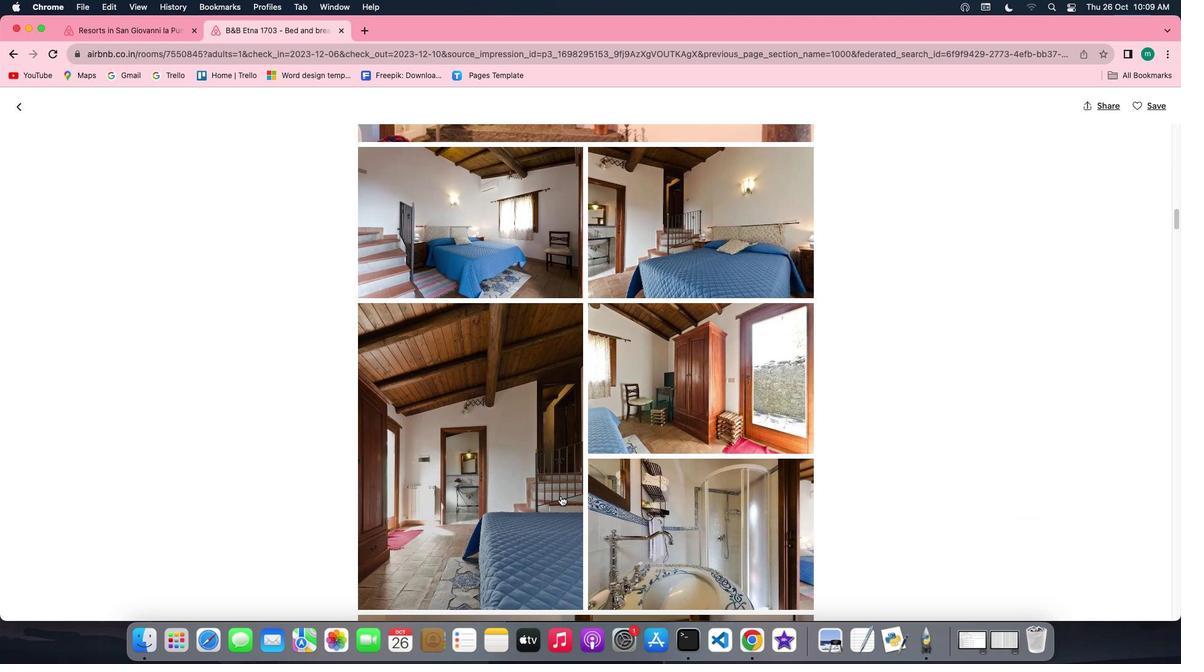
Action: Mouse scrolled (560, 496) with delta (0, 0)
Screenshot: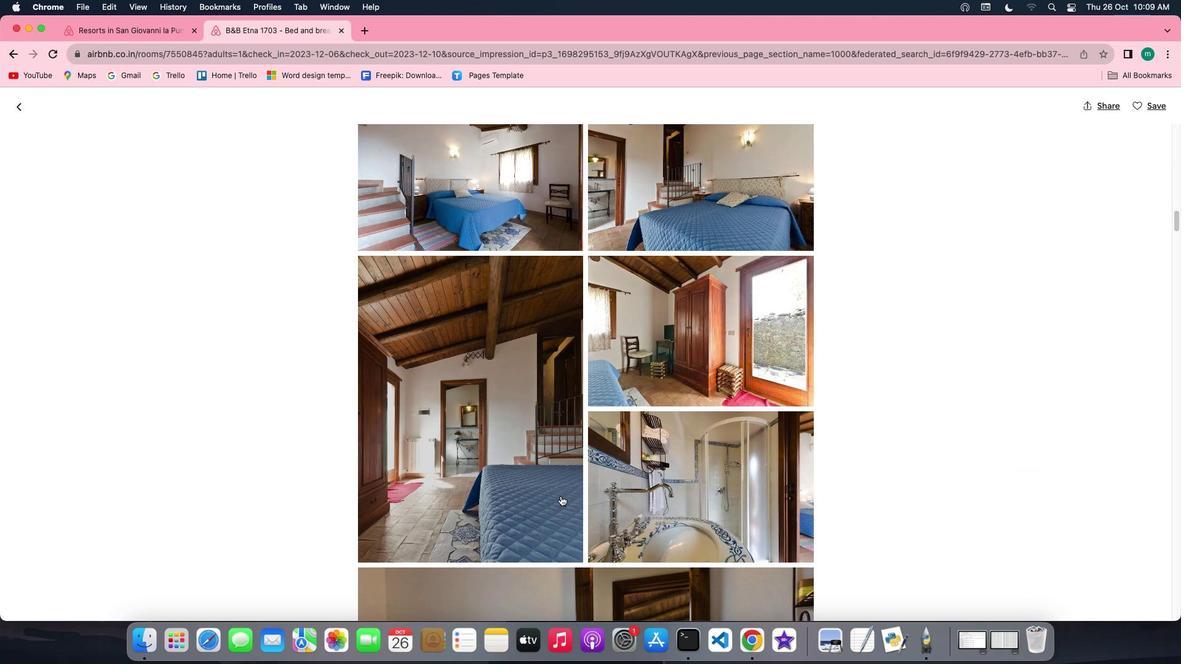 
Action: Mouse scrolled (560, 496) with delta (0, 0)
Screenshot: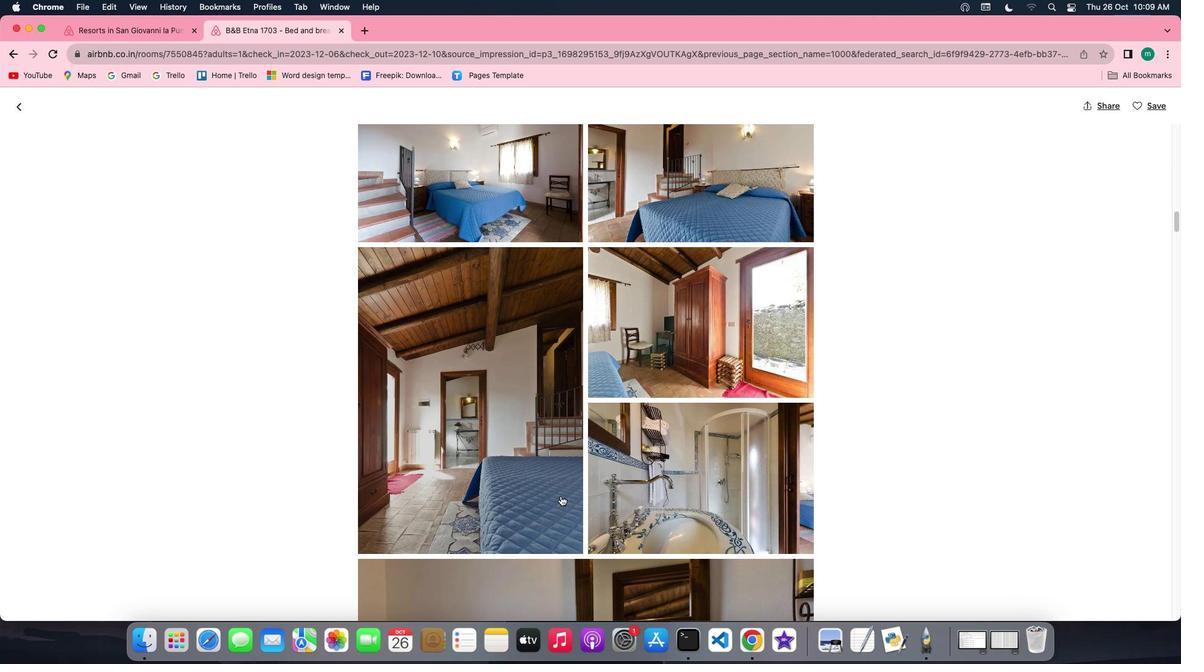 
Action: Mouse scrolled (560, 496) with delta (0, -1)
Screenshot: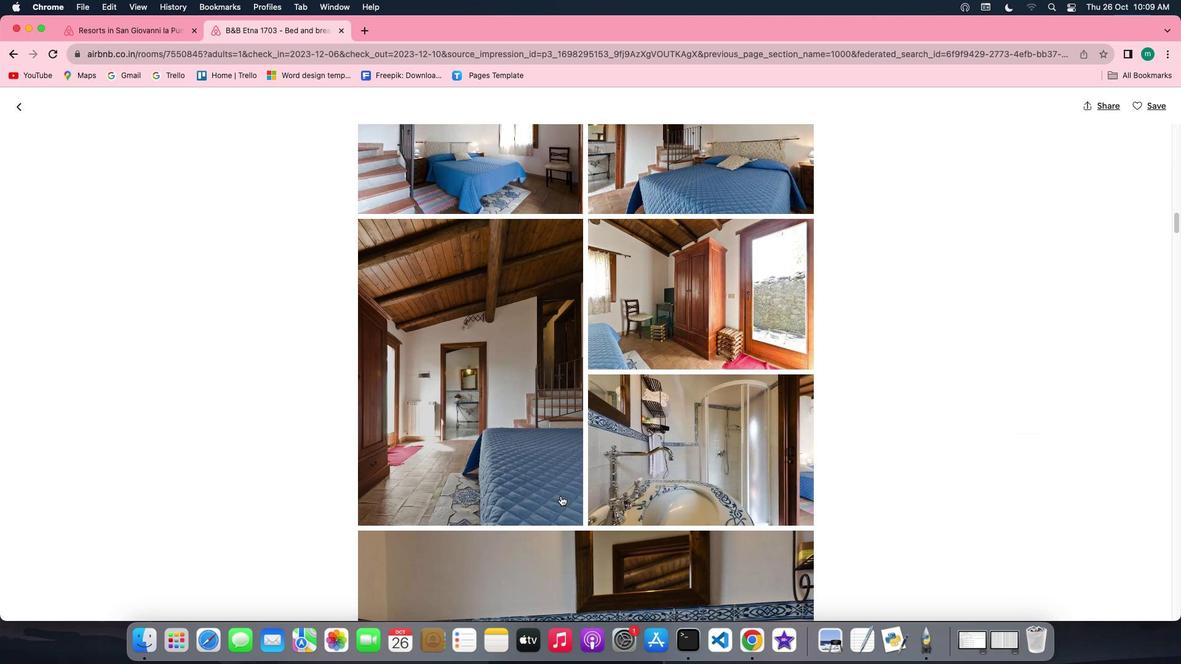 
Action: Mouse scrolled (560, 496) with delta (0, 0)
Screenshot: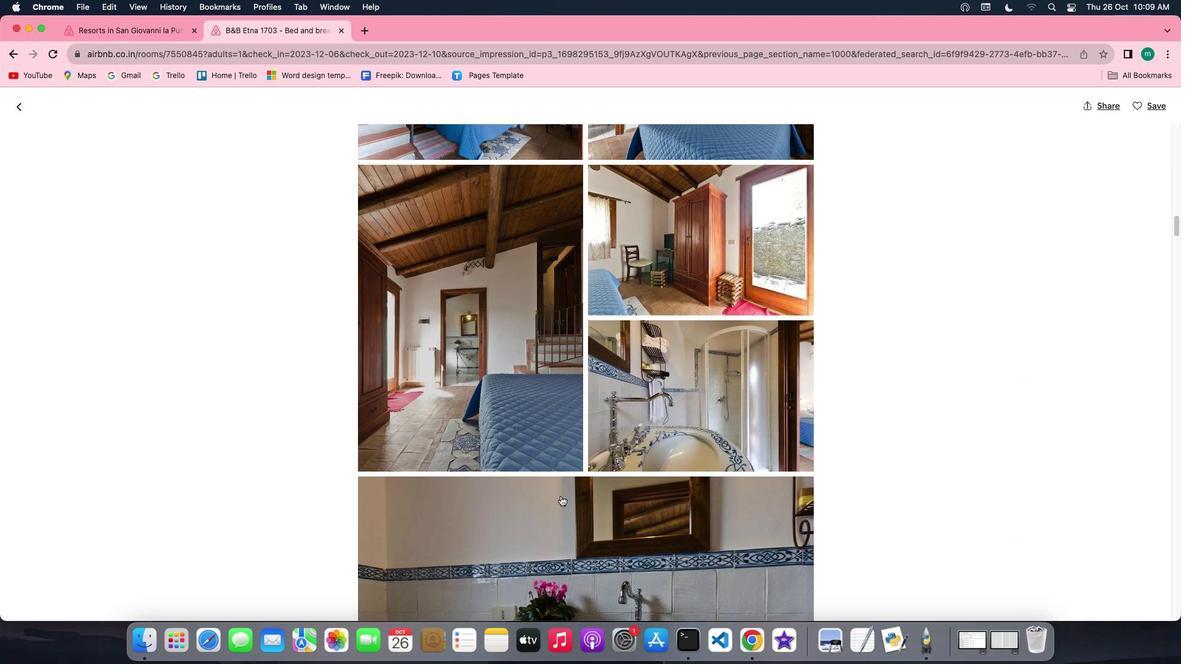 
Action: Mouse scrolled (560, 496) with delta (0, 0)
Screenshot: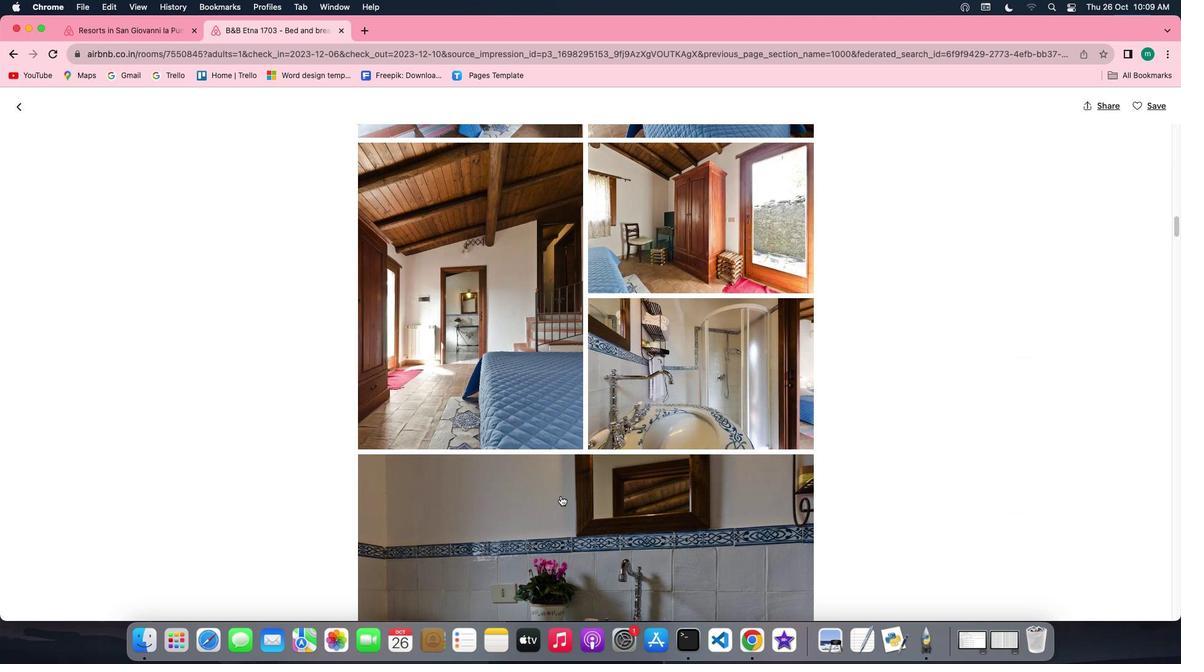 
Action: Mouse scrolled (560, 496) with delta (0, 0)
Screenshot: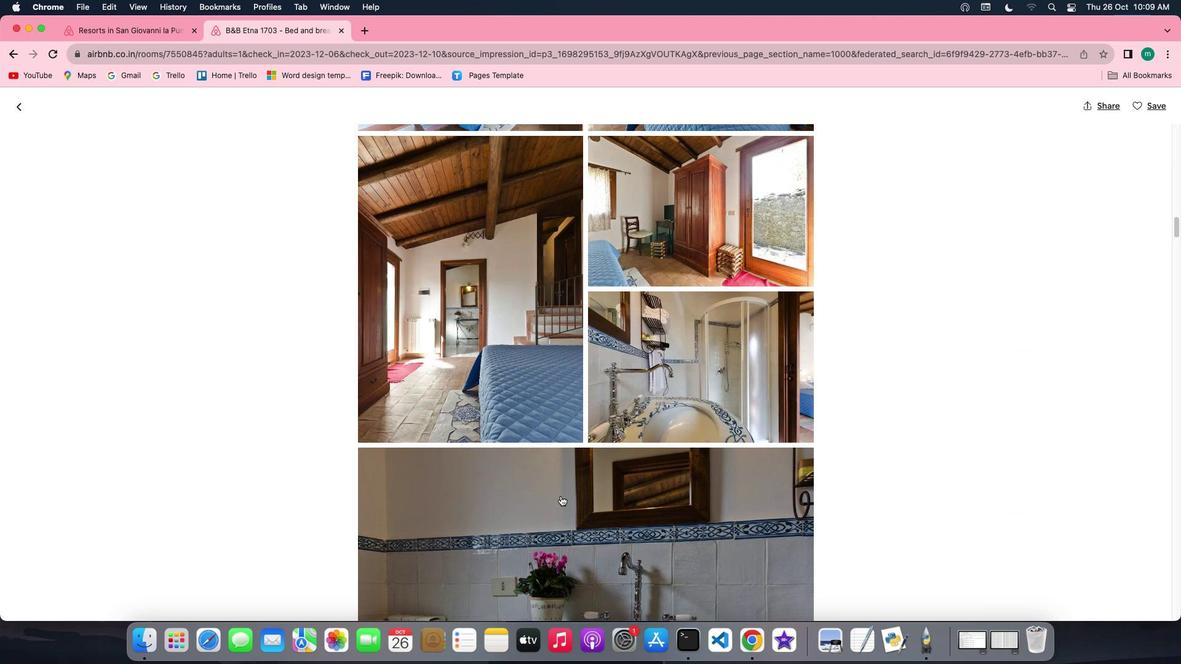 
Action: Mouse scrolled (560, 496) with delta (0, 0)
Screenshot: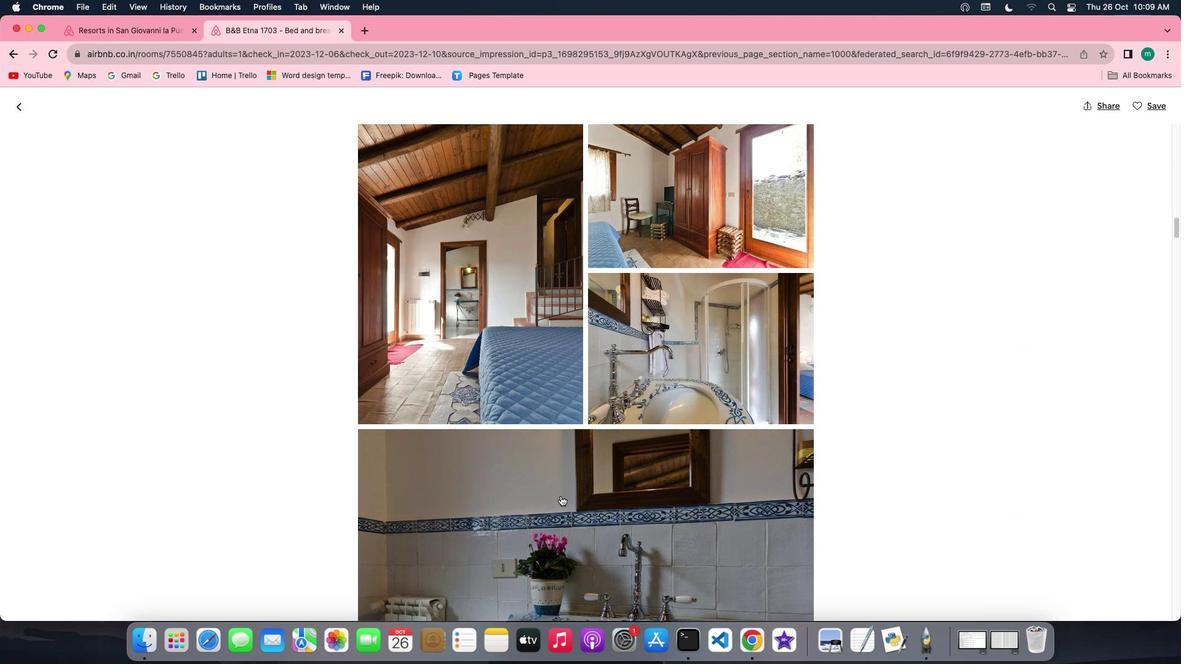 
Action: Mouse scrolled (560, 496) with delta (0, 0)
Screenshot: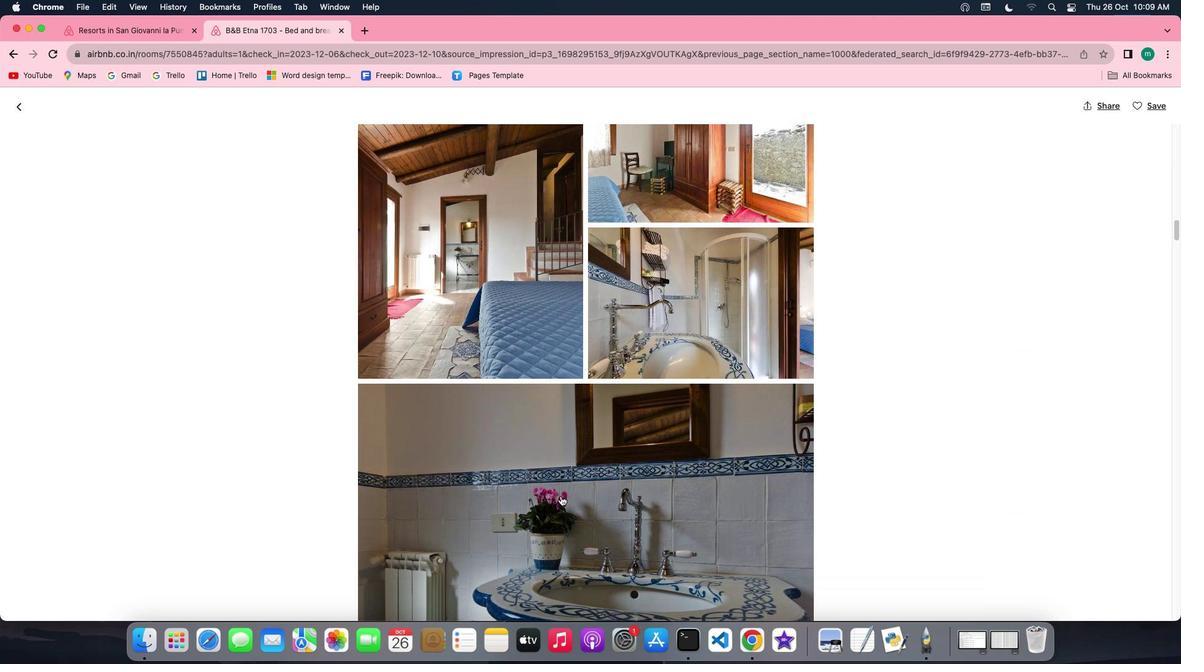 
Action: Mouse scrolled (560, 496) with delta (0, 0)
Screenshot: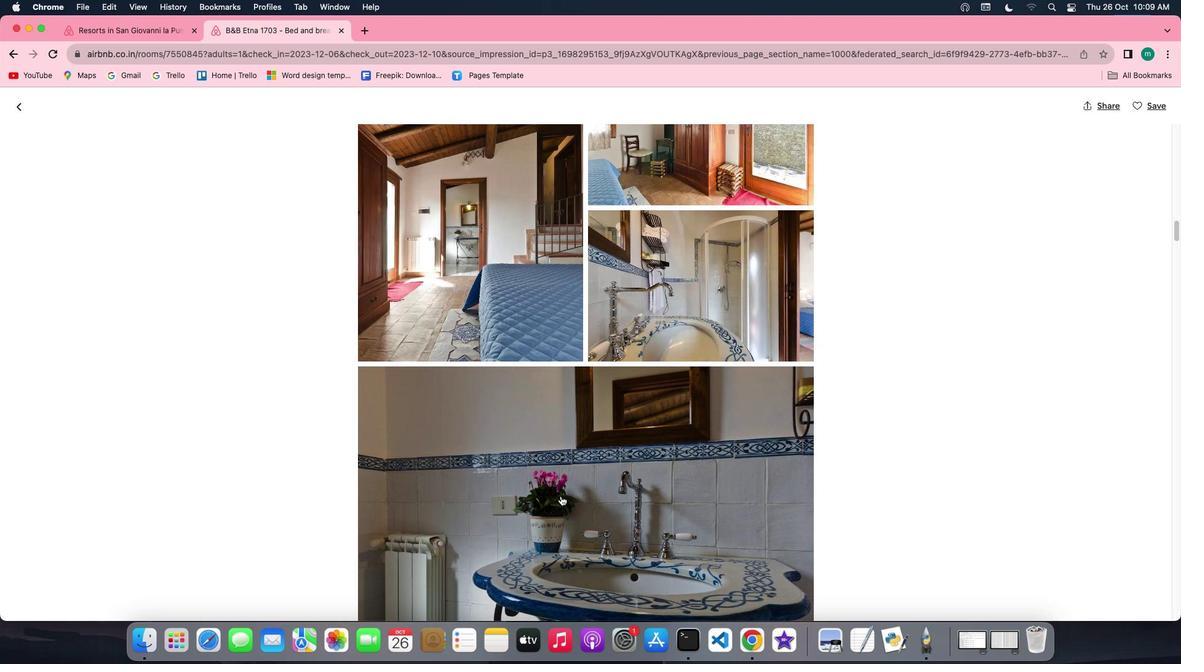 
Action: Mouse scrolled (560, 496) with delta (0, 0)
Screenshot: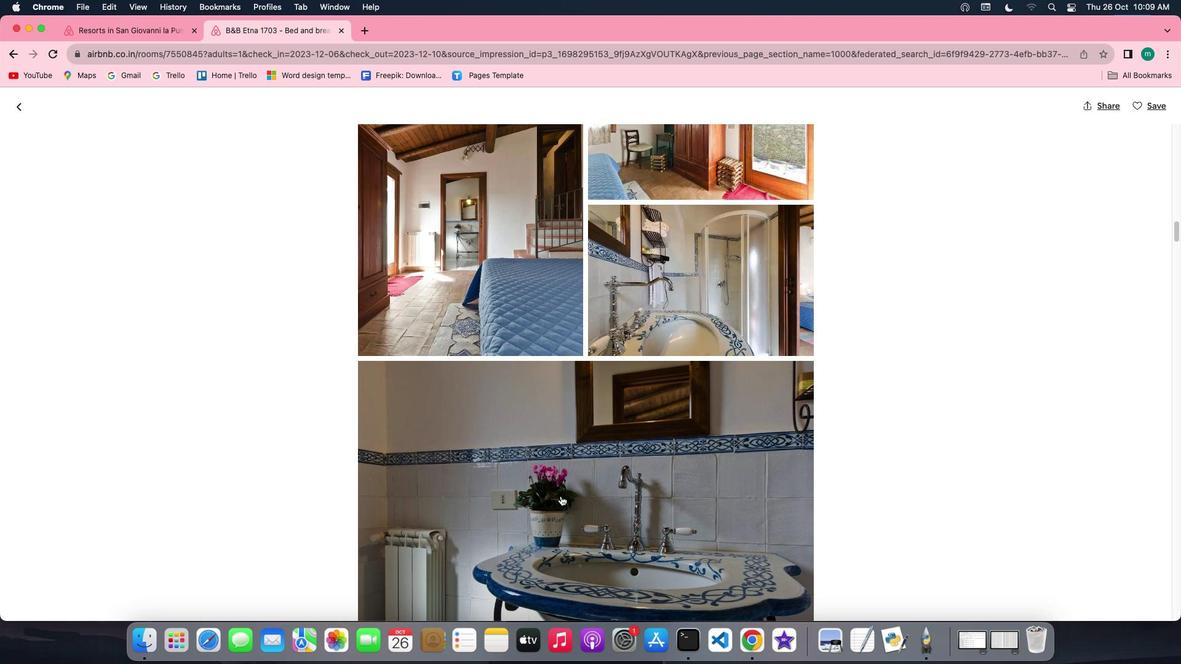 
Action: Mouse scrolled (560, 496) with delta (0, 0)
Screenshot: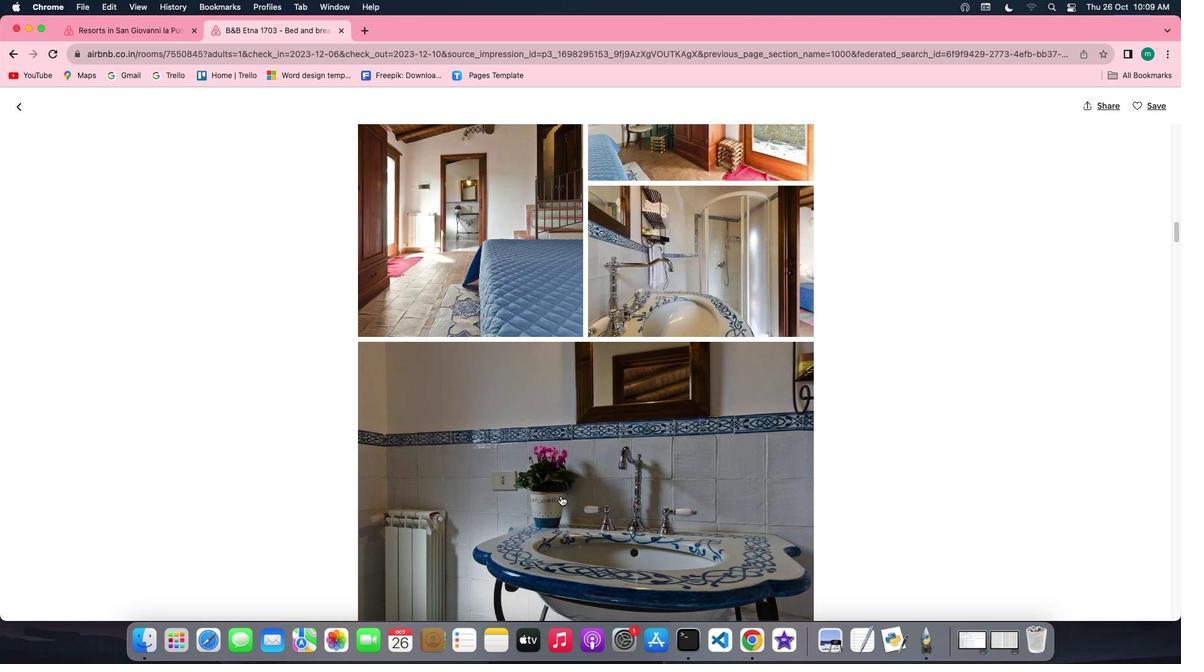 
Action: Mouse scrolled (560, 496) with delta (0, 0)
Screenshot: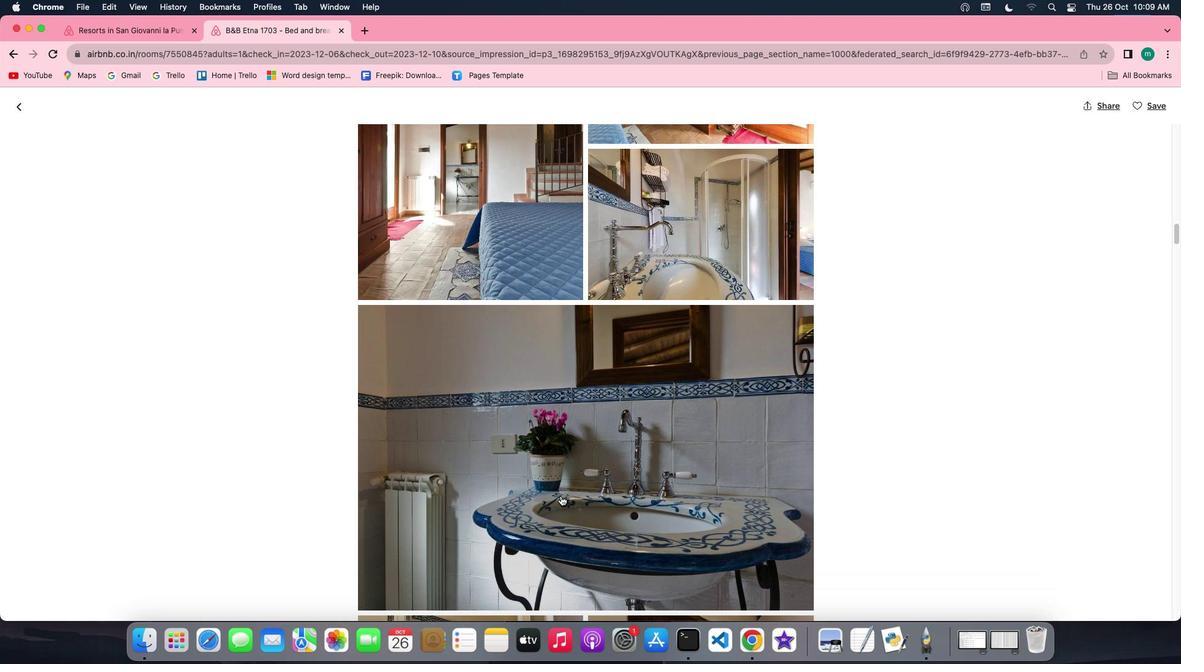 
Action: Mouse scrolled (560, 496) with delta (0, 0)
Screenshot: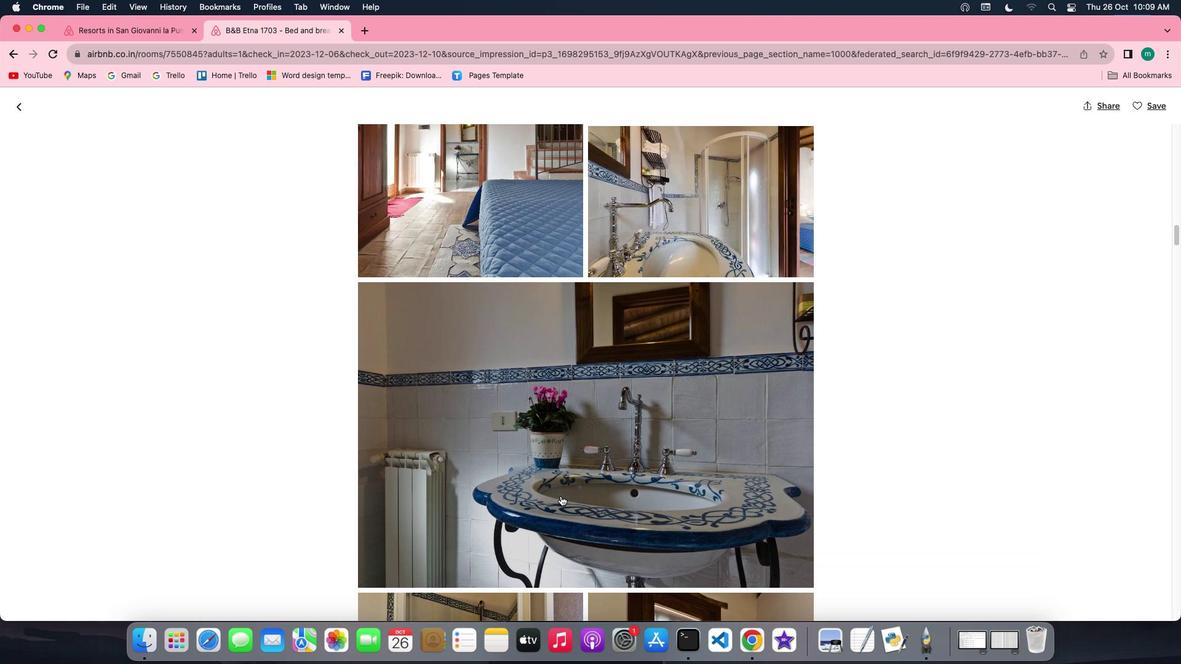 
Action: Mouse scrolled (560, 496) with delta (0, 0)
Screenshot: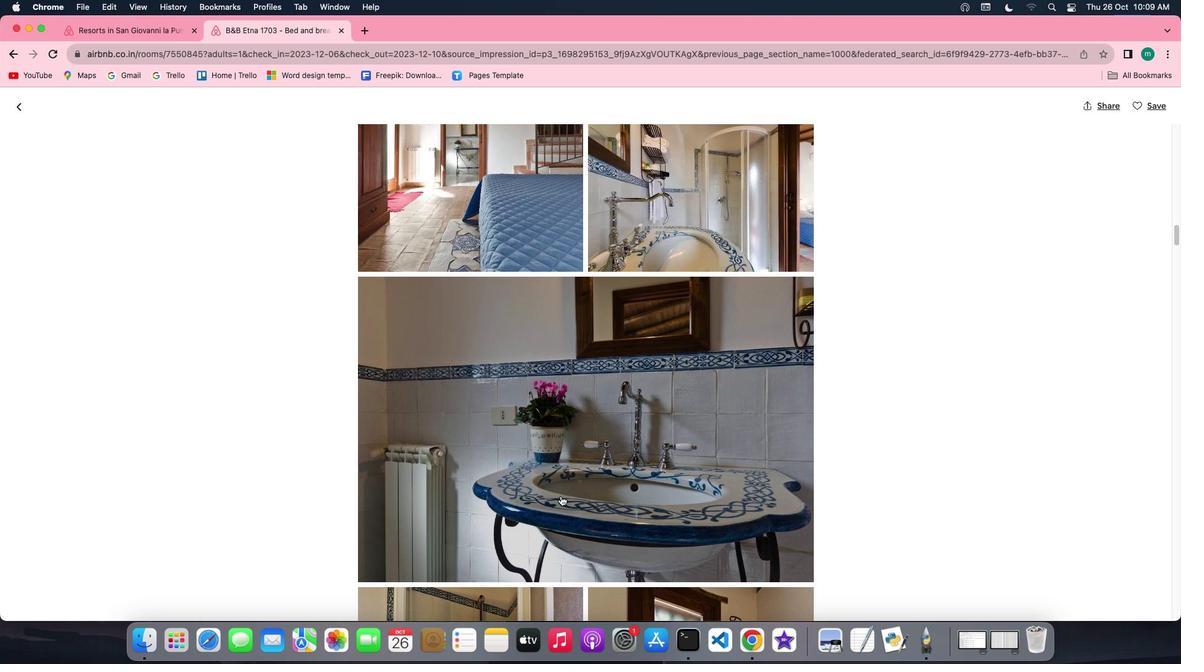 
Action: Mouse scrolled (560, 496) with delta (0, 0)
Screenshot: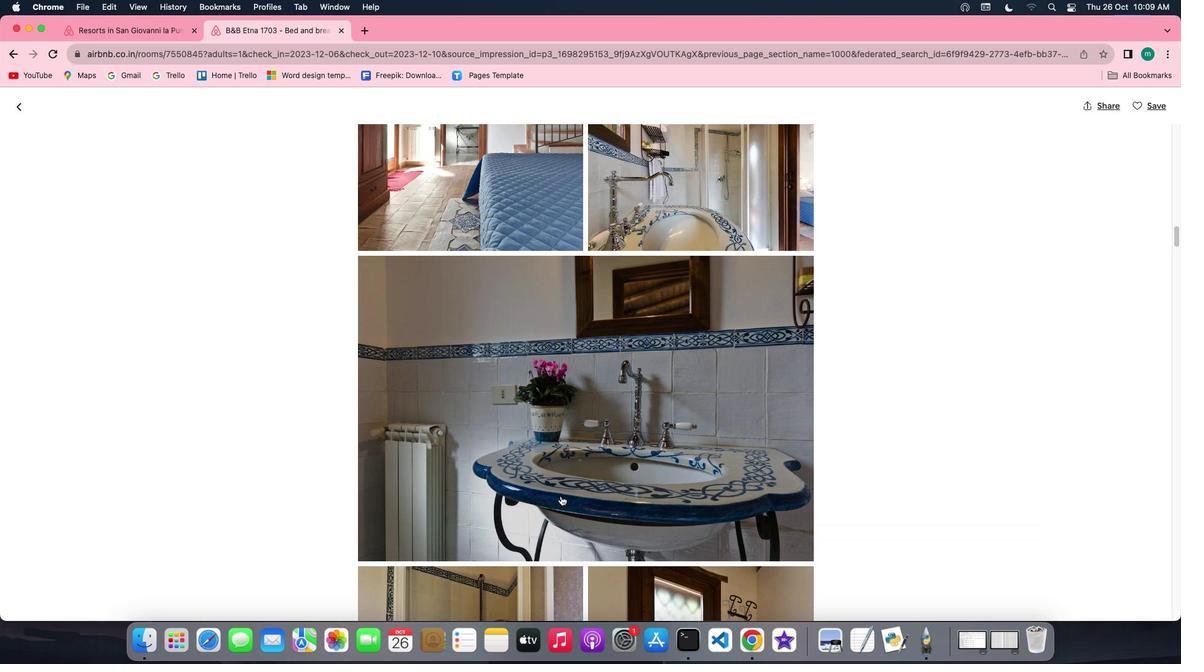 
Action: Mouse scrolled (560, 496) with delta (0, 0)
Screenshot: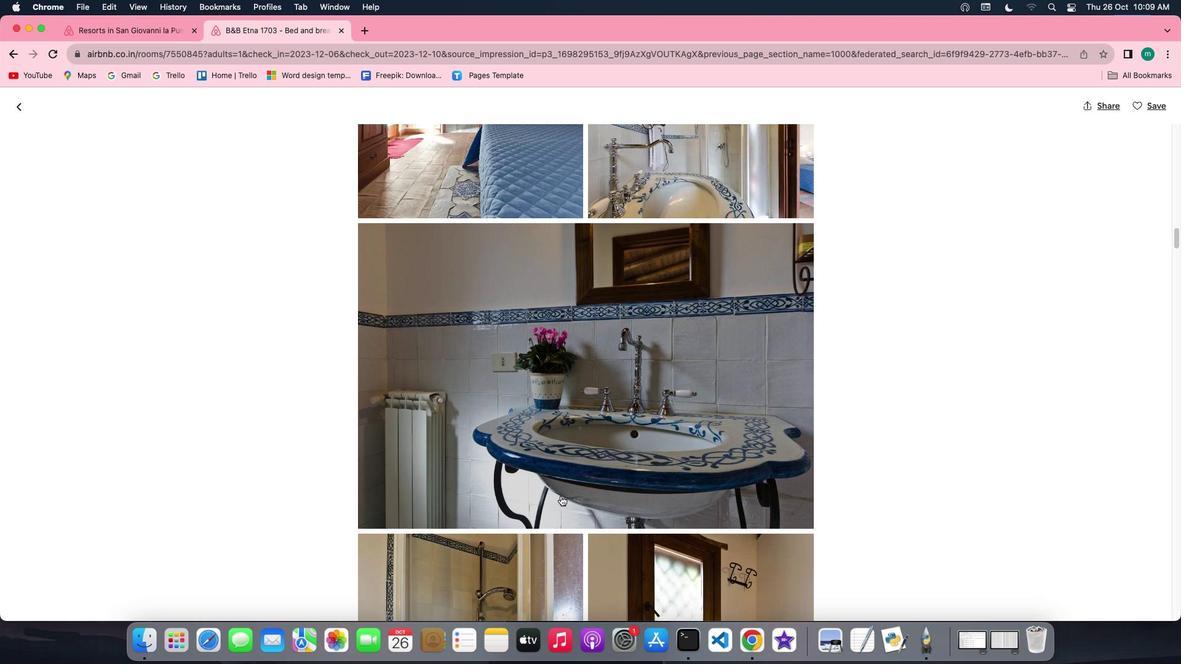 
Action: Mouse scrolled (560, 496) with delta (0, 0)
Screenshot: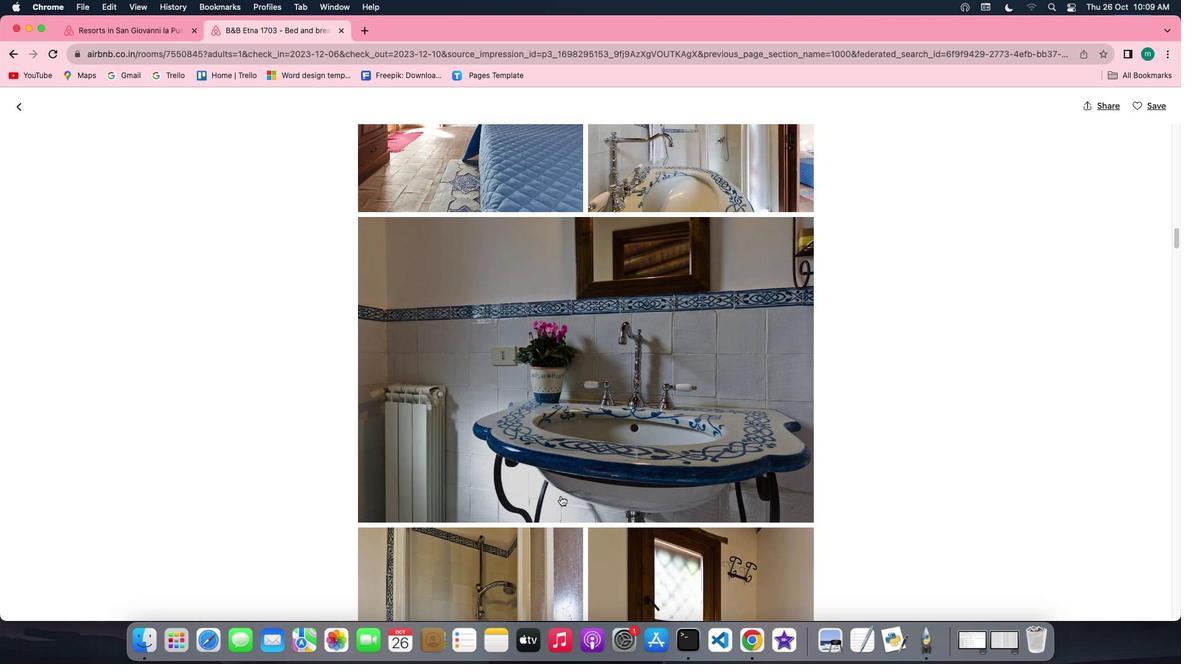 
Action: Mouse scrolled (560, 496) with delta (0, 0)
Screenshot: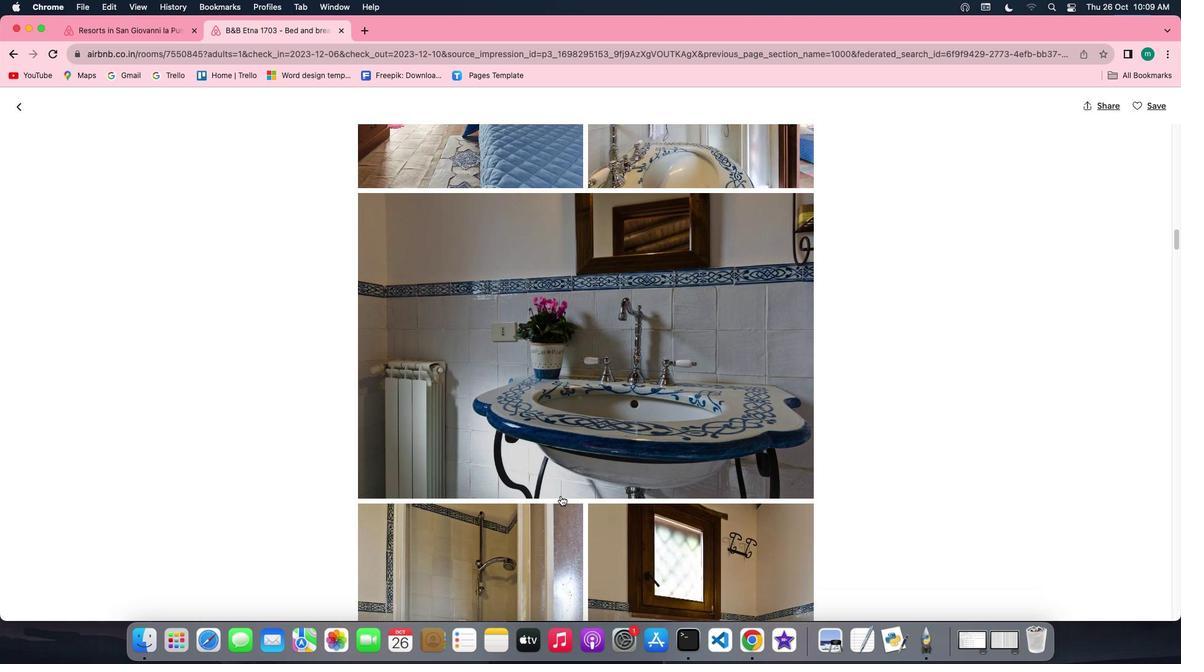
Action: Mouse scrolled (560, 496) with delta (0, 0)
Screenshot: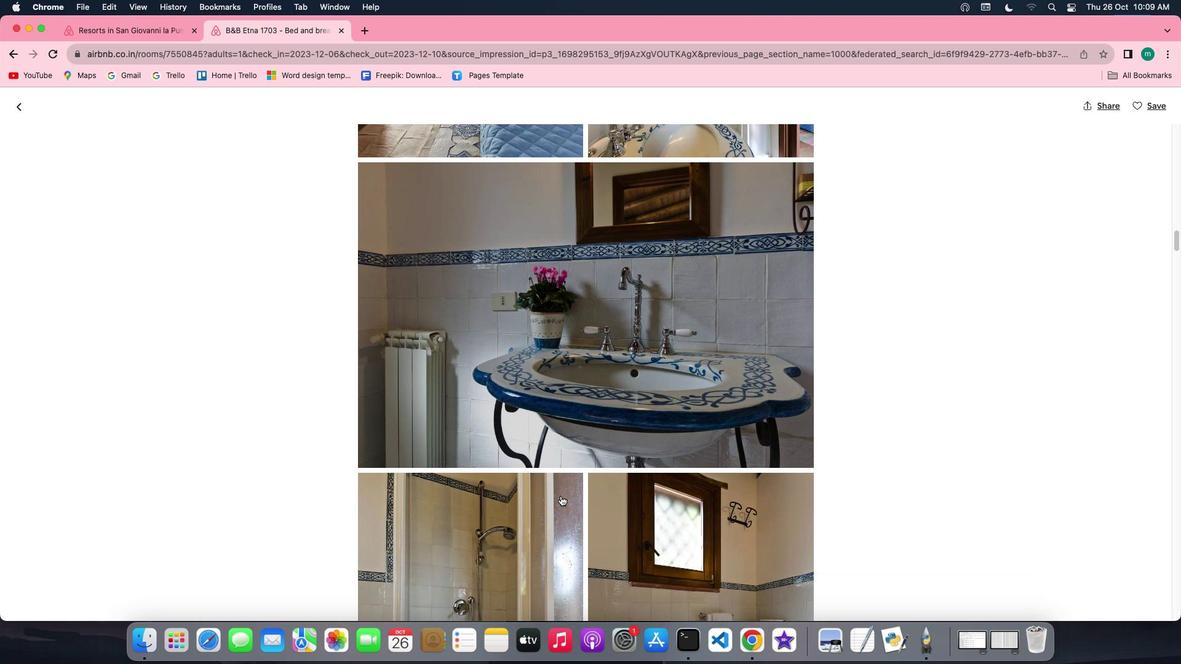 
Action: Mouse scrolled (560, 496) with delta (0, 0)
Screenshot: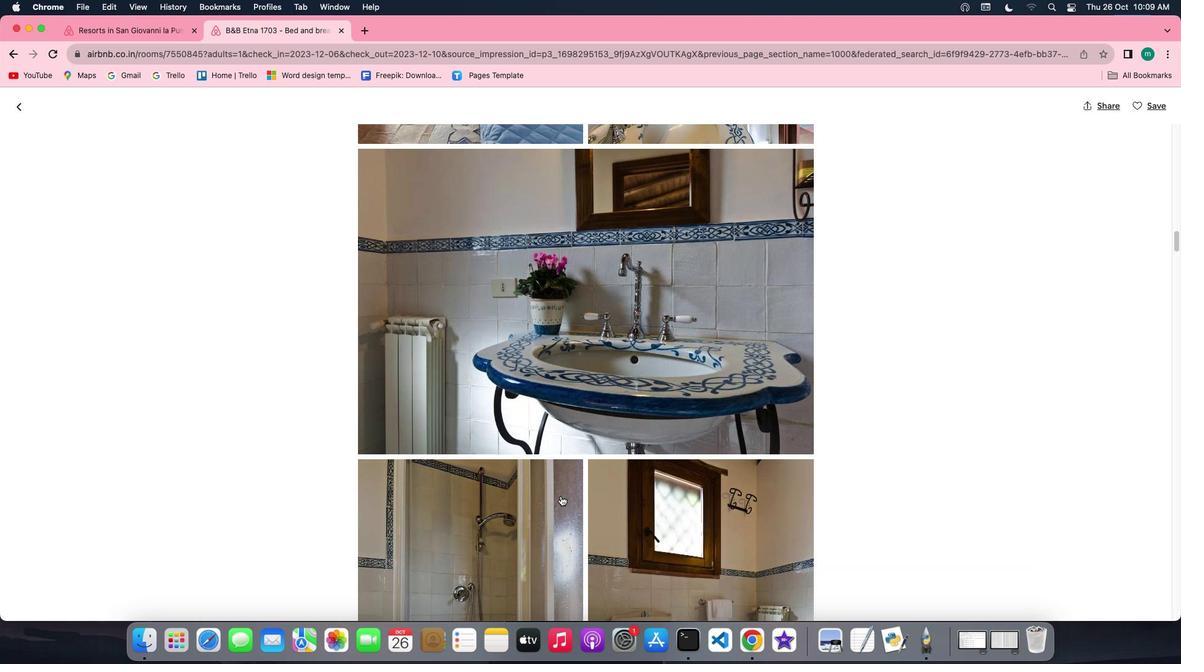 
Action: Mouse scrolled (560, 496) with delta (0, 0)
Screenshot: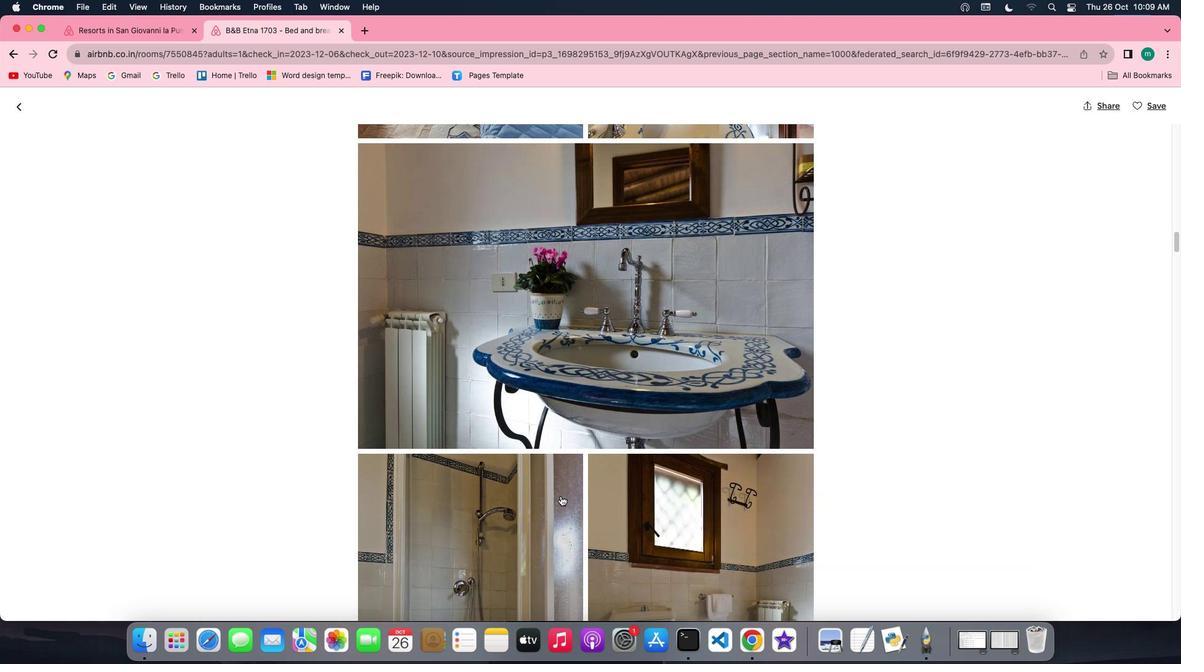 
Action: Mouse scrolled (560, 496) with delta (0, -1)
Screenshot: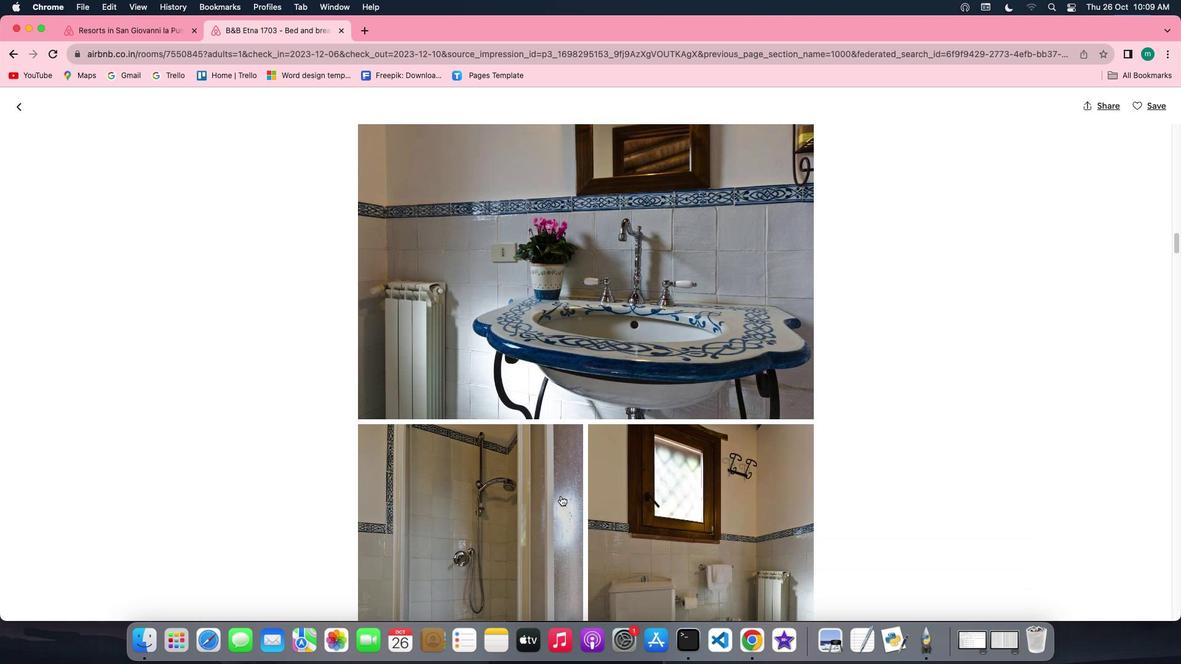 
Action: Mouse scrolled (560, 496) with delta (0, -1)
Screenshot: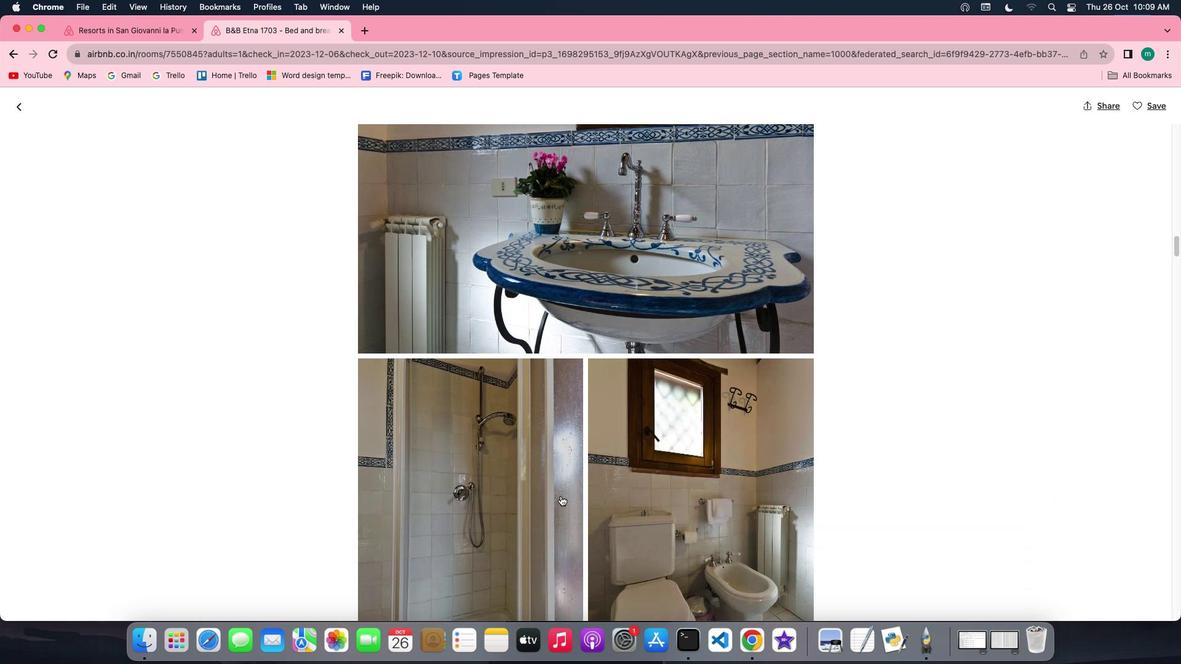 
Action: Mouse scrolled (560, 496) with delta (0, 0)
Screenshot: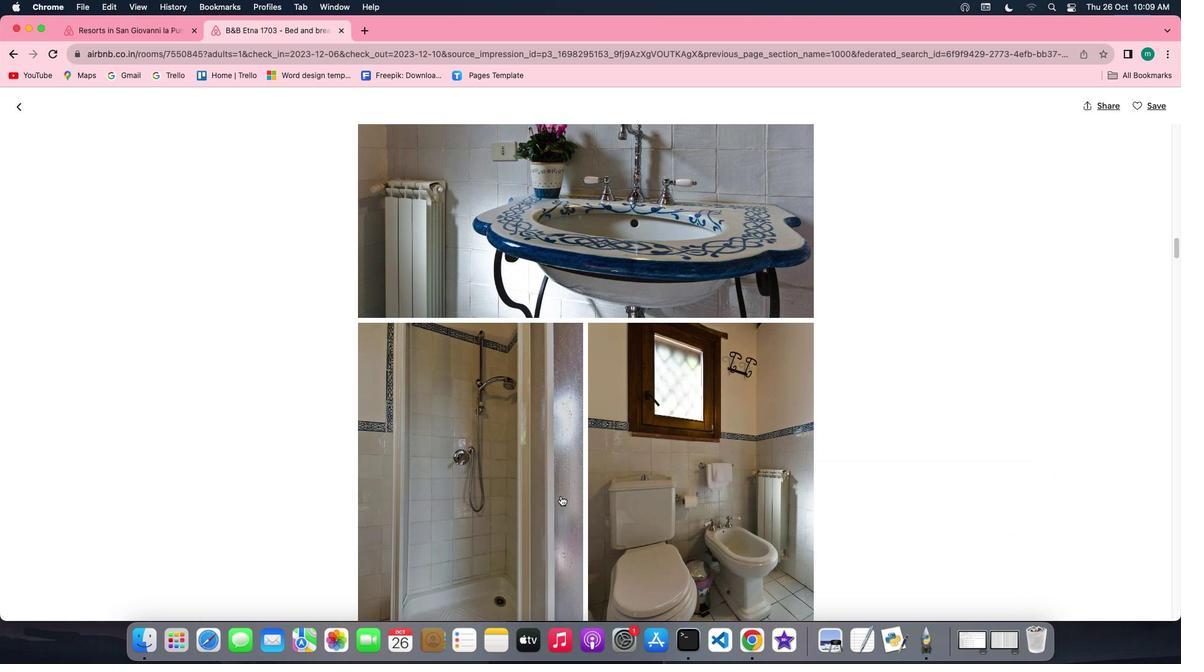 
Action: Mouse scrolled (560, 496) with delta (0, 0)
Screenshot: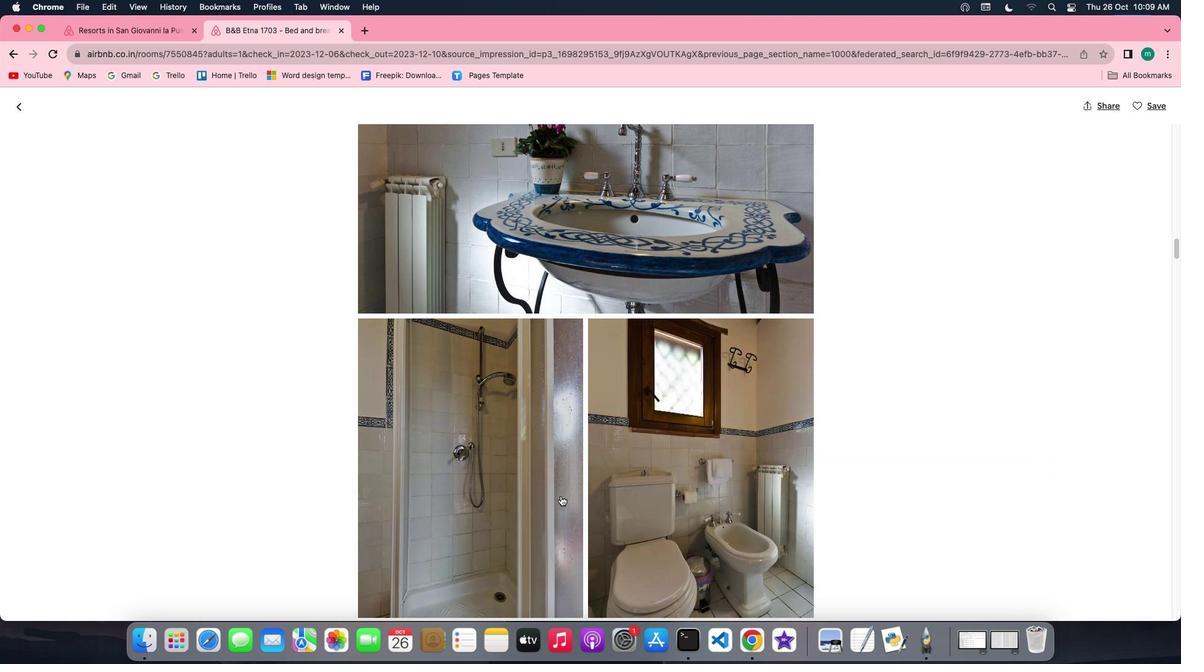 
Action: Mouse scrolled (560, 496) with delta (0, 0)
Screenshot: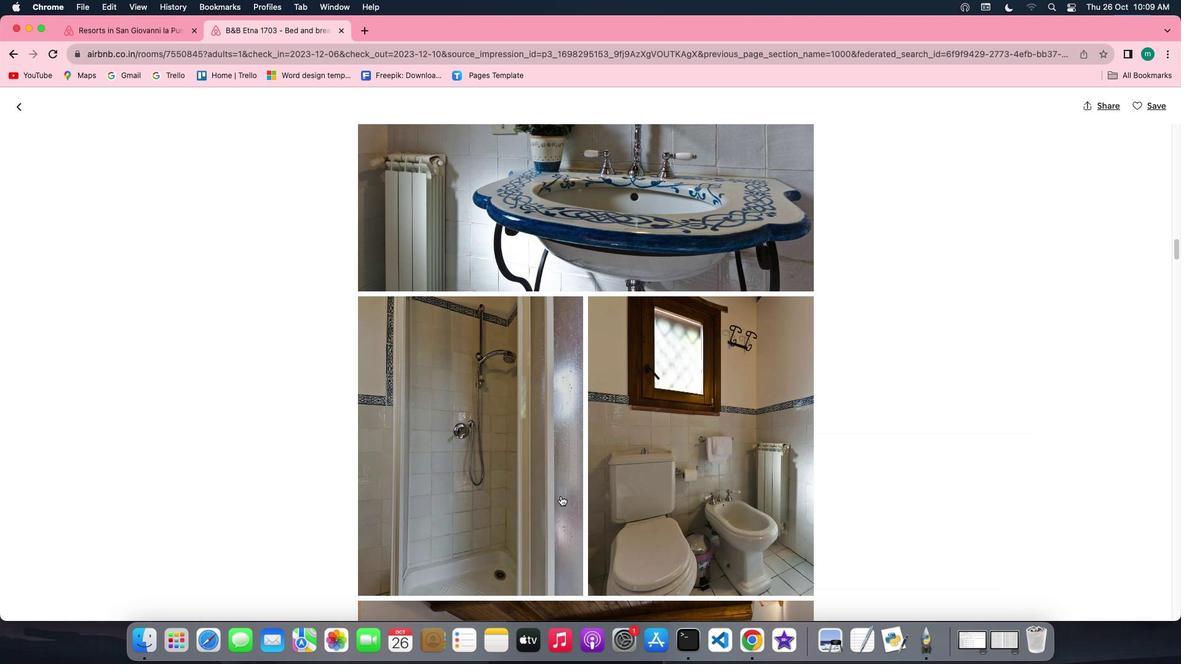 
Action: Mouse scrolled (560, 496) with delta (0, 0)
Screenshot: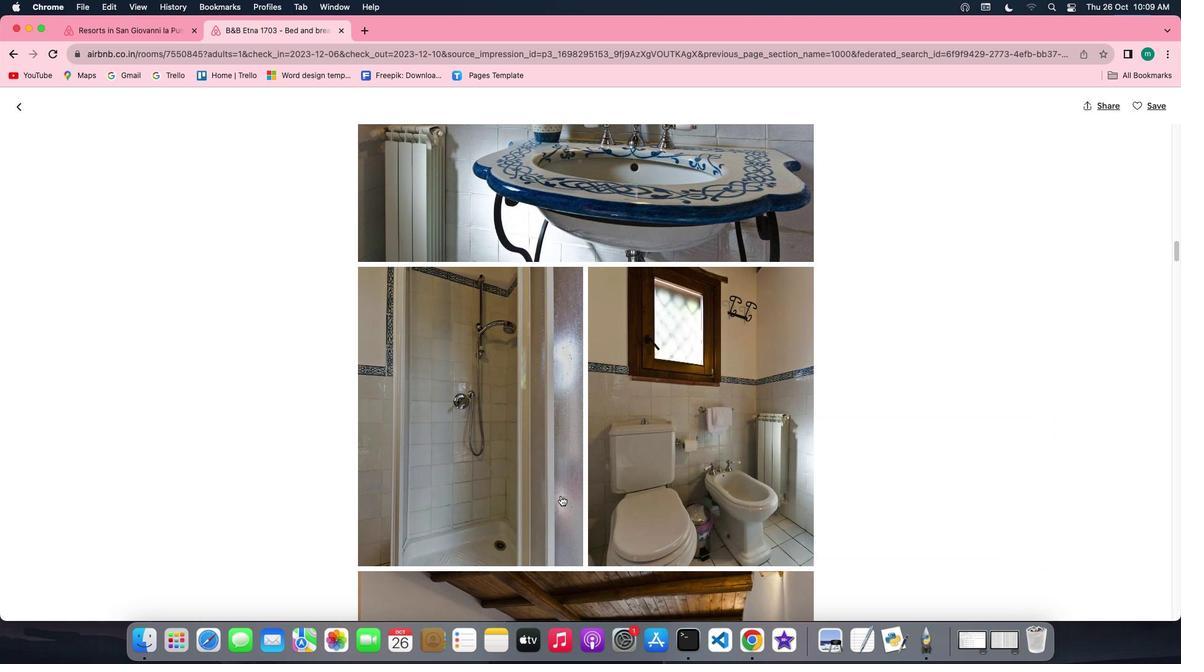 
Action: Mouse scrolled (560, 496) with delta (0, 0)
Screenshot: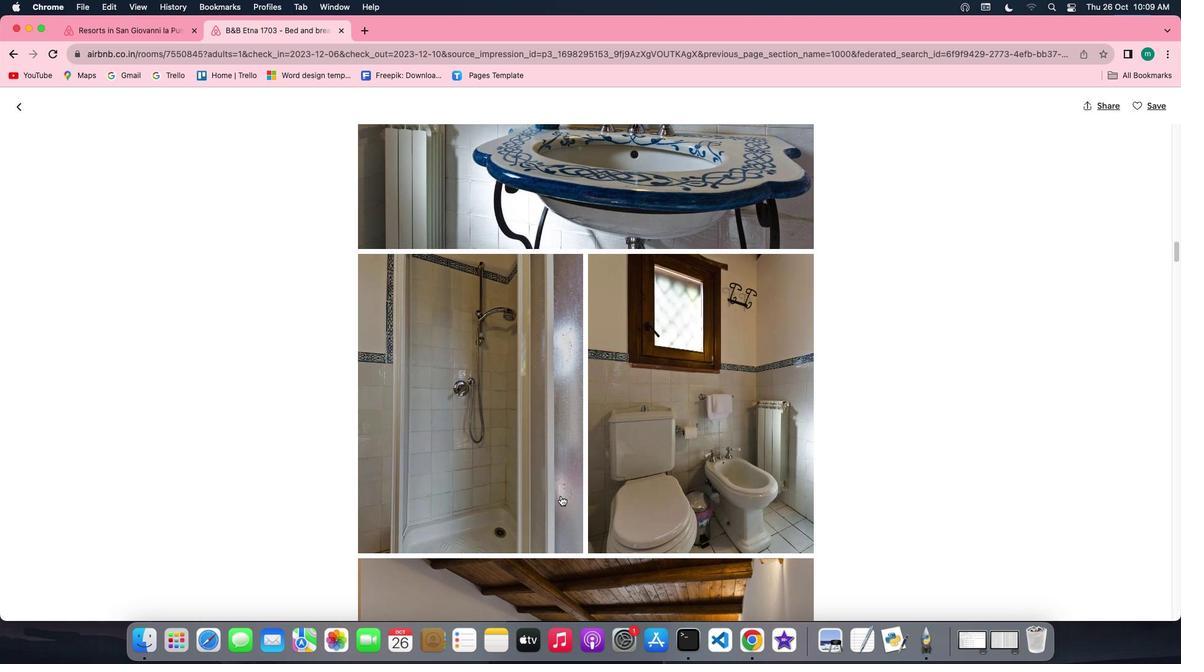 
Action: Mouse scrolled (560, 496) with delta (0, 0)
Screenshot: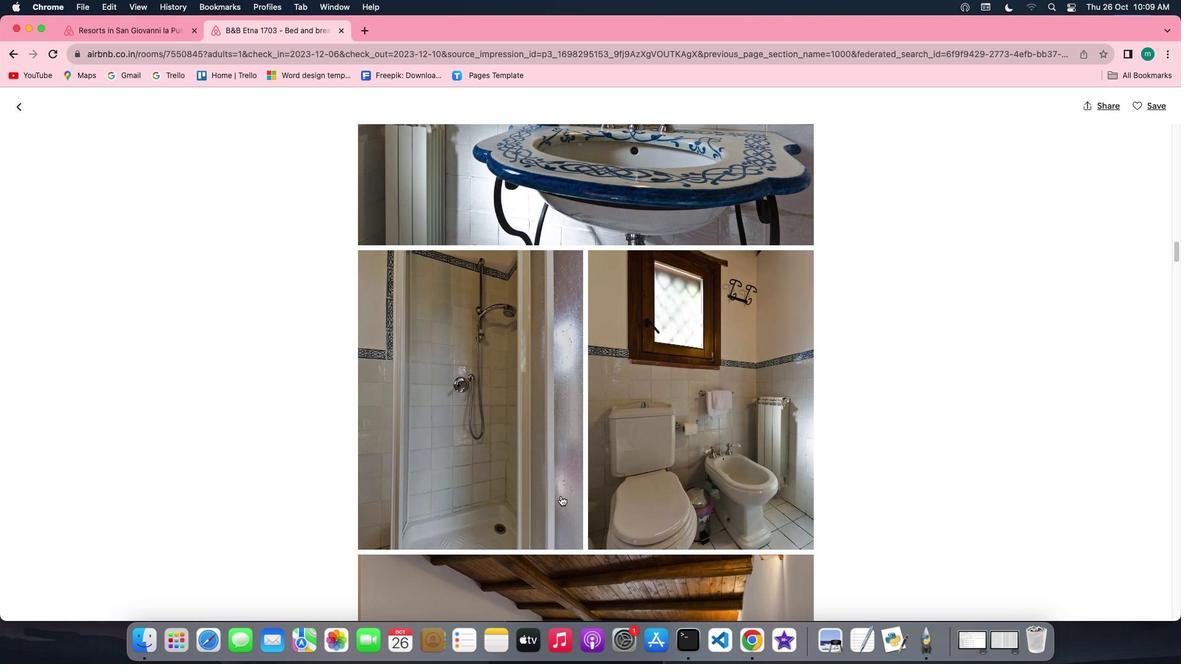 
Action: Mouse scrolled (560, 496) with delta (0, -1)
Screenshot: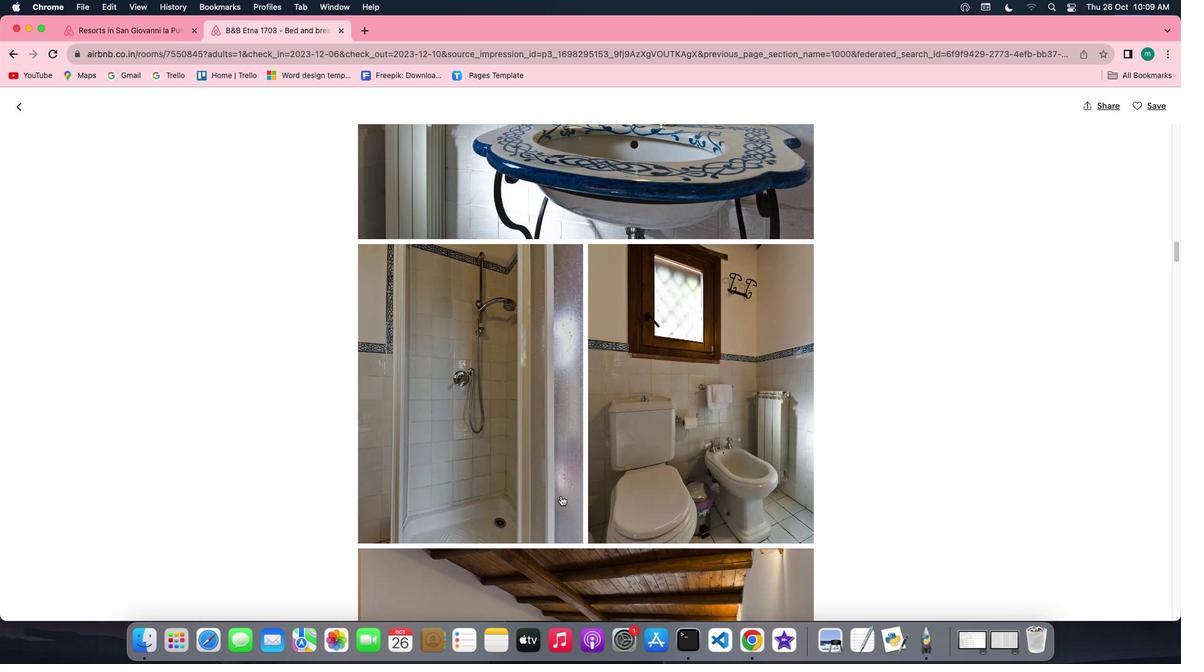 
Action: Mouse scrolled (560, 496) with delta (0, 0)
Screenshot: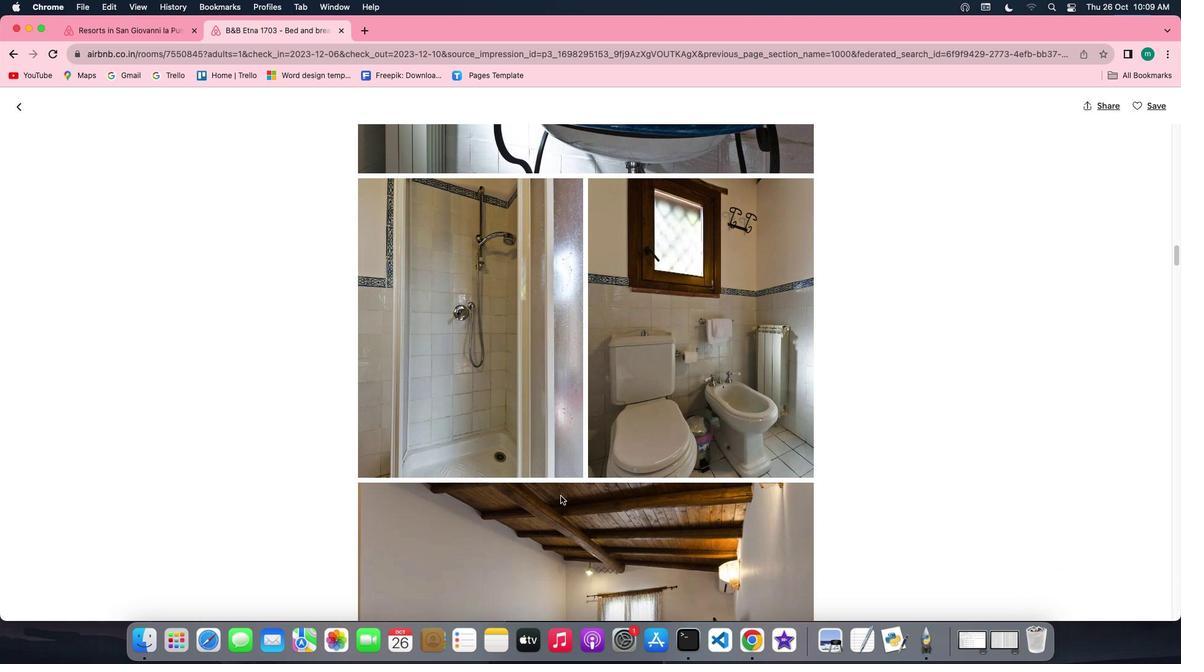 
Action: Mouse scrolled (560, 496) with delta (0, 0)
Screenshot: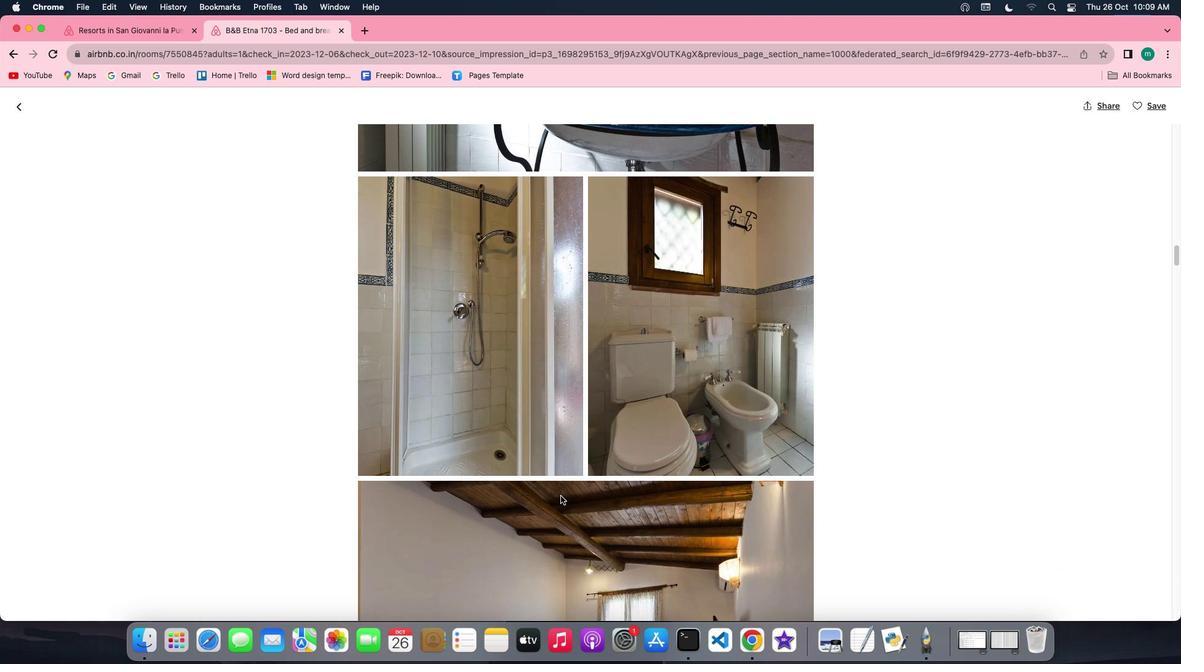 
Action: Mouse scrolled (560, 496) with delta (0, 0)
Screenshot: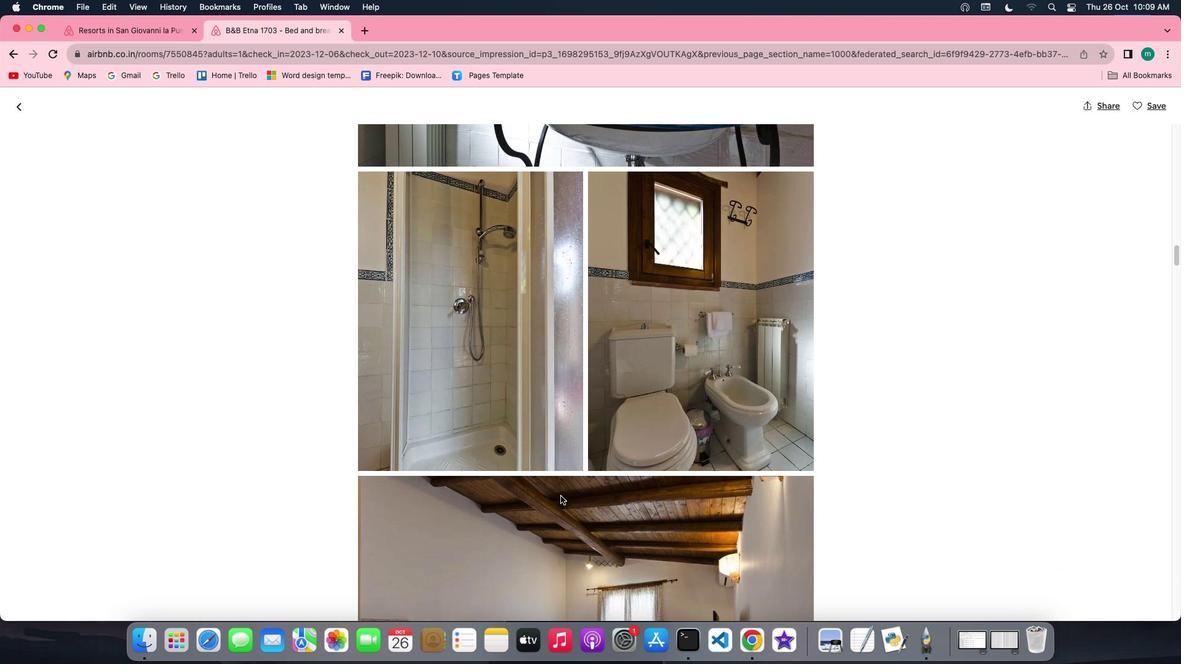 
Action: Mouse scrolled (560, 496) with delta (0, 0)
Screenshot: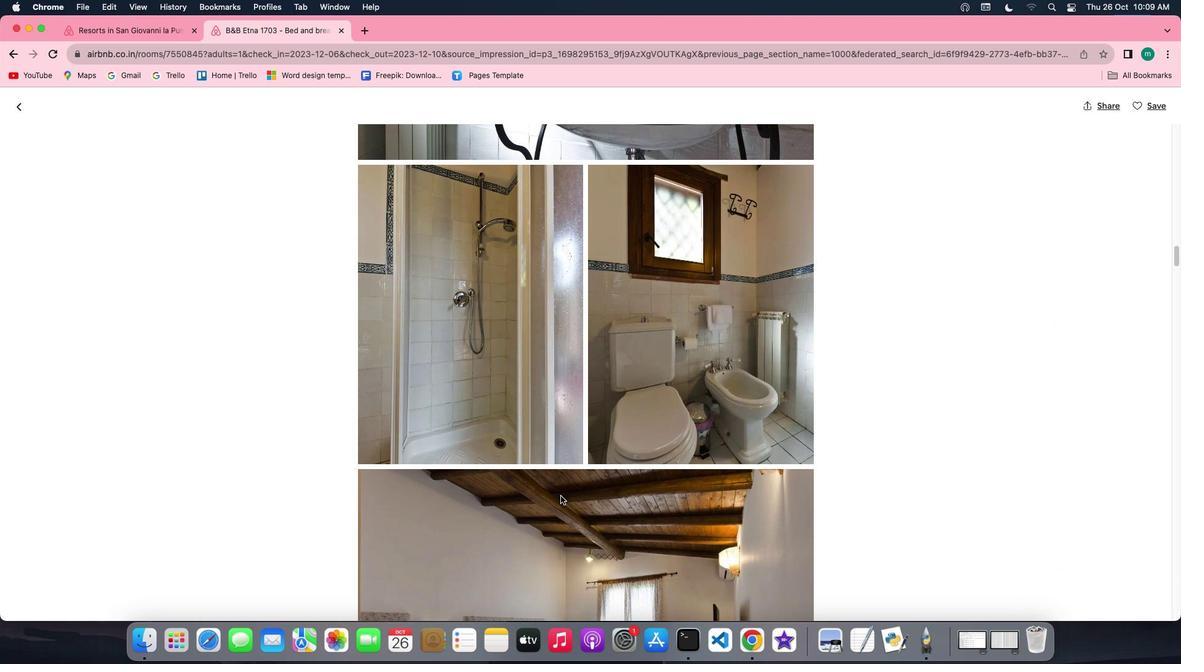 
Action: Mouse scrolled (560, 496) with delta (0, 0)
Screenshot: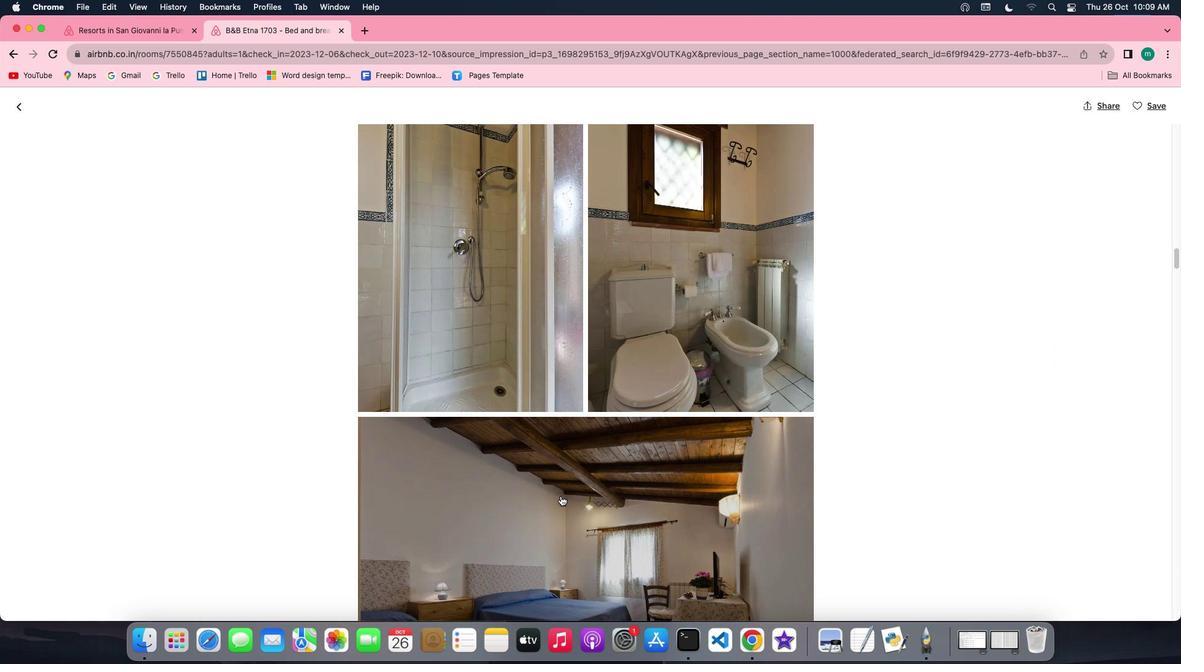 
Action: Mouse scrolled (560, 496) with delta (0, 0)
Screenshot: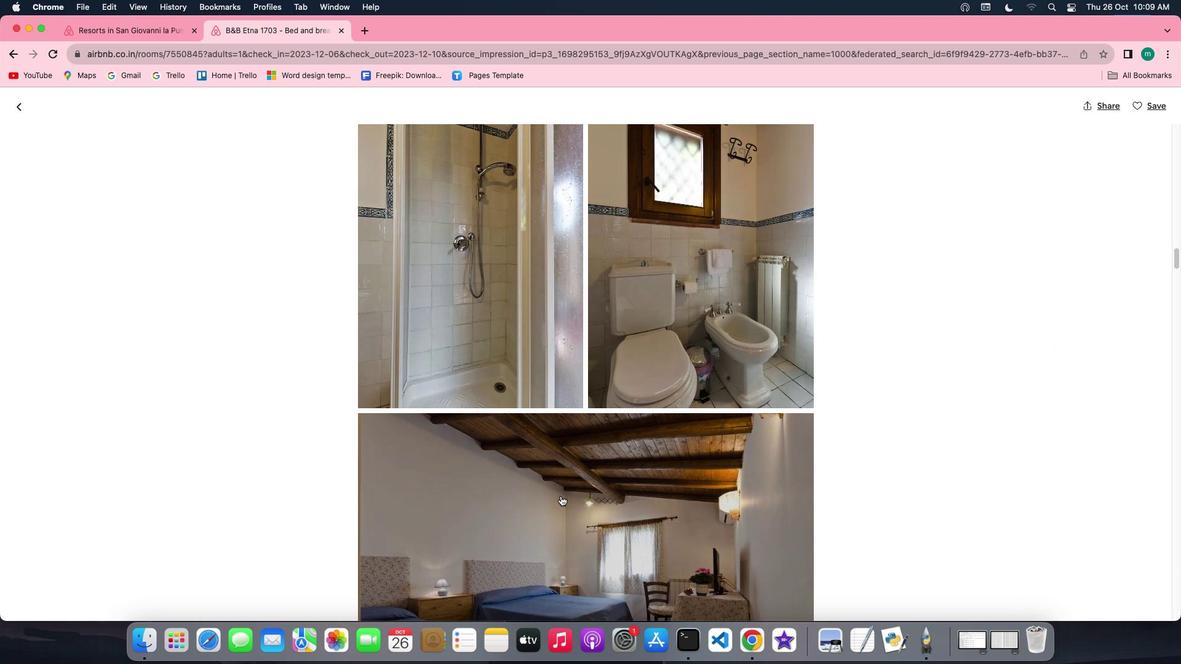
Action: Mouse scrolled (560, 496) with delta (0, 0)
Screenshot: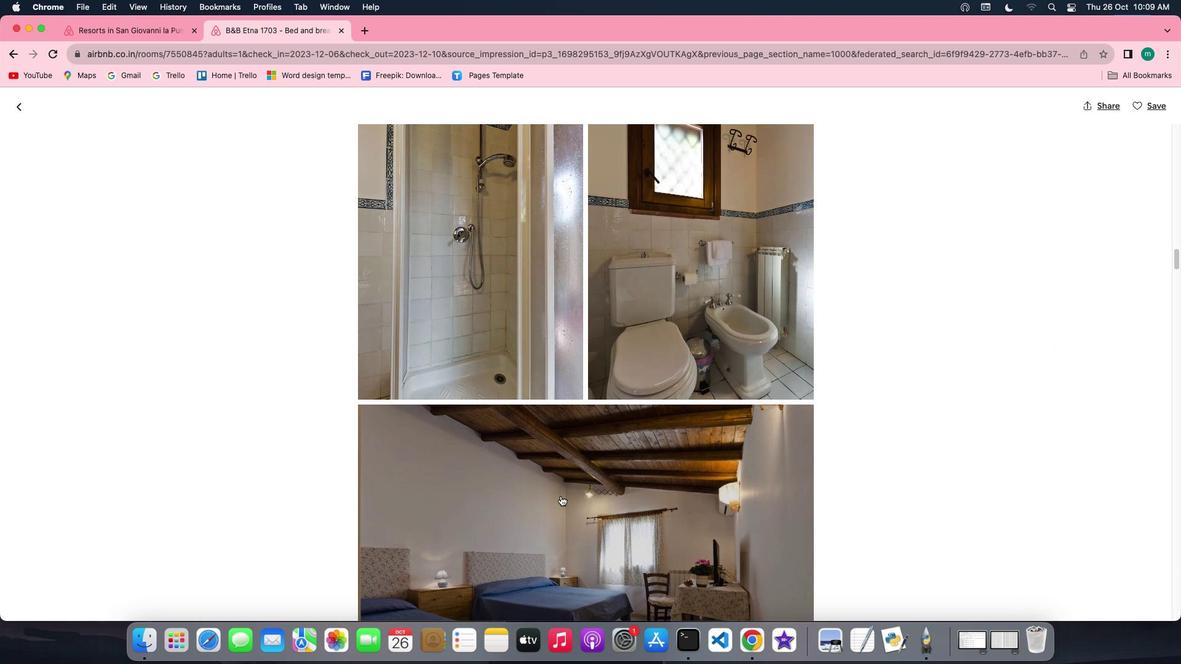 
Action: Mouse scrolled (560, 496) with delta (0, -1)
Screenshot: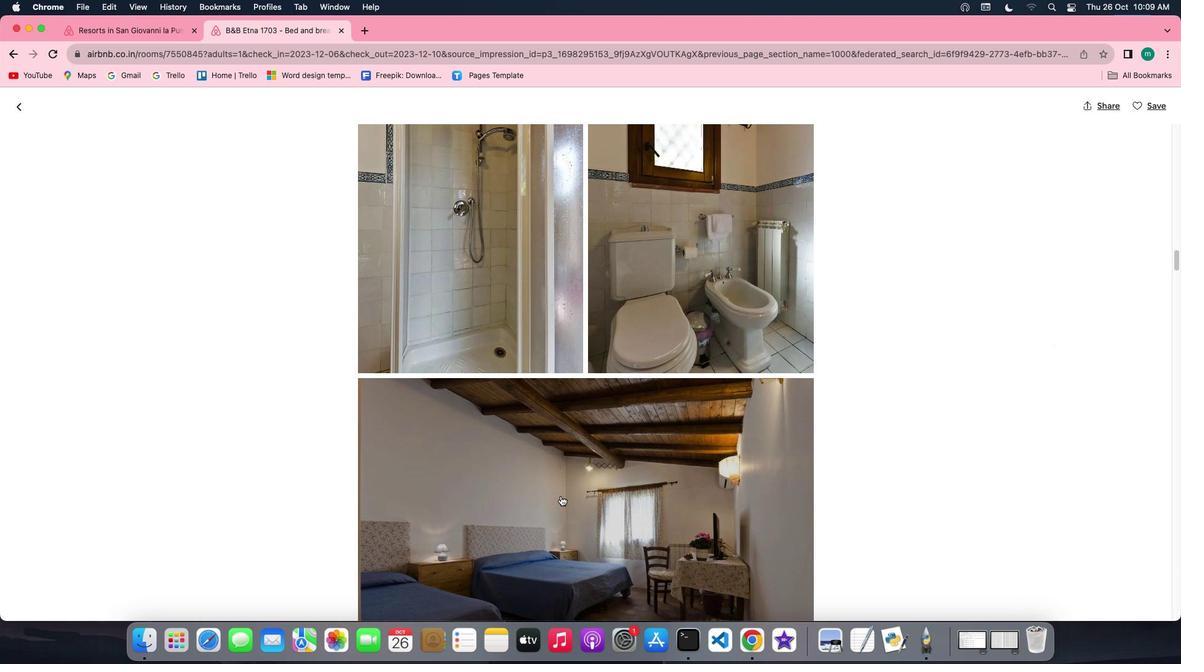 
Action: Mouse scrolled (560, 496) with delta (0, 0)
Screenshot: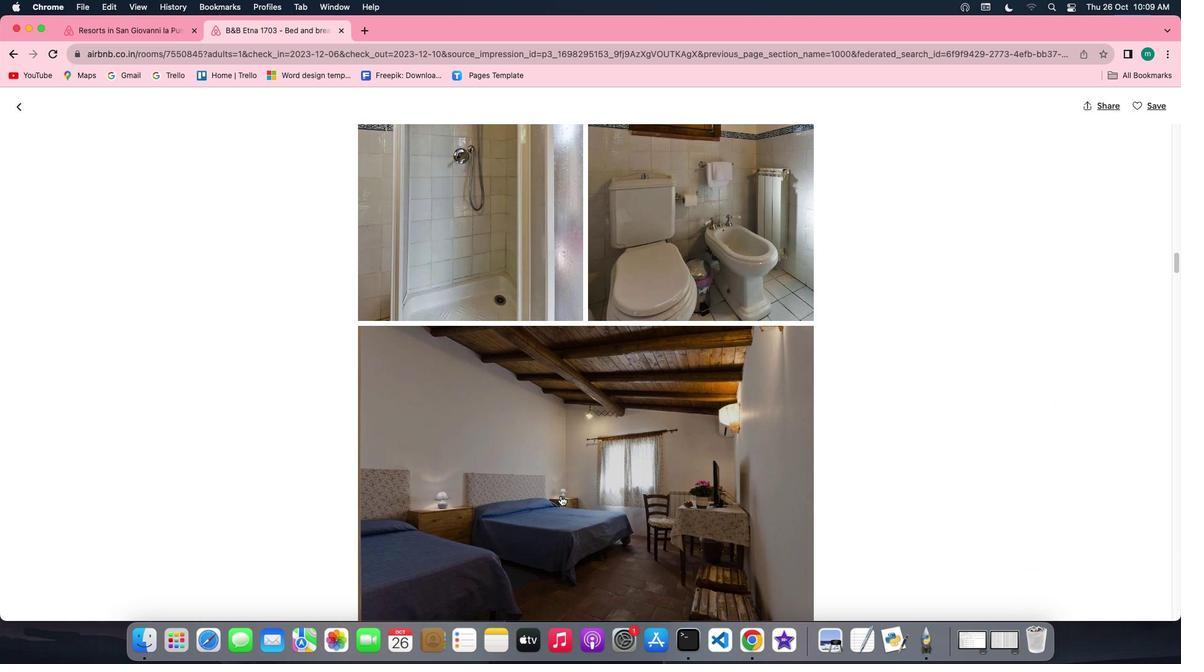 
Action: Mouse scrolled (560, 496) with delta (0, 0)
Screenshot: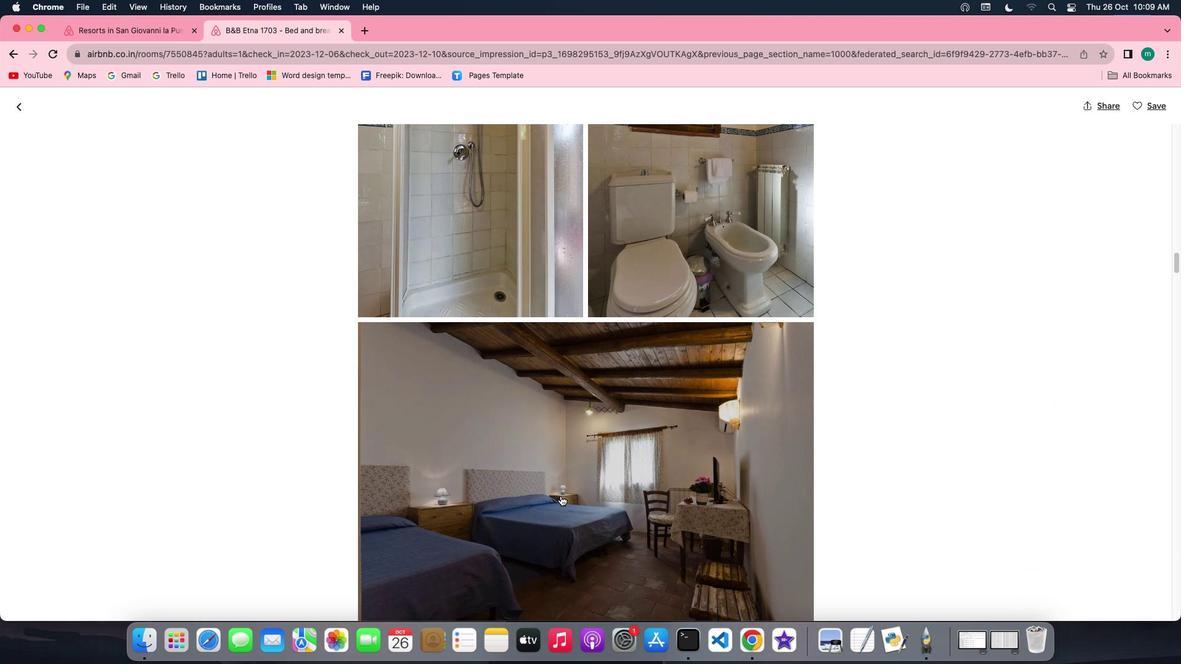 
Action: Mouse scrolled (560, 496) with delta (0, 0)
Screenshot: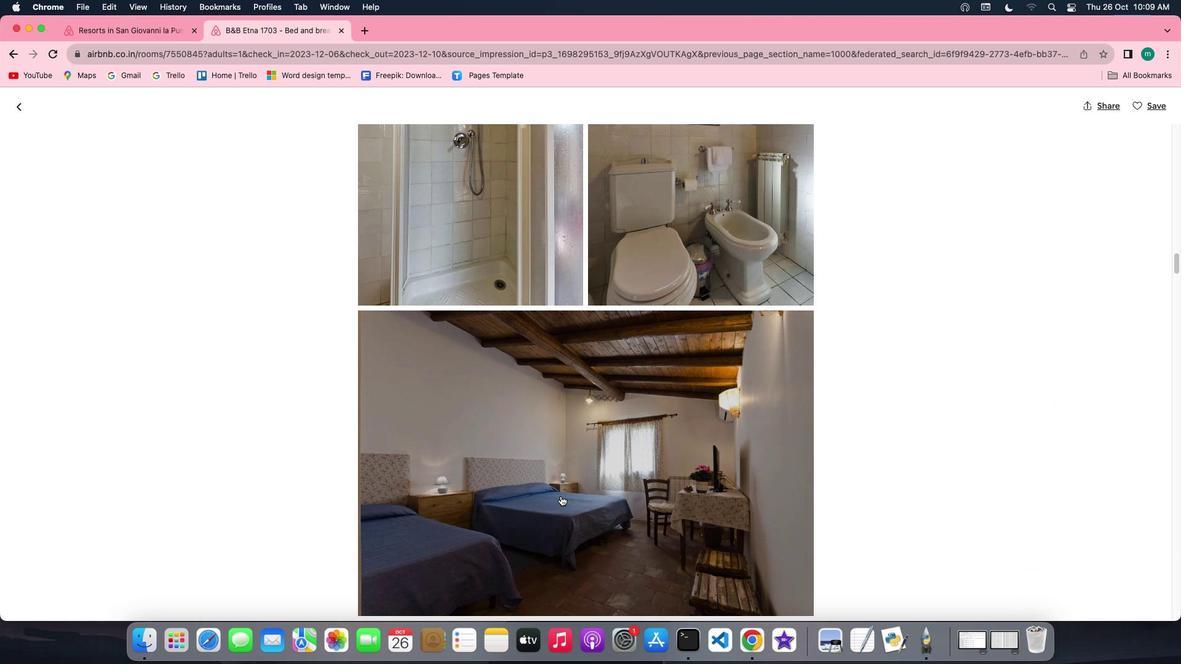 
Action: Mouse scrolled (560, 496) with delta (0, 0)
Screenshot: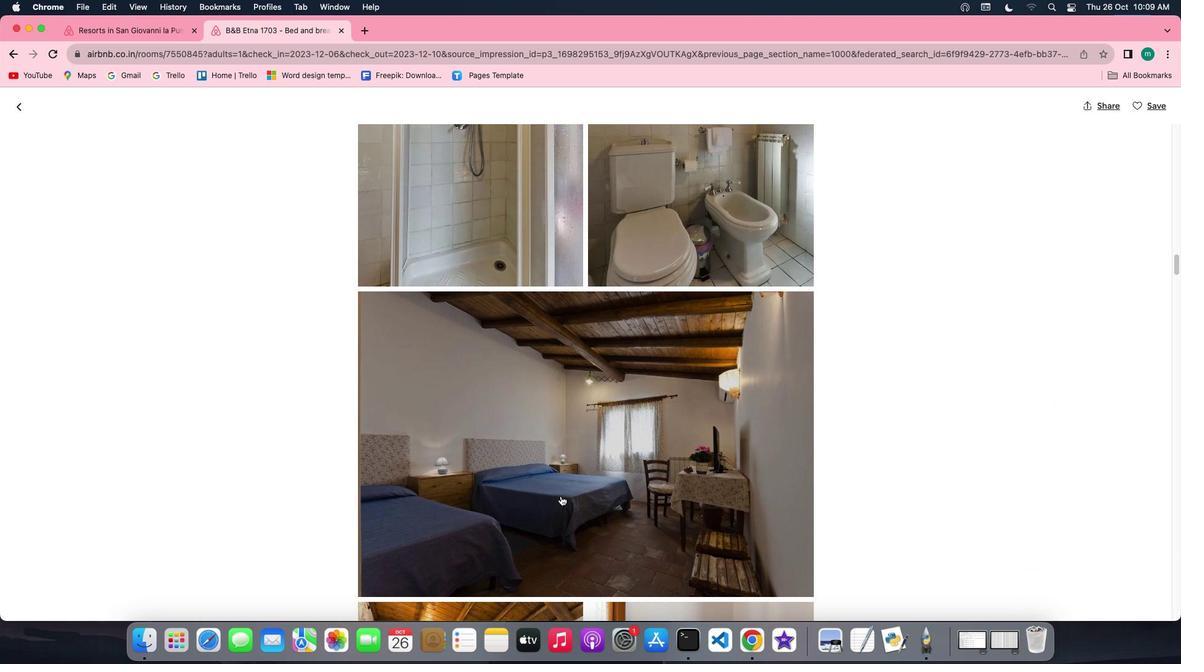 
Action: Mouse scrolled (560, 496) with delta (0, 0)
Screenshot: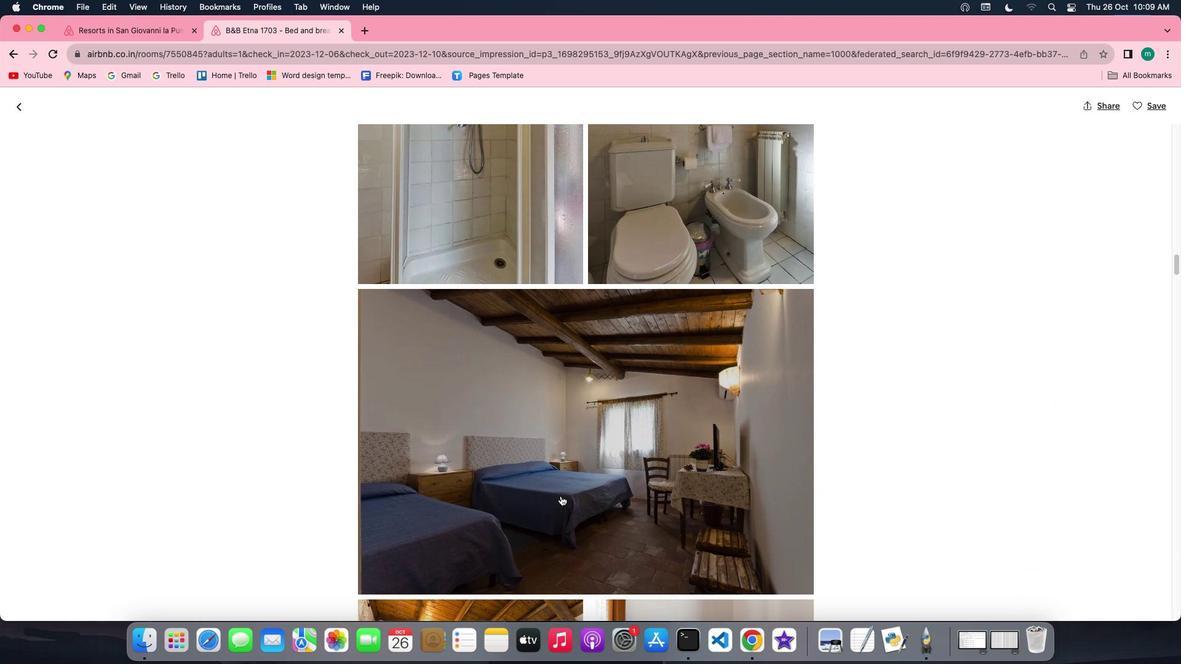 
Action: Mouse scrolled (560, 496) with delta (0, 0)
Screenshot: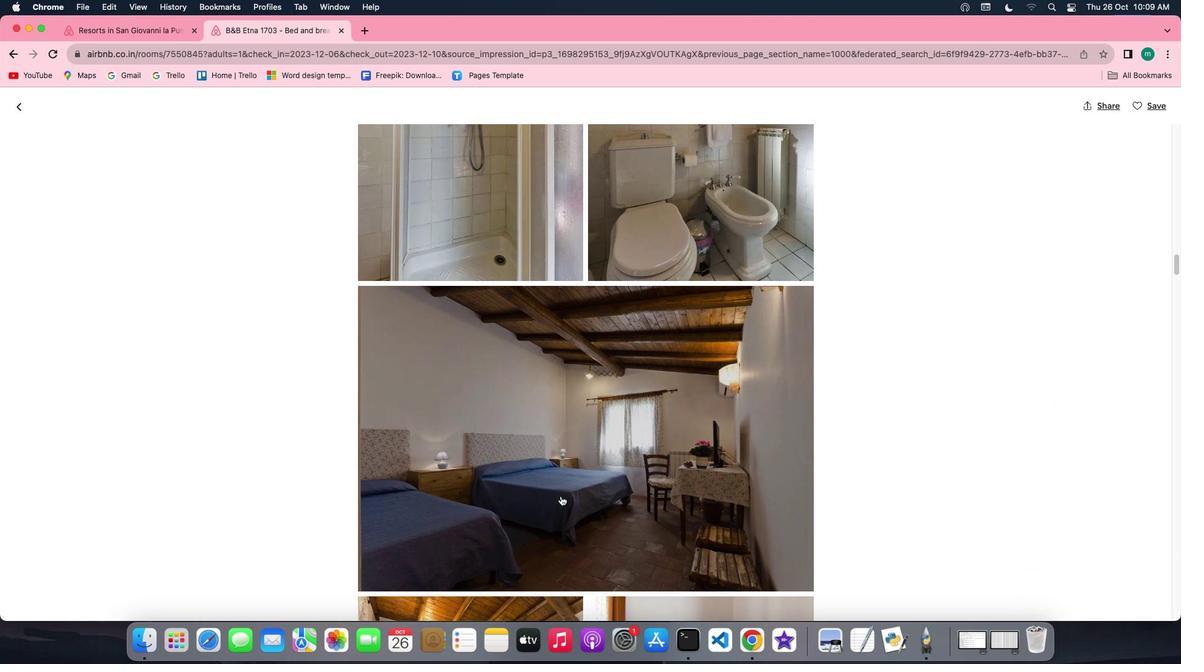 
Action: Mouse scrolled (560, 496) with delta (0, 0)
Screenshot: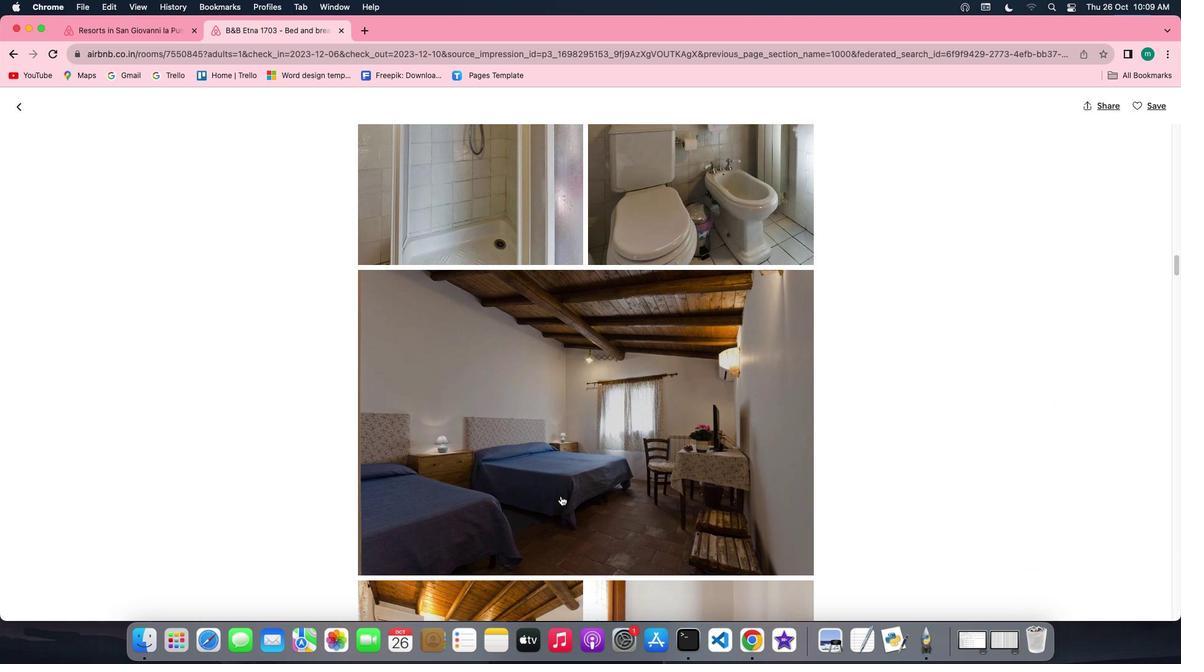 
Action: Mouse scrolled (560, 496) with delta (0, 0)
Screenshot: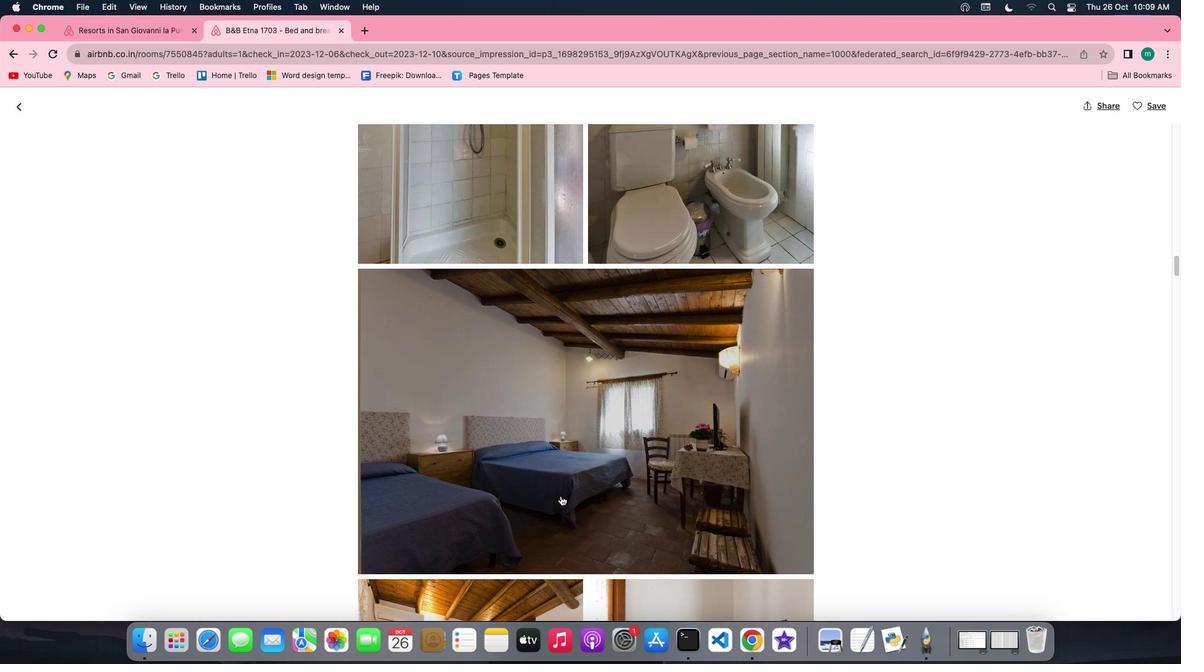 
Action: Mouse scrolled (560, 496) with delta (0, 0)
Screenshot: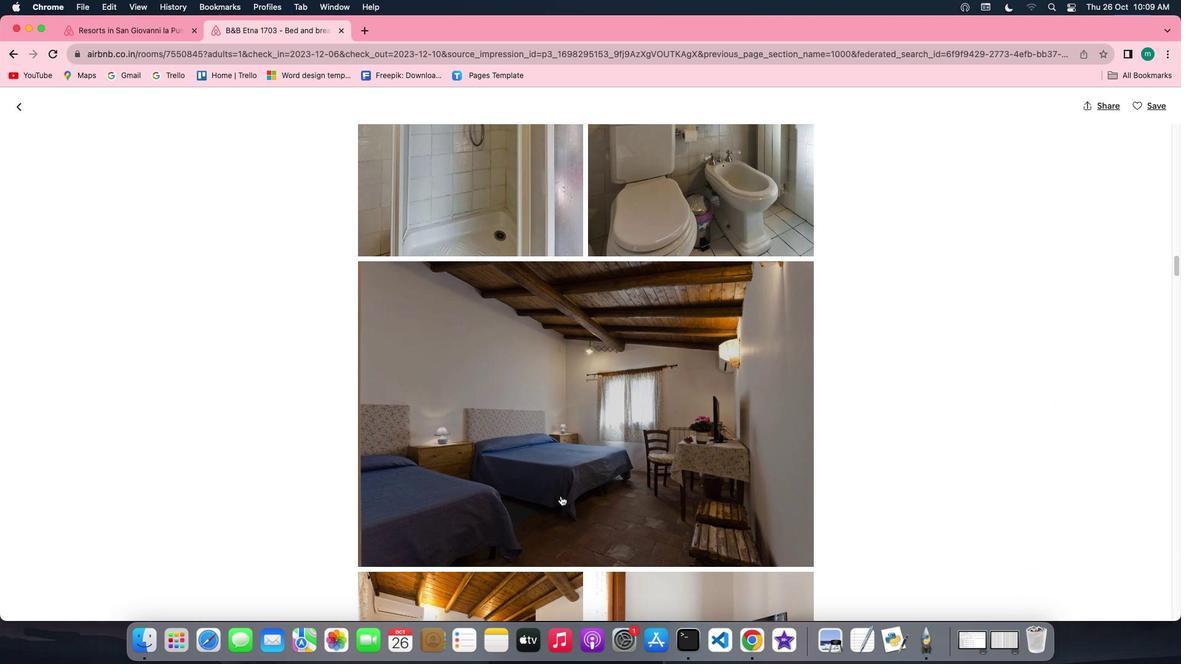 
Action: Mouse scrolled (560, 496) with delta (0, -1)
Screenshot: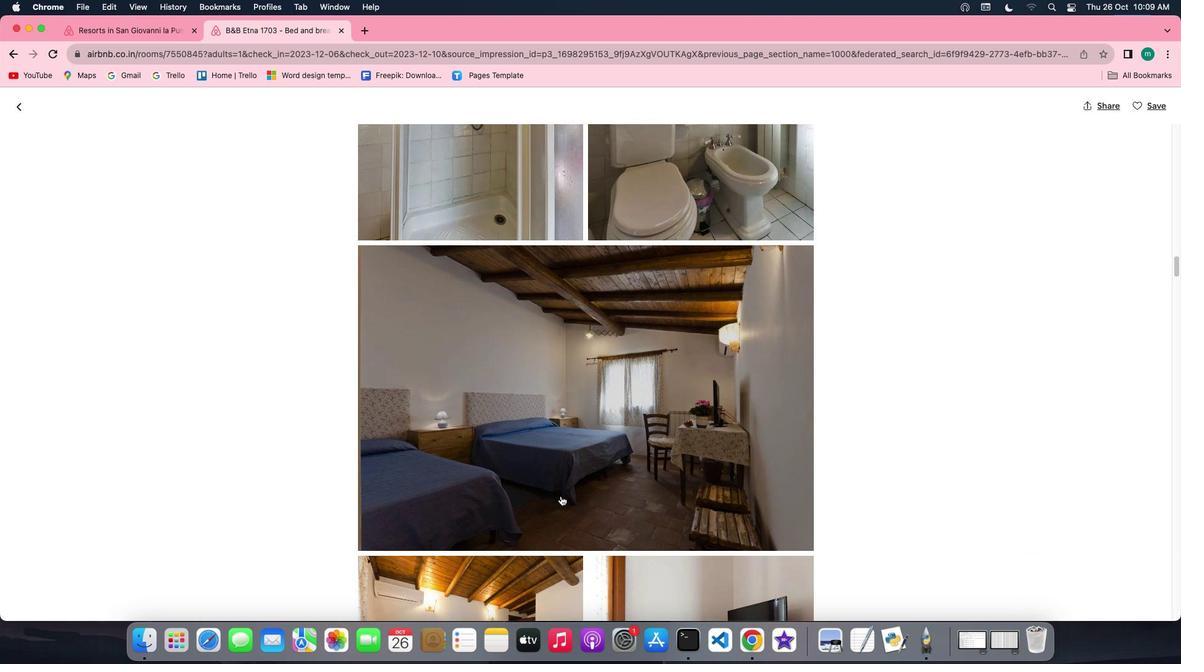 
Action: Mouse scrolled (560, 496) with delta (0, -1)
Screenshot: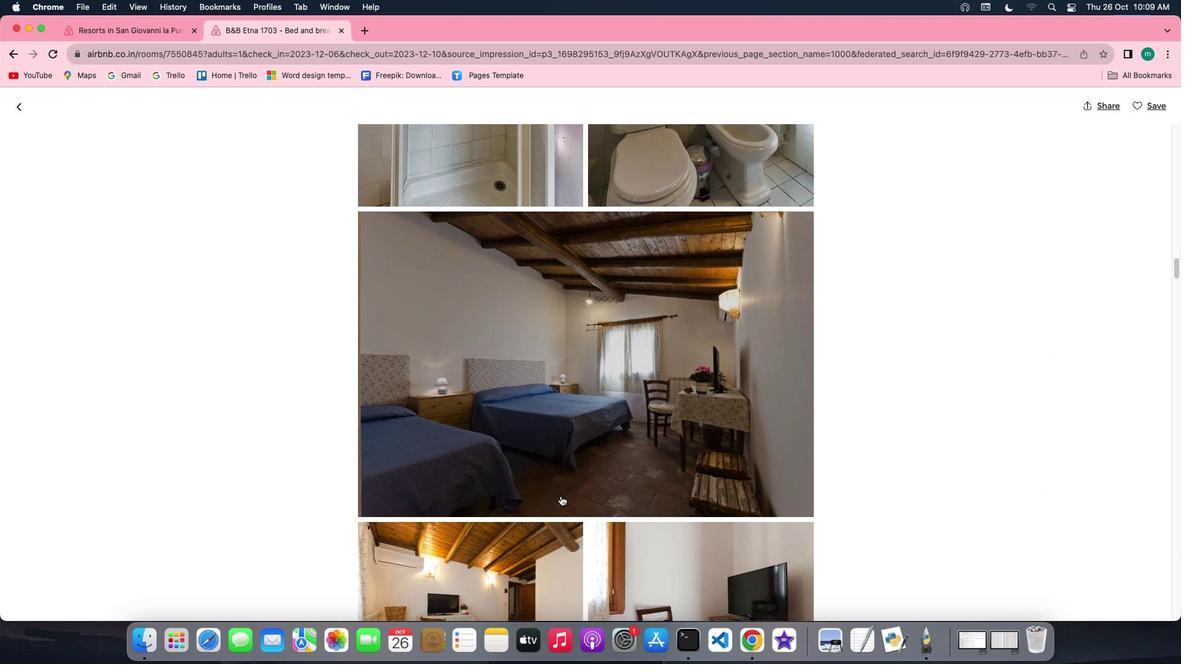 
Action: Mouse scrolled (560, 496) with delta (0, -1)
Screenshot: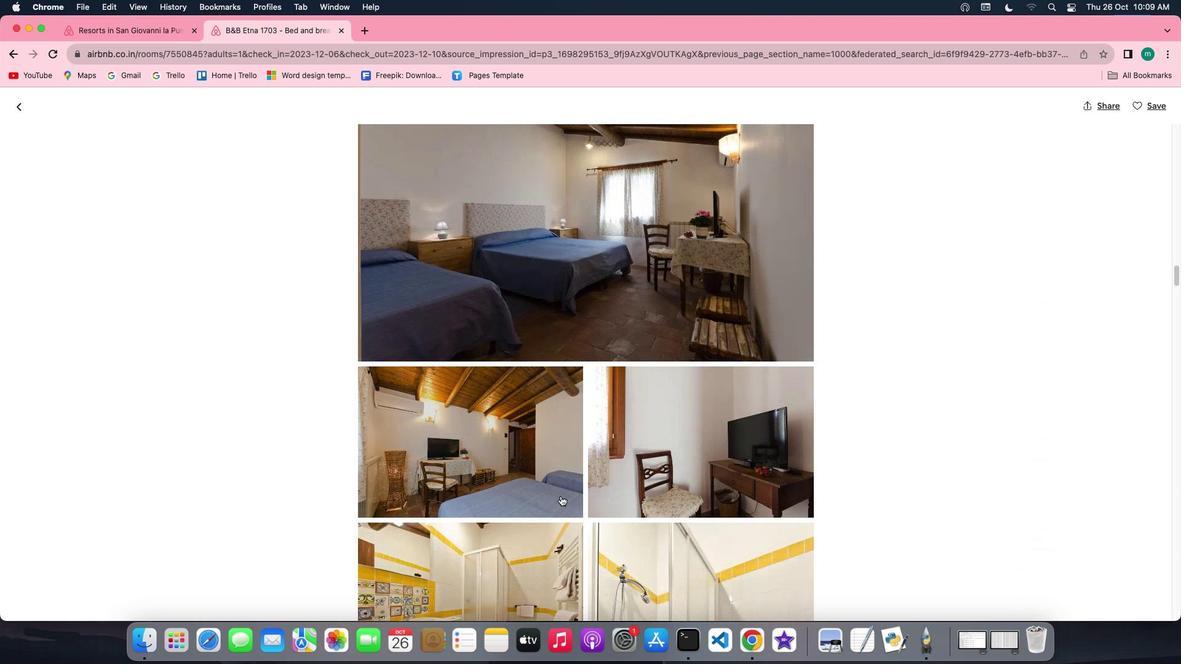 
Action: Mouse scrolled (560, 496) with delta (0, 0)
Screenshot: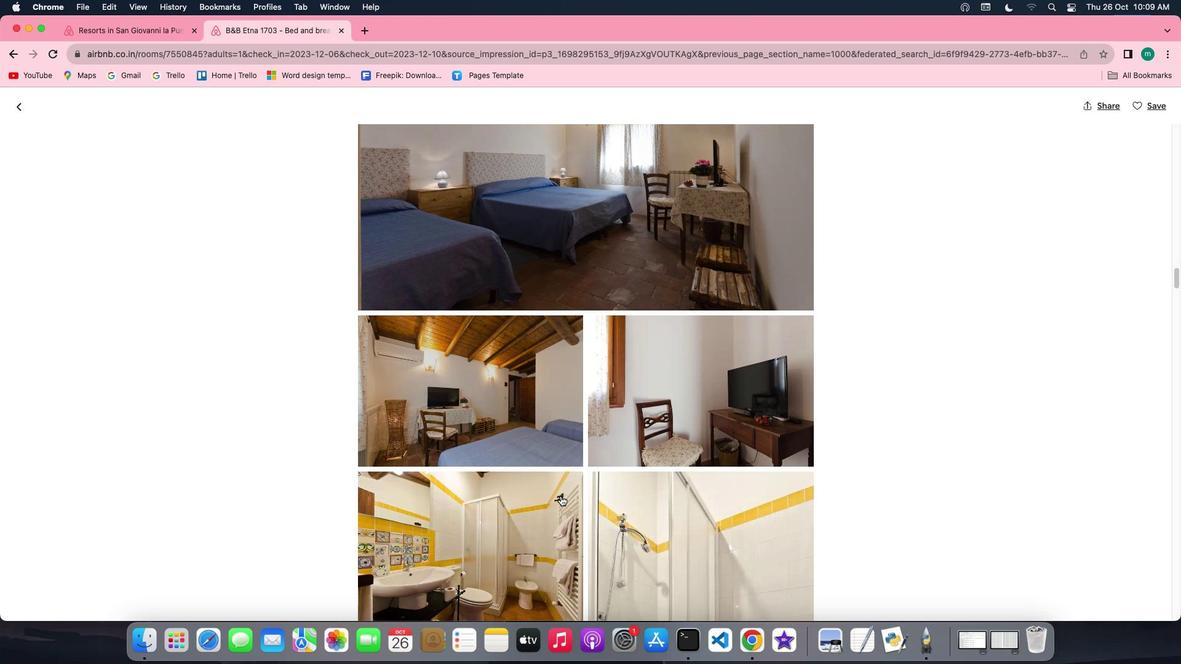 
Action: Mouse scrolled (560, 496) with delta (0, 0)
Screenshot: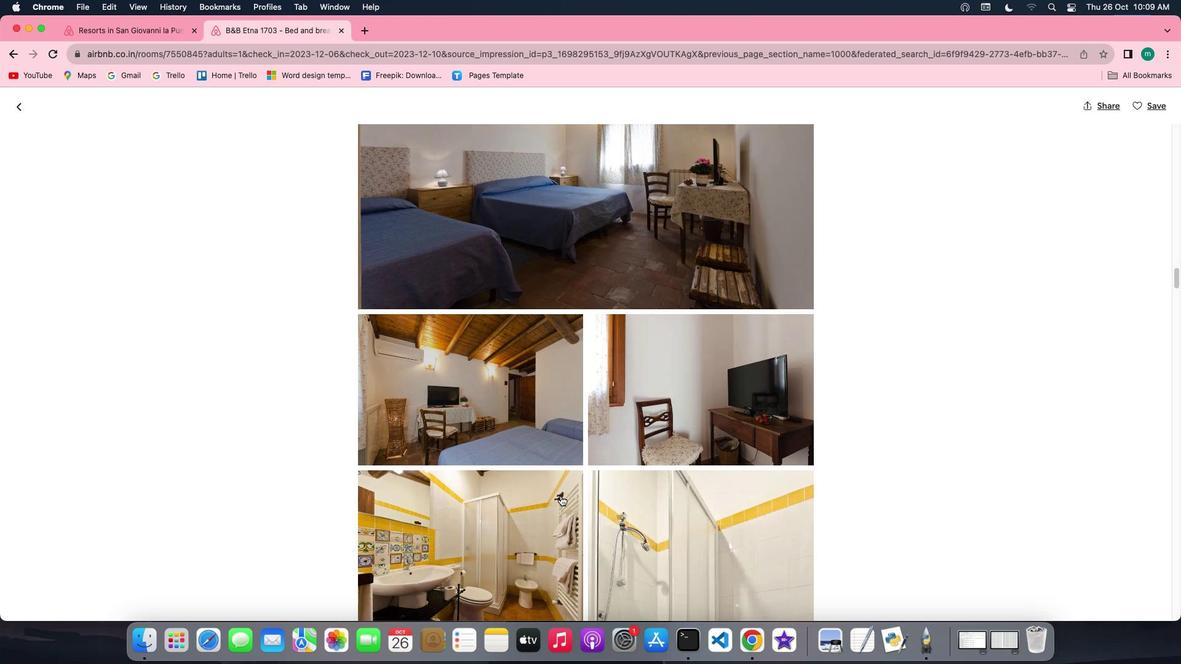 
Action: Mouse scrolled (560, 496) with delta (0, -1)
Screenshot: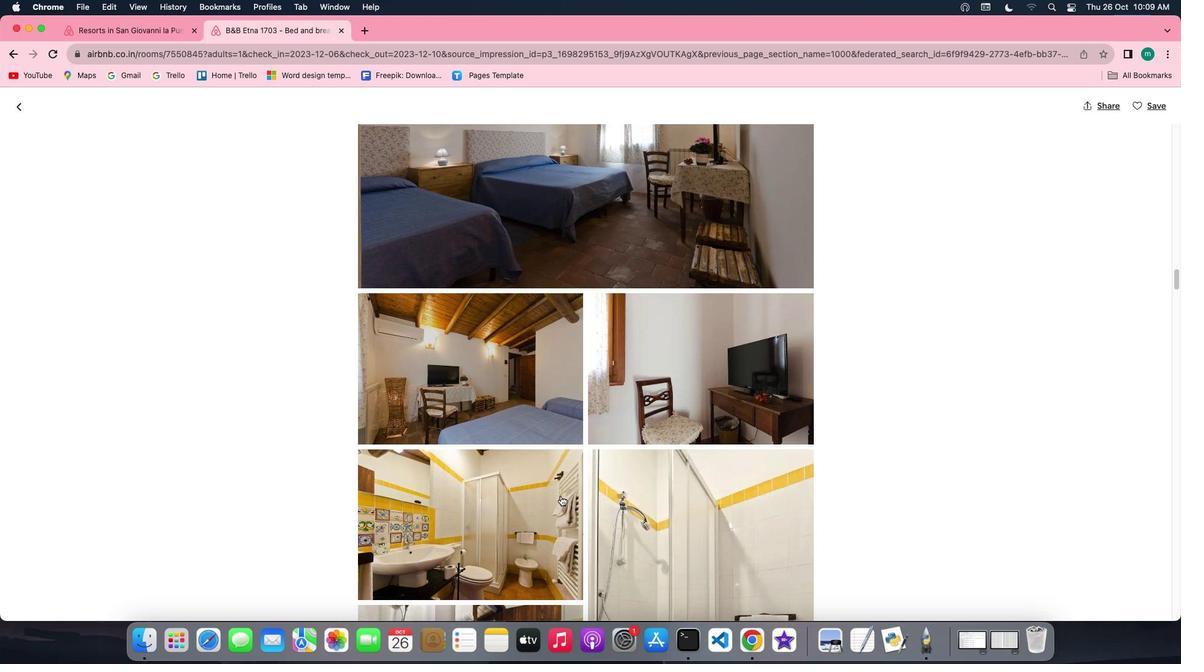 
Action: Mouse scrolled (560, 496) with delta (0, -1)
Screenshot: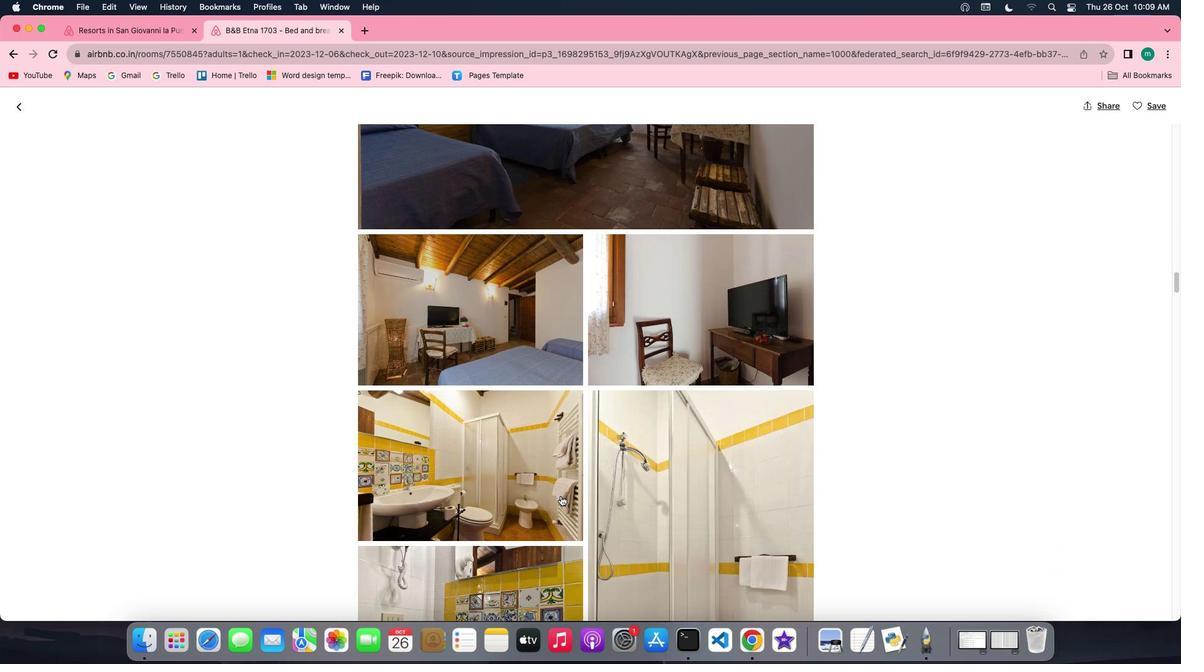 
Action: Mouse scrolled (560, 496) with delta (0, -1)
Screenshot: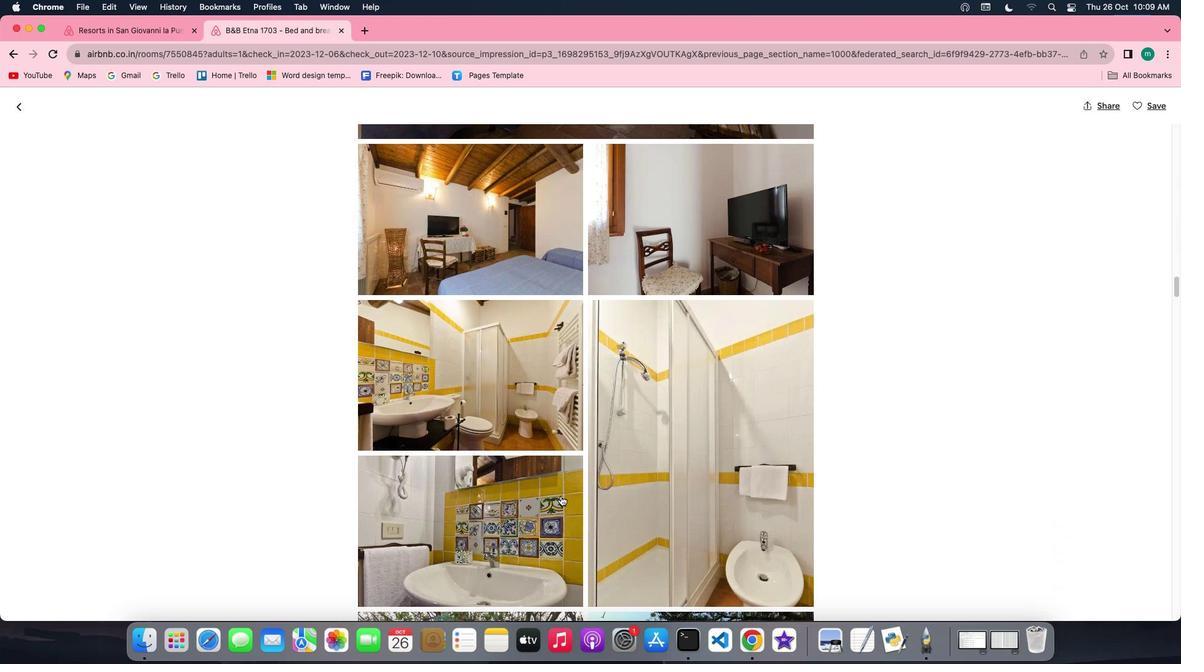 
Action: Mouse scrolled (560, 496) with delta (0, 0)
Screenshot: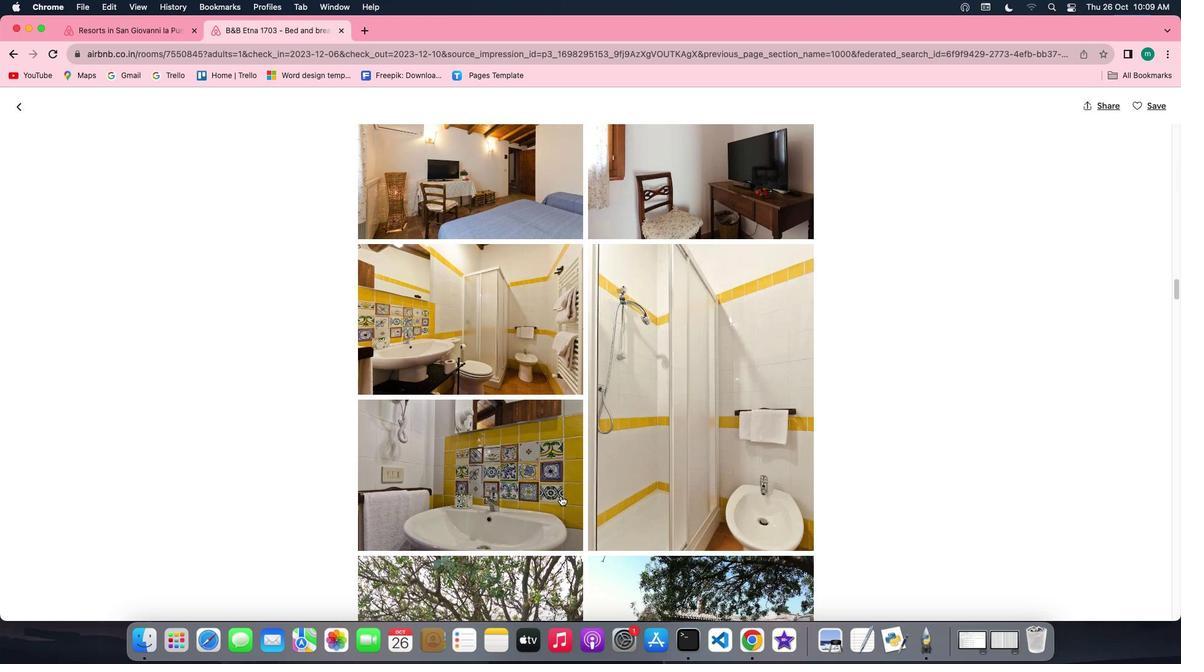 
Action: Mouse scrolled (560, 496) with delta (0, 0)
Screenshot: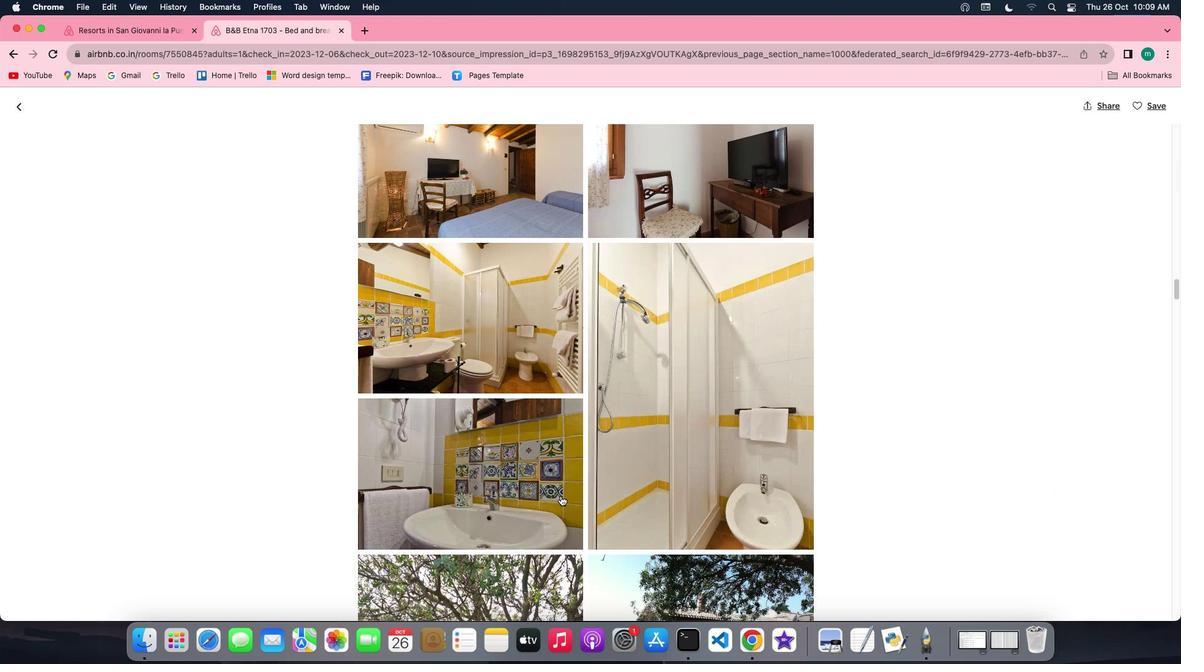 
Action: Mouse scrolled (560, 496) with delta (0, -1)
Screenshot: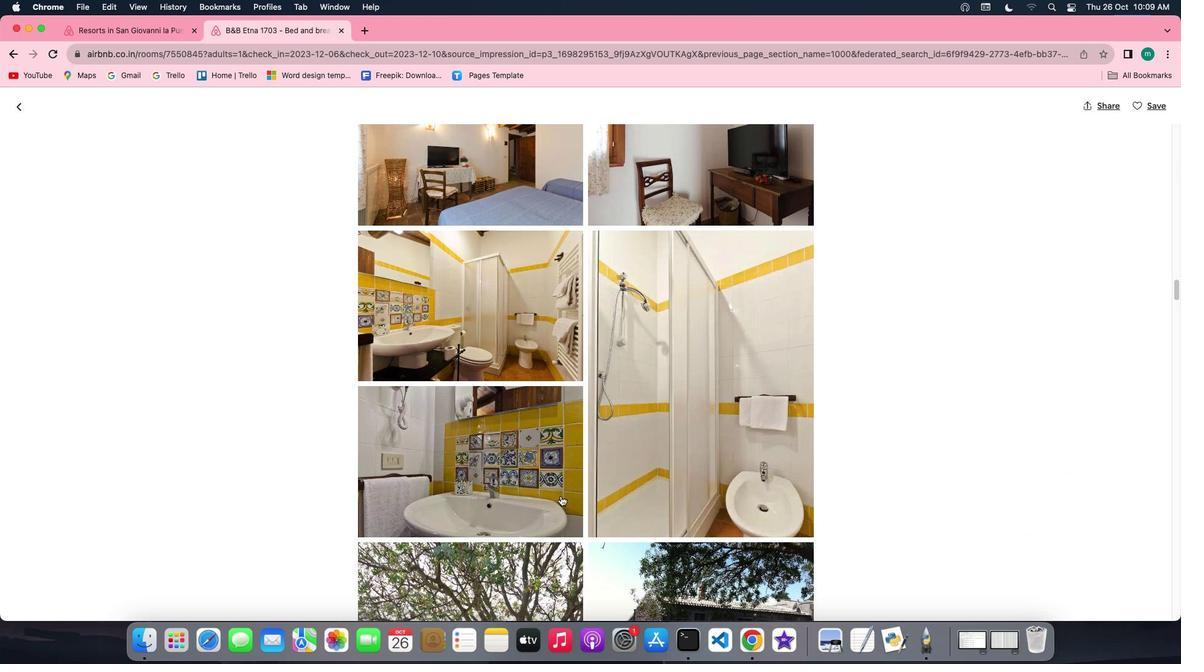
Action: Mouse scrolled (560, 496) with delta (0, -1)
Screenshot: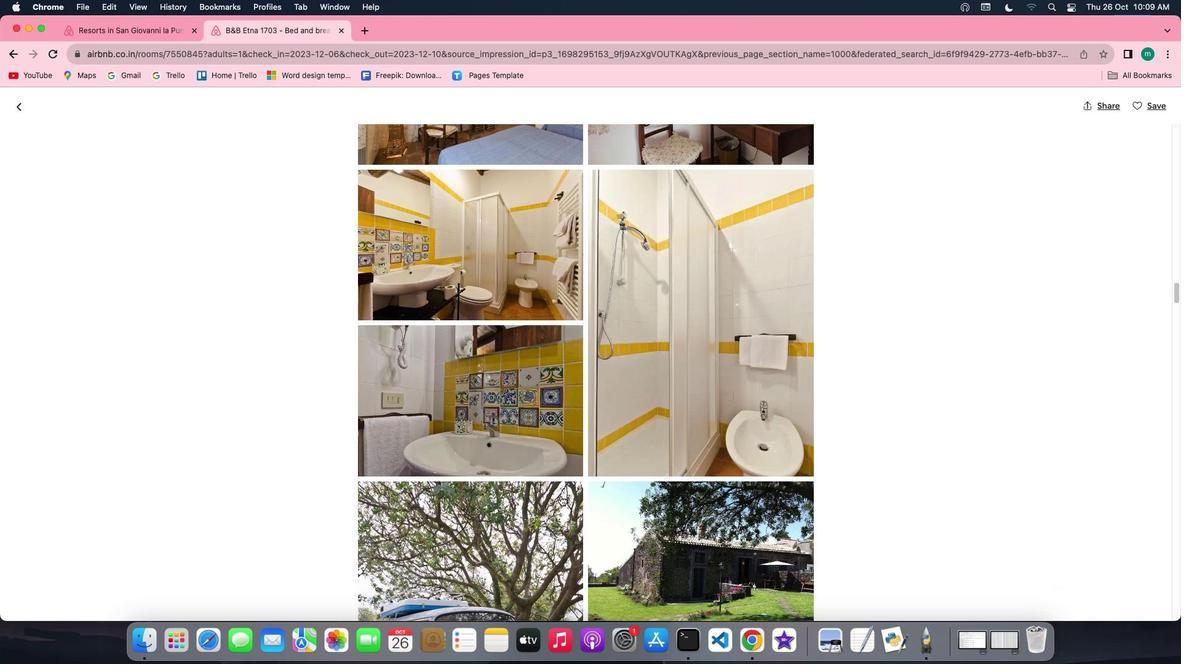 
Action: Mouse scrolled (560, 496) with delta (0, 0)
Screenshot: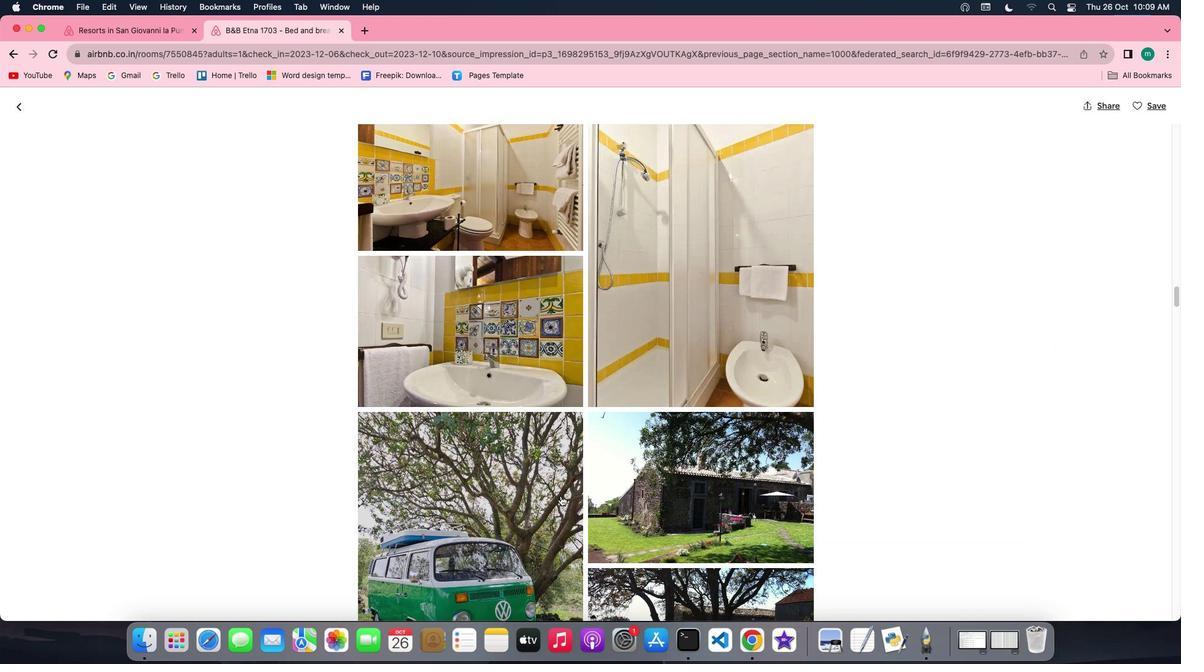 
Action: Mouse scrolled (560, 496) with delta (0, 0)
Screenshot: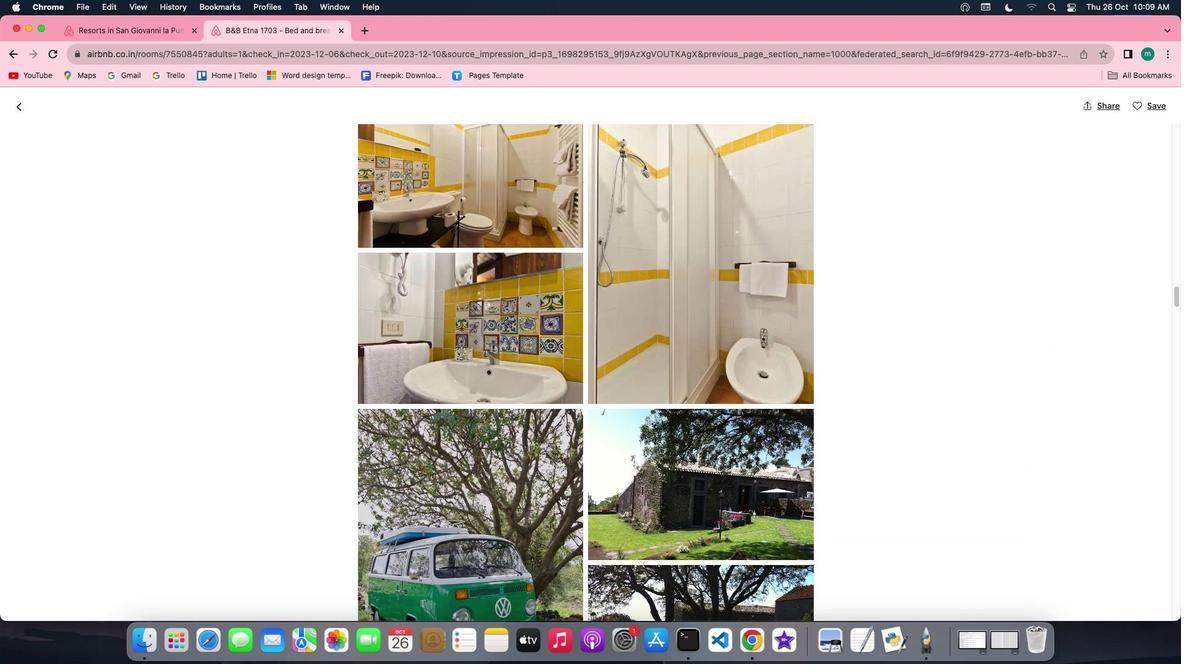 
Action: Mouse scrolled (560, 496) with delta (0, -1)
Screenshot: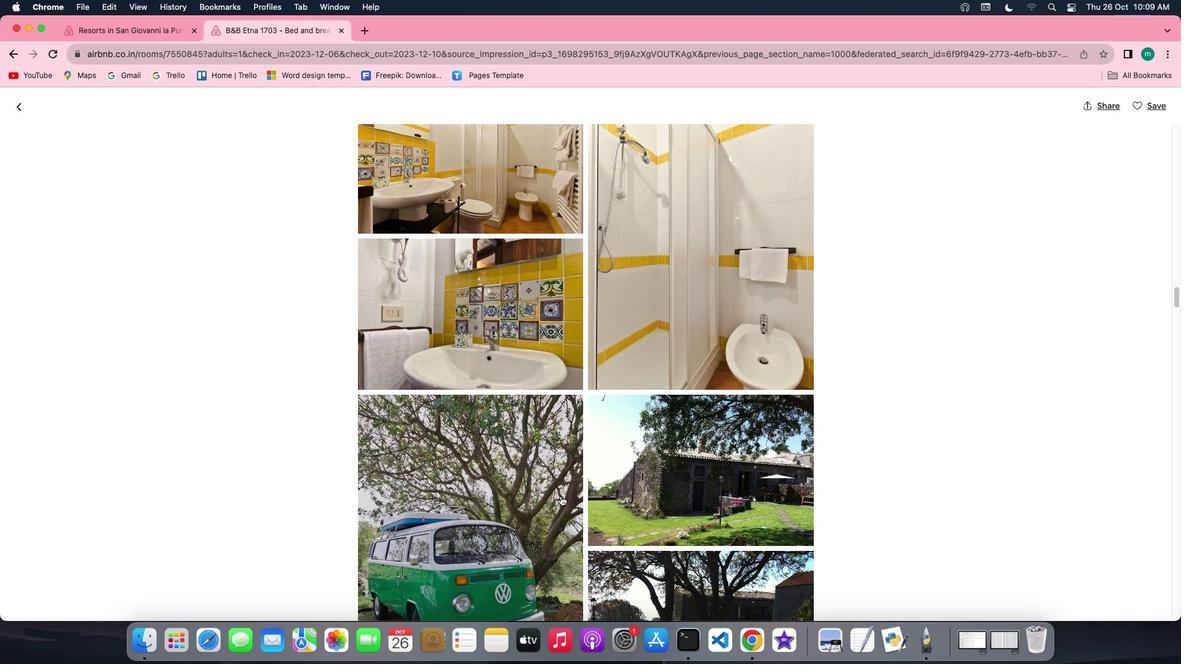 
Action: Mouse scrolled (560, 496) with delta (0, -1)
Screenshot: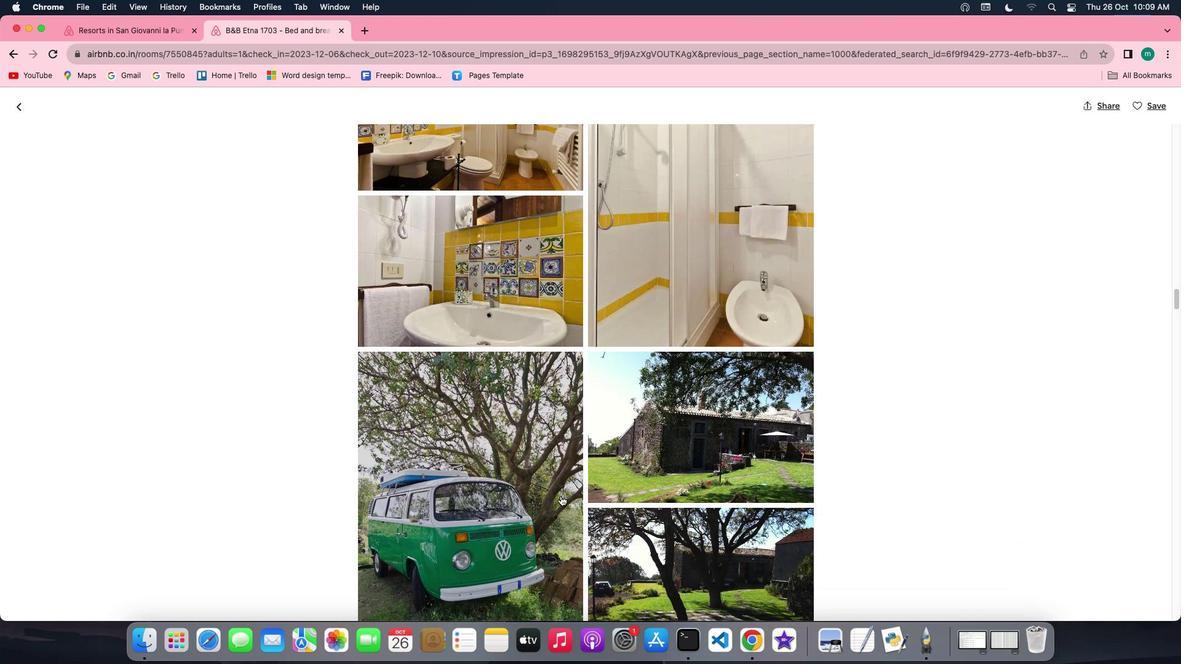 
Action: Mouse scrolled (560, 496) with delta (0, 0)
Screenshot: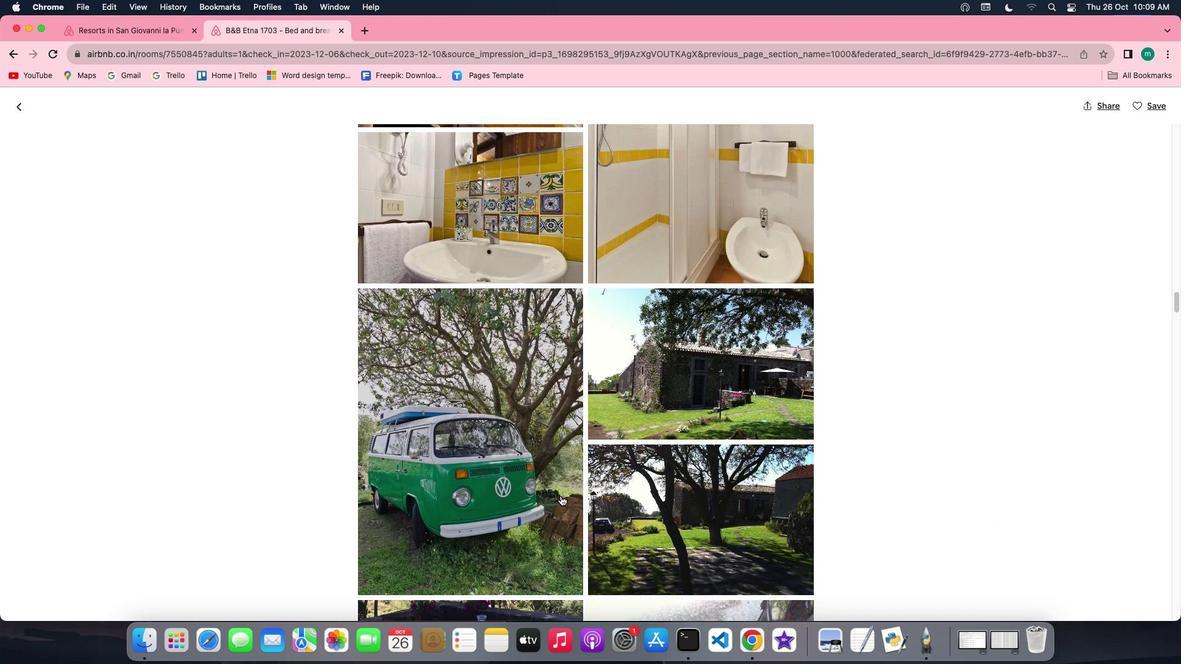 
Action: Mouse scrolled (560, 496) with delta (0, 0)
Screenshot: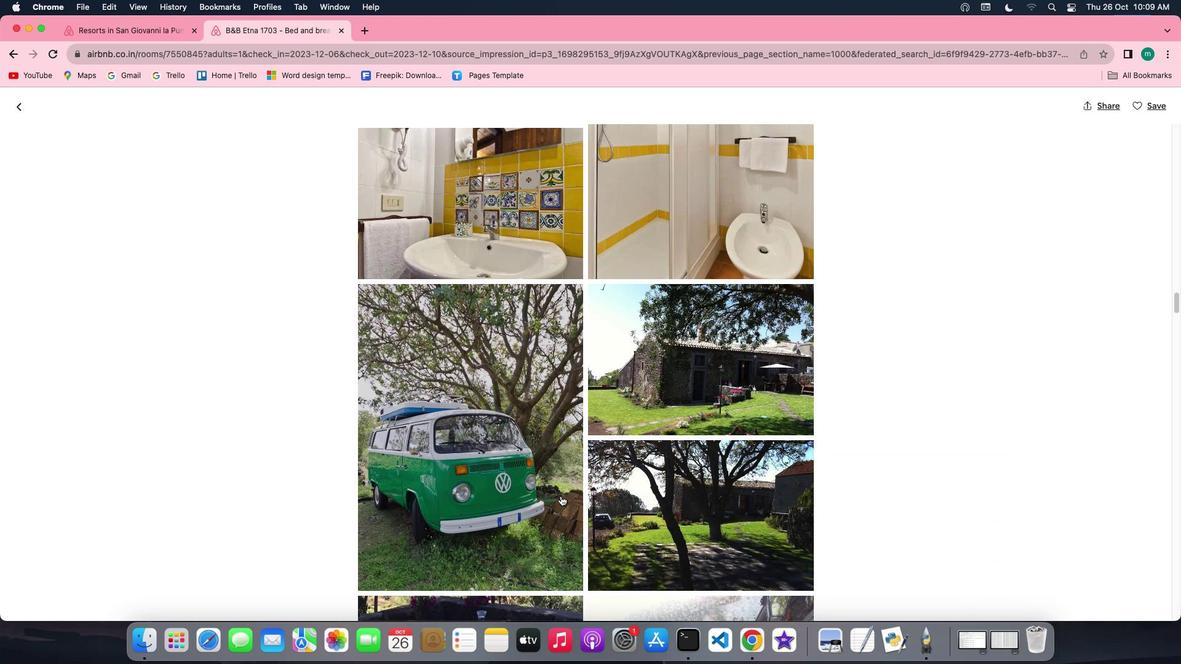 
Action: Mouse scrolled (560, 496) with delta (0, 0)
Screenshot: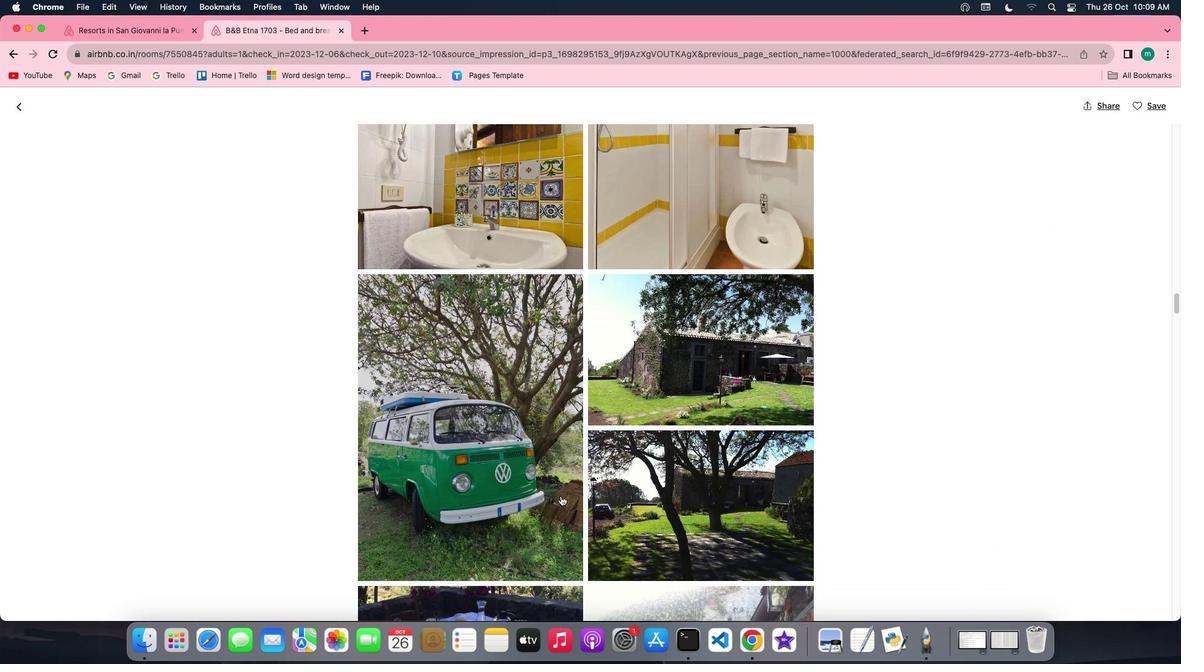 
Action: Mouse scrolled (560, 496) with delta (0, -1)
Screenshot: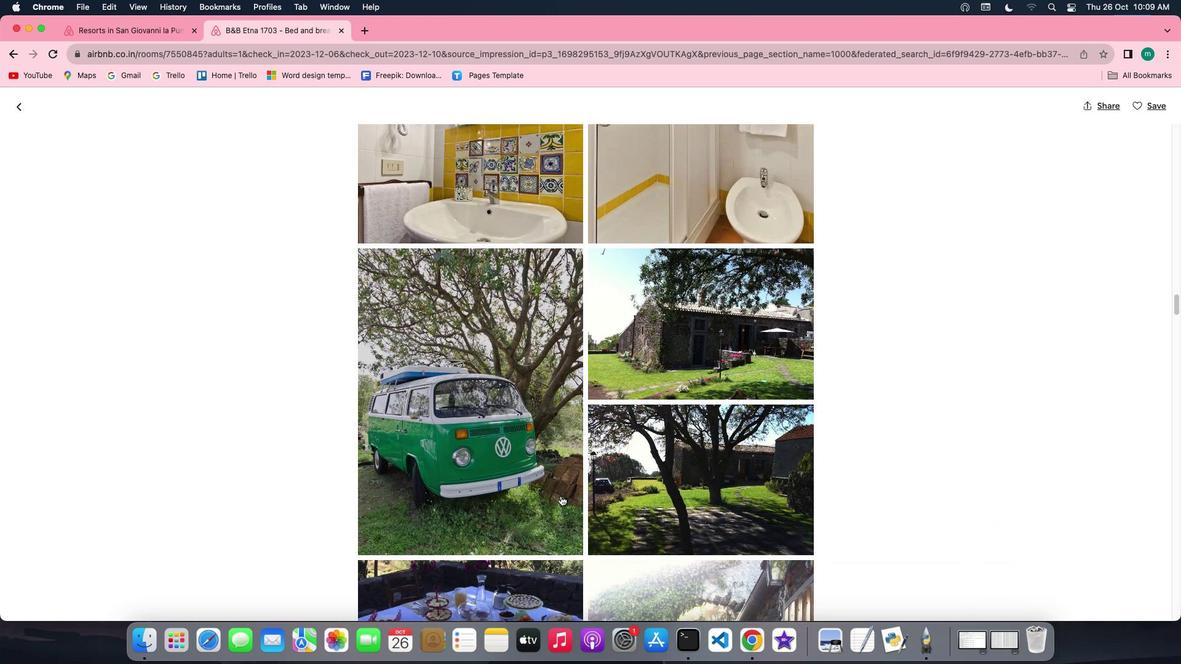 
Action: Mouse scrolled (560, 496) with delta (0, 0)
Screenshot: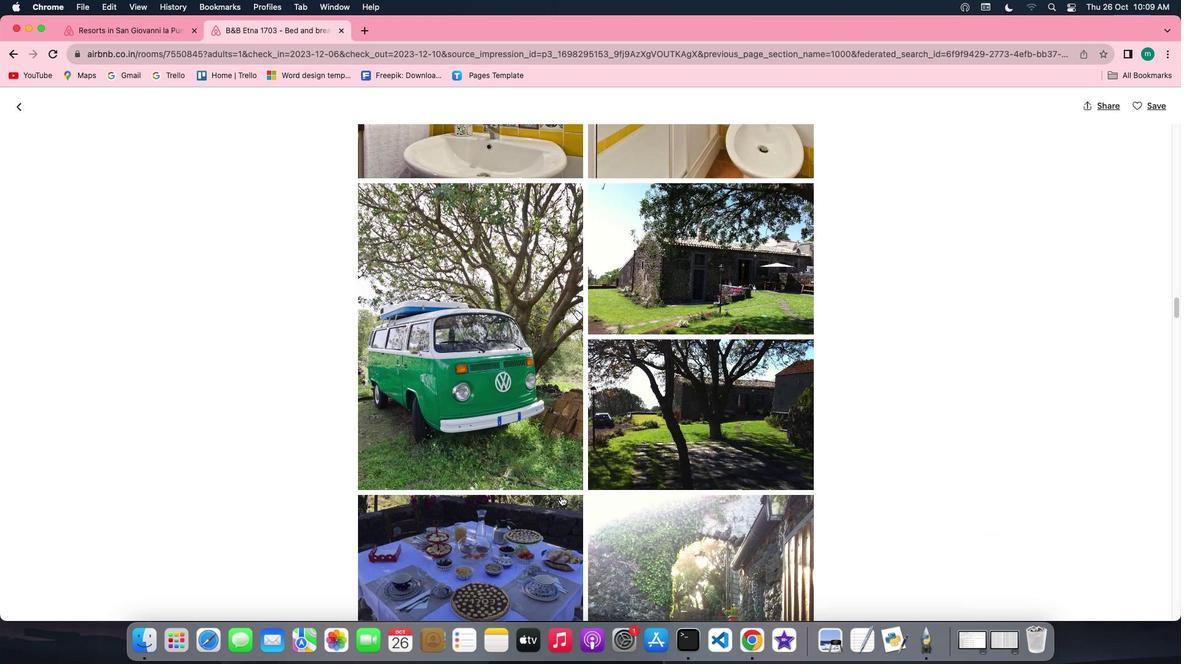 
Action: Mouse scrolled (560, 496) with delta (0, 0)
Screenshot: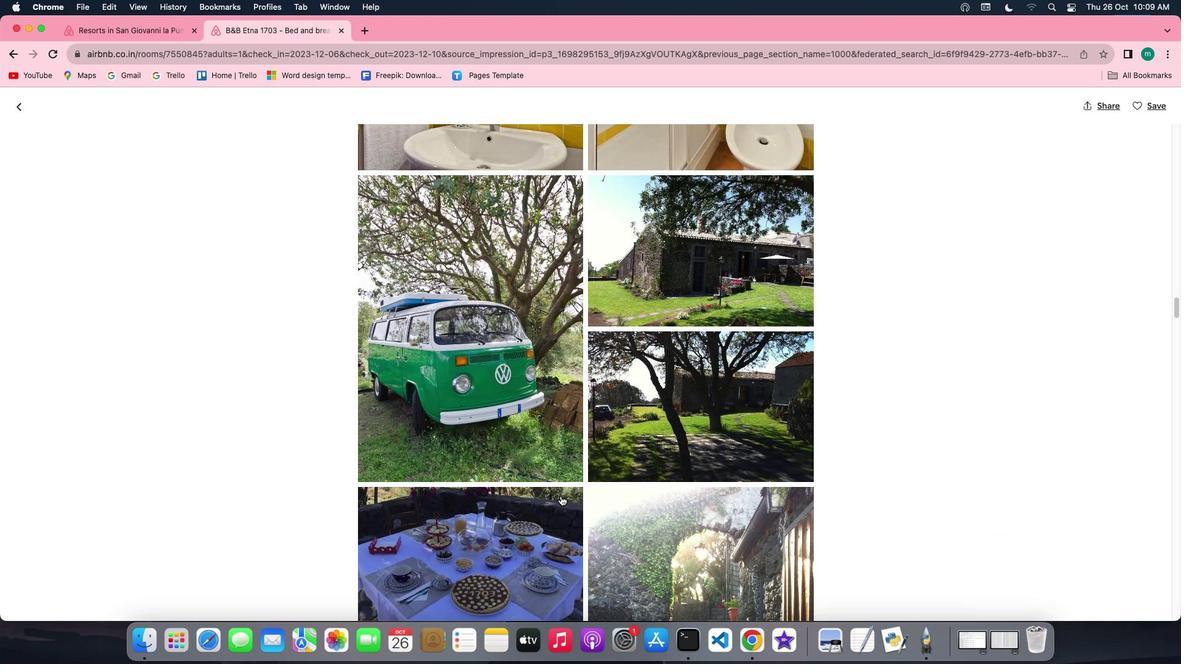 
Action: Mouse scrolled (560, 496) with delta (0, -1)
Screenshot: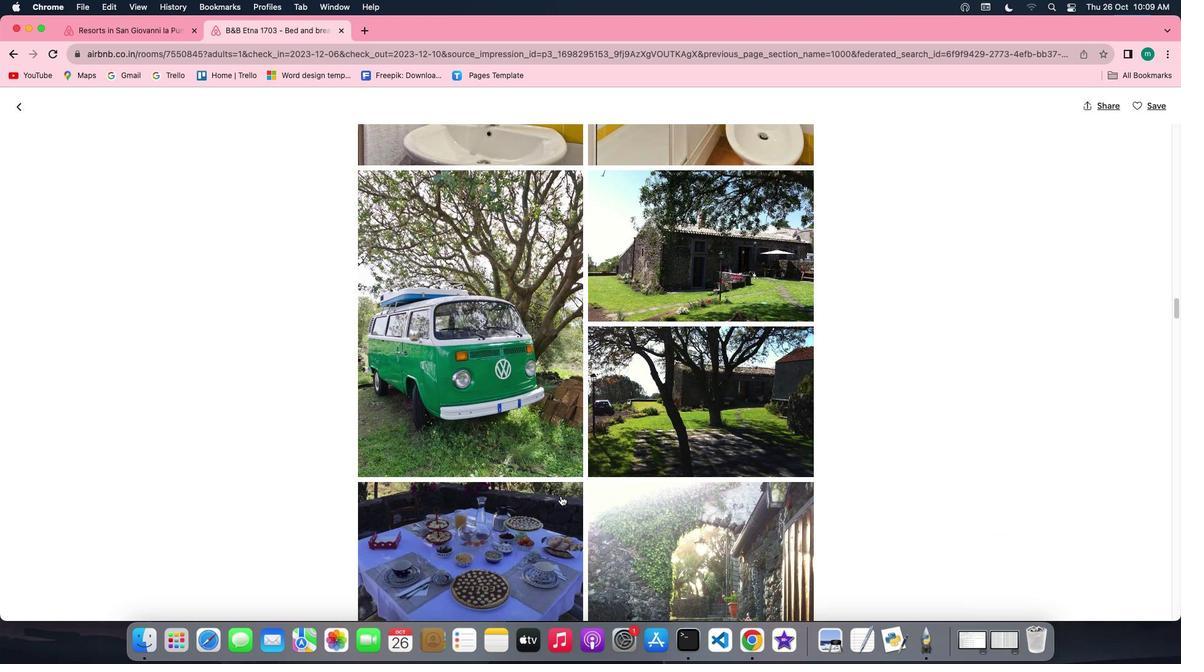 
Action: Mouse scrolled (560, 496) with delta (0, -1)
Screenshot: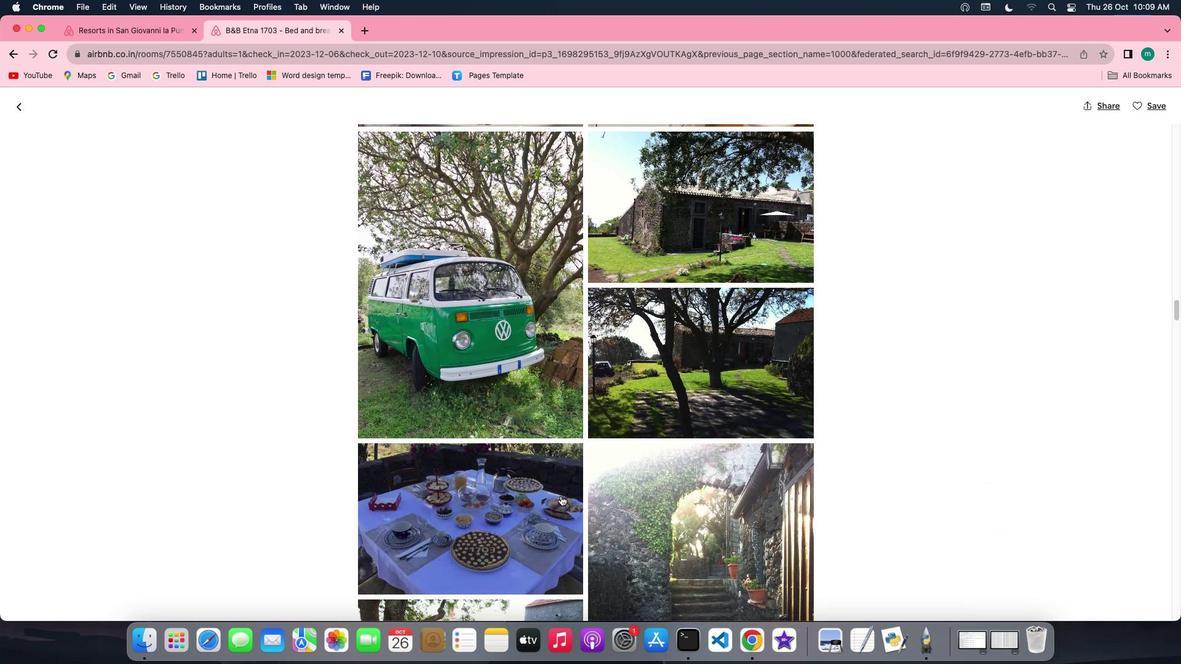 
Action: Mouse scrolled (560, 496) with delta (0, 0)
Screenshot: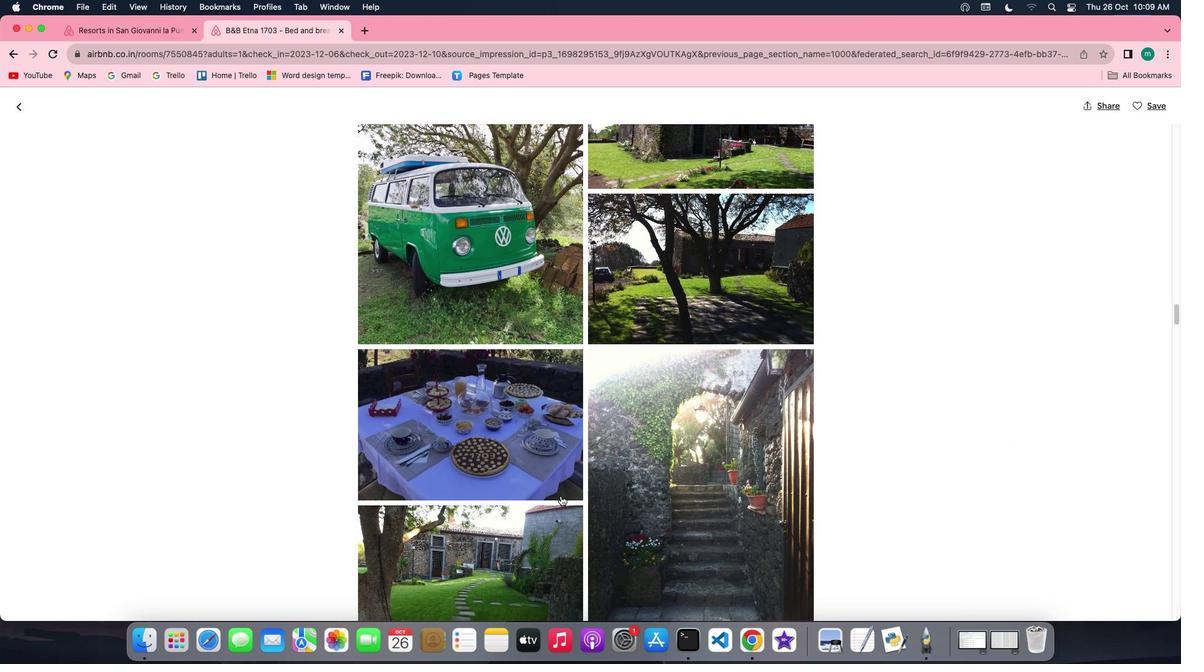 
Action: Mouse scrolled (560, 496) with delta (0, 0)
Screenshot: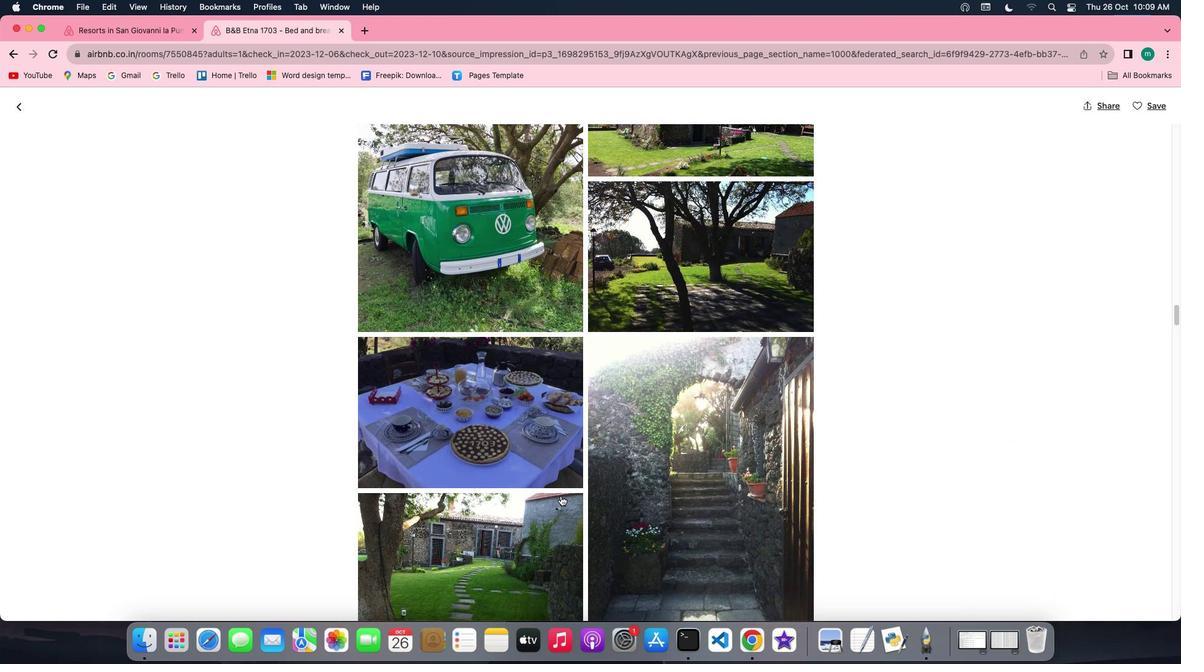 
Action: Mouse scrolled (560, 496) with delta (0, -1)
Screenshot: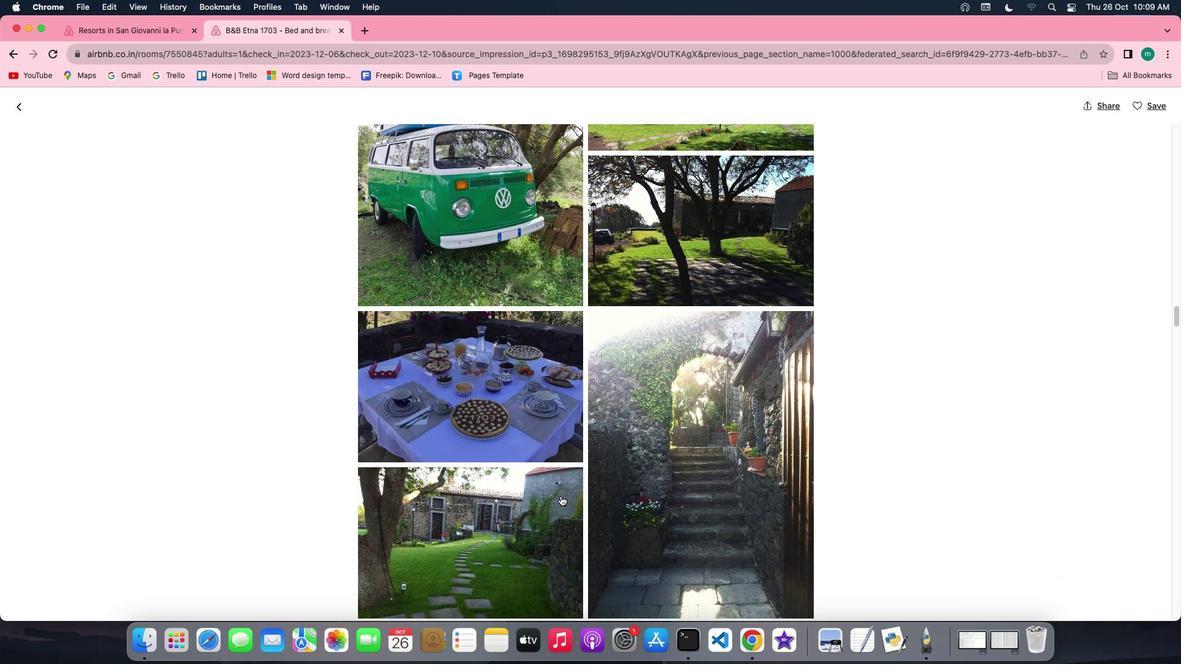 
Action: Mouse scrolled (560, 496) with delta (0, -2)
Screenshot: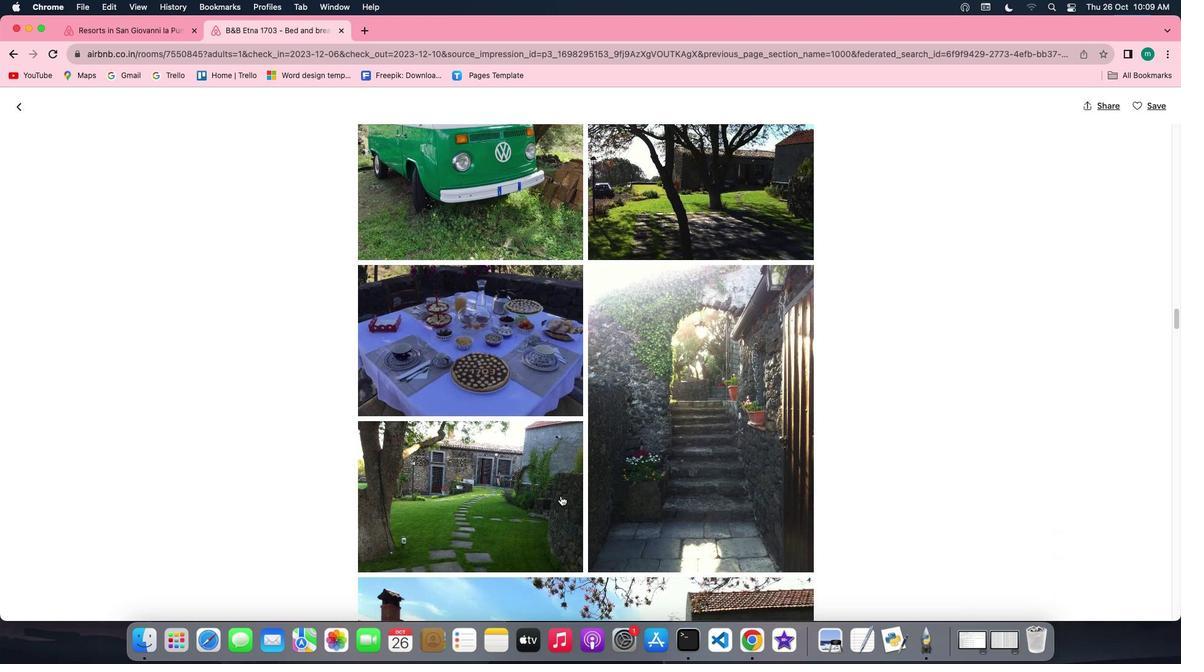 
Action: Mouse scrolled (560, 496) with delta (0, 0)
Screenshot: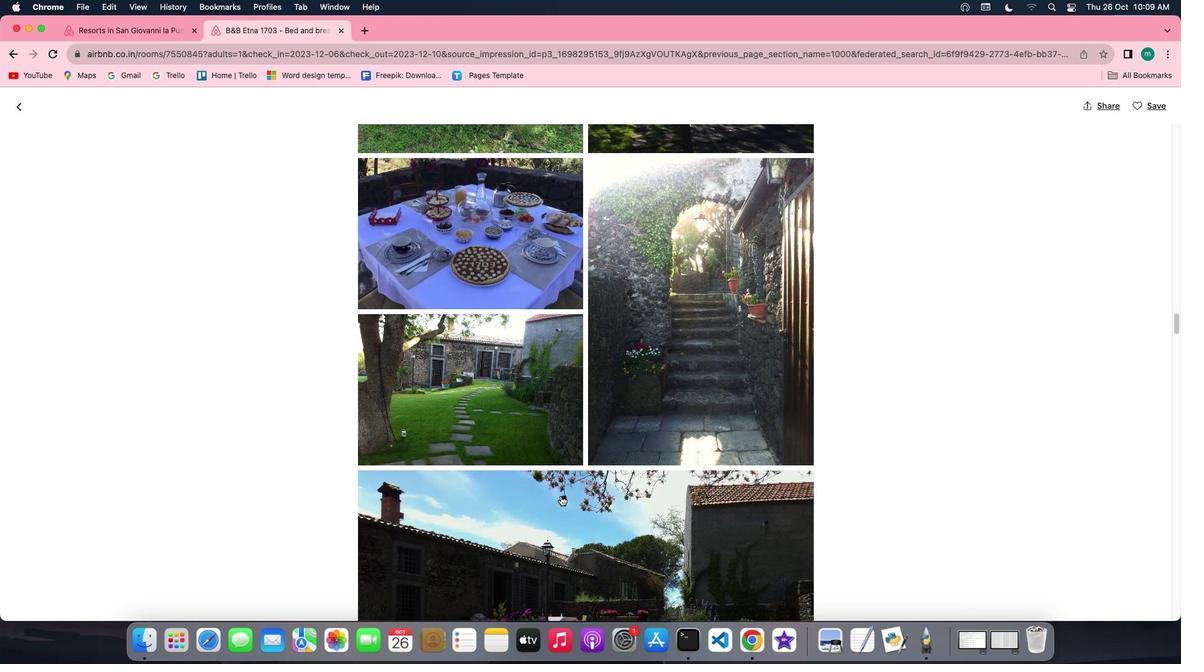 
Action: Mouse scrolled (560, 496) with delta (0, 0)
Screenshot: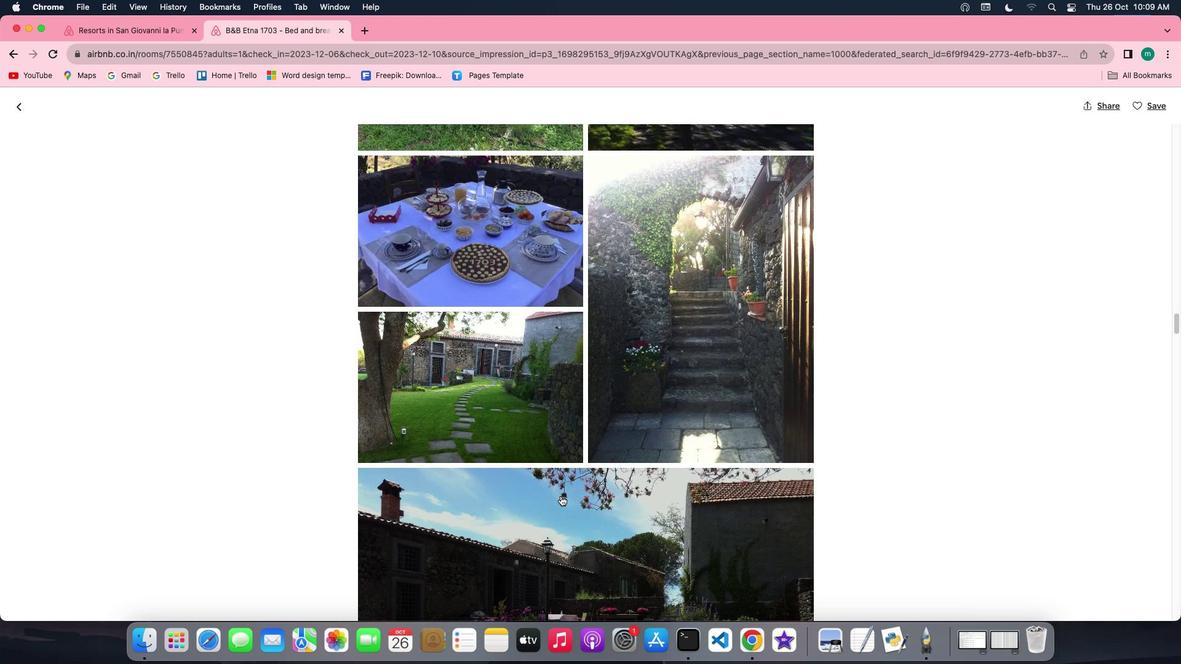 
Action: Mouse scrolled (560, 496) with delta (0, 0)
Screenshot: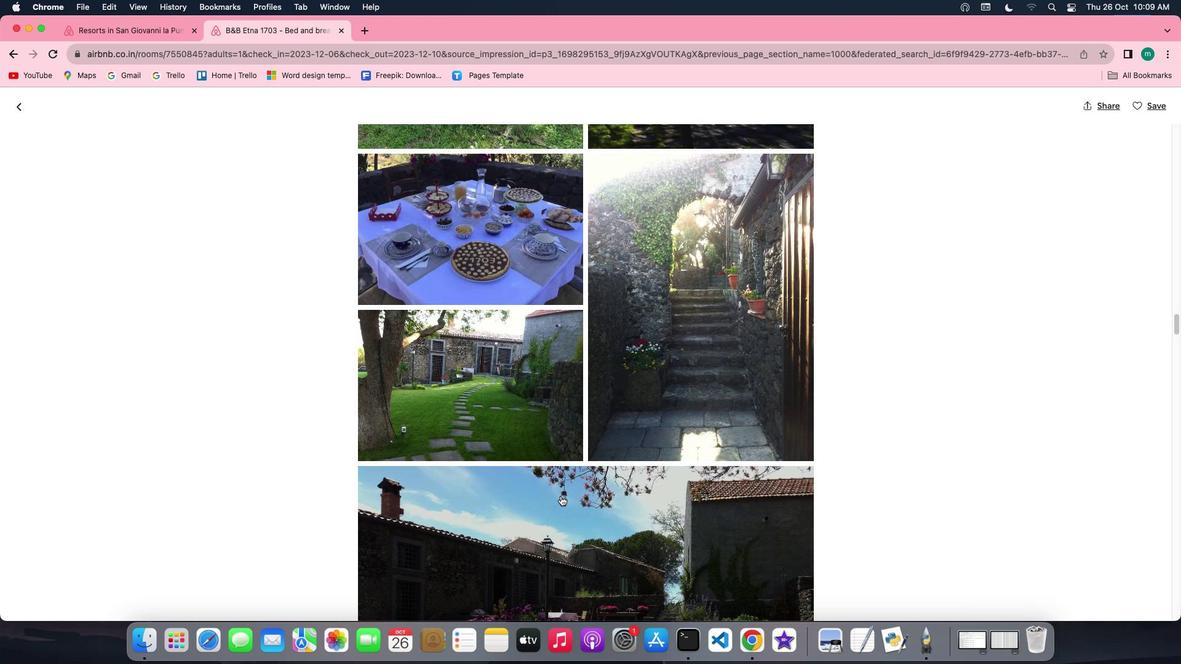 
Action: Mouse scrolled (560, 496) with delta (0, 0)
Screenshot: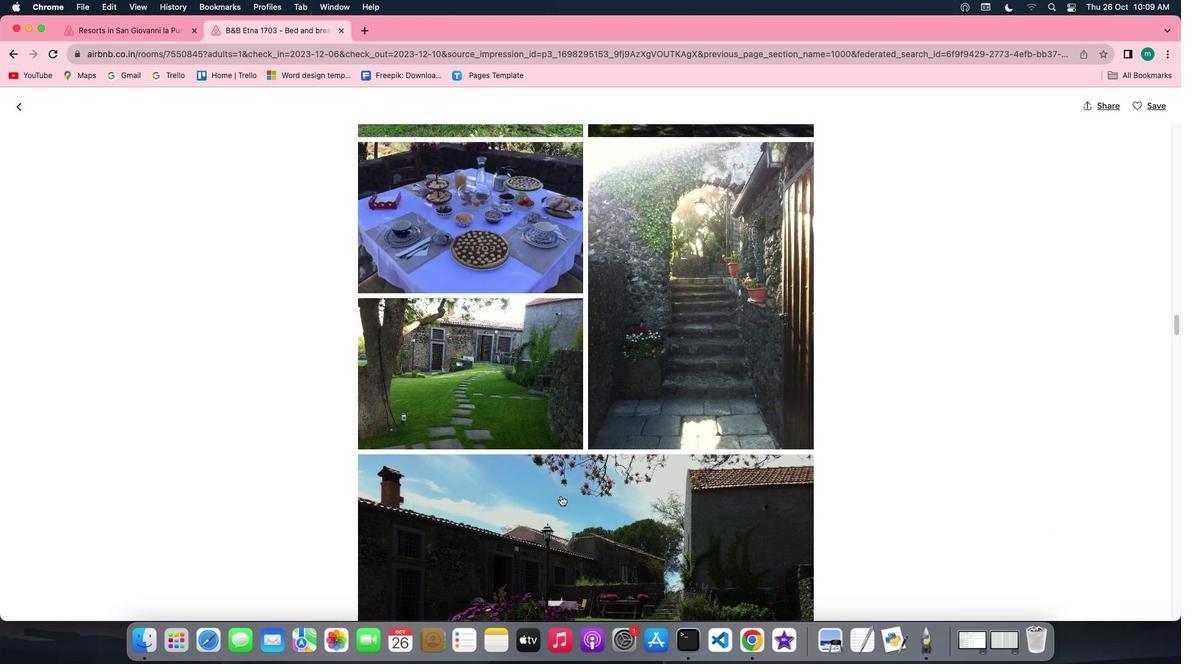 
Action: Mouse scrolled (560, 496) with delta (0, 0)
Screenshot: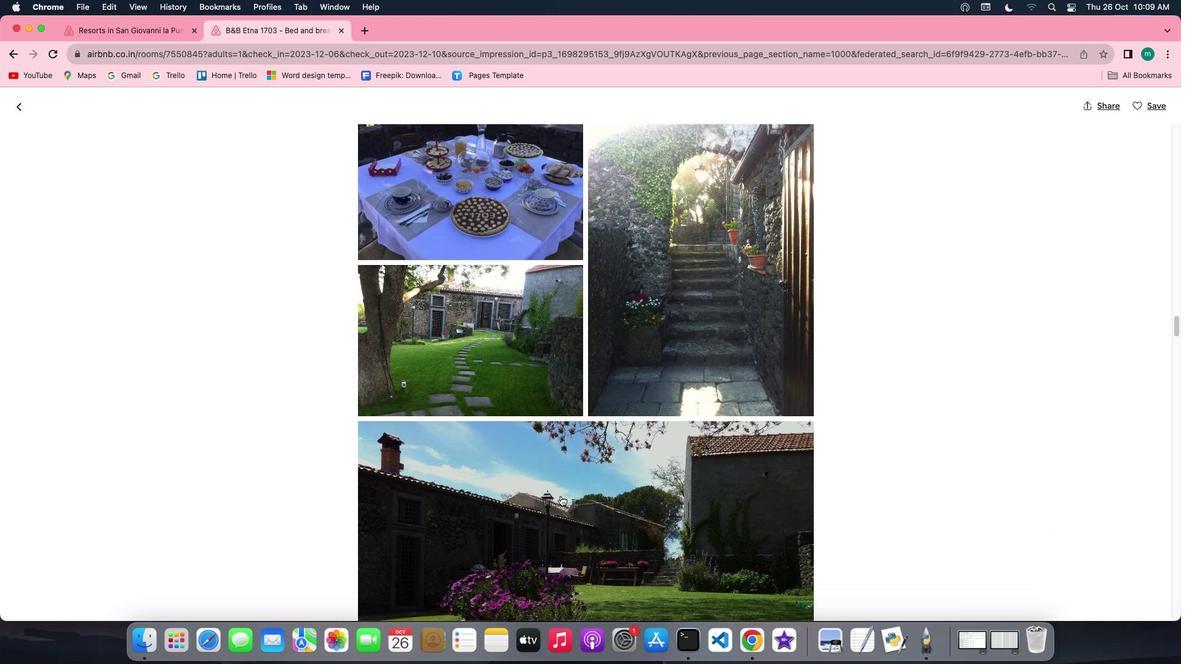 
Action: Mouse scrolled (560, 496) with delta (0, 0)
Screenshot: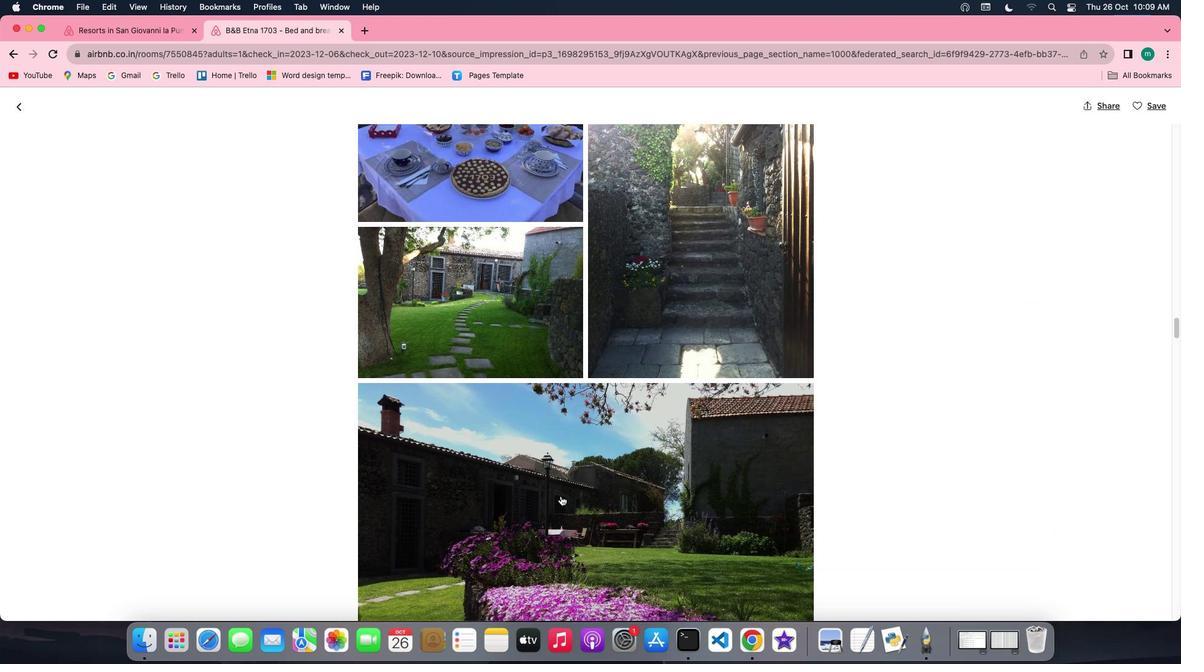 
Action: Mouse scrolled (560, 496) with delta (0, 0)
